 Task: Search for 'woman kurta set with dupatta' on Amazon and review the product details.
Action: Mouse moved to (231, 77)
Screenshot: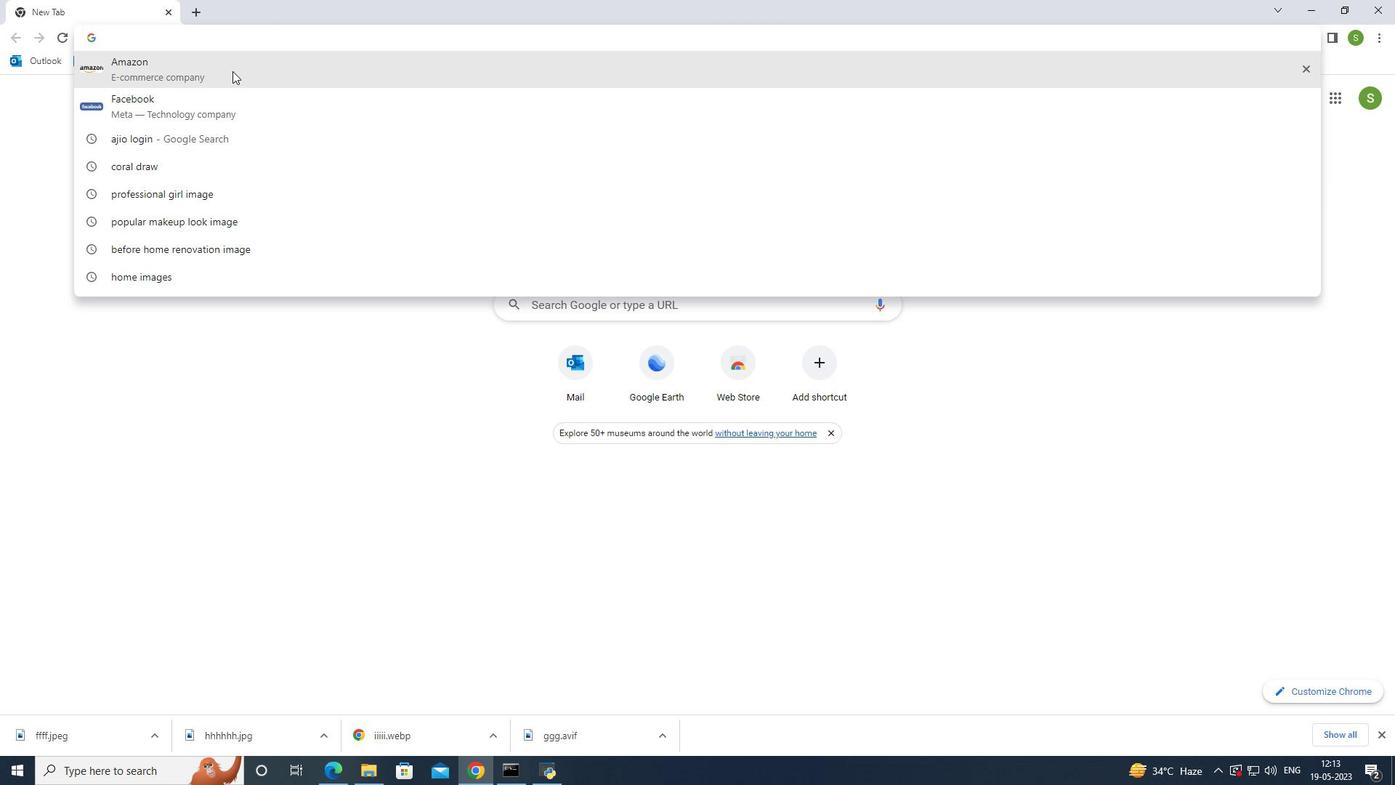 
Action: Mouse pressed left at (231, 77)
Screenshot: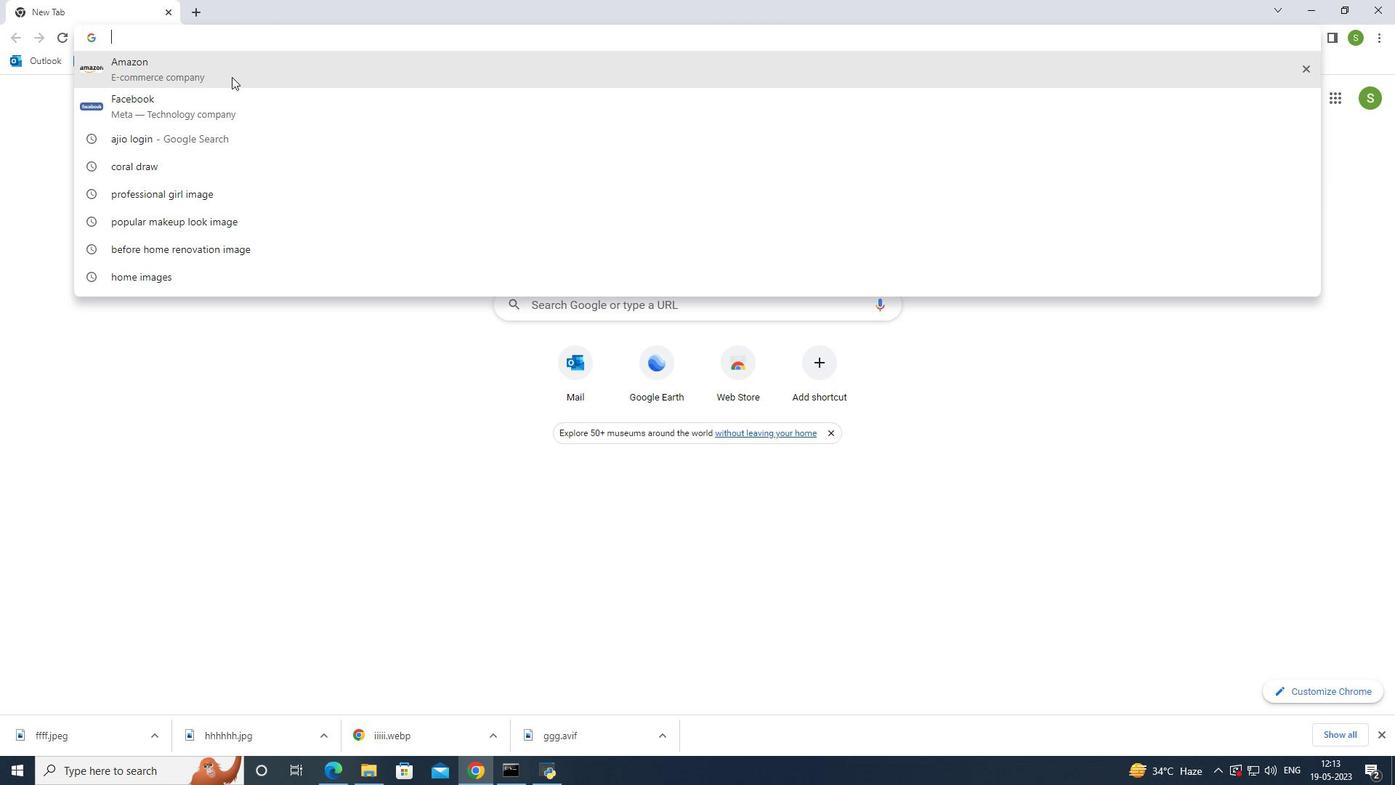 
Action: Mouse moved to (239, 244)
Screenshot: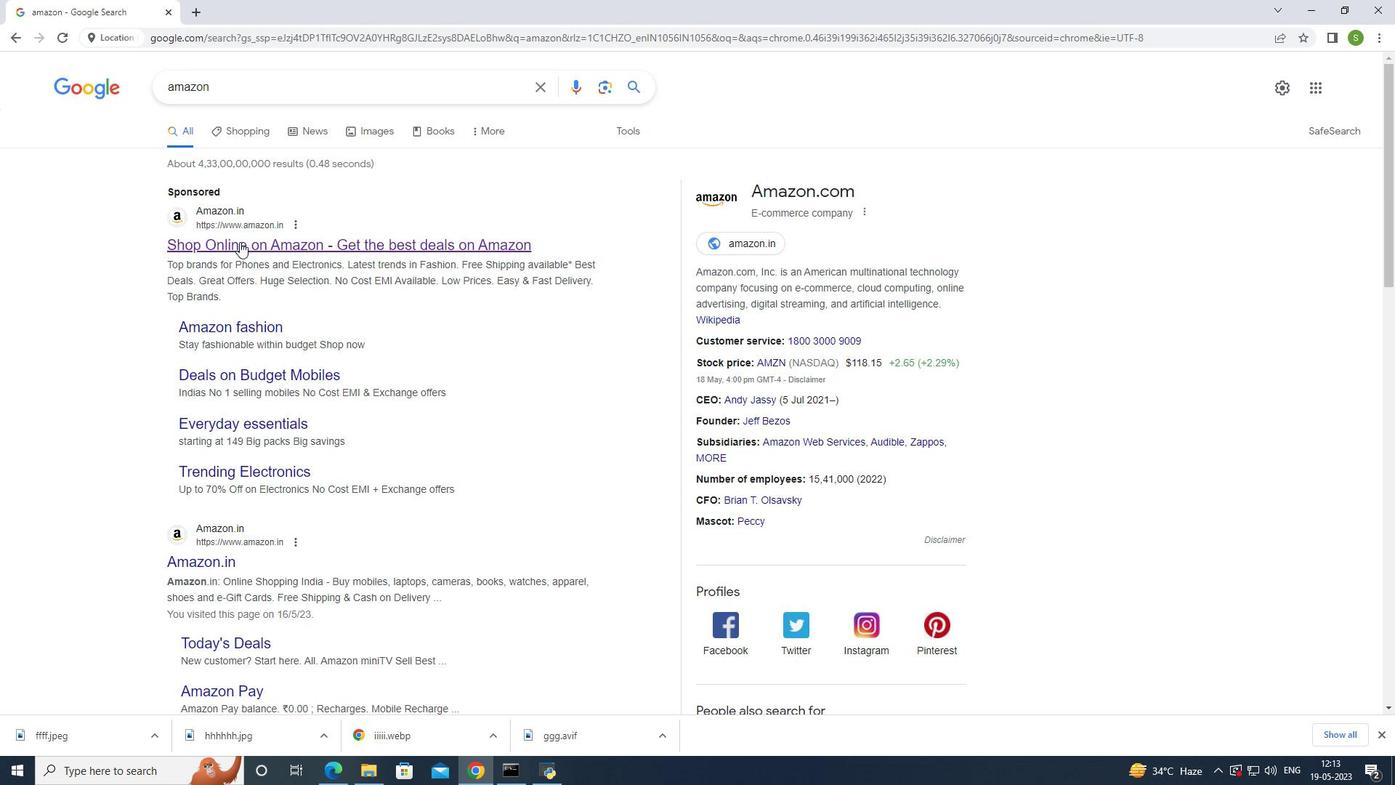 
Action: Mouse pressed left at (239, 244)
Screenshot: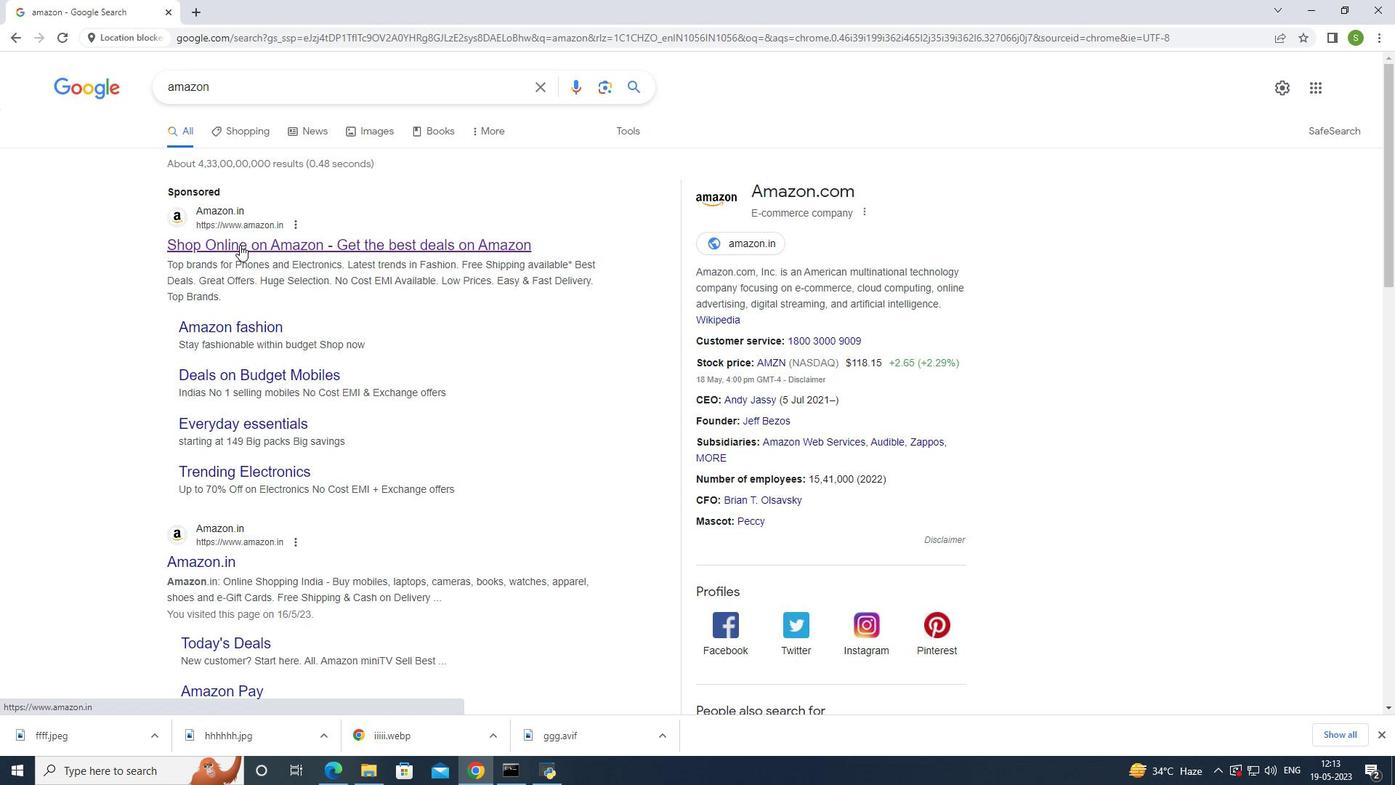 
Action: Mouse moved to (428, 71)
Screenshot: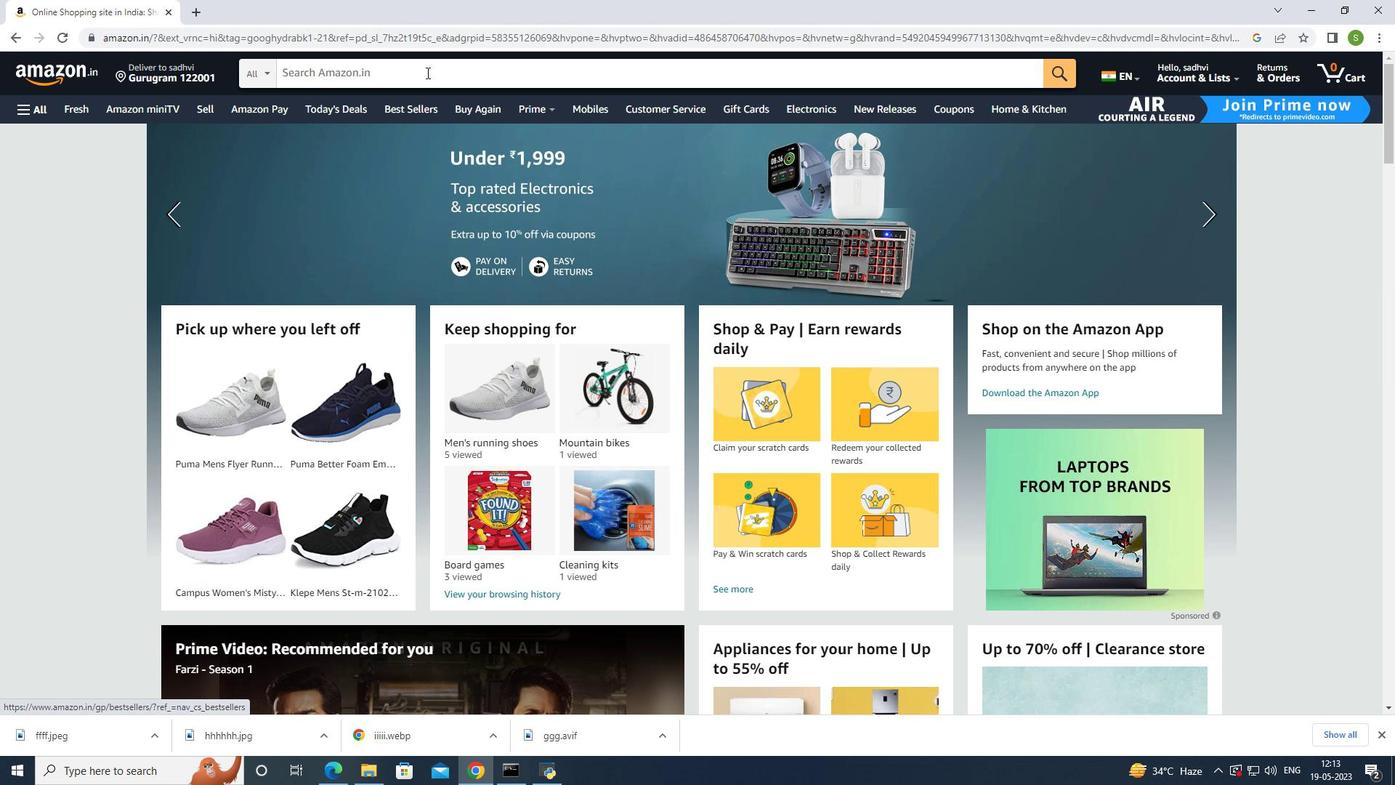 
Action: Mouse pressed left at (428, 71)
Screenshot: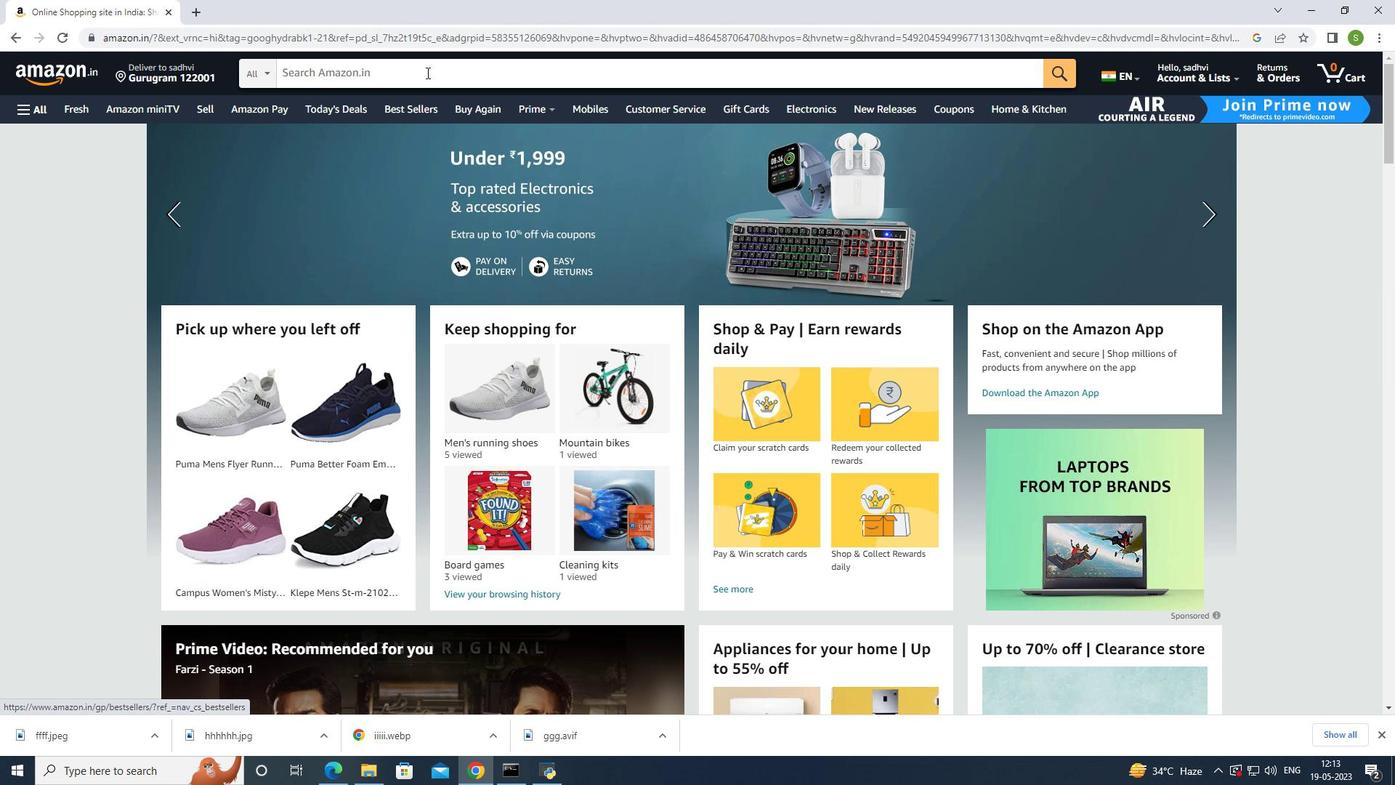 
Action: Mouse moved to (77, 163)
Screenshot: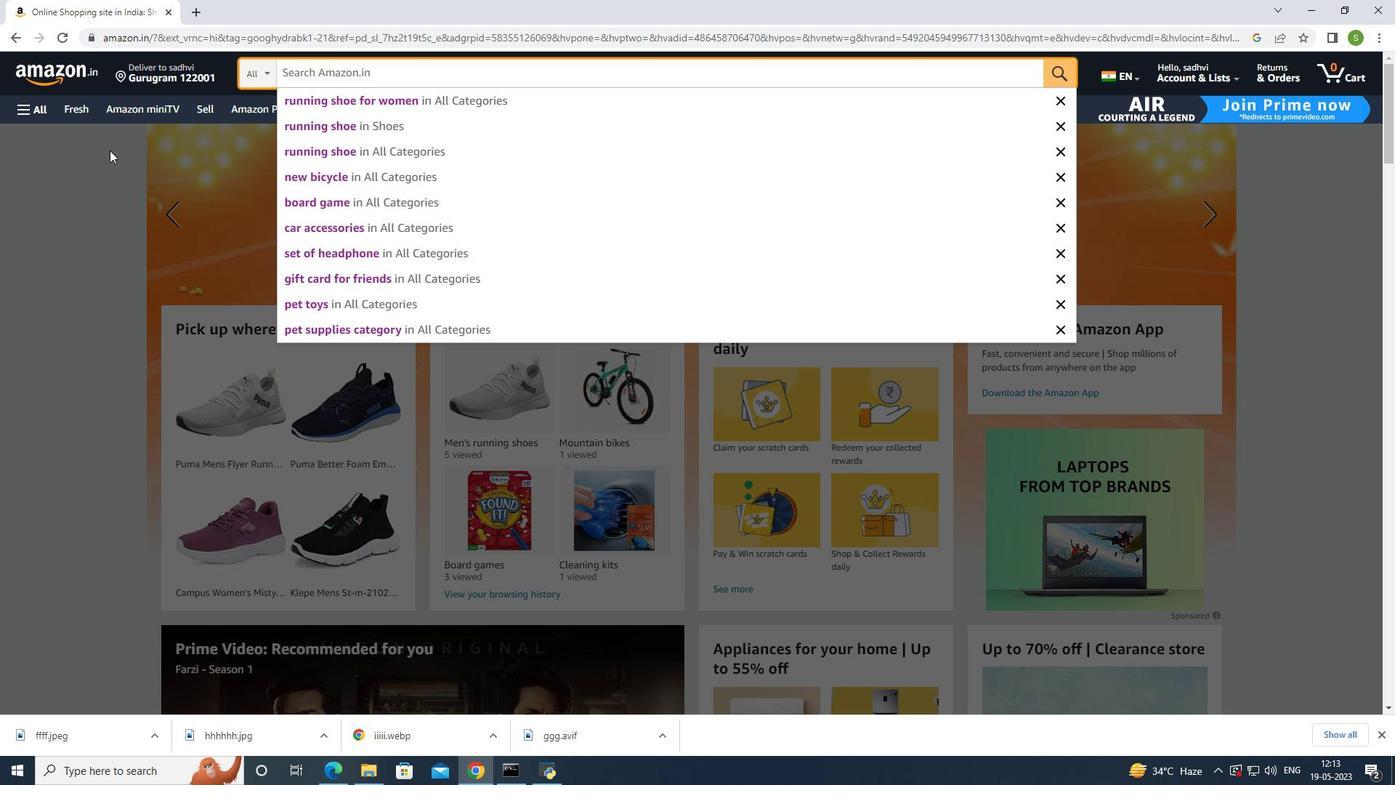 
Action: Mouse pressed left at (77, 163)
Screenshot: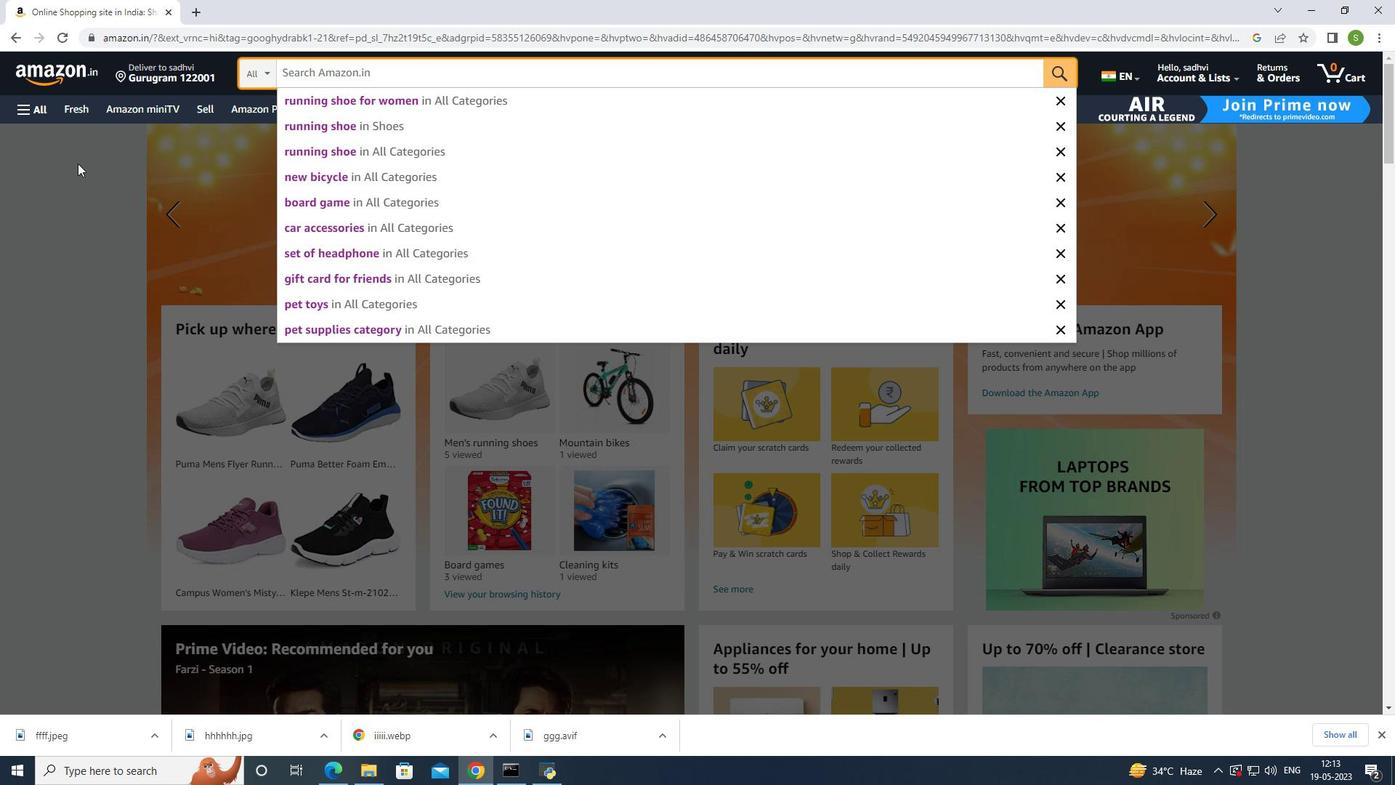 
Action: Mouse moved to (346, 71)
Screenshot: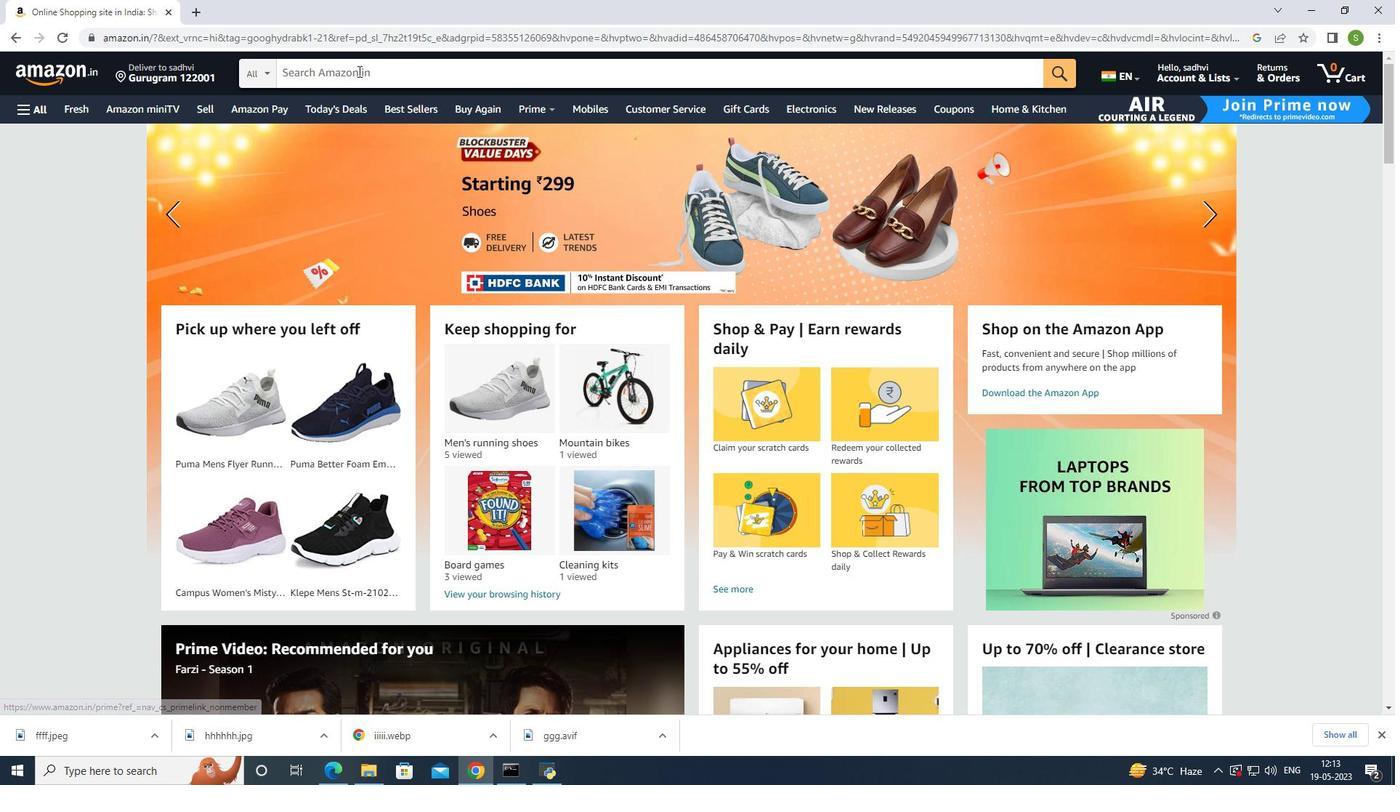 
Action: Mouse pressed left at (346, 71)
Screenshot: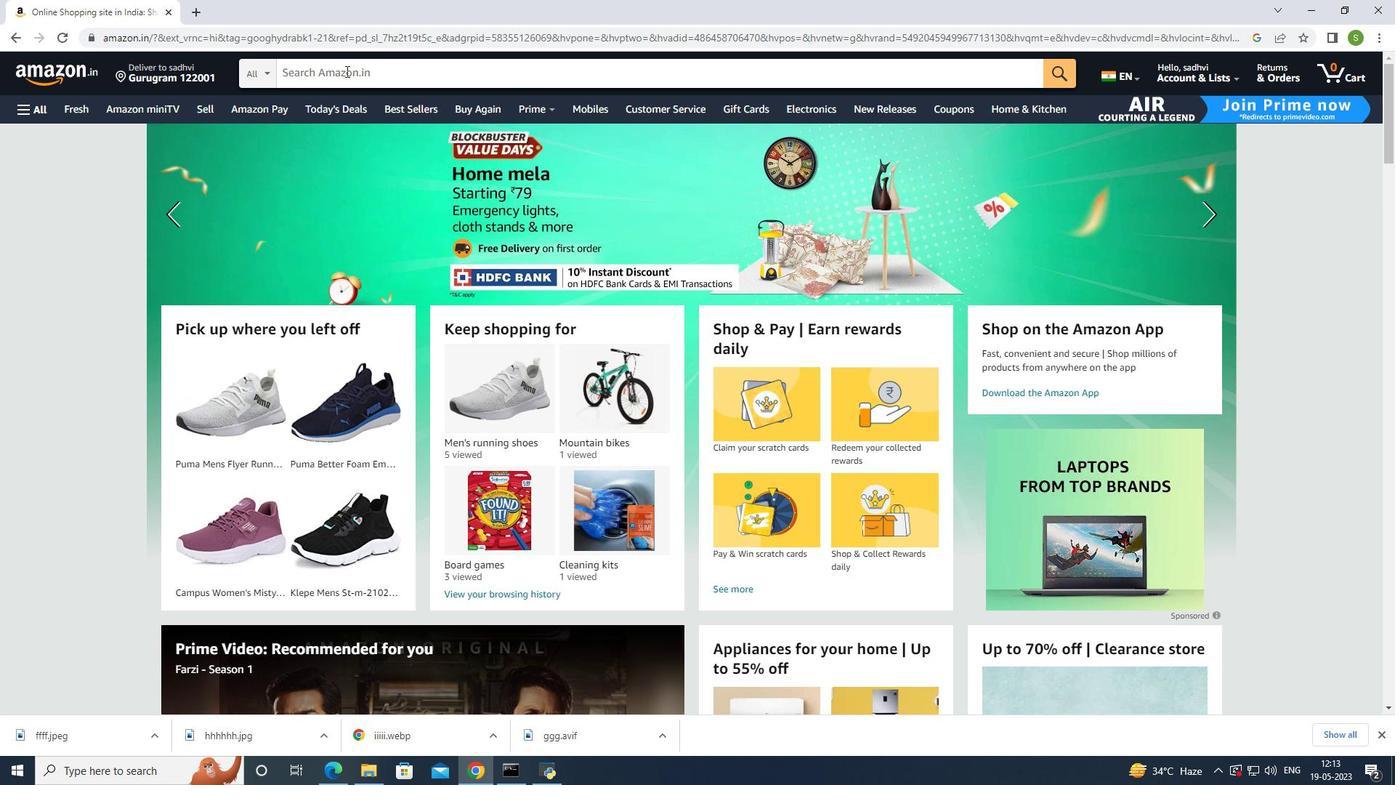 
Action: Mouse moved to (346, 69)
Screenshot: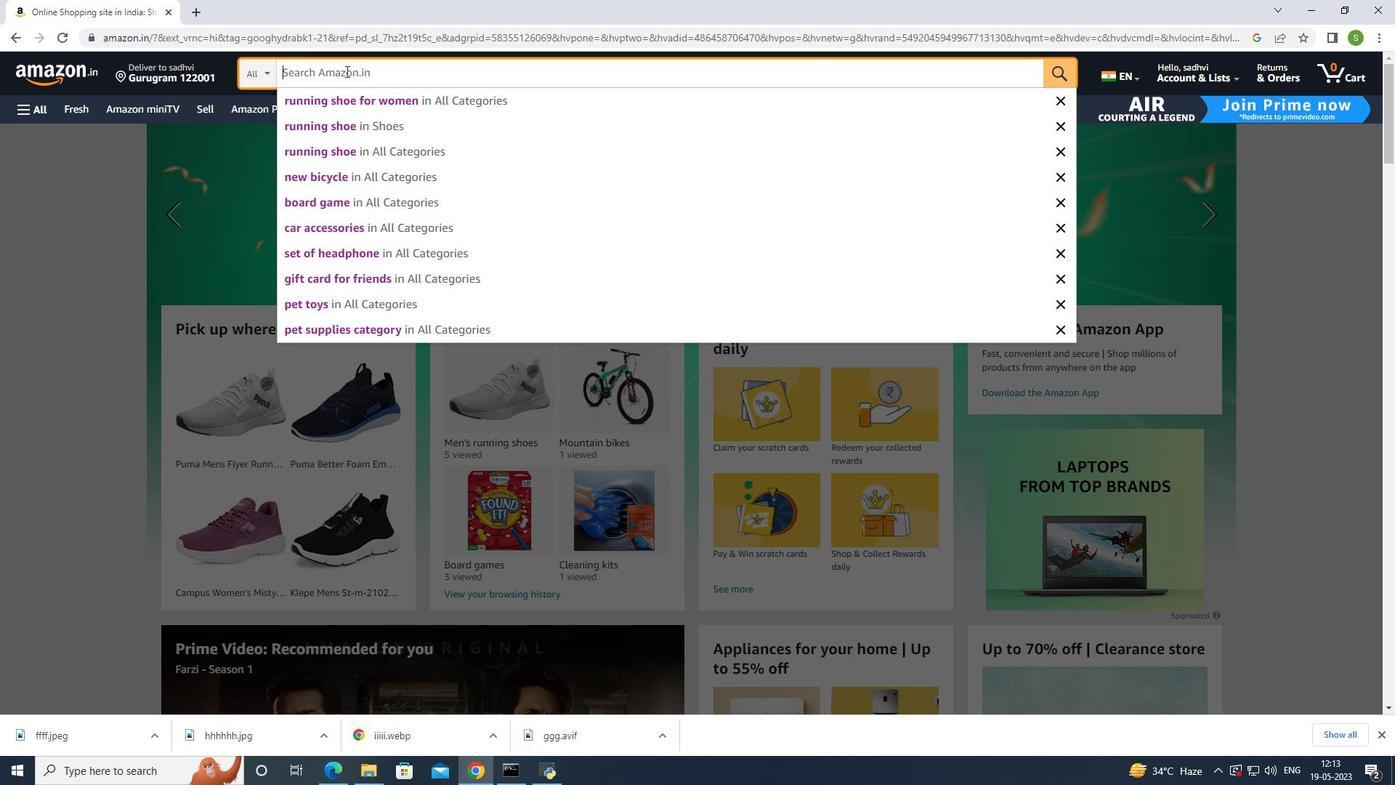 
Action: Key pressed w
Screenshot: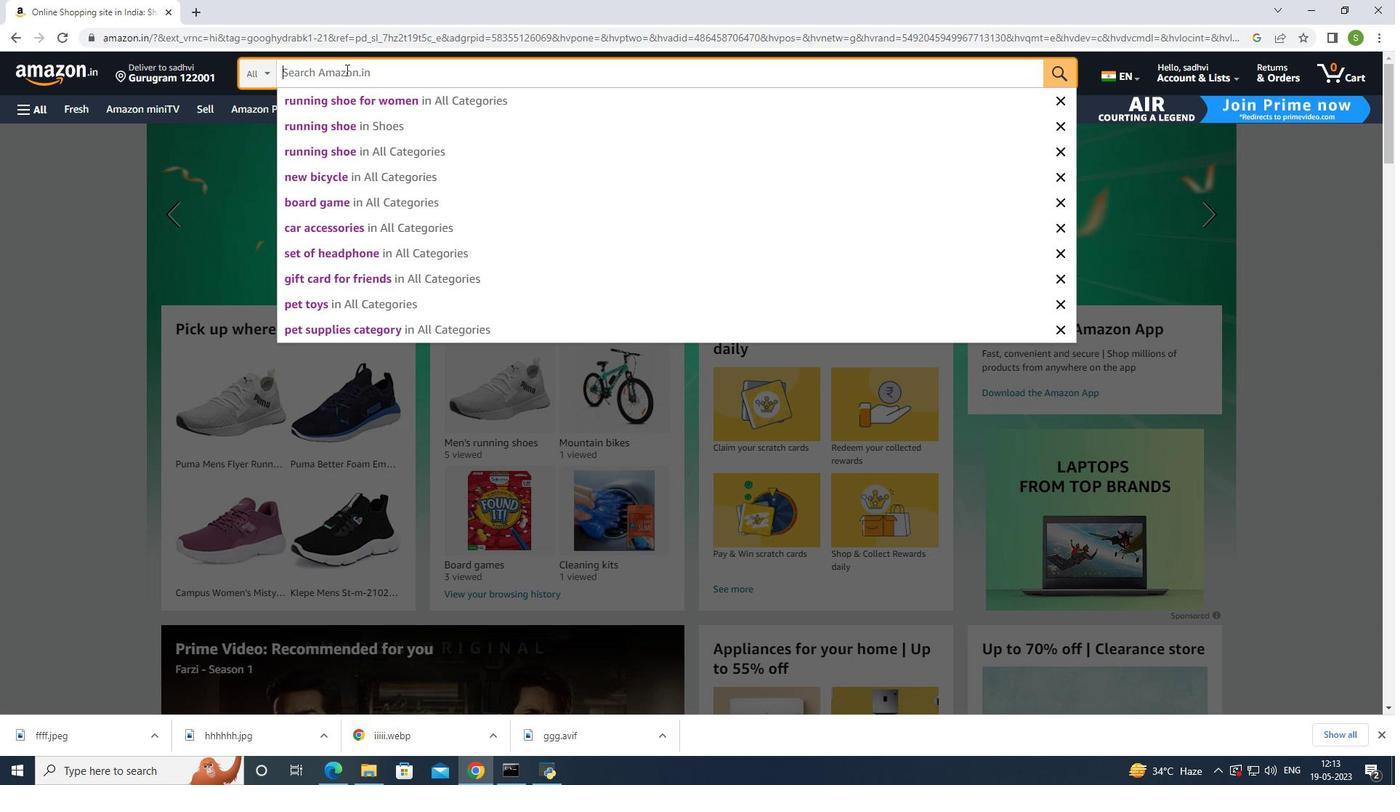 
Action: Mouse moved to (346, 69)
Screenshot: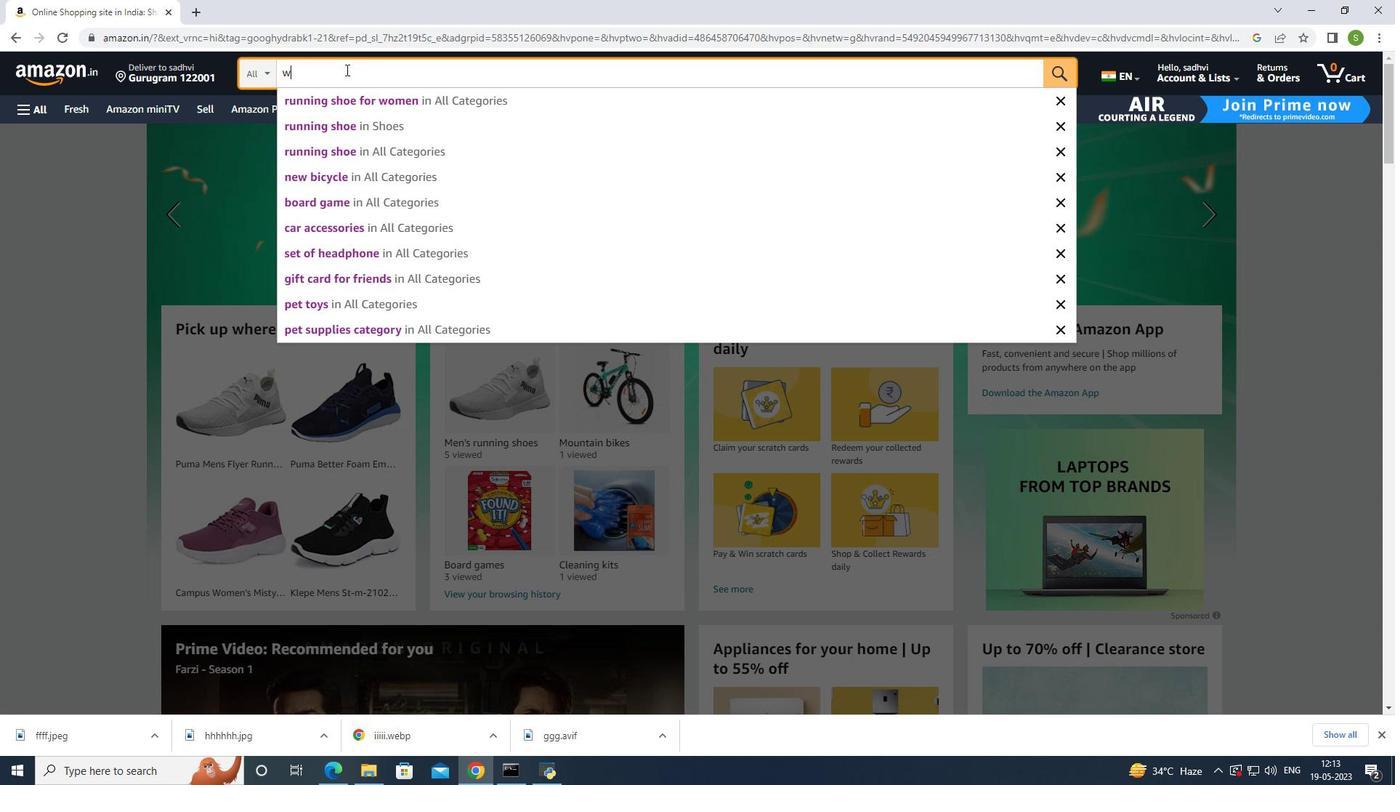 
Action: Key pressed om
Screenshot: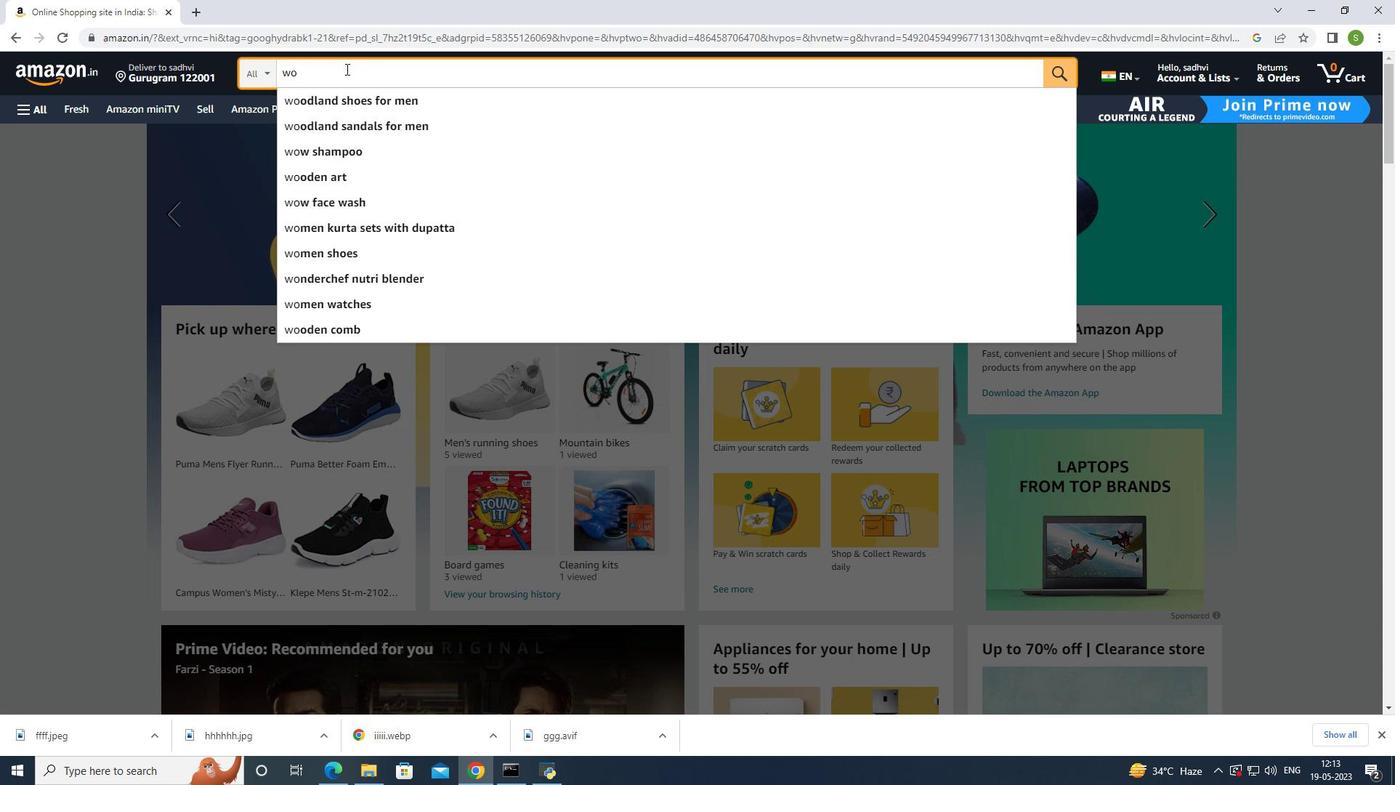 
Action: Mouse moved to (346, 66)
Screenshot: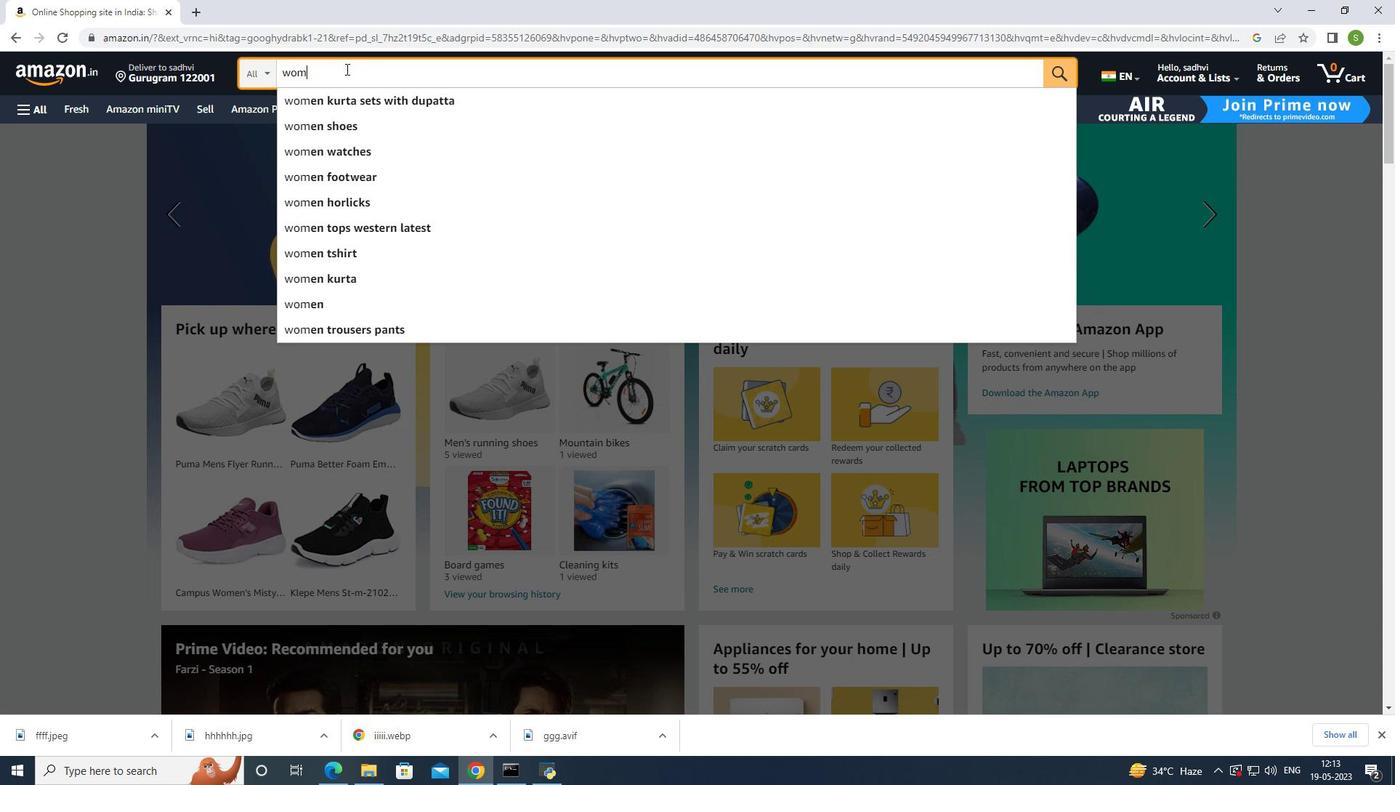 
Action: Key pressed a
Screenshot: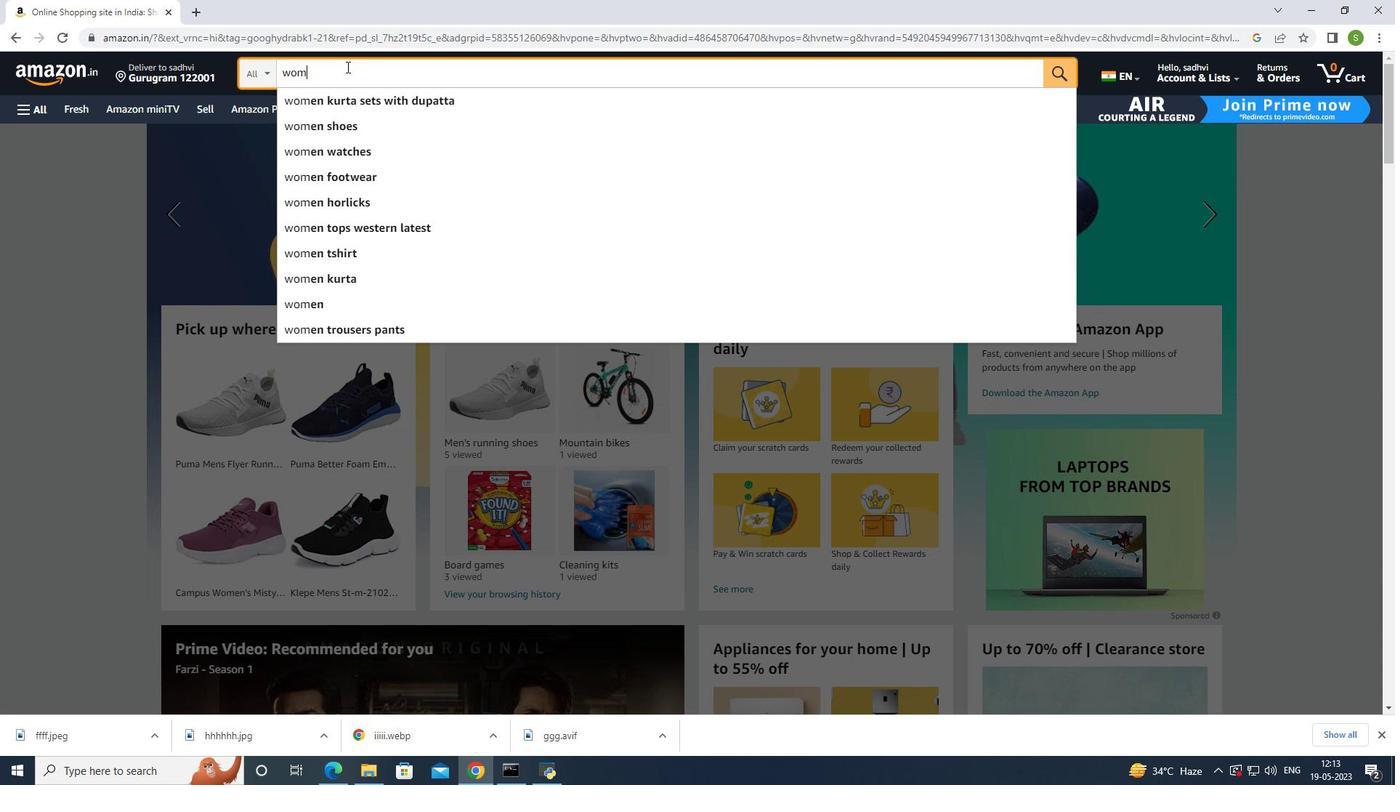 
Action: Mouse moved to (347, 65)
Screenshot: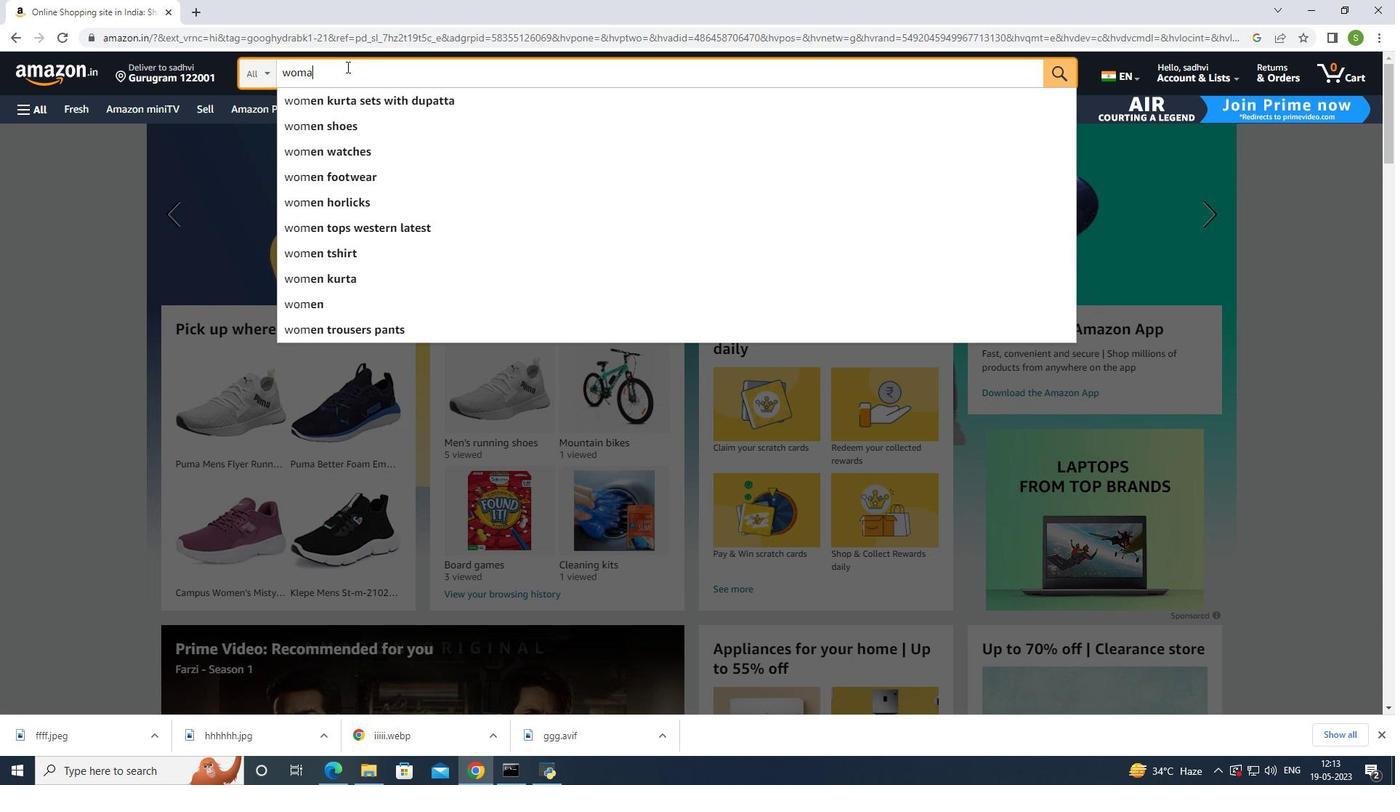 
Action: Key pressed n
Screenshot: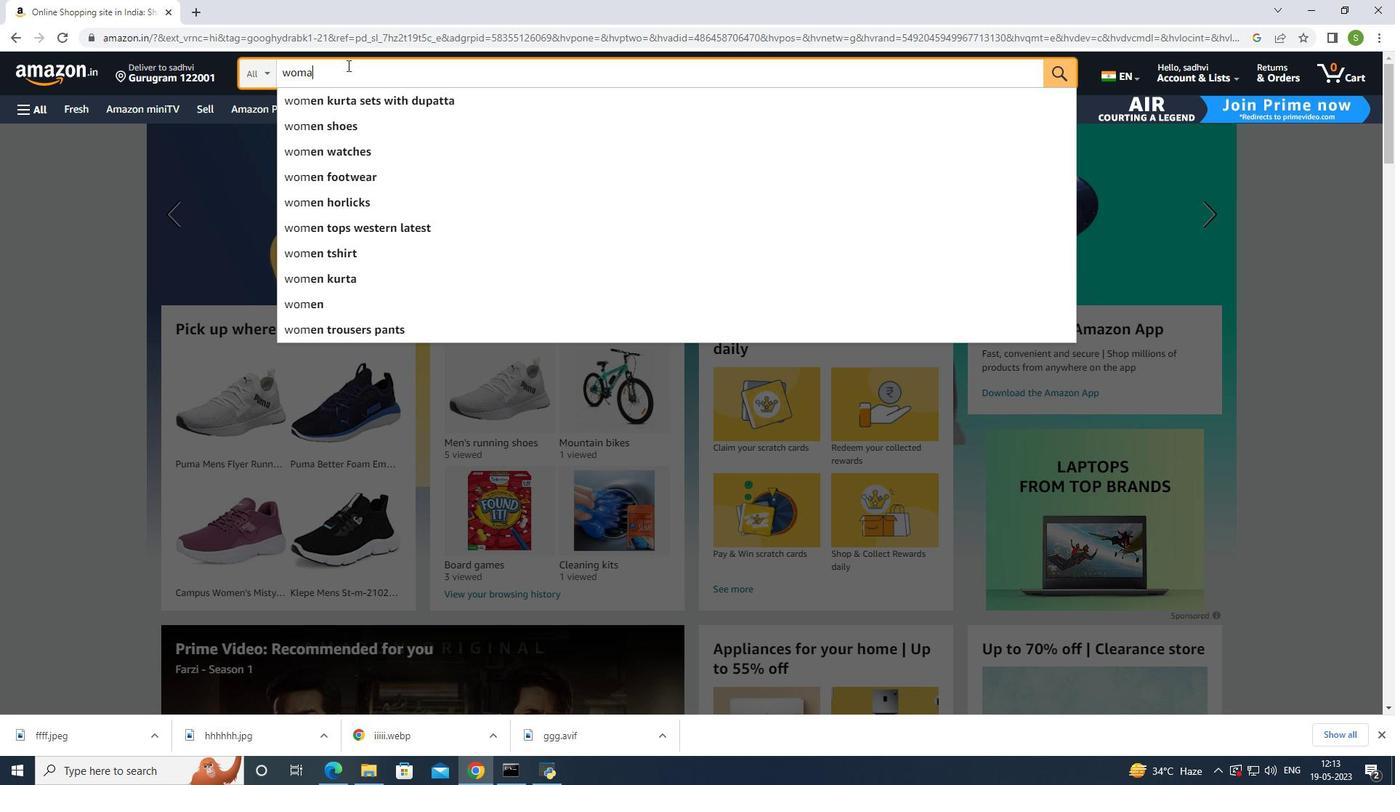 
Action: Mouse moved to (351, 98)
Screenshot: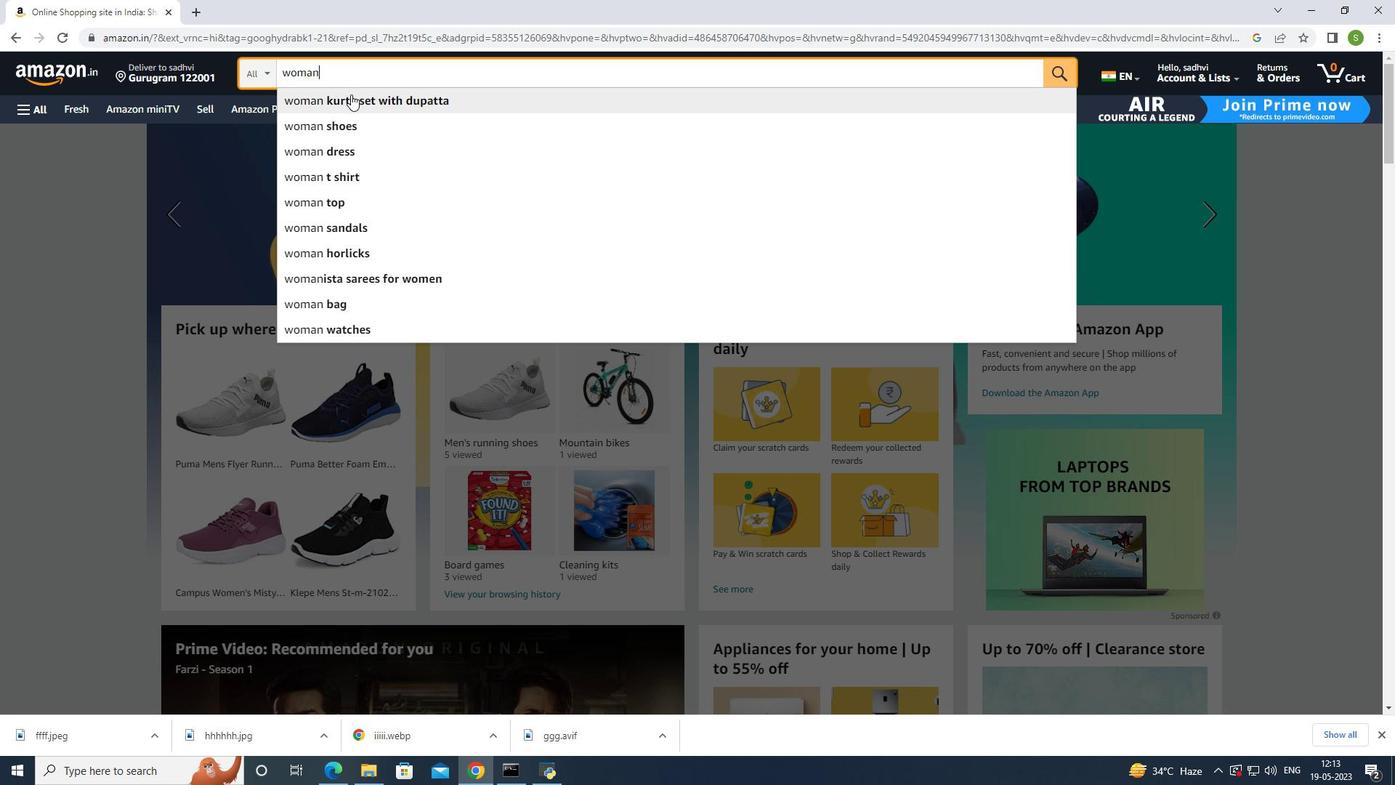 
Action: Mouse pressed left at (351, 98)
Screenshot: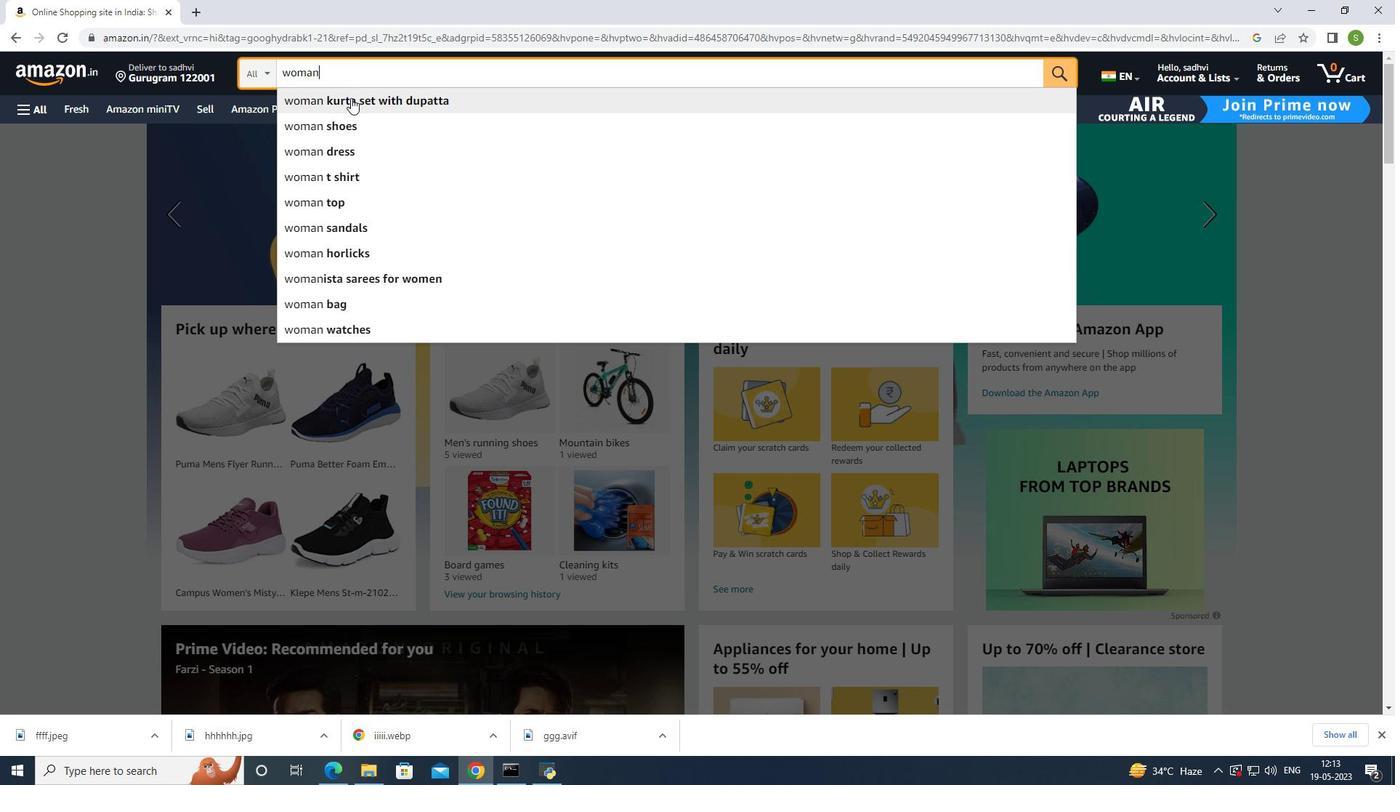 
Action: Mouse moved to (319, 246)
Screenshot: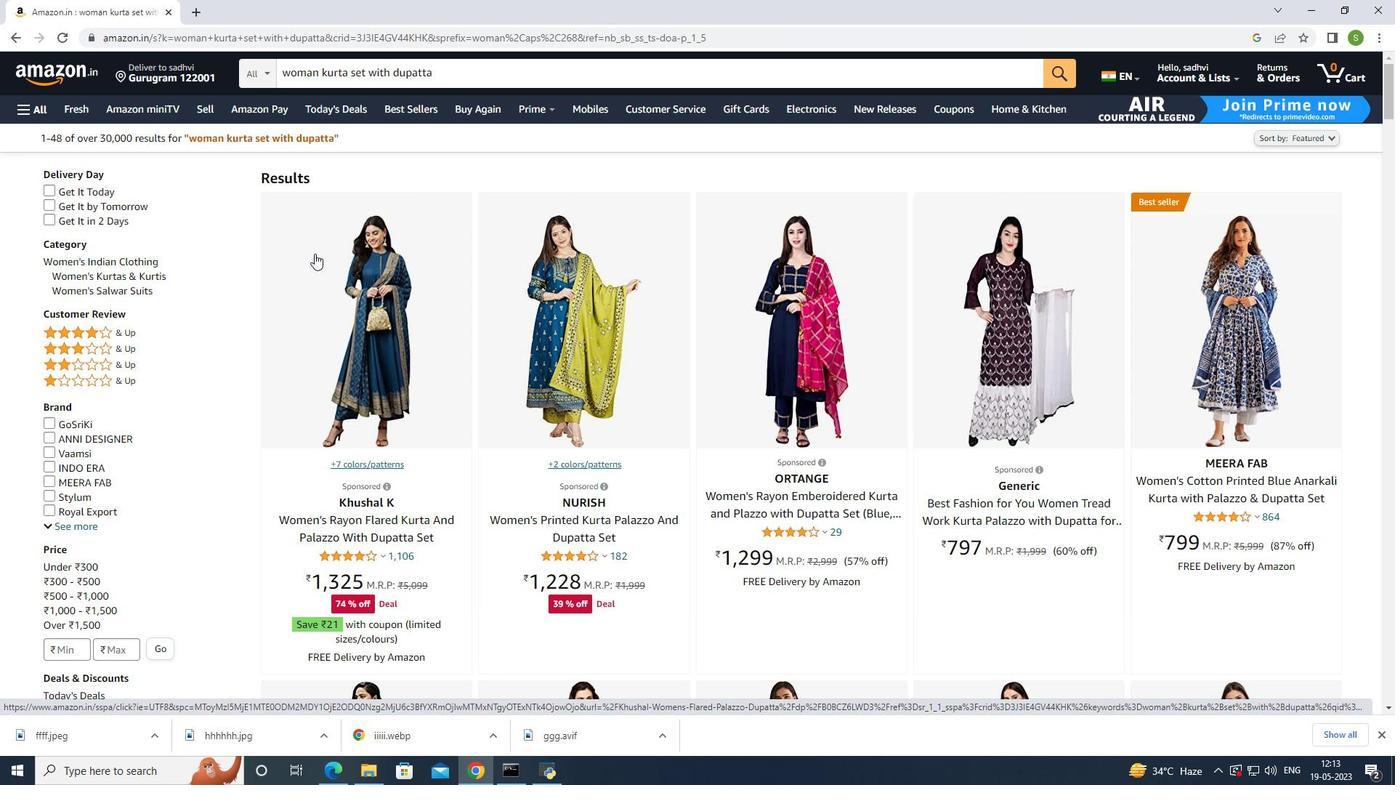 
Action: Mouse scrolled (319, 245) with delta (0, 0)
Screenshot: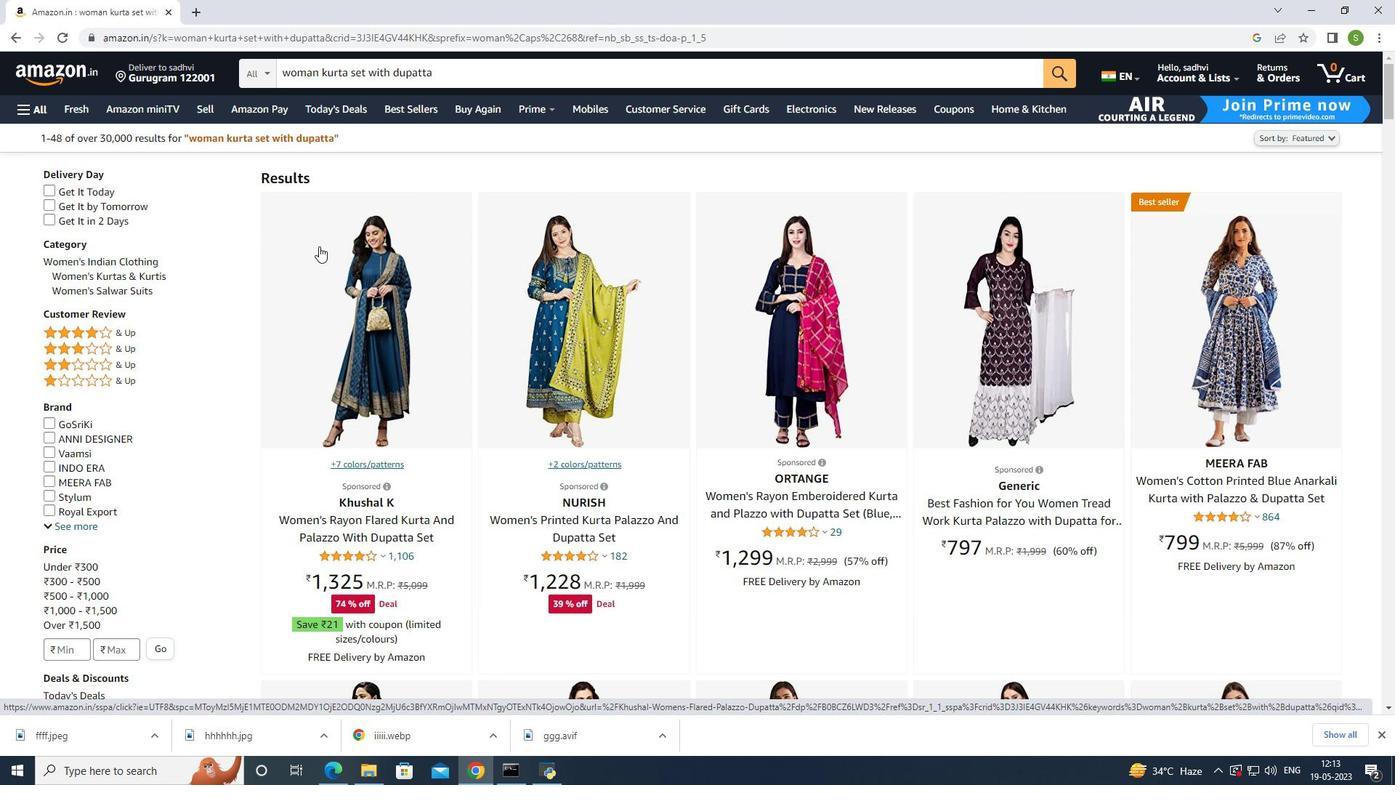 
Action: Mouse moved to (319, 246)
Screenshot: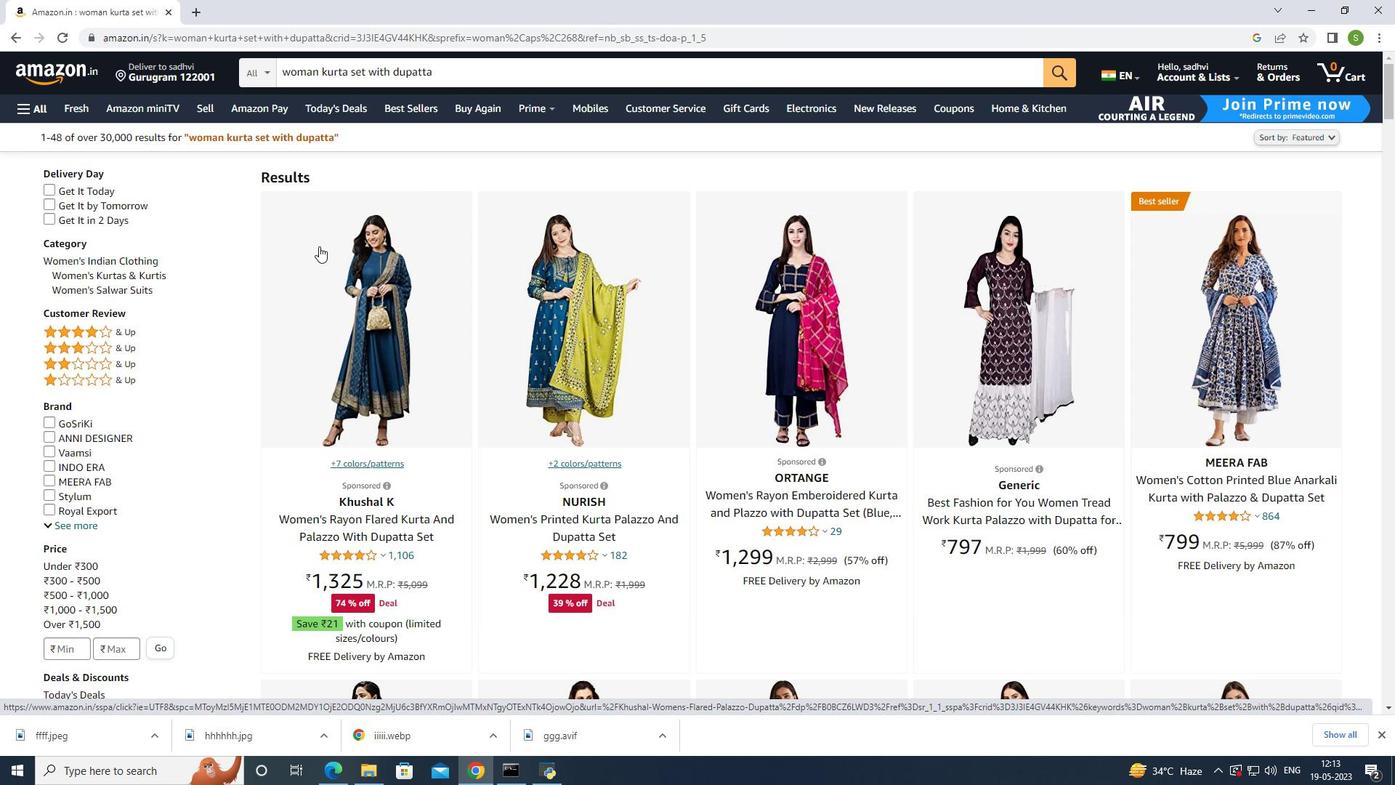 
Action: Mouse scrolled (319, 245) with delta (0, 0)
Screenshot: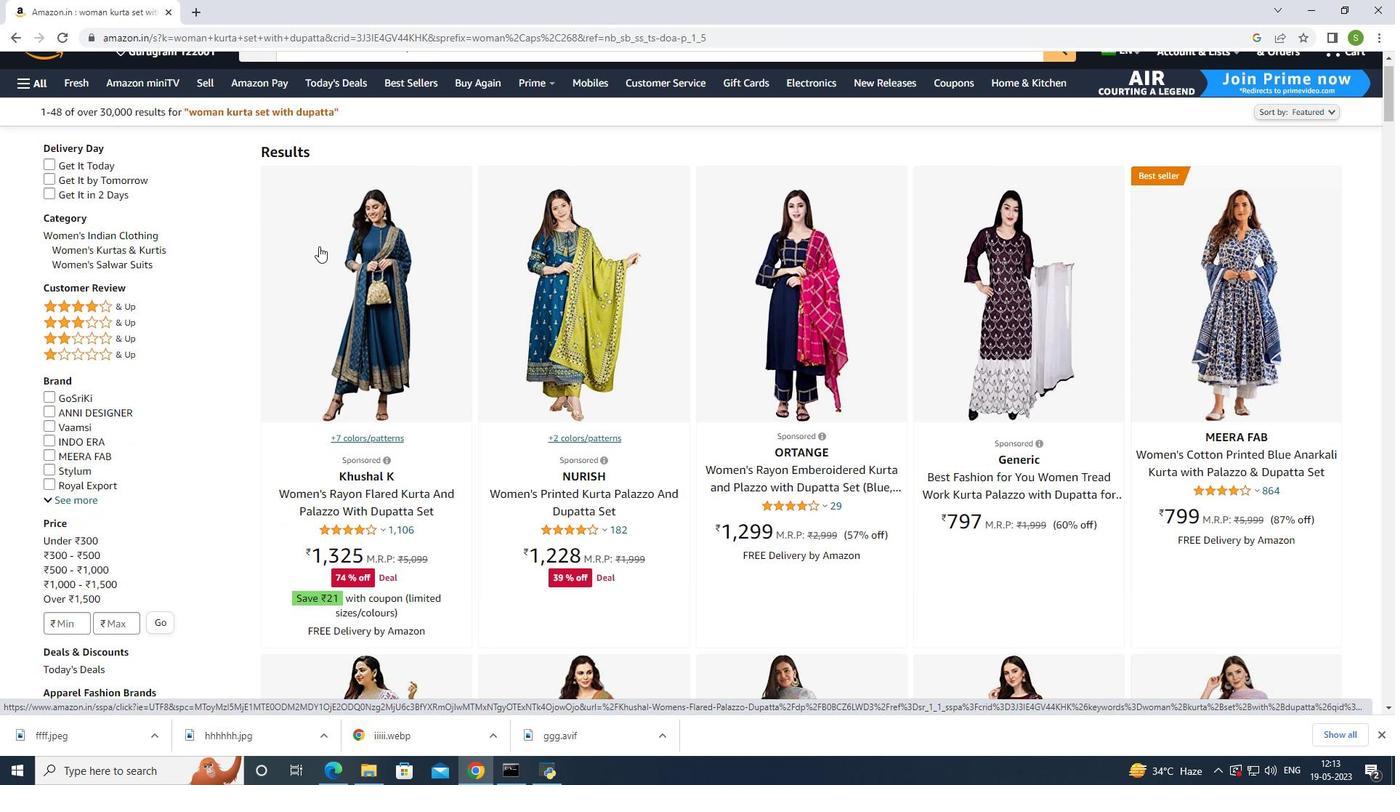 
Action: Mouse scrolled (319, 245) with delta (0, 0)
Screenshot: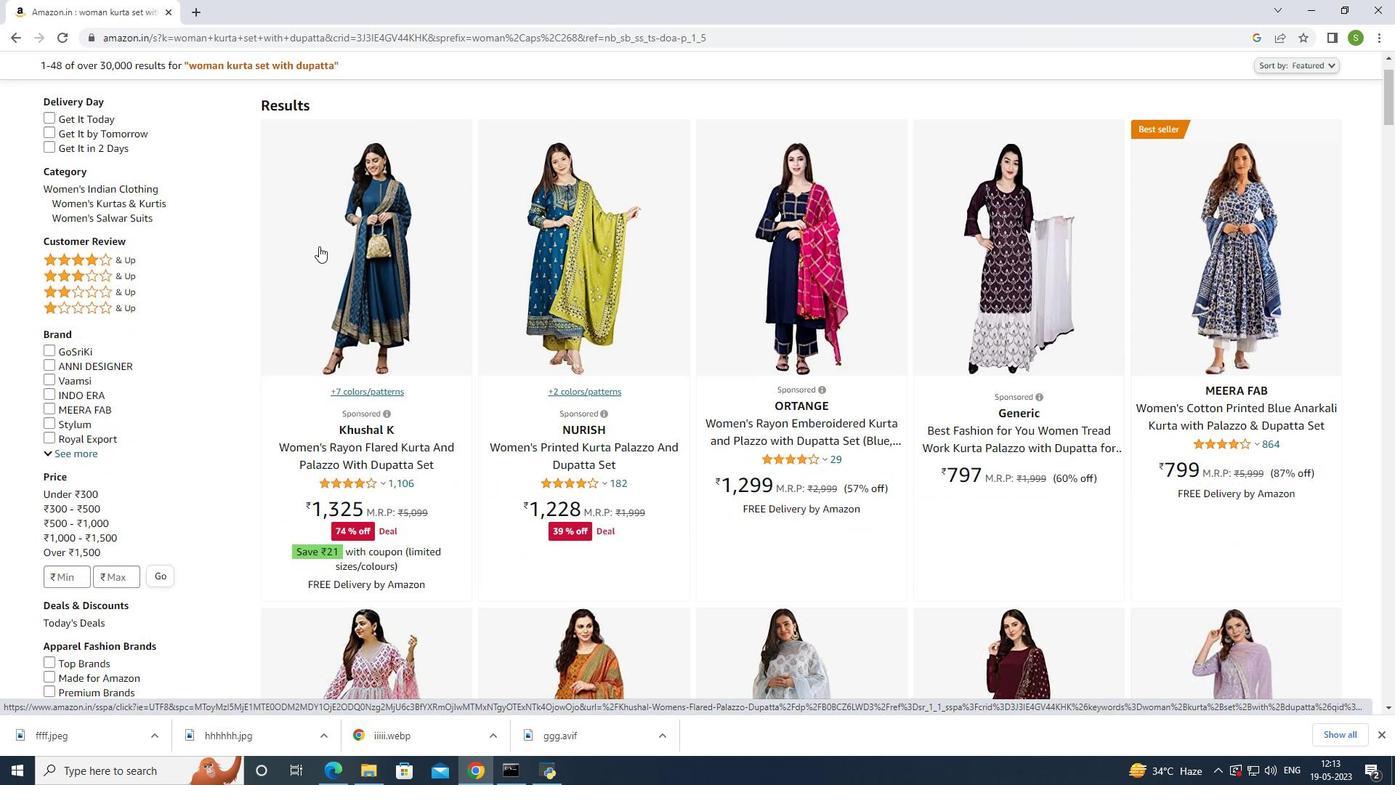 
Action: Mouse moved to (348, 242)
Screenshot: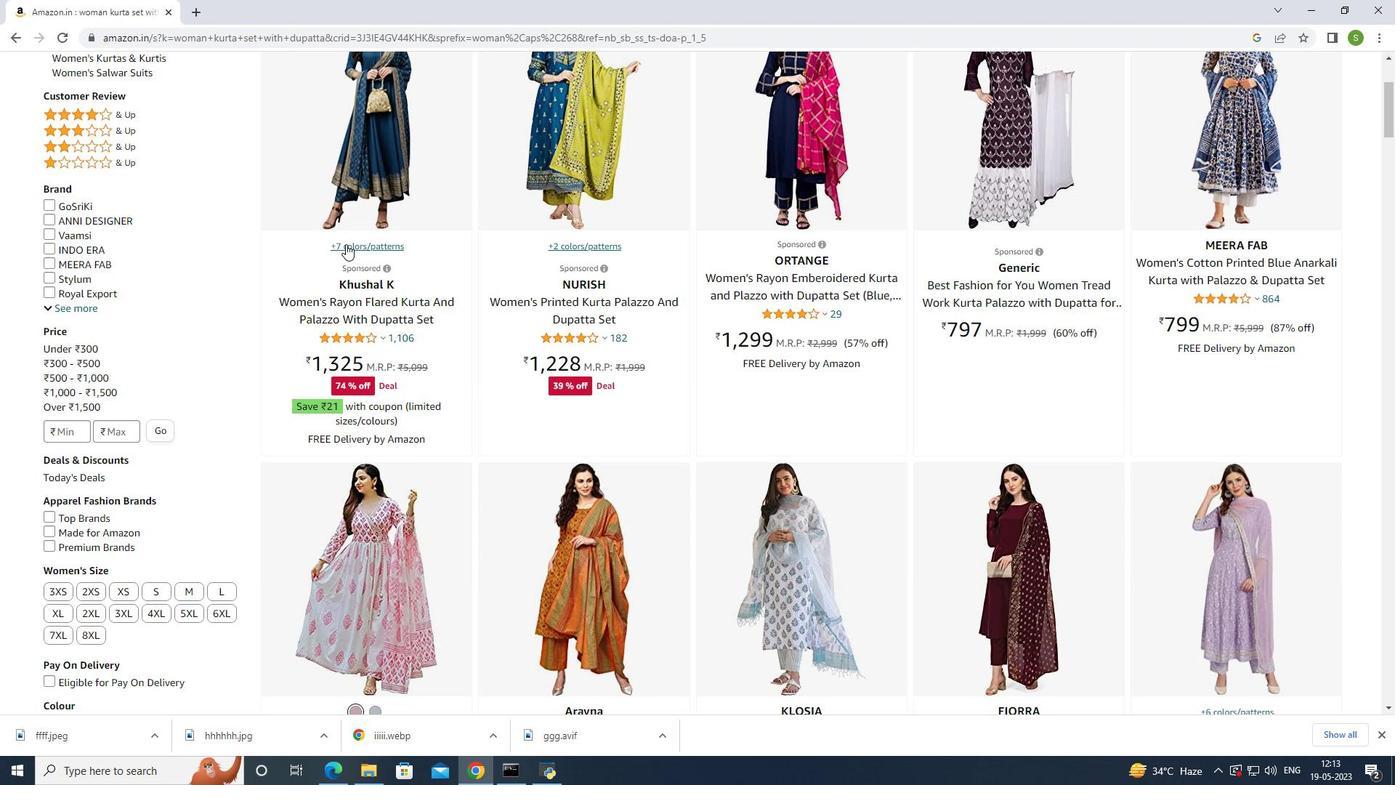
Action: Mouse scrolled (348, 243) with delta (0, 0)
Screenshot: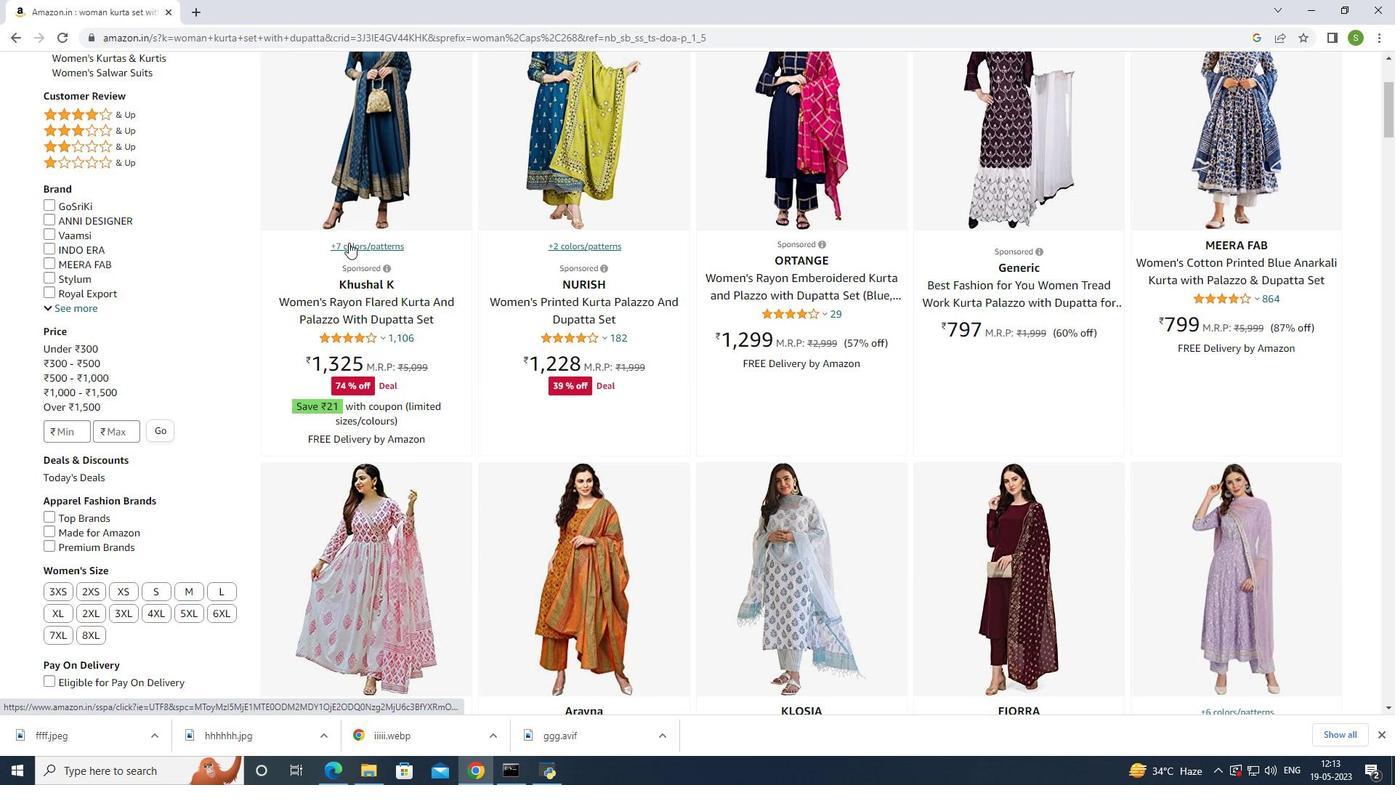 
Action: Mouse scrolled (348, 243) with delta (0, 0)
Screenshot: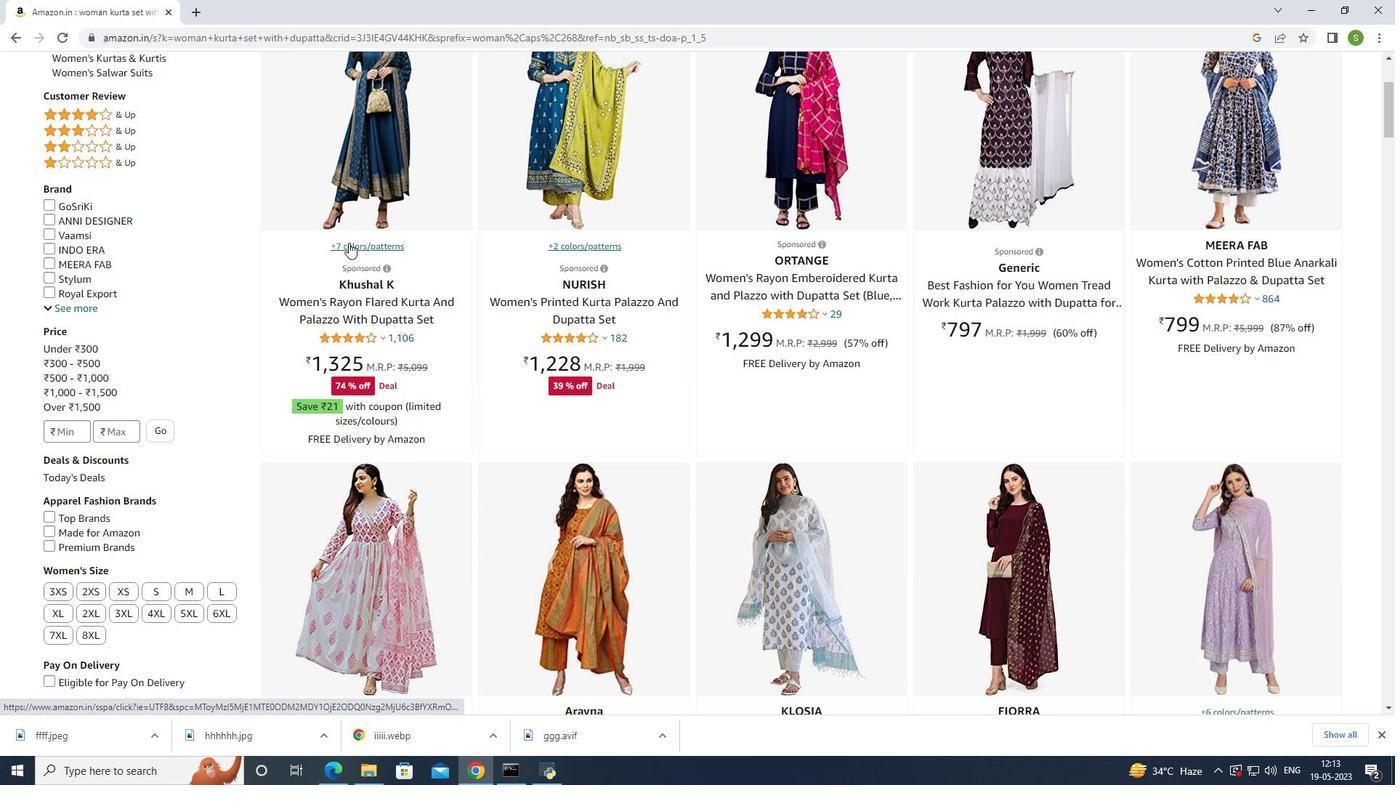 
Action: Mouse scrolled (348, 243) with delta (0, 0)
Screenshot: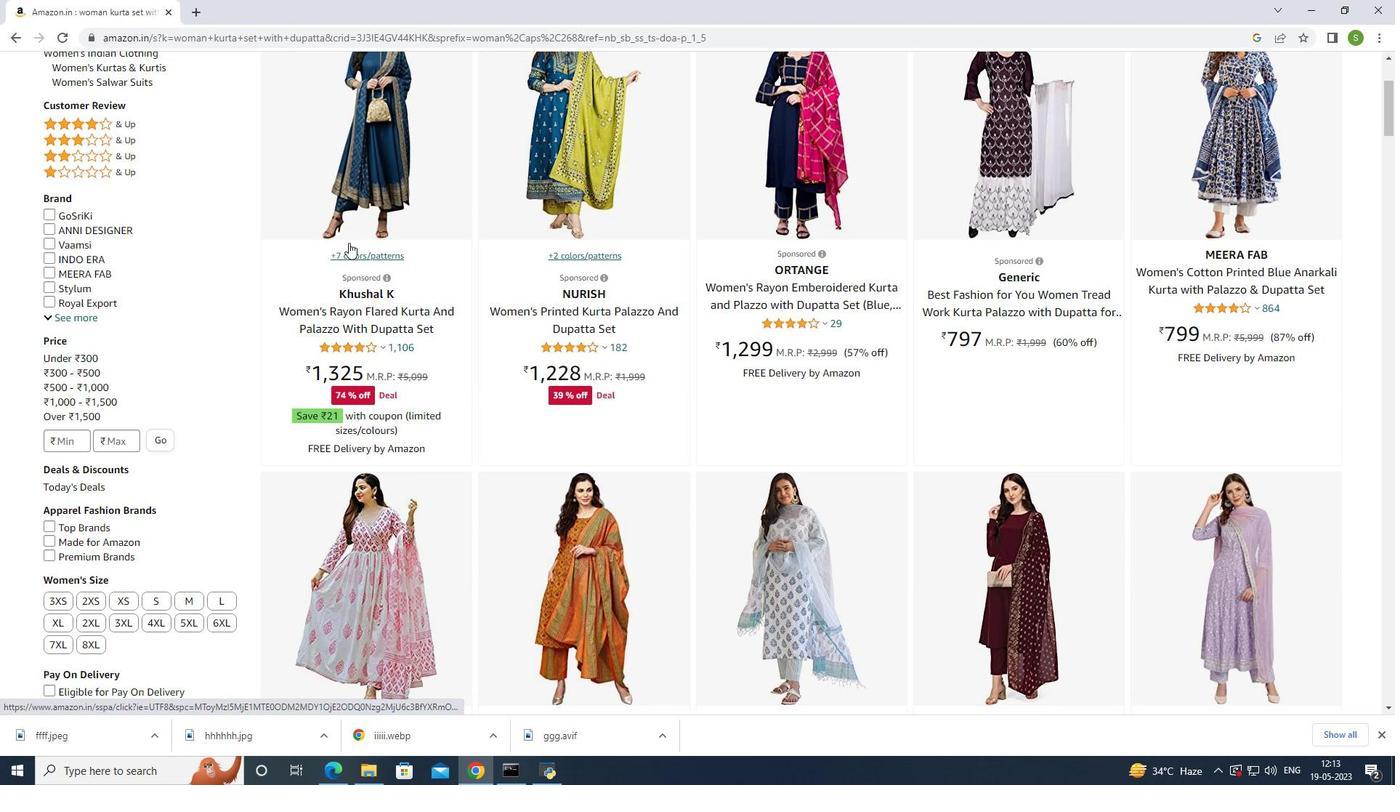 
Action: Mouse scrolled (348, 242) with delta (0, 0)
Screenshot: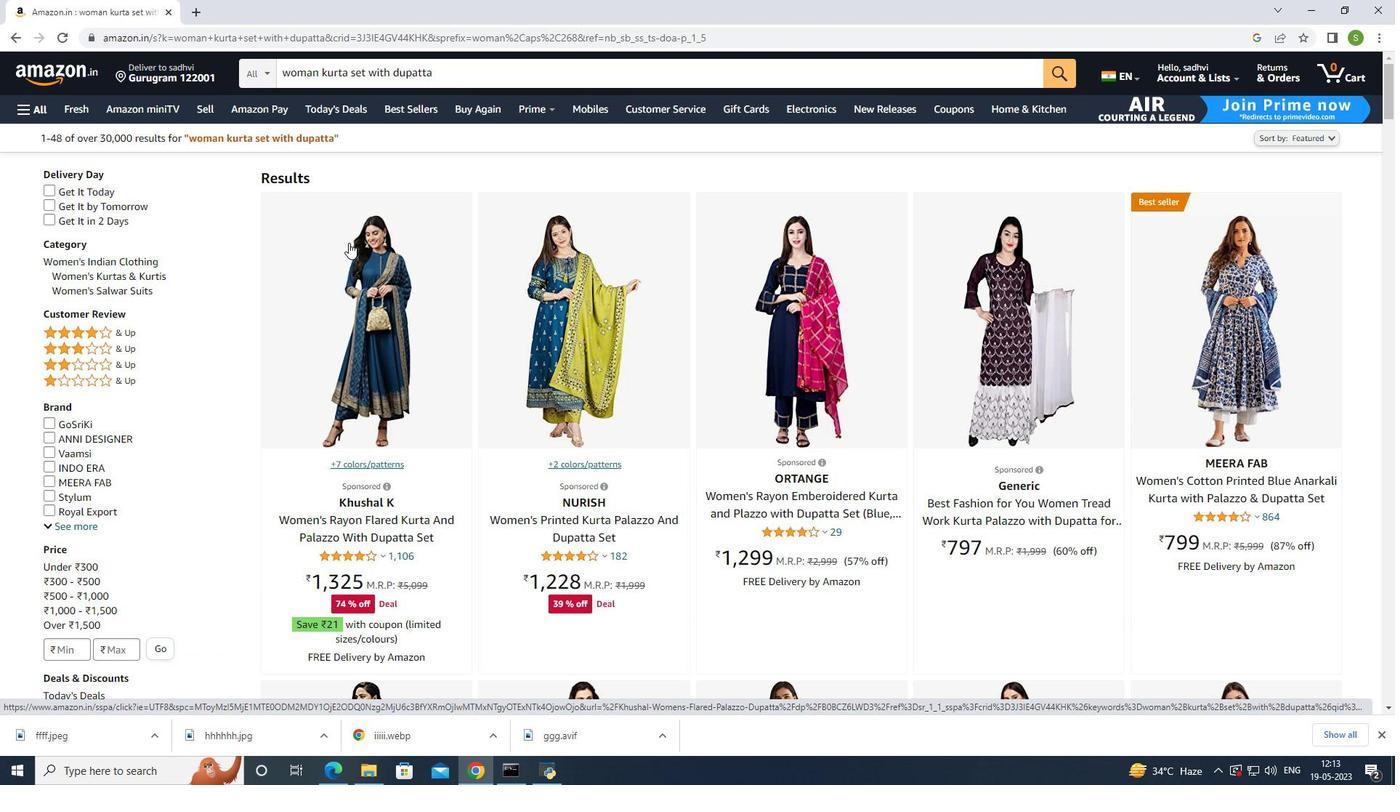 
Action: Mouse moved to (366, 232)
Screenshot: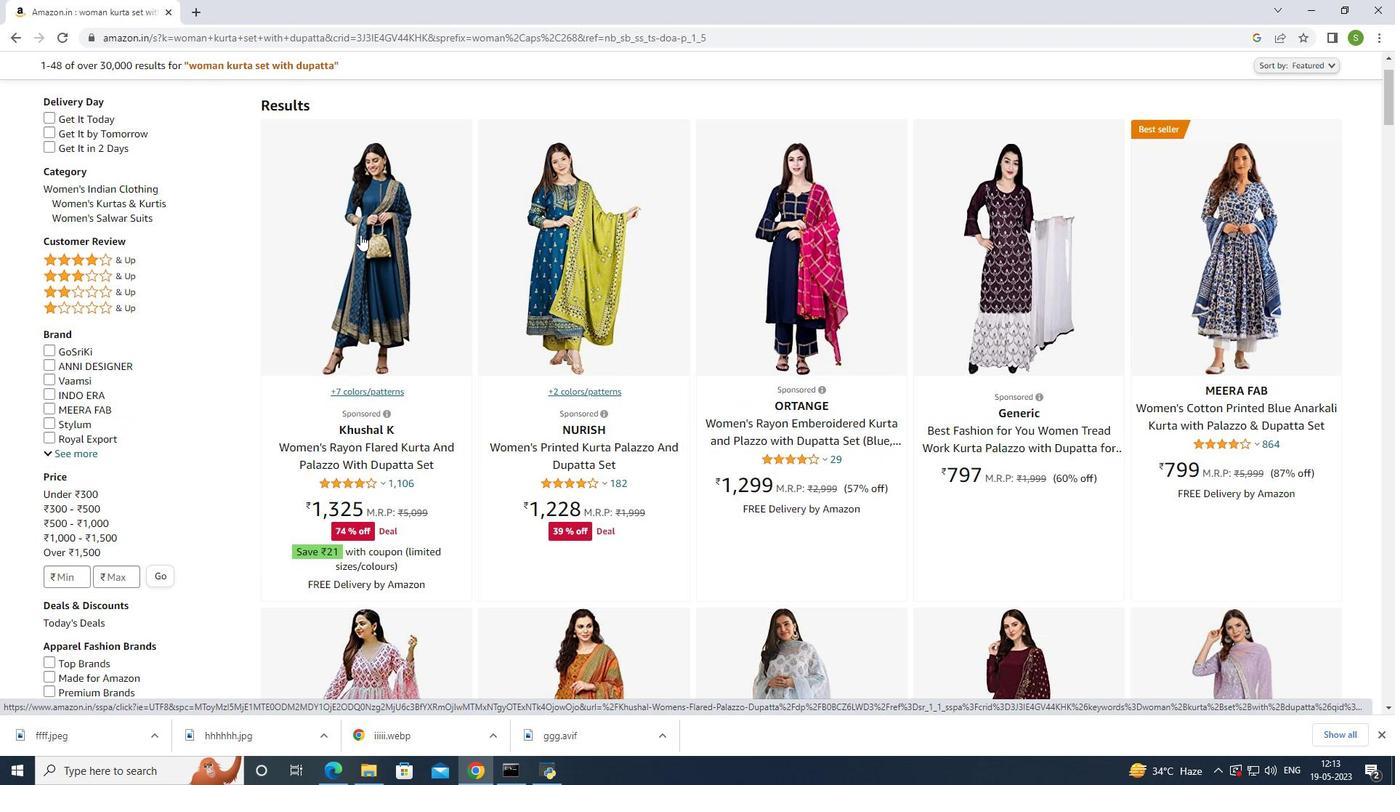 
Action: Mouse pressed left at (366, 232)
Screenshot: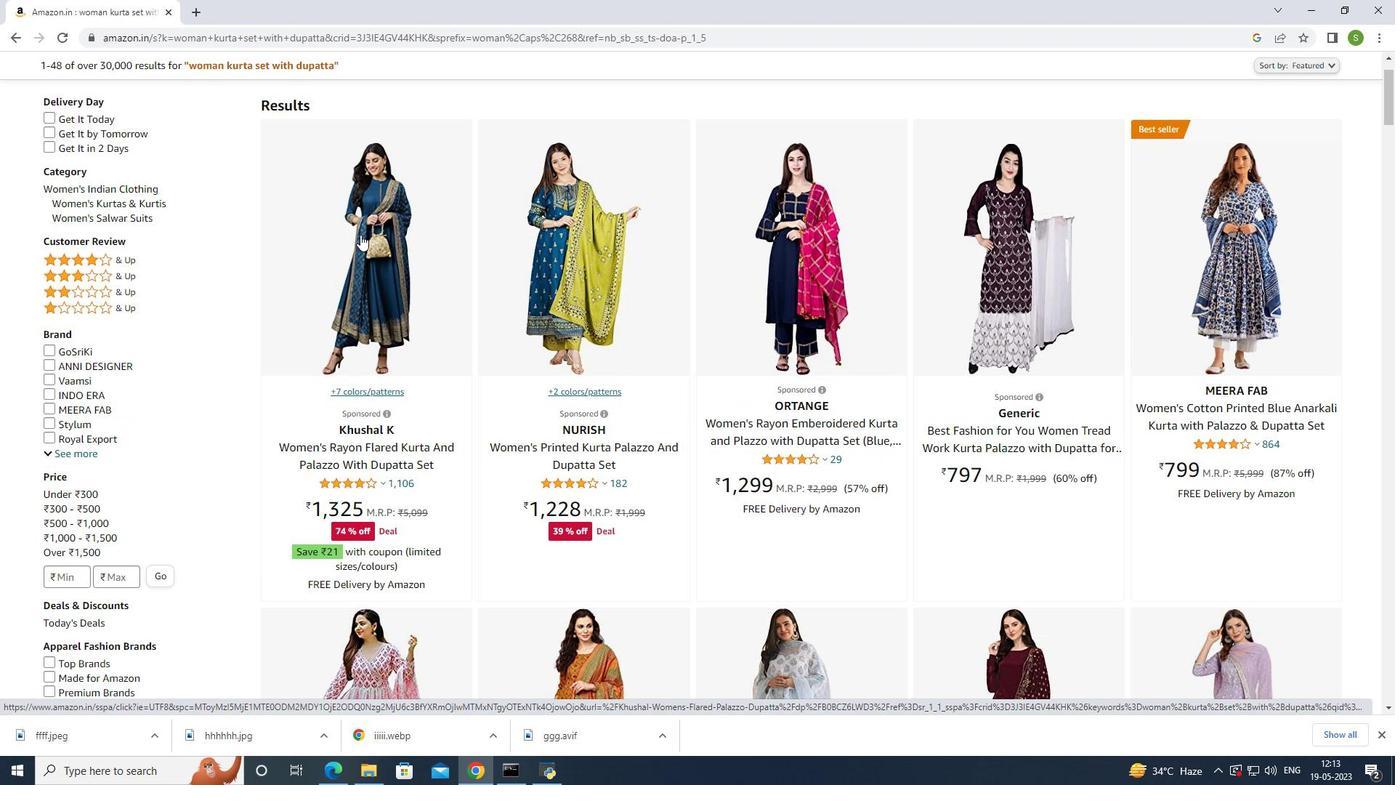 
Action: Mouse moved to (654, 314)
Screenshot: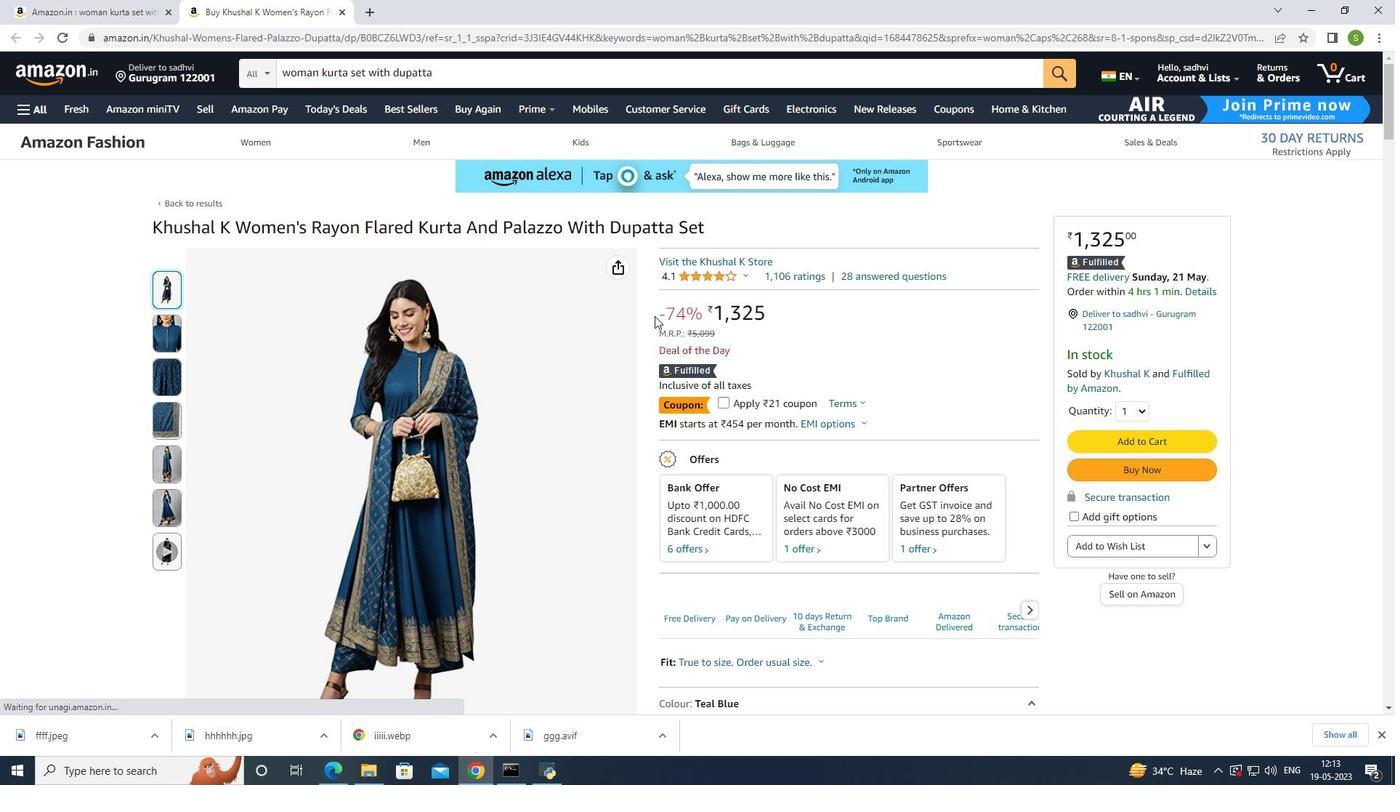 
Action: Mouse scrolled (654, 314) with delta (0, 0)
Screenshot: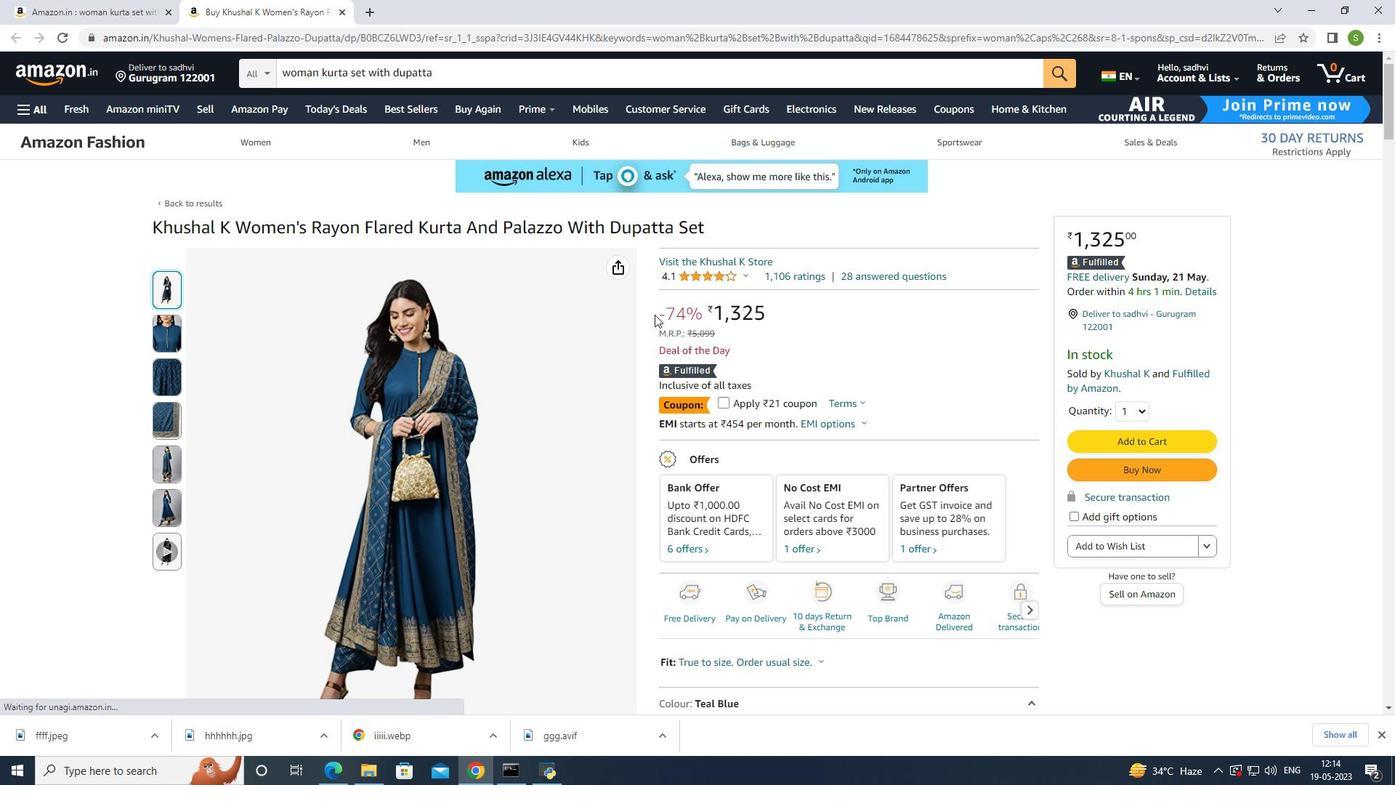 
Action: Mouse scrolled (654, 314) with delta (0, 0)
Screenshot: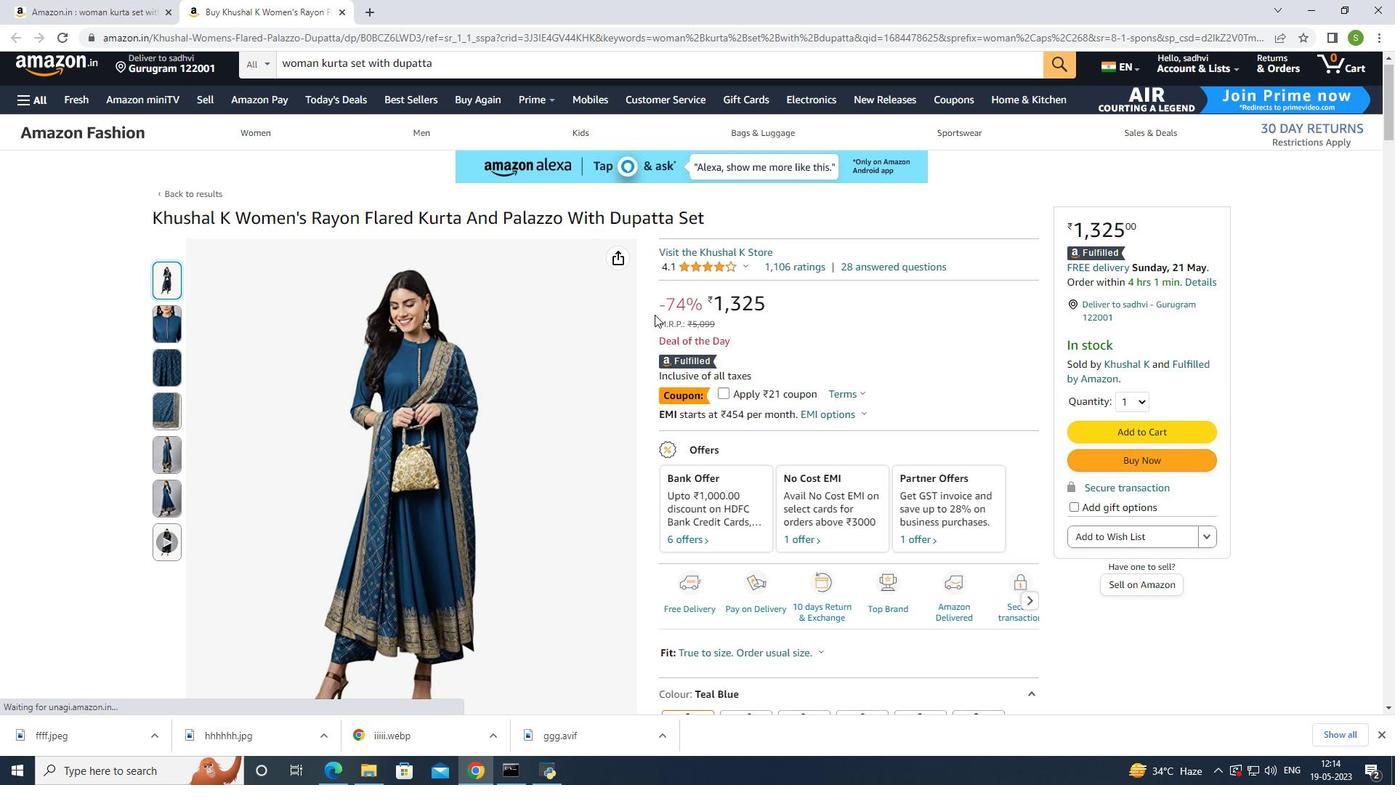 
Action: Mouse scrolled (654, 314) with delta (0, 0)
Screenshot: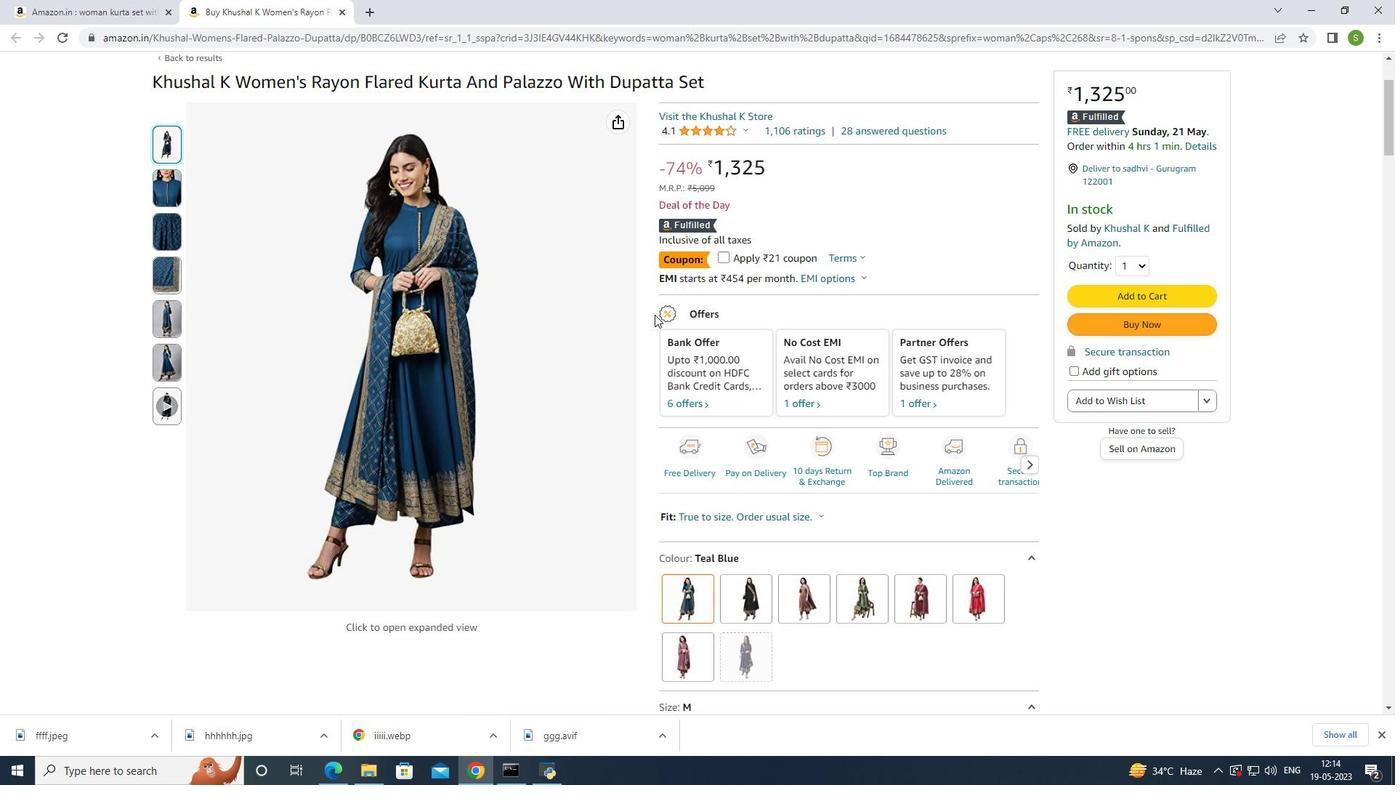 
Action: Mouse scrolled (654, 314) with delta (0, 0)
Screenshot: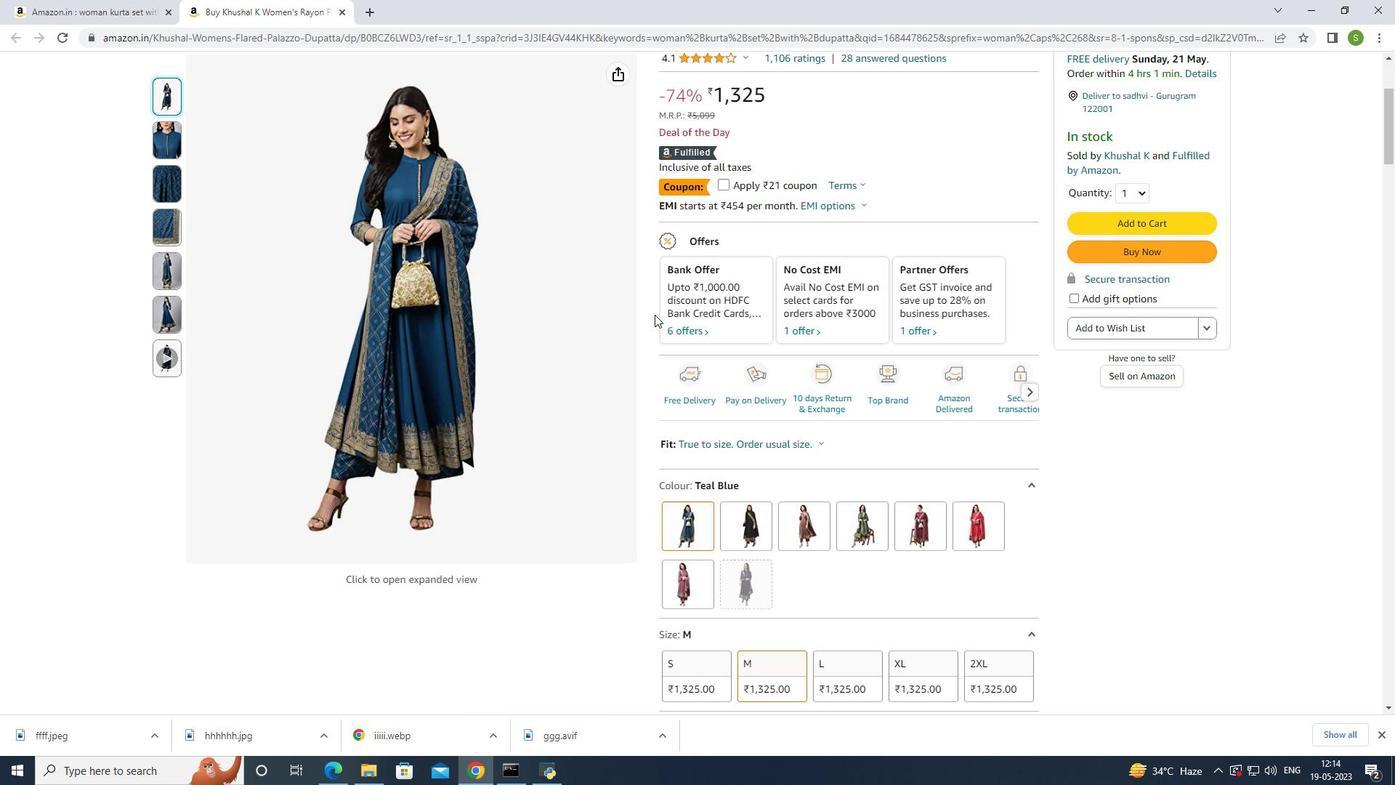 
Action: Mouse scrolled (654, 314) with delta (0, 0)
Screenshot: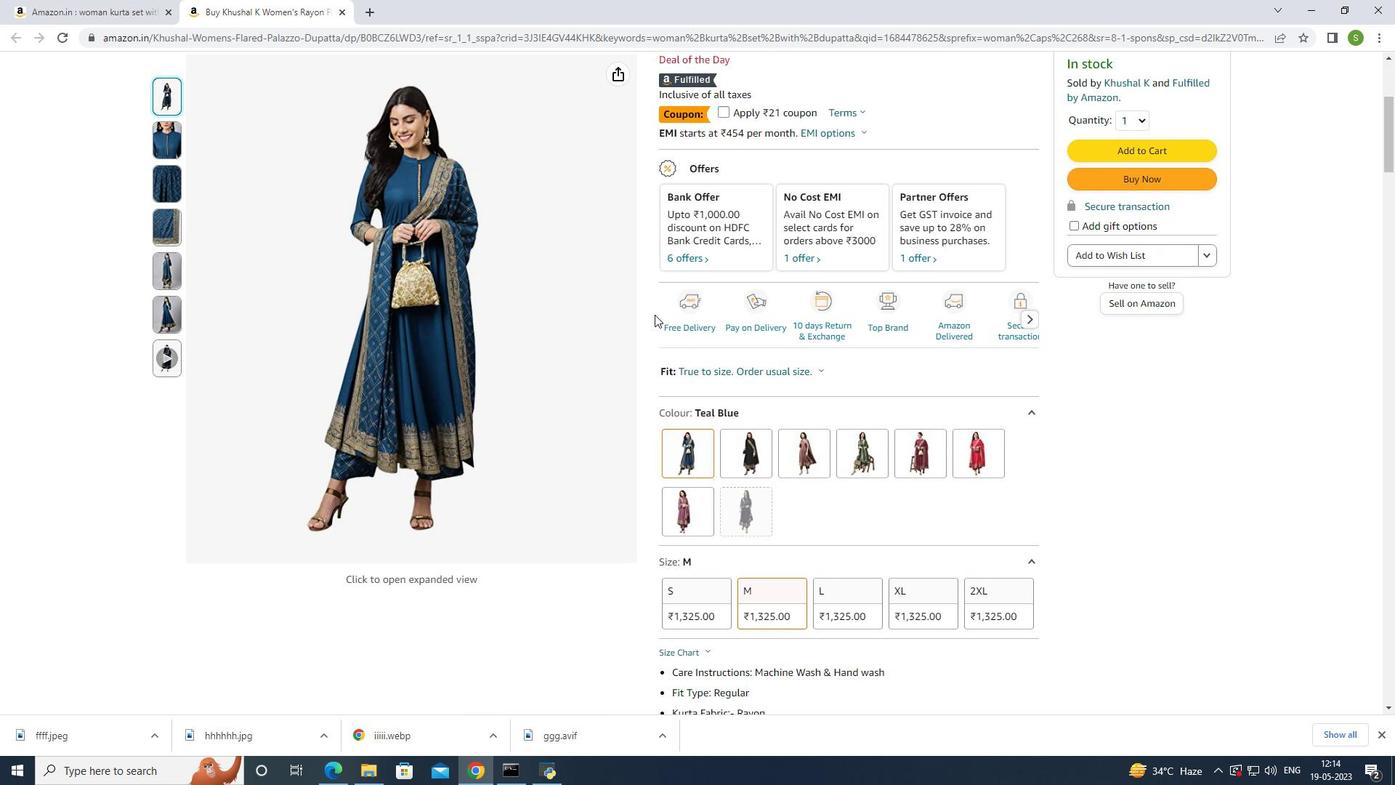 
Action: Mouse scrolled (654, 314) with delta (0, 0)
Screenshot: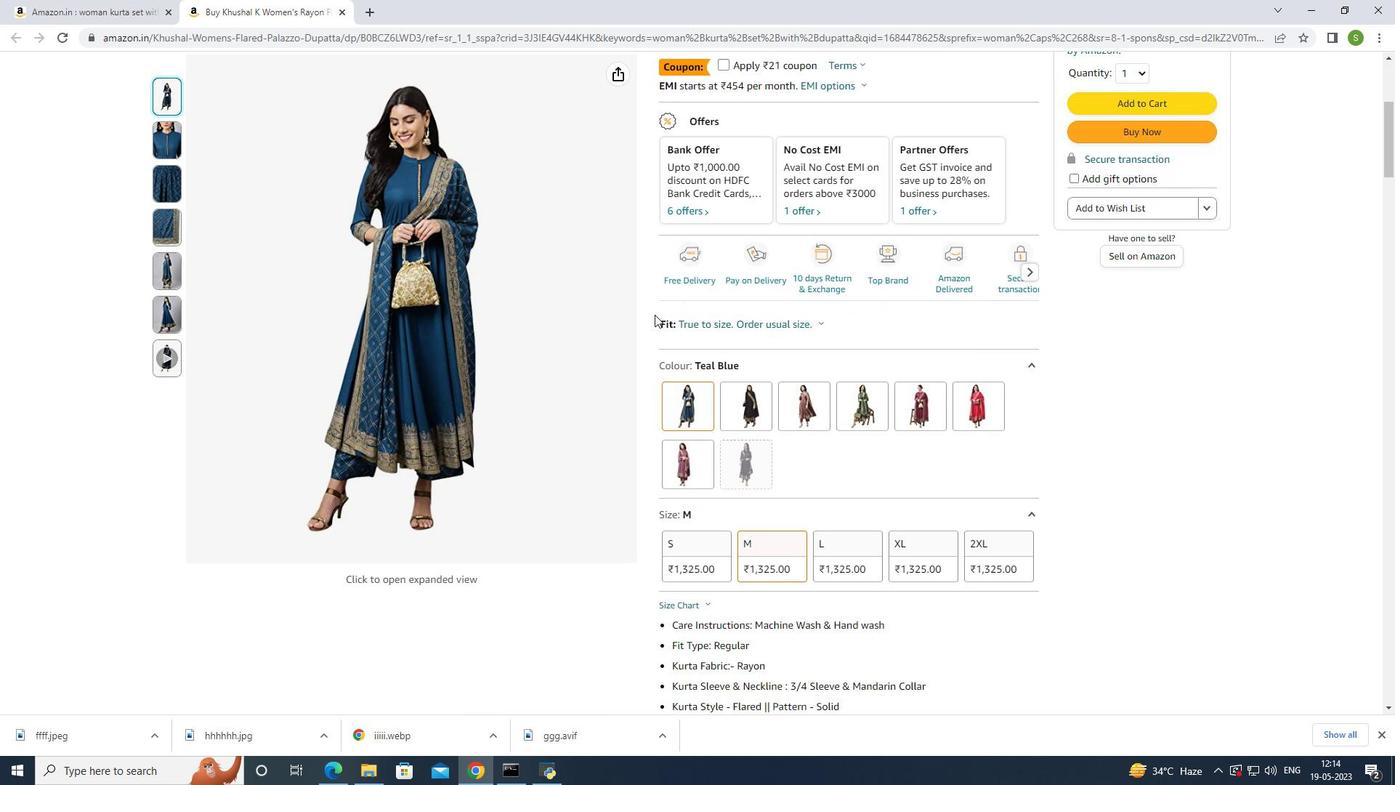 
Action: Mouse scrolled (654, 314) with delta (0, 0)
Screenshot: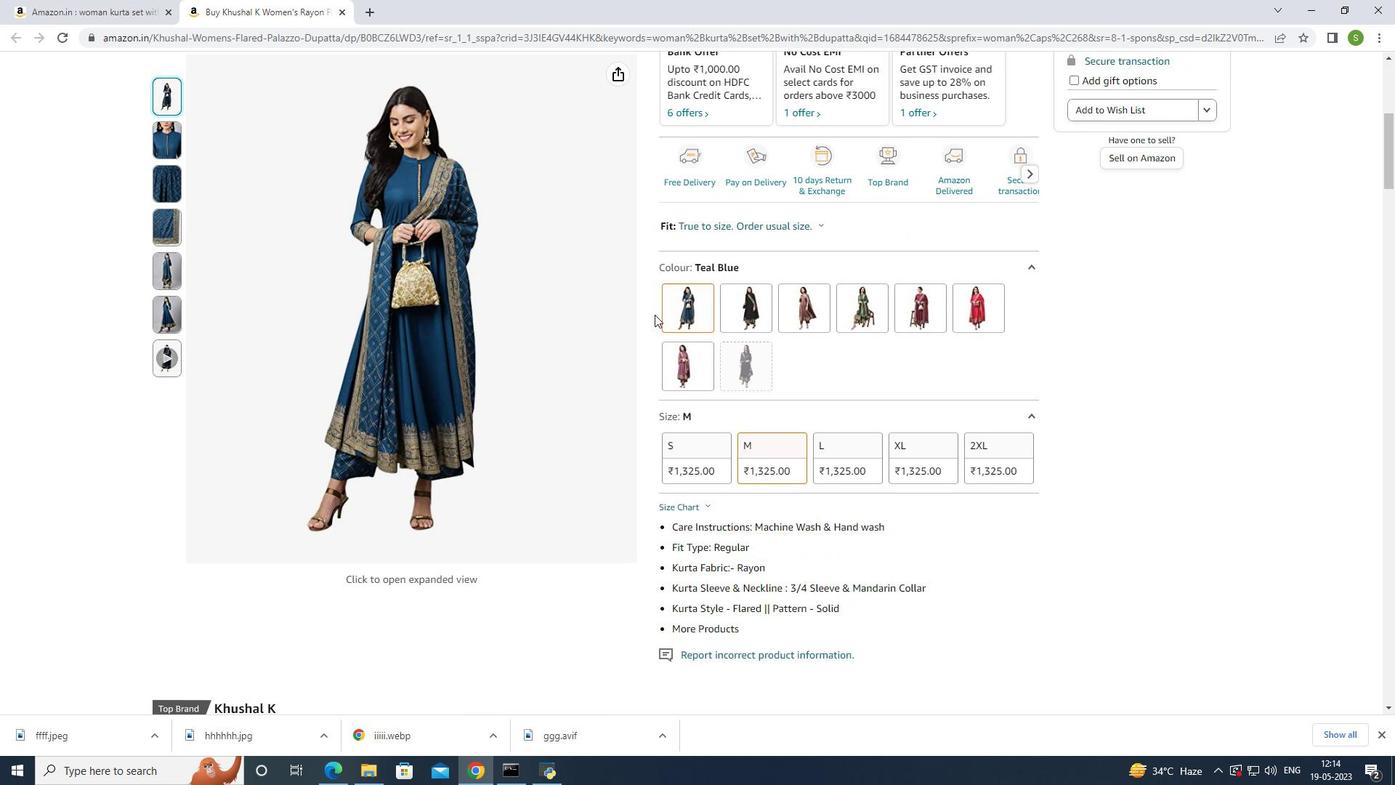 
Action: Mouse moved to (656, 303)
Screenshot: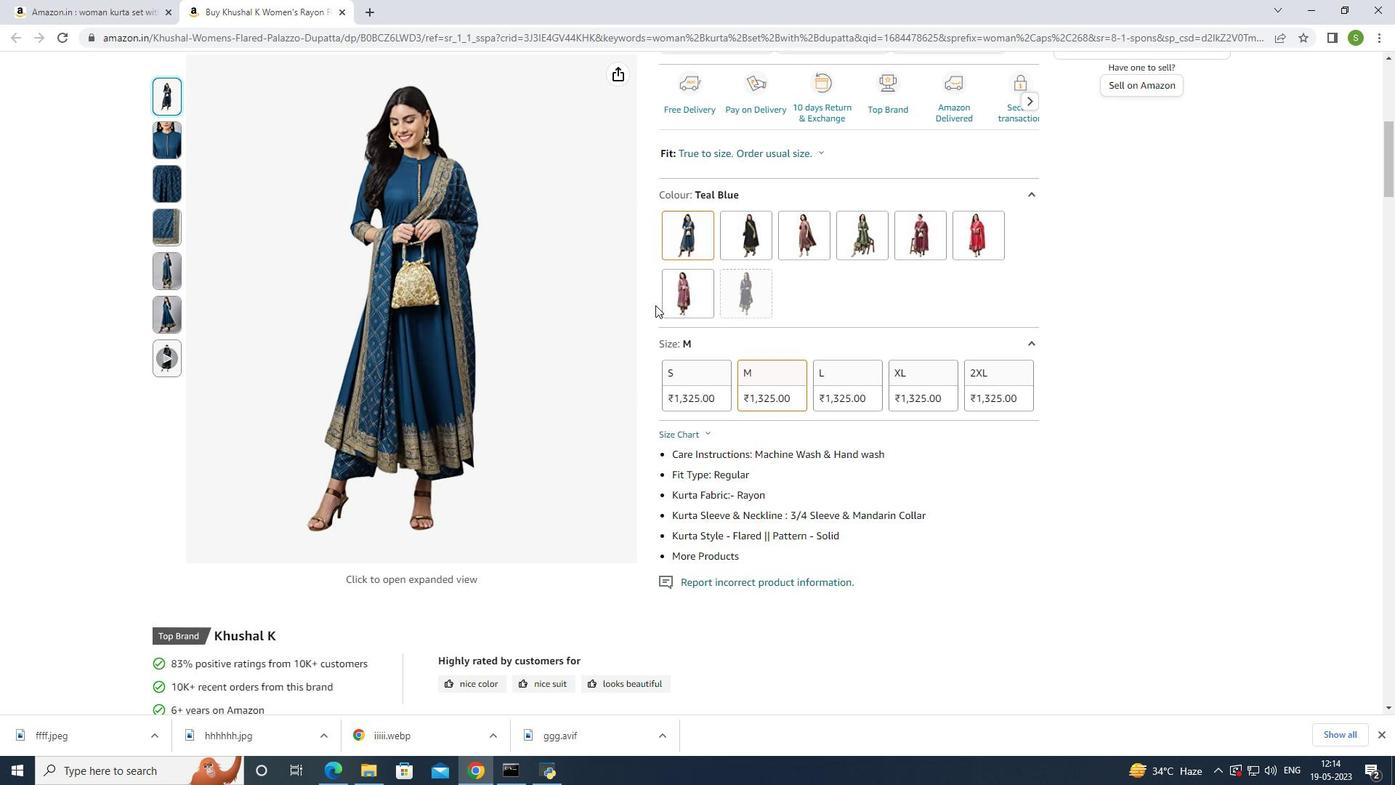 
Action: Mouse scrolled (656, 302) with delta (0, 0)
Screenshot: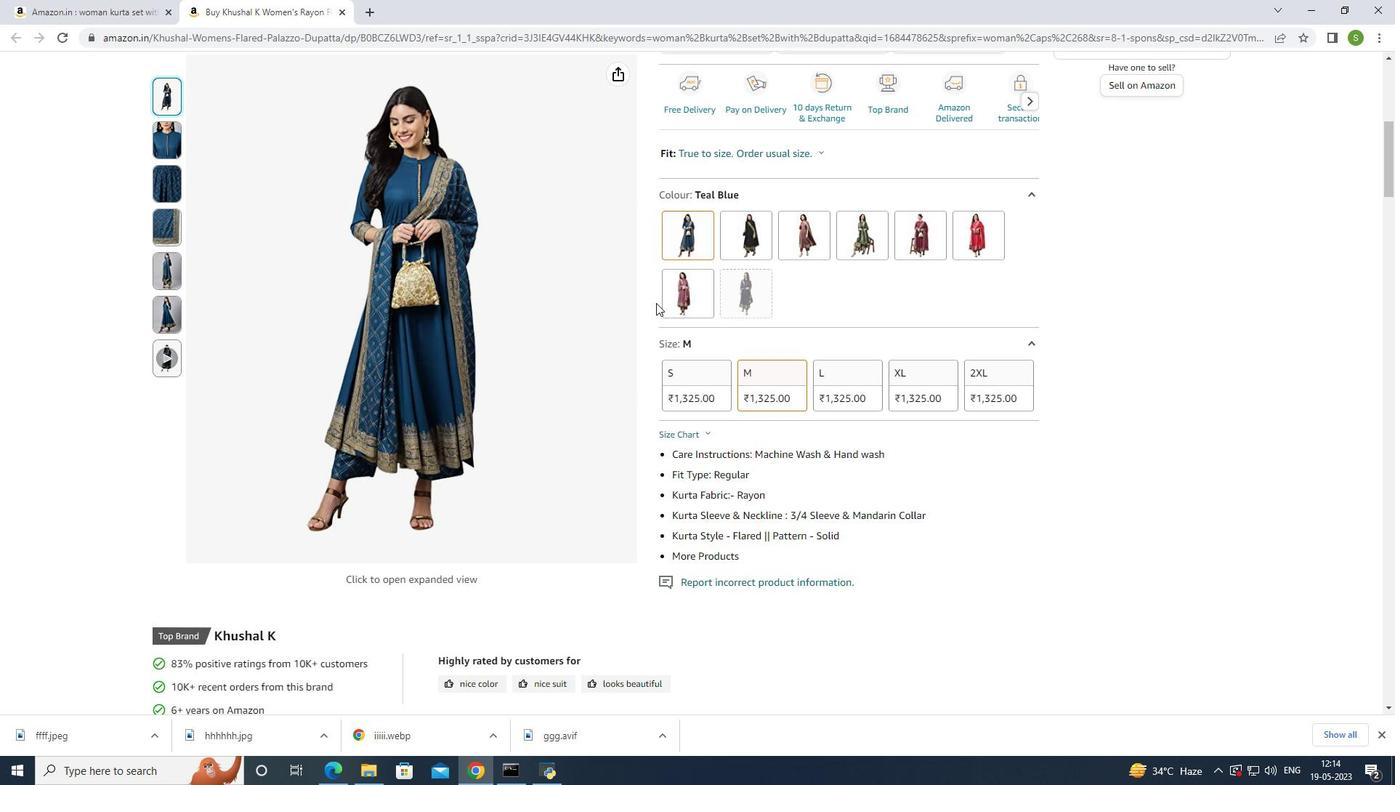 
Action: Mouse scrolled (656, 302) with delta (0, 0)
Screenshot: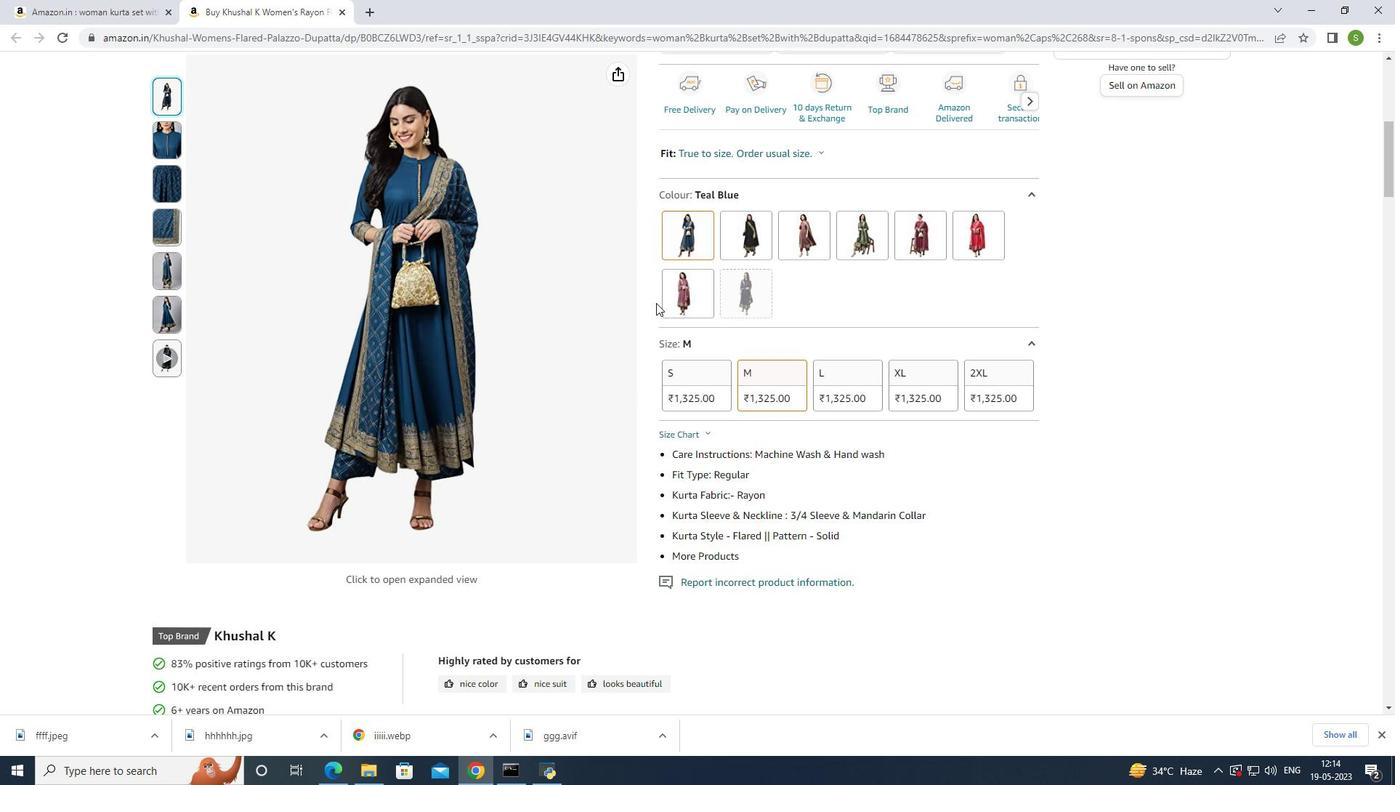 
Action: Mouse scrolled (656, 302) with delta (0, 0)
Screenshot: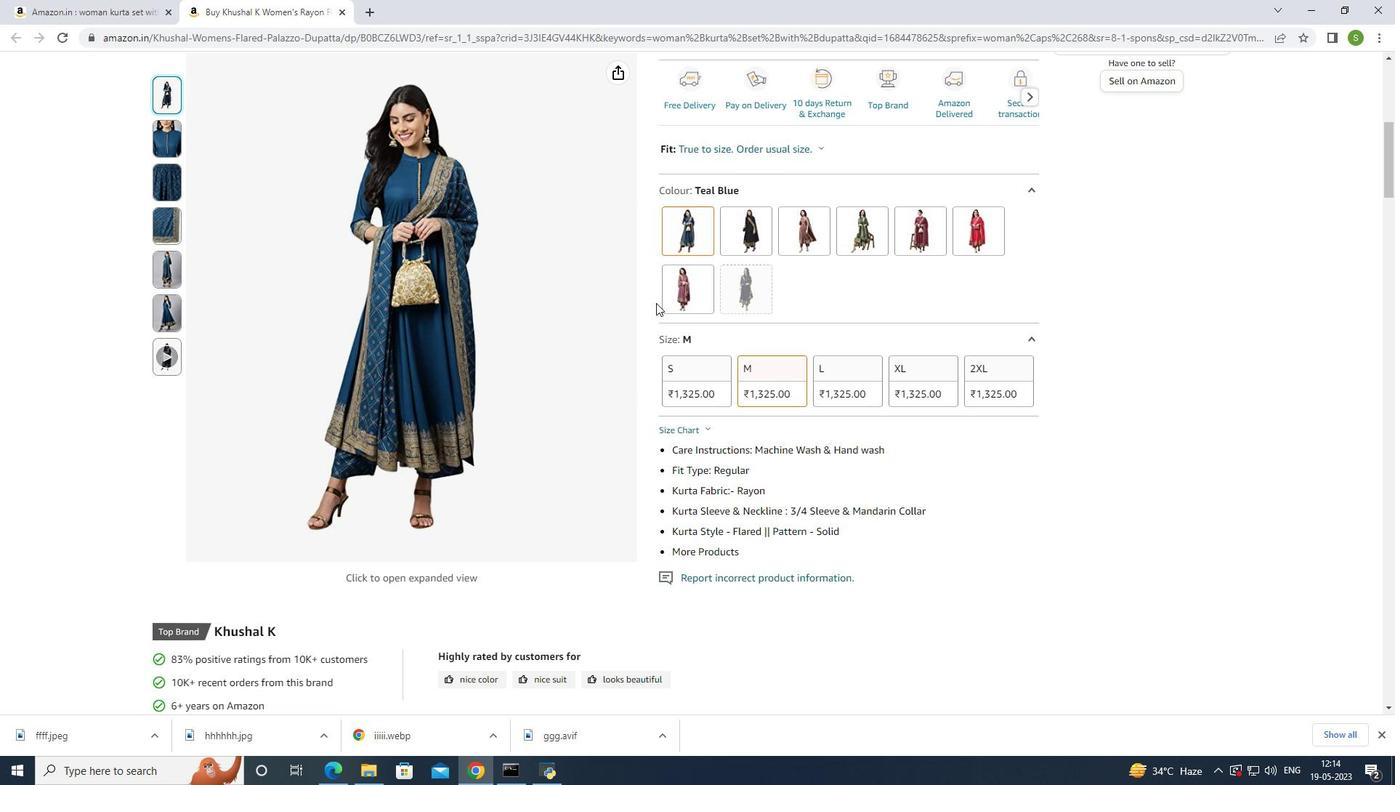 
Action: Mouse moved to (428, 239)
Screenshot: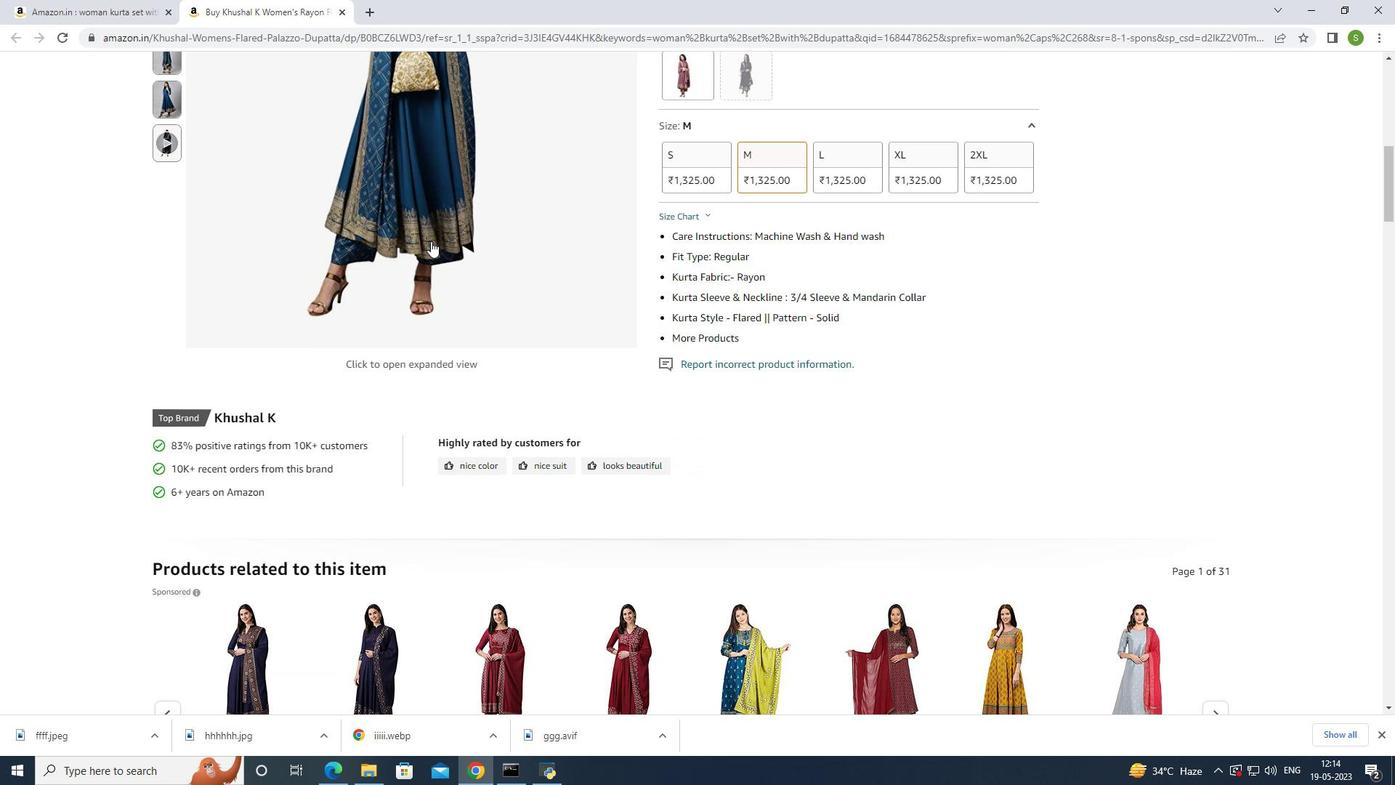 
Action: Mouse scrolled (428, 240) with delta (0, 0)
Screenshot: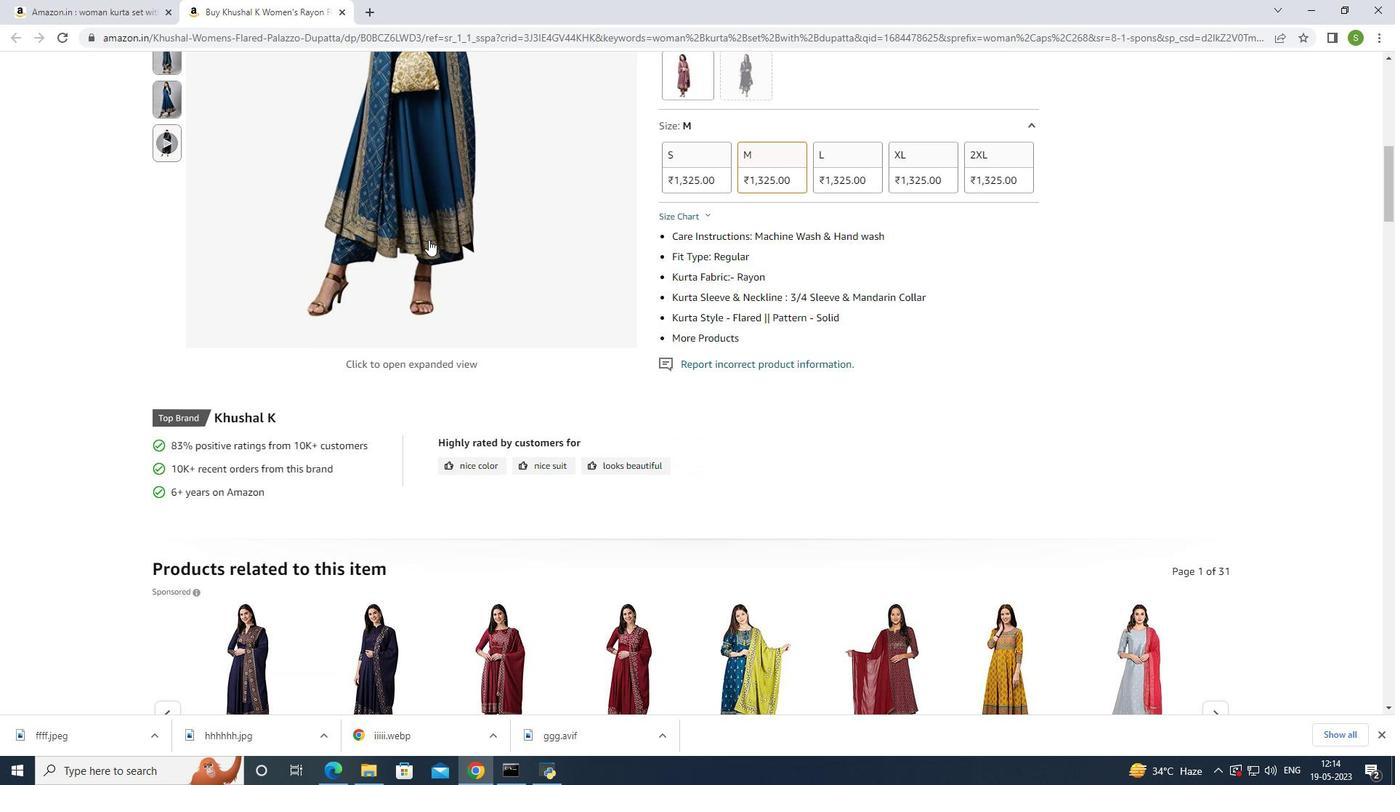 
Action: Mouse moved to (413, 260)
Screenshot: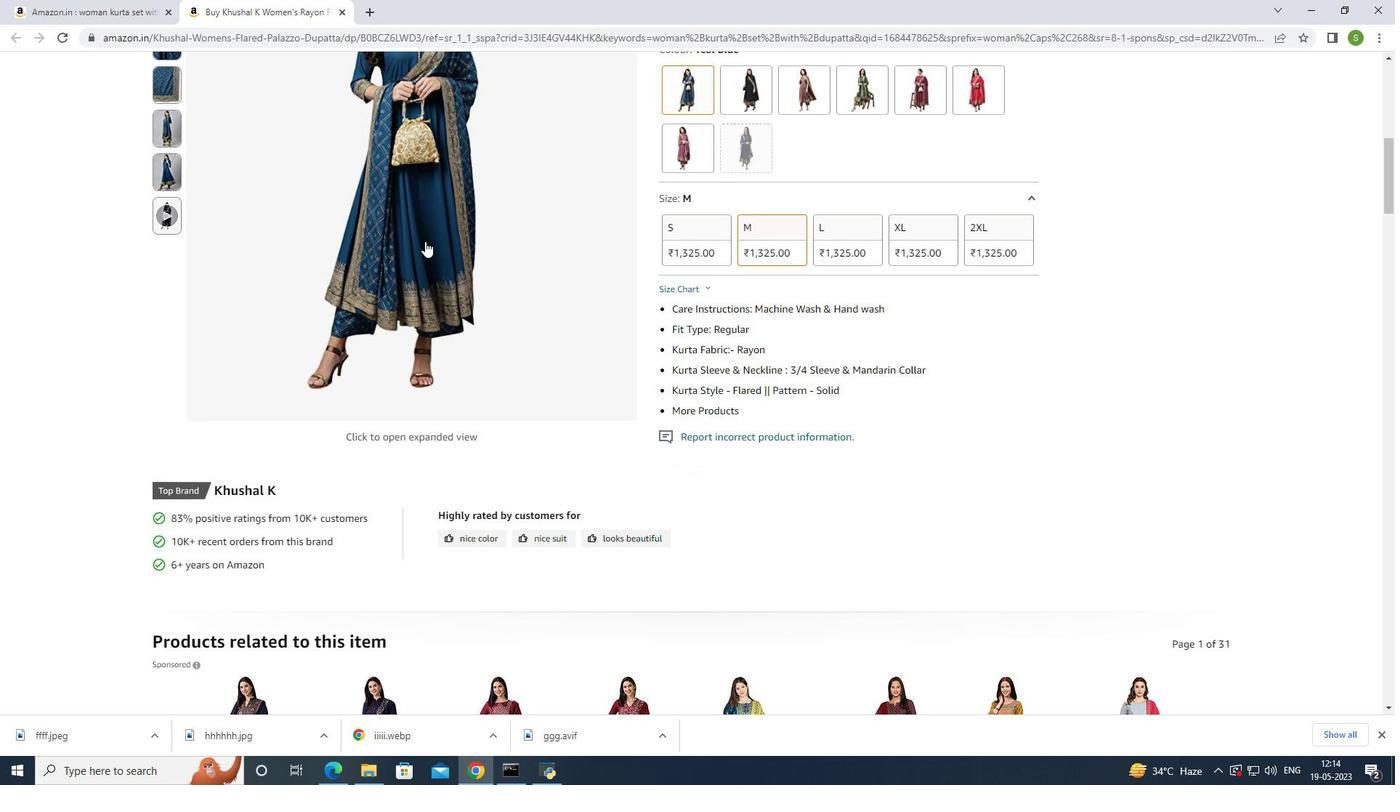 
Action: Mouse scrolled (413, 260) with delta (0, 0)
Screenshot: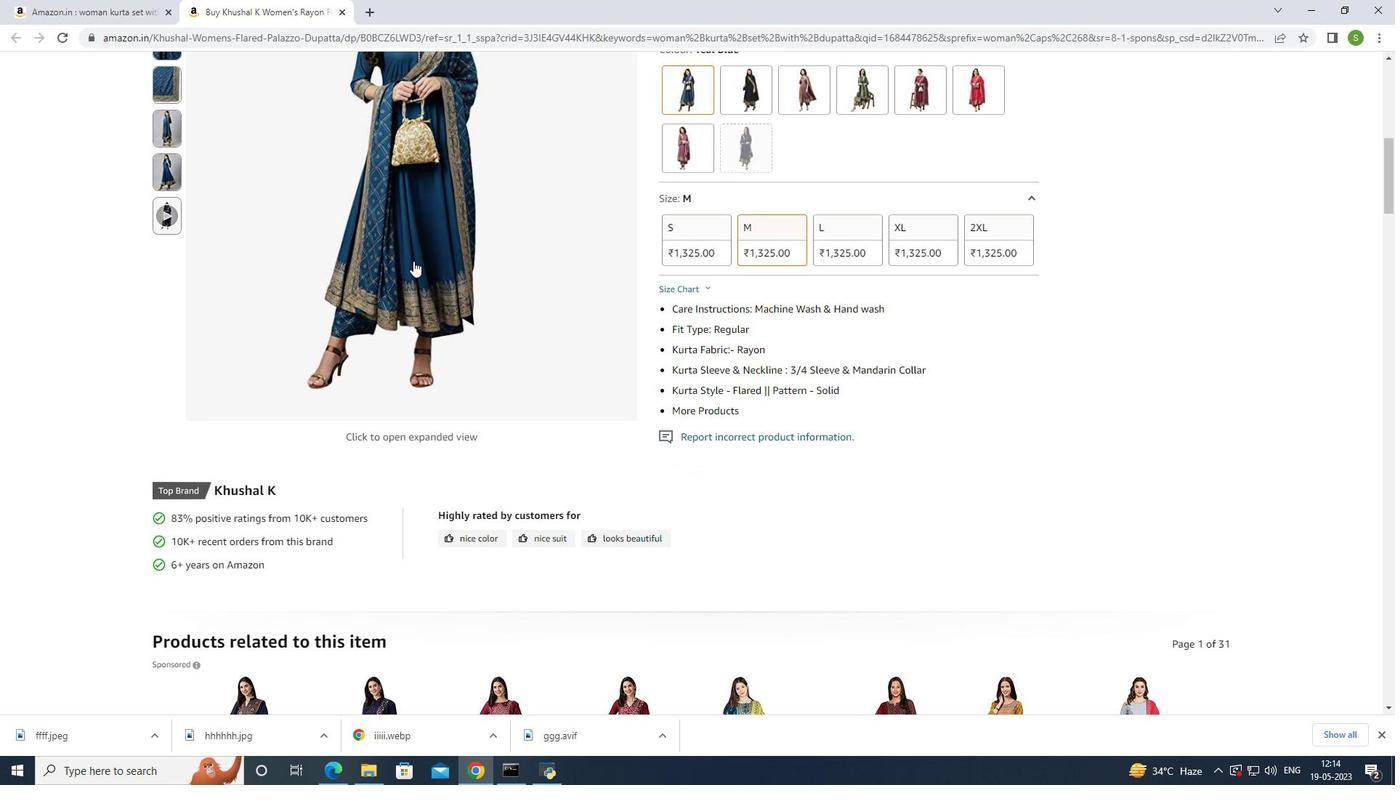 
Action: Mouse scrolled (413, 260) with delta (0, 0)
Screenshot: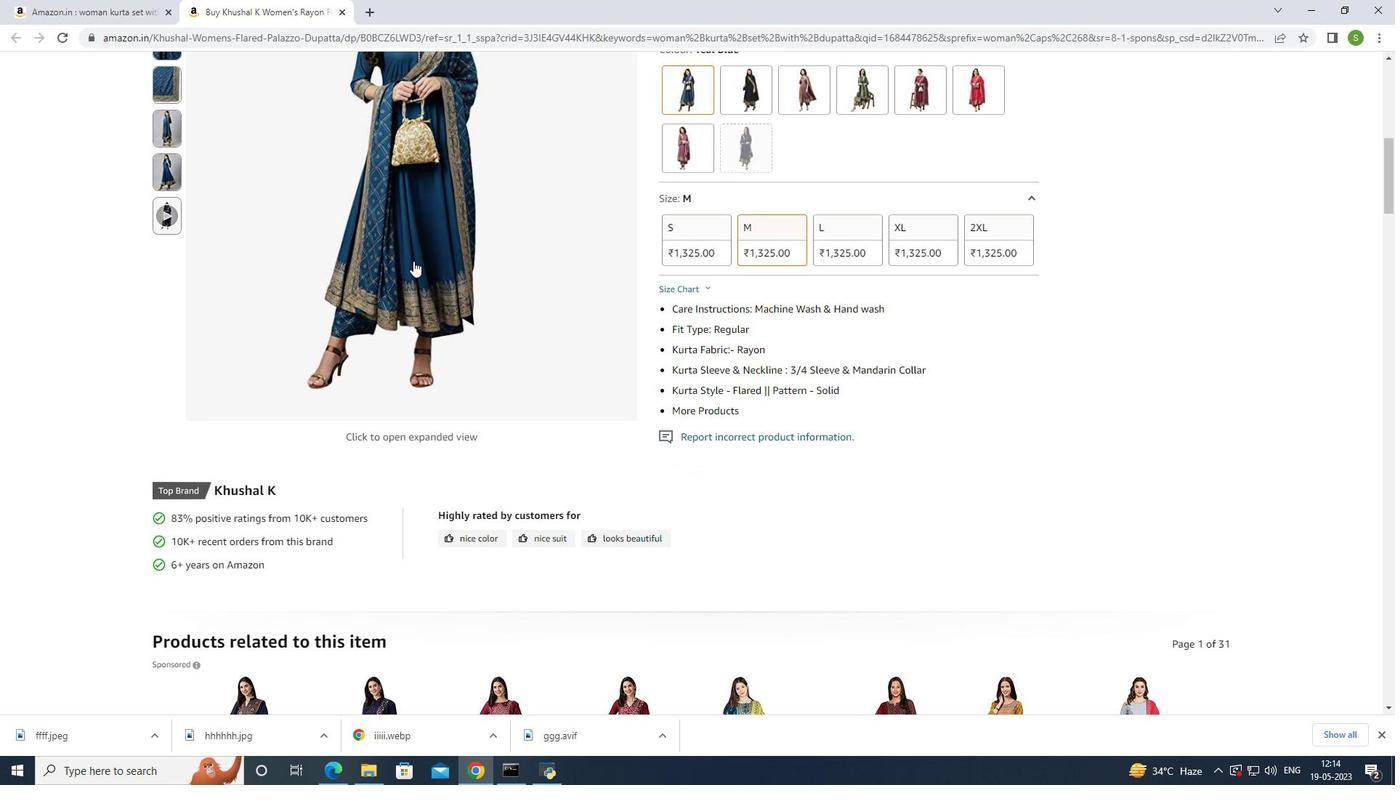 
Action: Mouse scrolled (413, 260) with delta (0, 0)
Screenshot: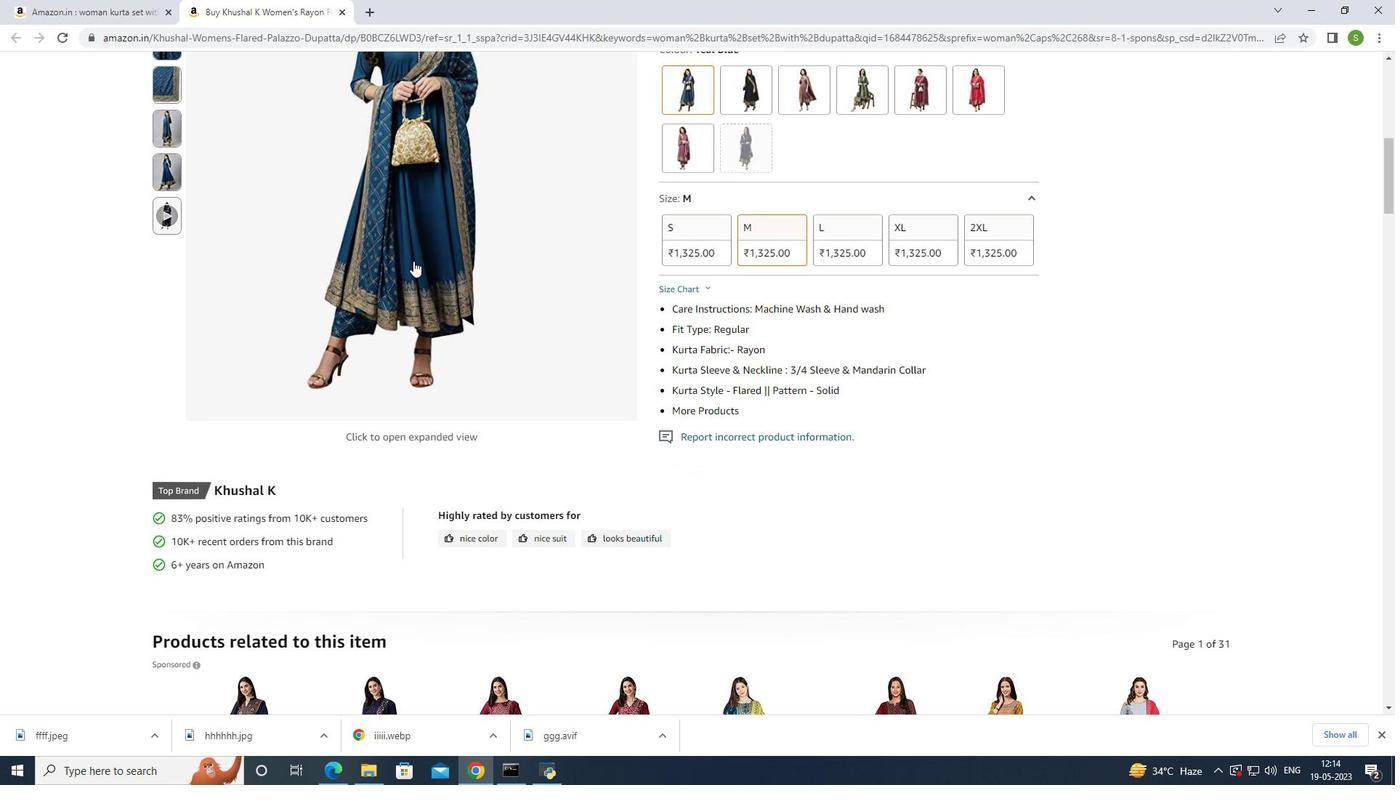 
Action: Mouse moved to (403, 308)
Screenshot: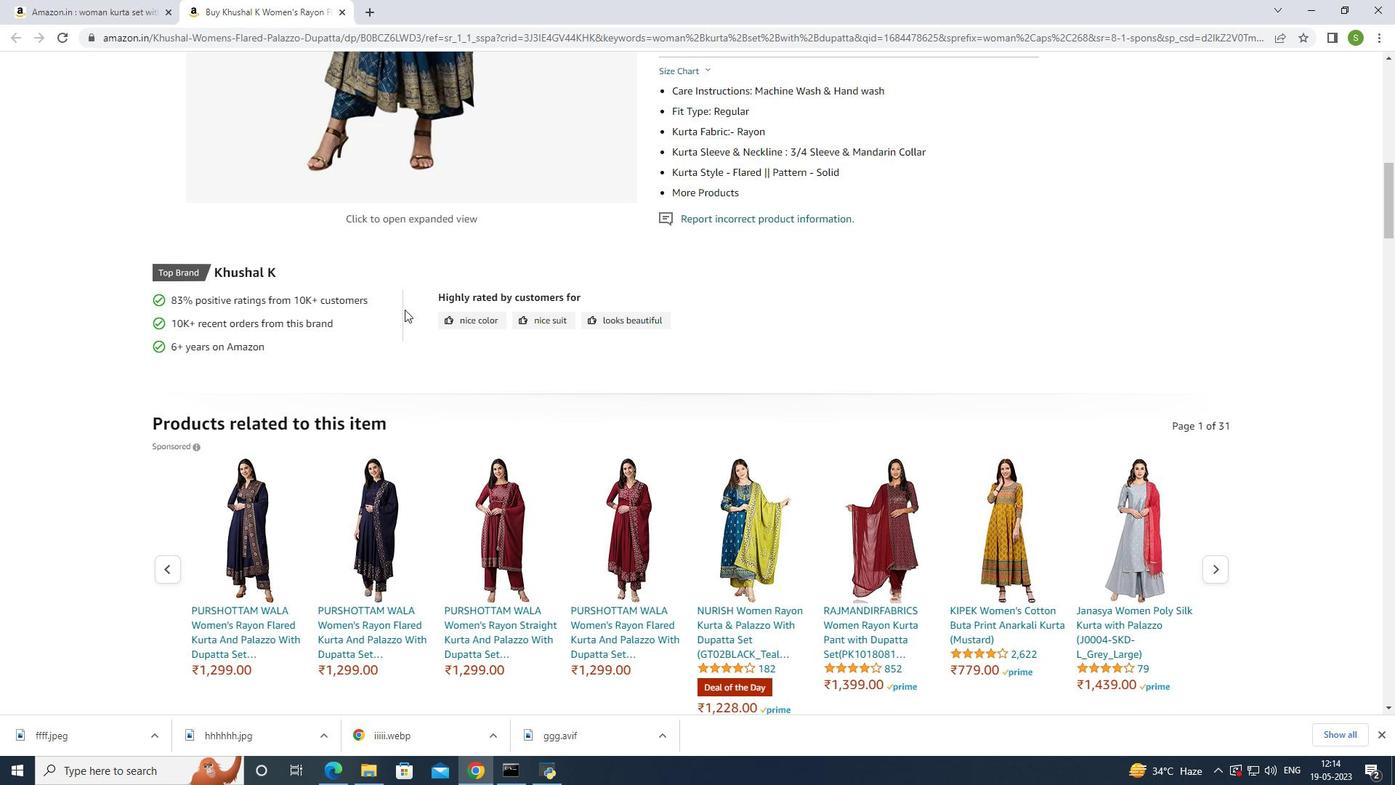 
Action: Mouse scrolled (403, 308) with delta (0, 0)
Screenshot: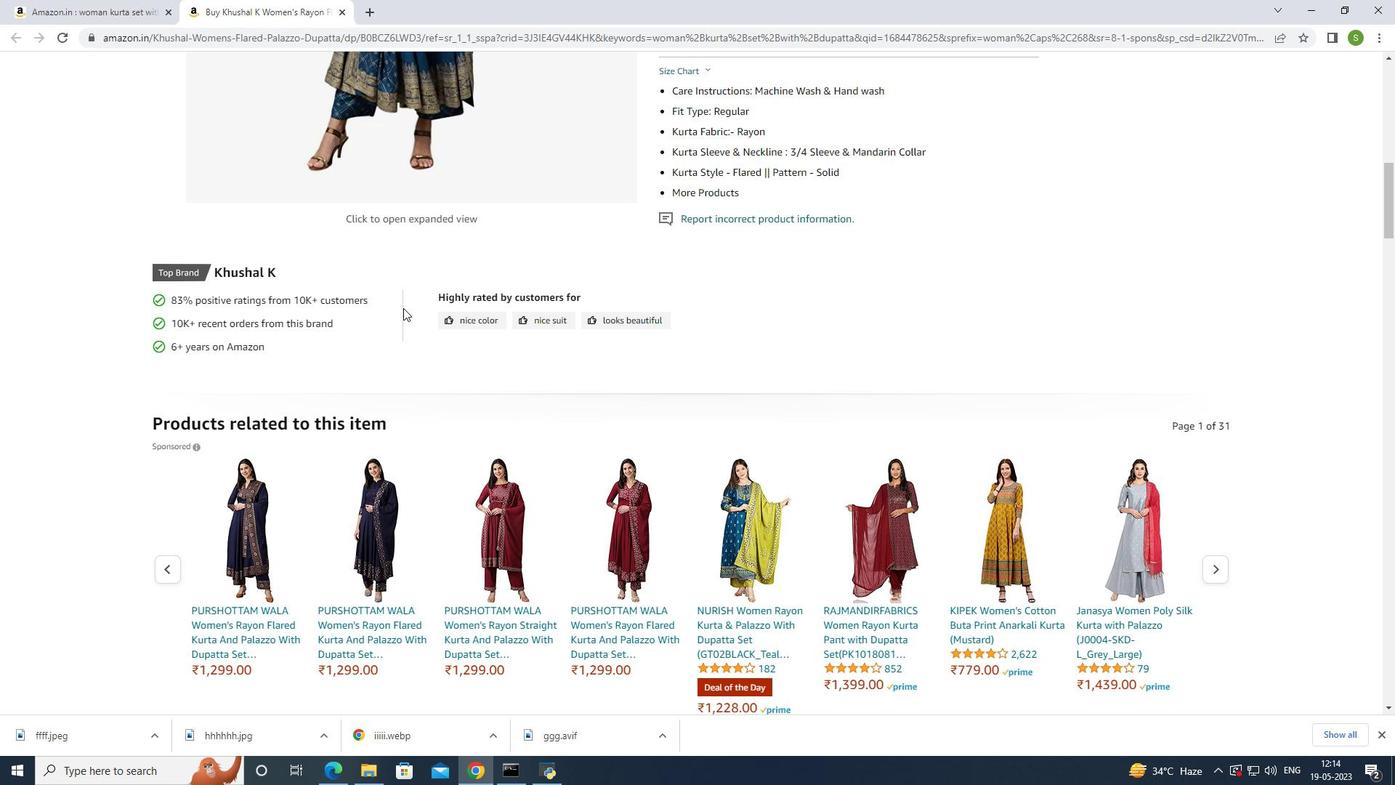
Action: Mouse scrolled (403, 308) with delta (0, 0)
Screenshot: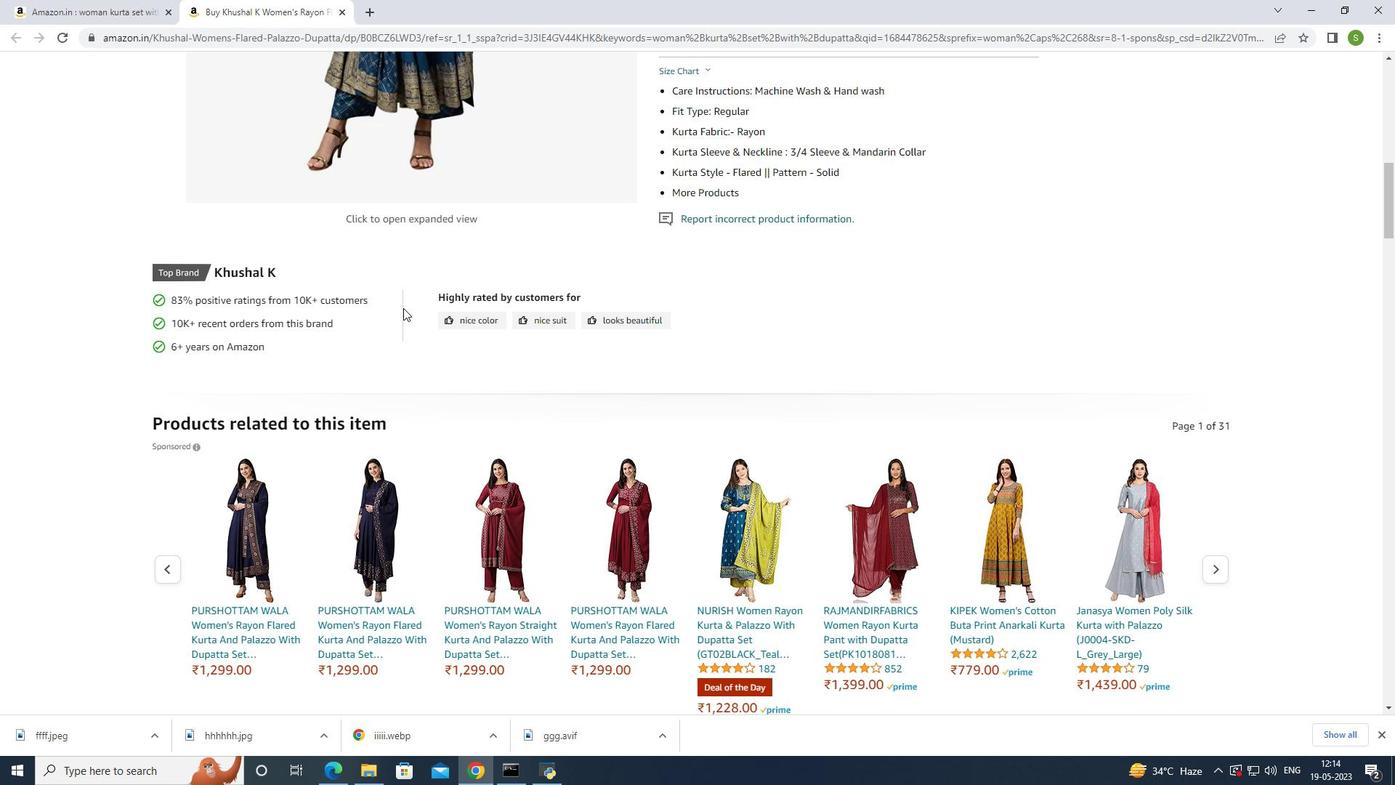 
Action: Mouse scrolled (403, 308) with delta (0, 0)
Screenshot: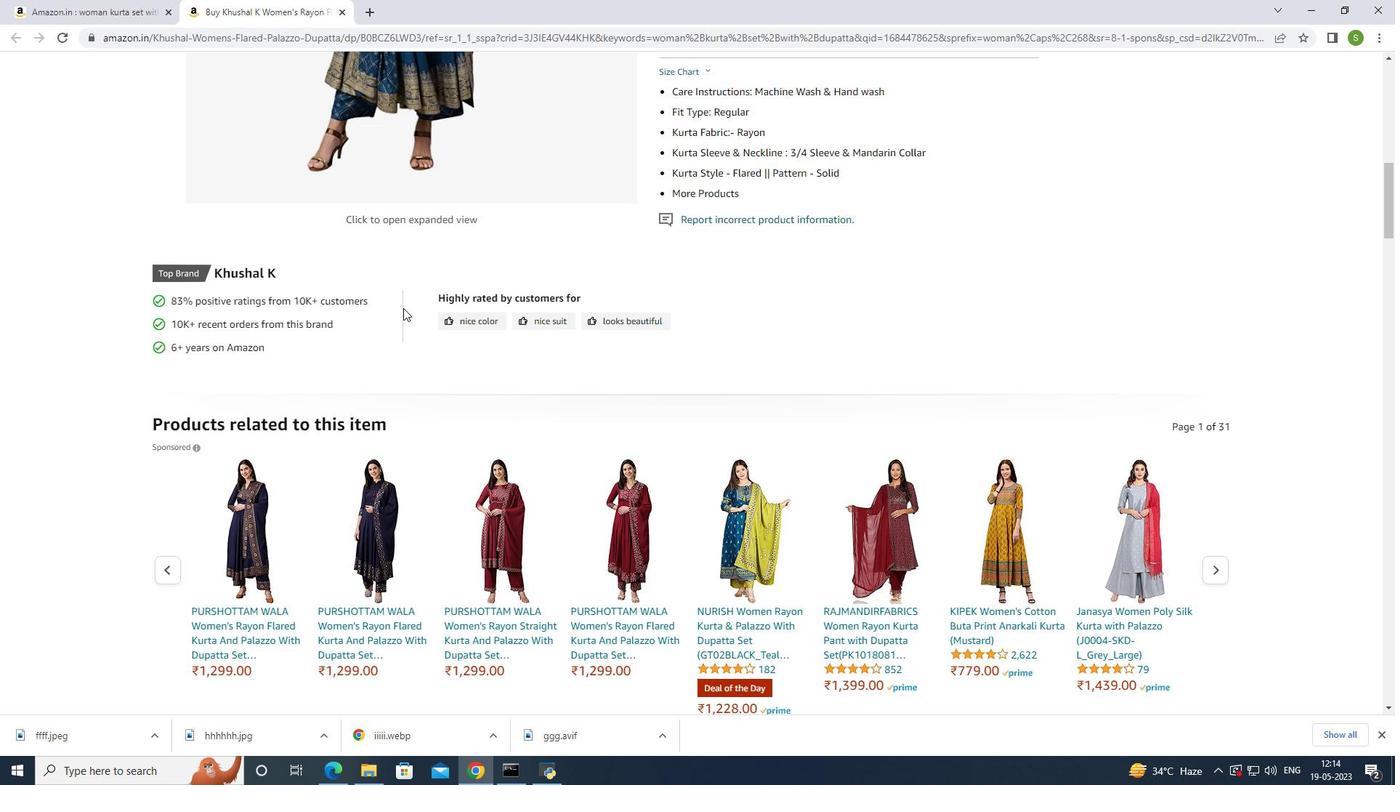 
Action: Mouse moved to (396, 304)
Screenshot: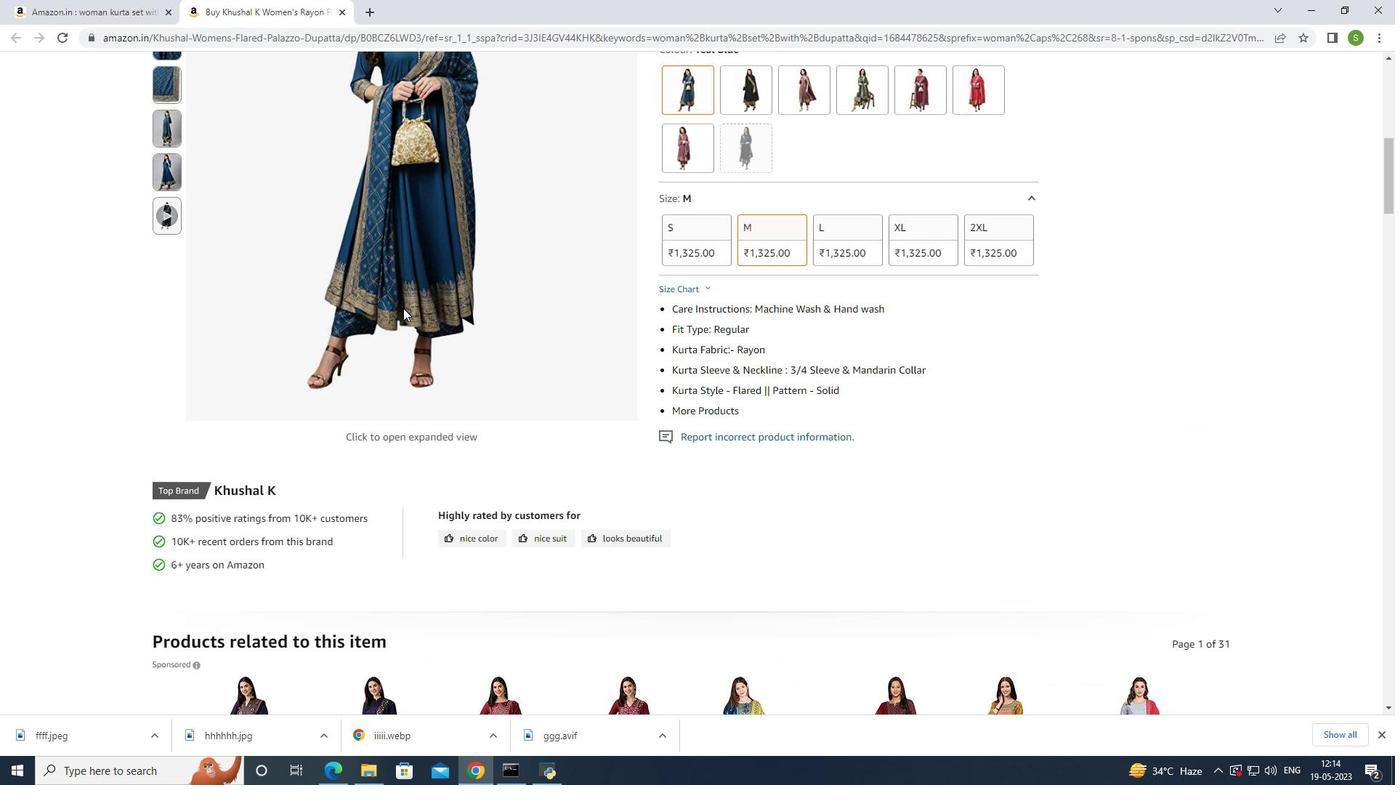 
Action: Mouse scrolled (396, 305) with delta (0, 0)
Screenshot: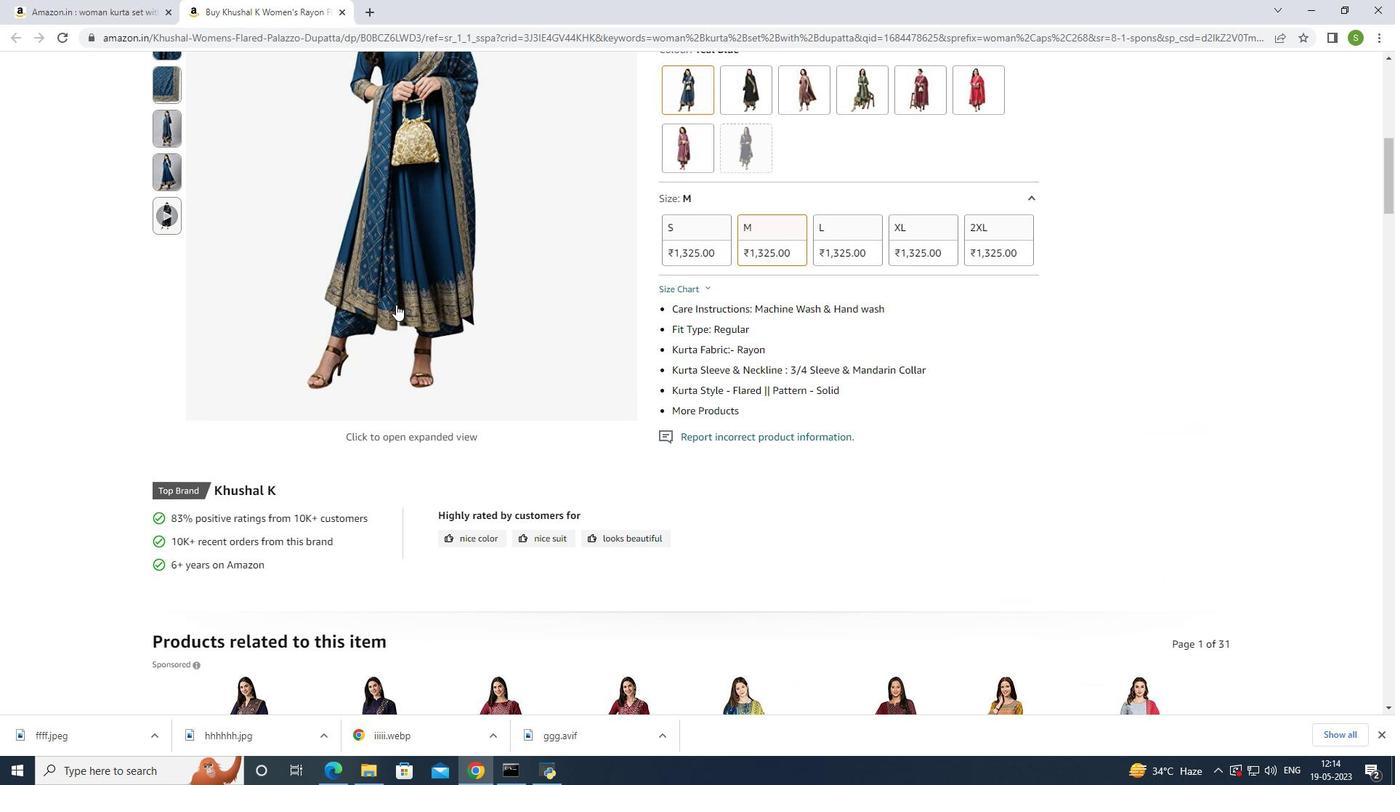 
Action: Mouse scrolled (396, 305) with delta (0, 0)
Screenshot: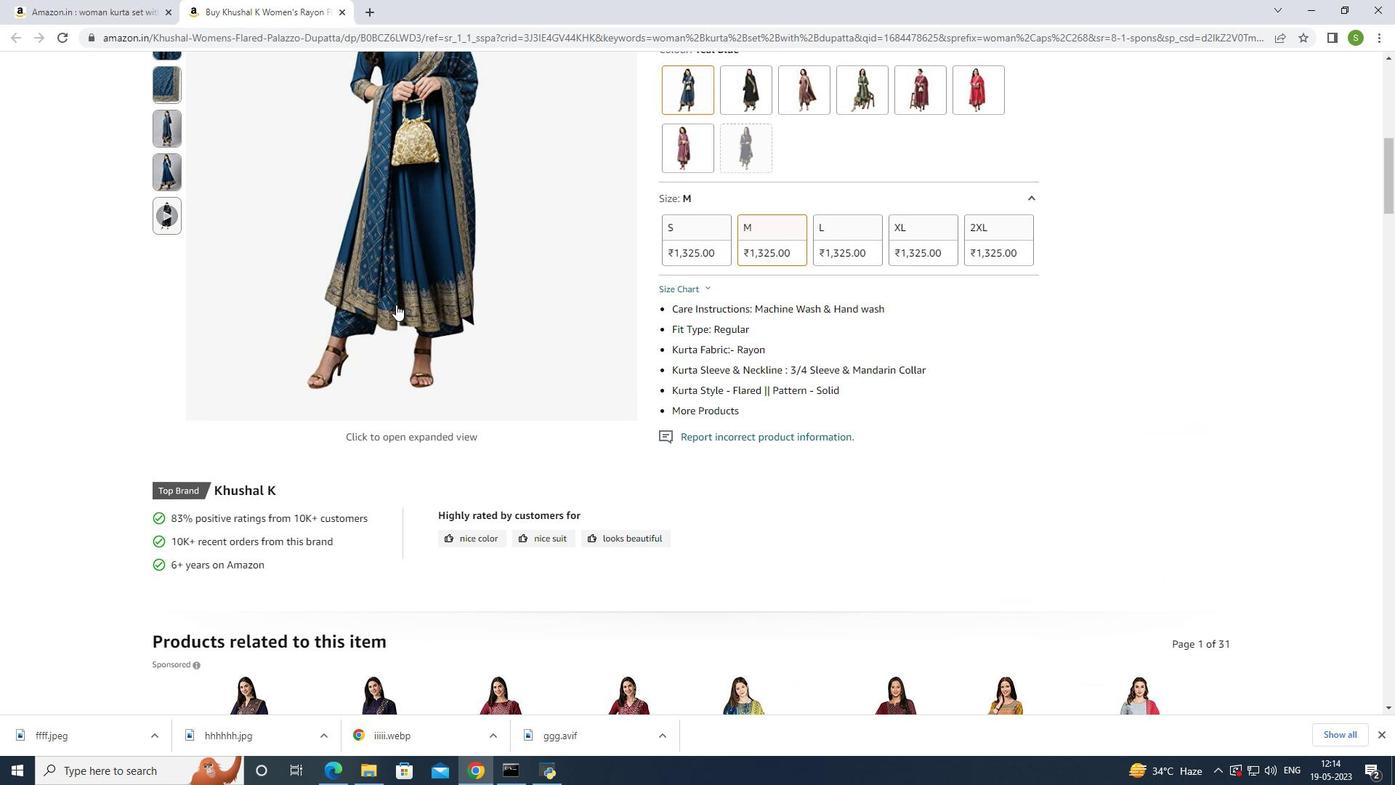 
Action: Mouse scrolled (396, 305) with delta (0, 0)
Screenshot: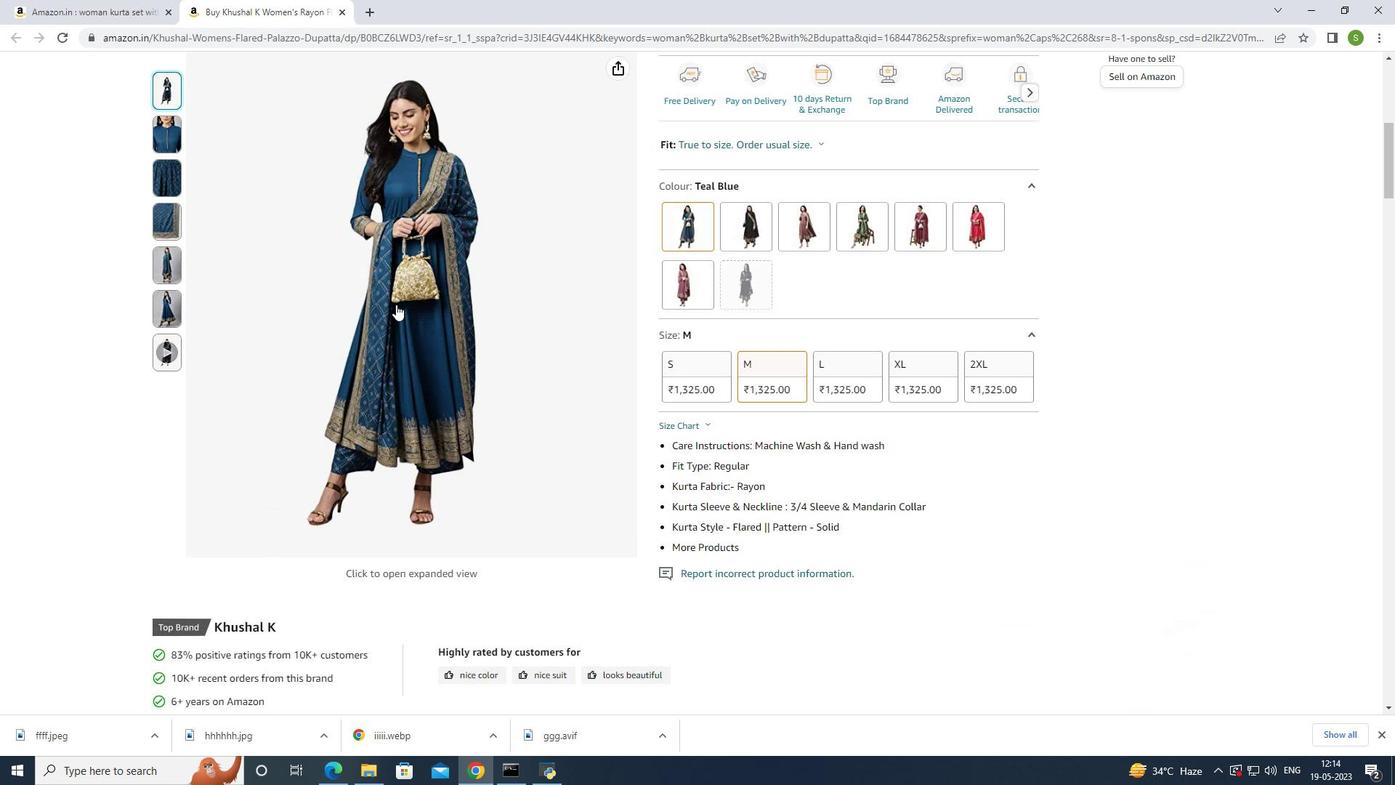 
Action: Mouse moved to (397, 295)
Screenshot: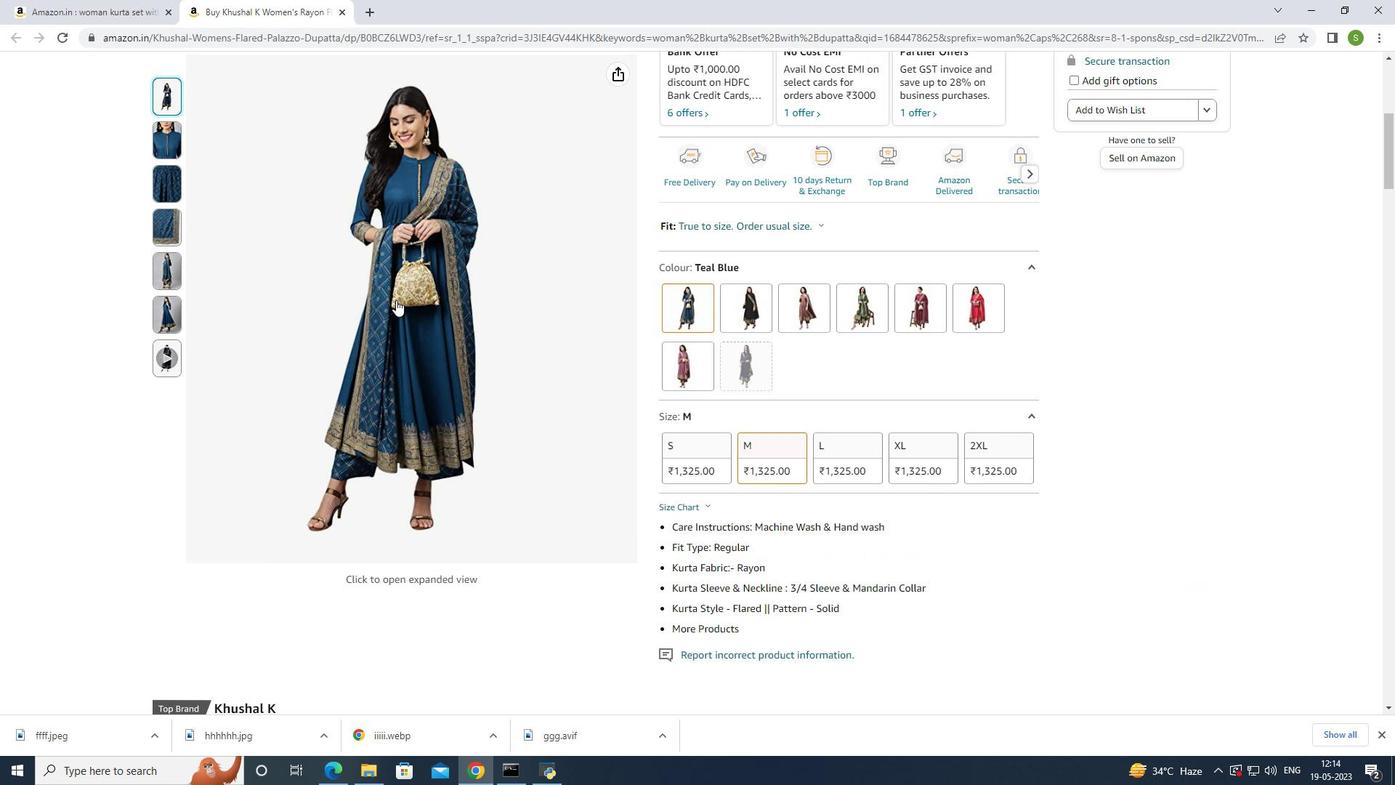 
Action: Mouse scrolled (397, 295) with delta (0, 0)
Screenshot: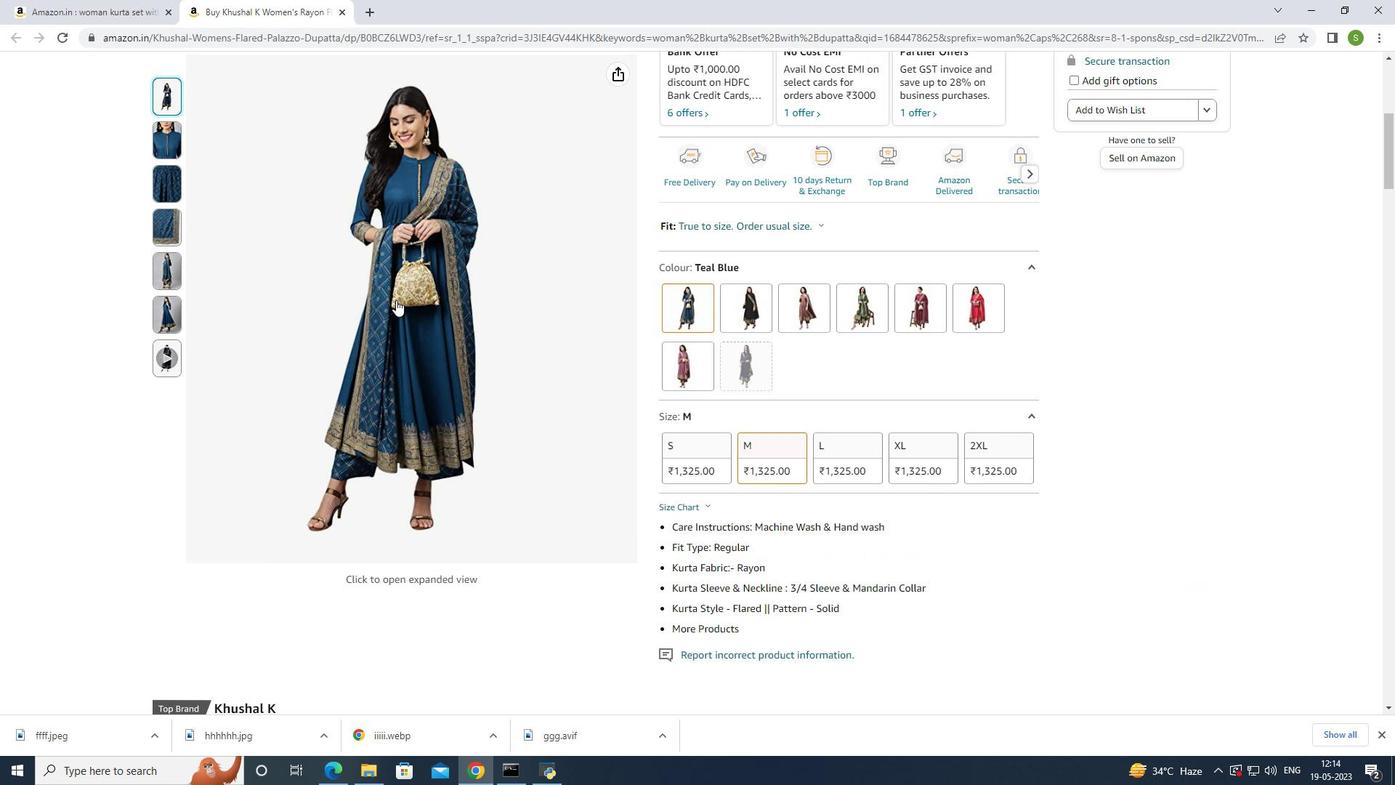 
Action: Mouse moved to (399, 292)
Screenshot: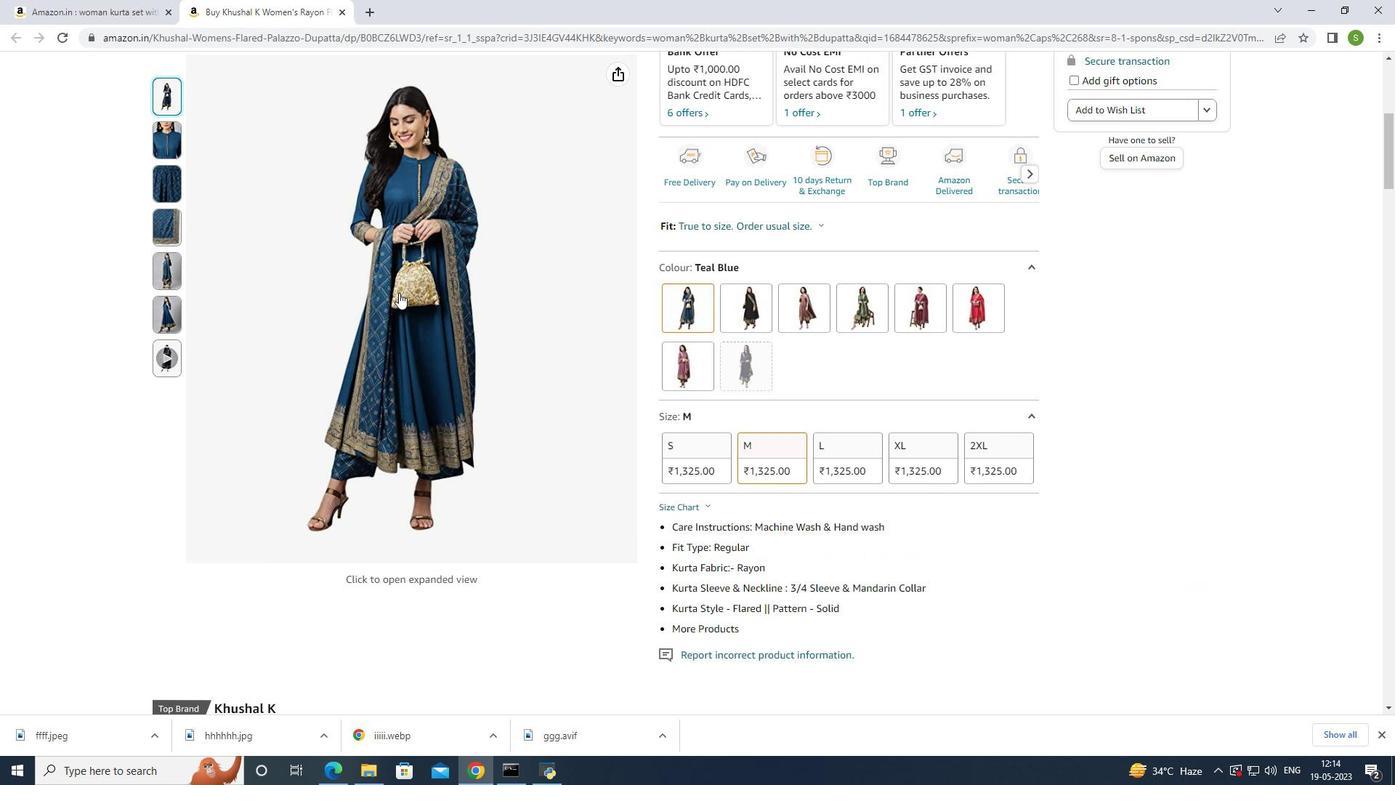 
Action: Mouse scrolled (399, 292) with delta (0, 0)
Screenshot: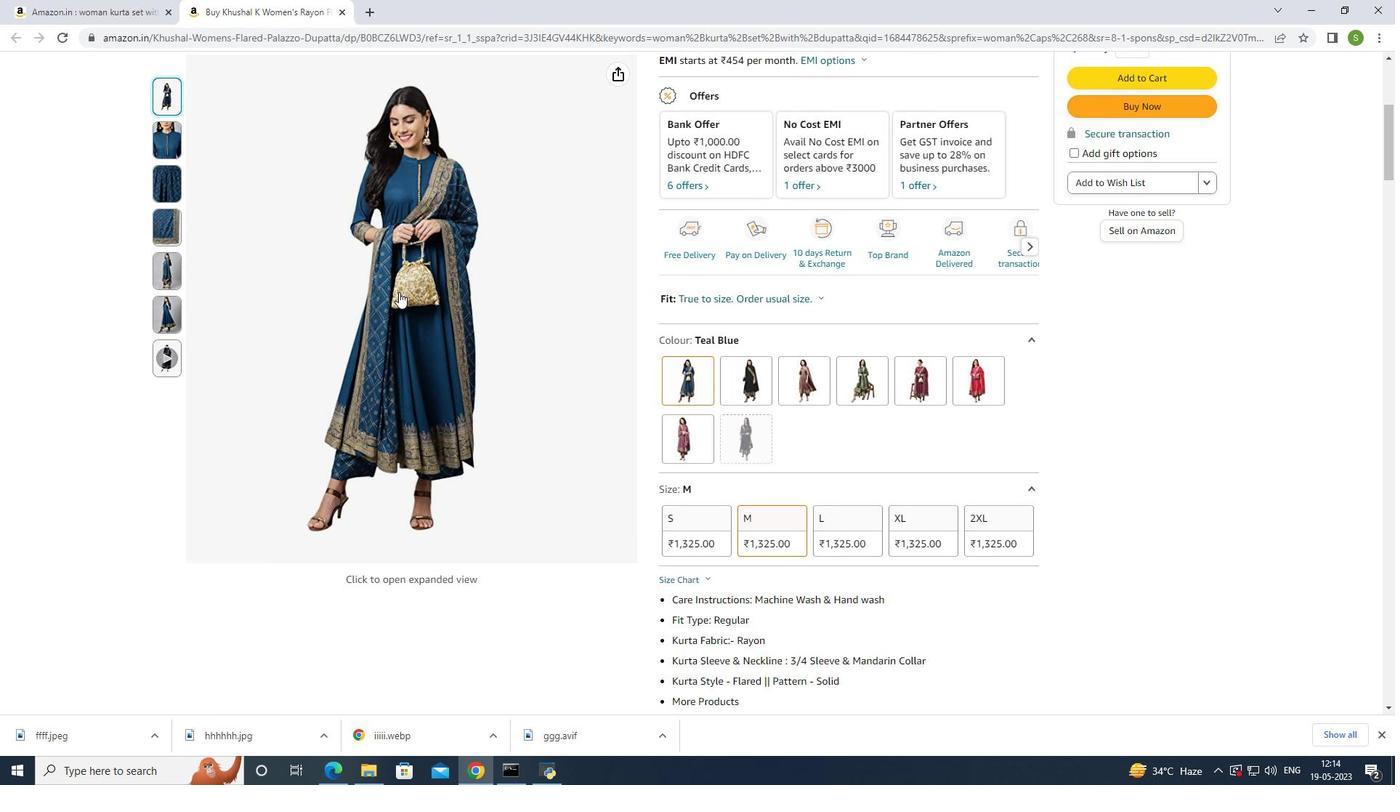 
Action: Mouse scrolled (399, 292) with delta (0, 0)
Screenshot: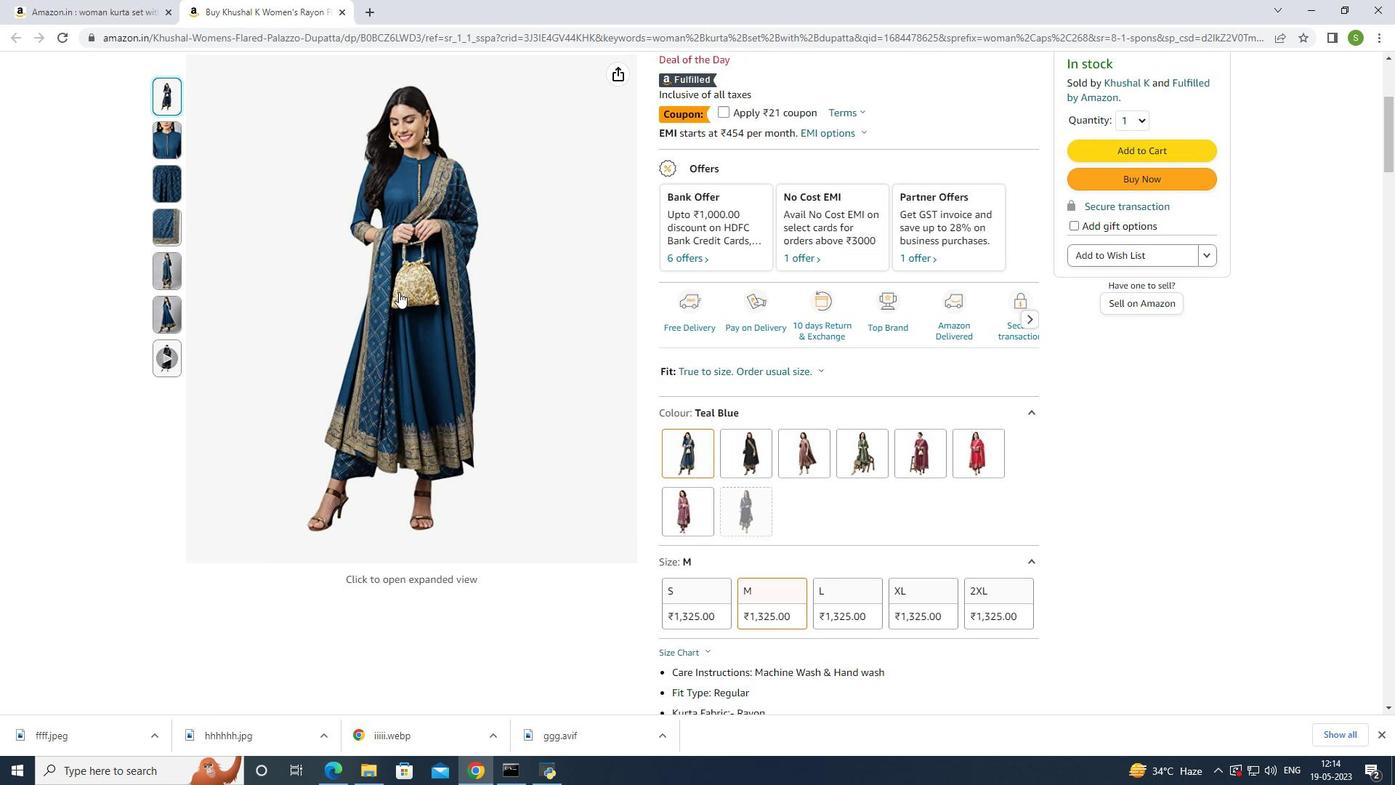 
Action: Mouse scrolled (399, 292) with delta (0, 0)
Screenshot: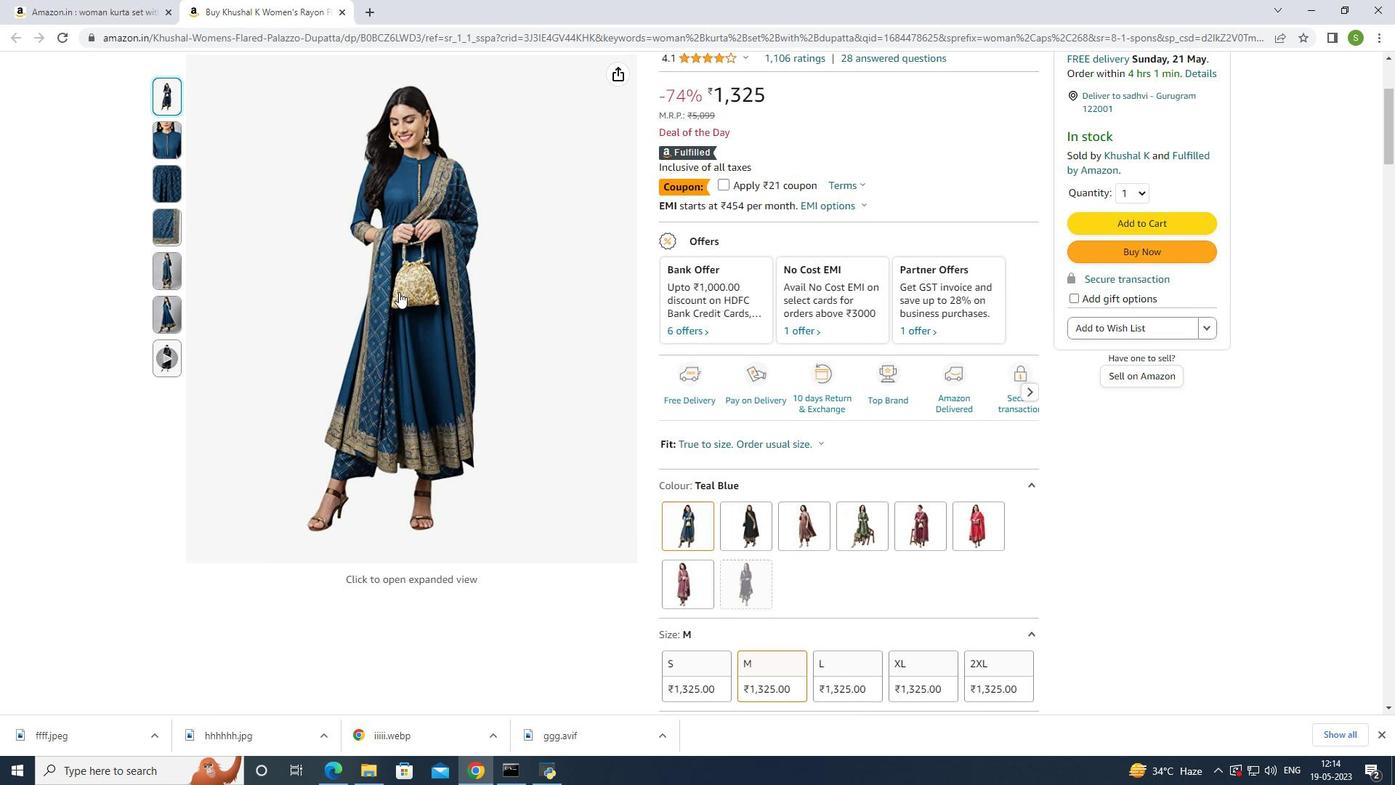 
Action: Mouse moved to (403, 290)
Screenshot: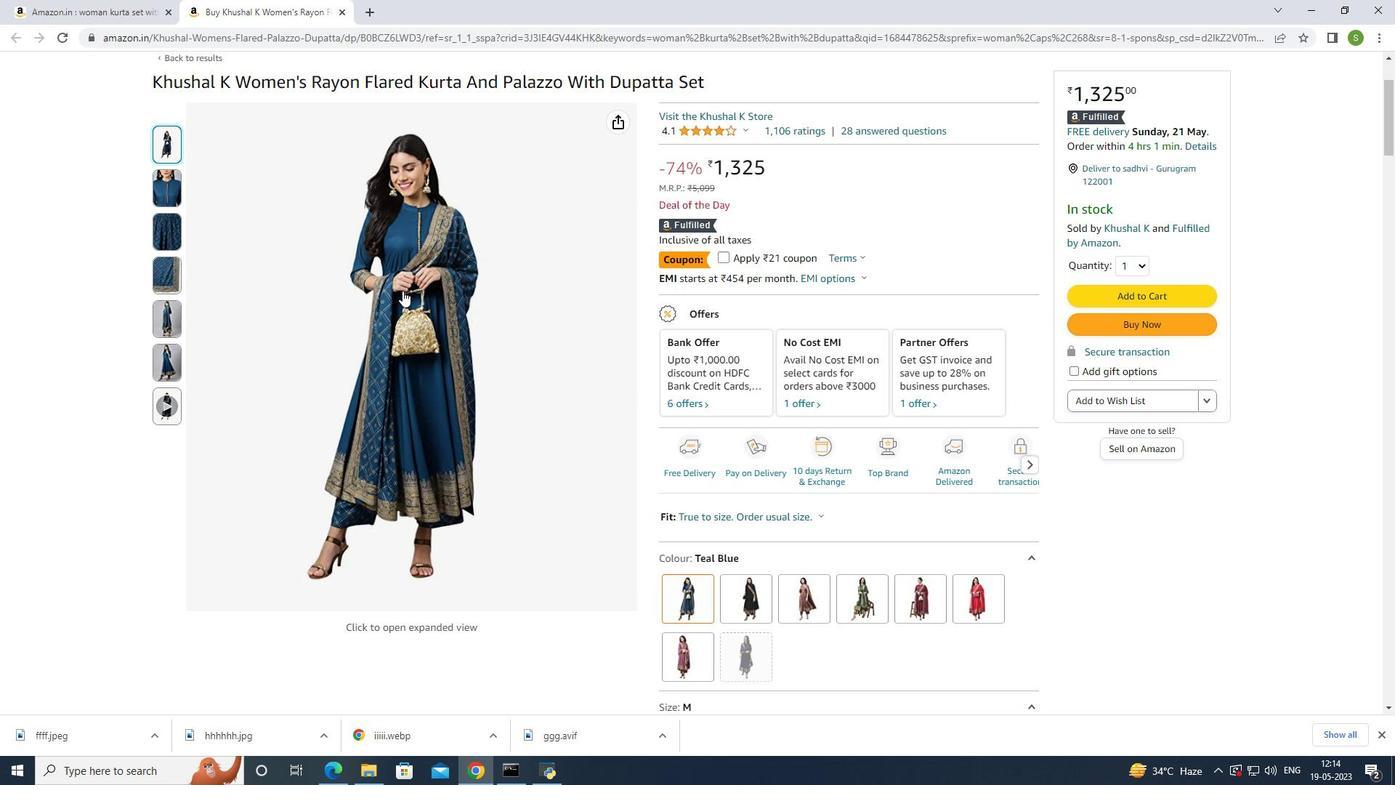 
Action: Mouse scrolled (403, 291) with delta (0, 0)
Screenshot: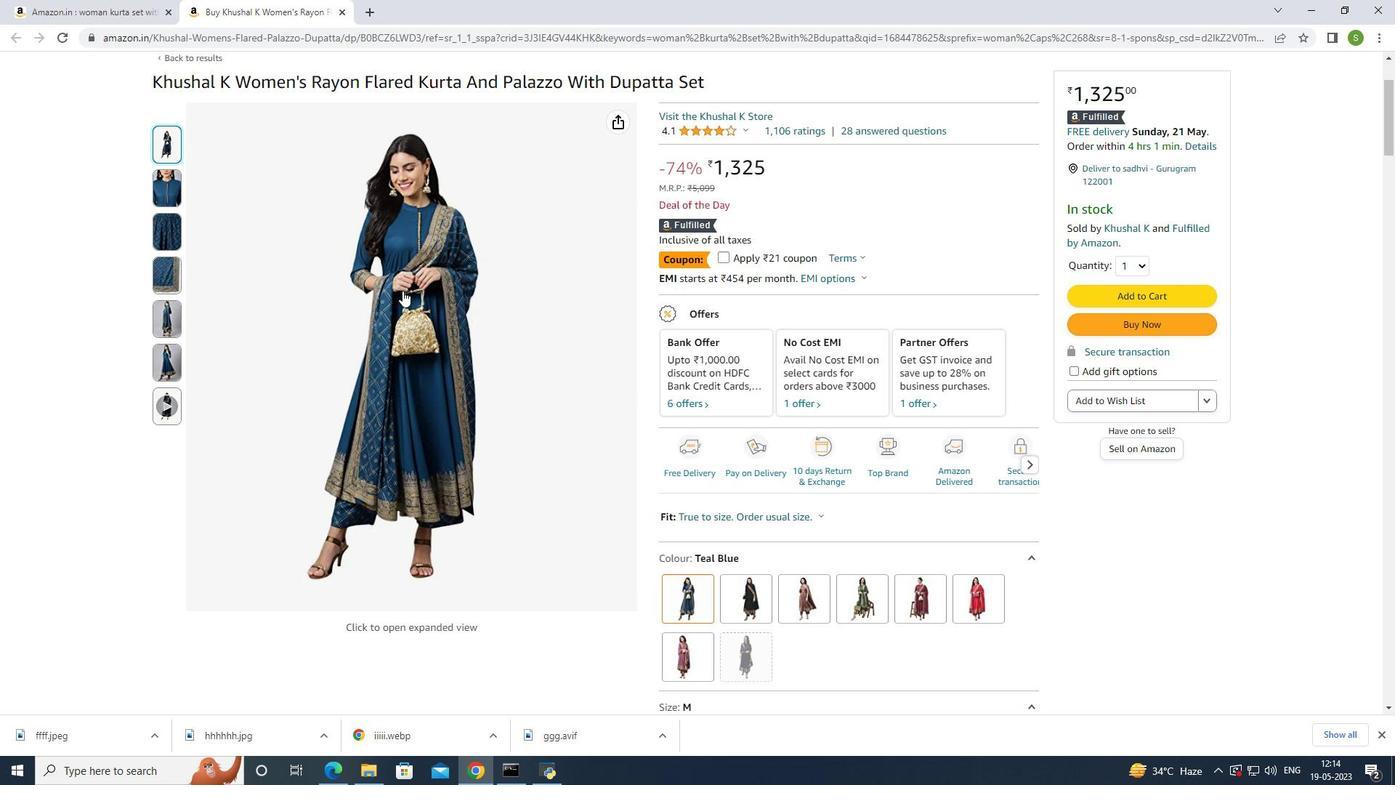 
Action: Mouse moved to (162, 264)
Screenshot: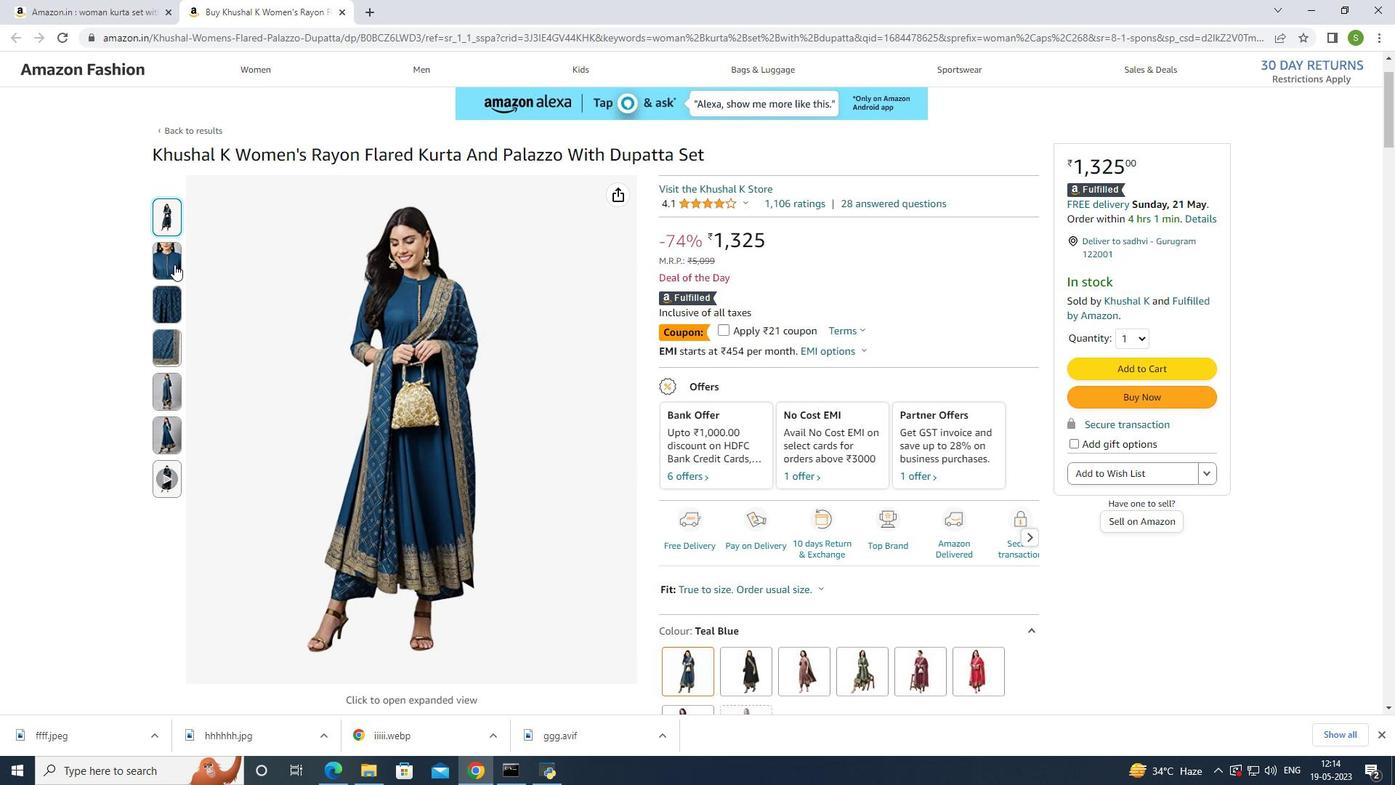 
Action: Mouse pressed left at (162, 264)
Screenshot: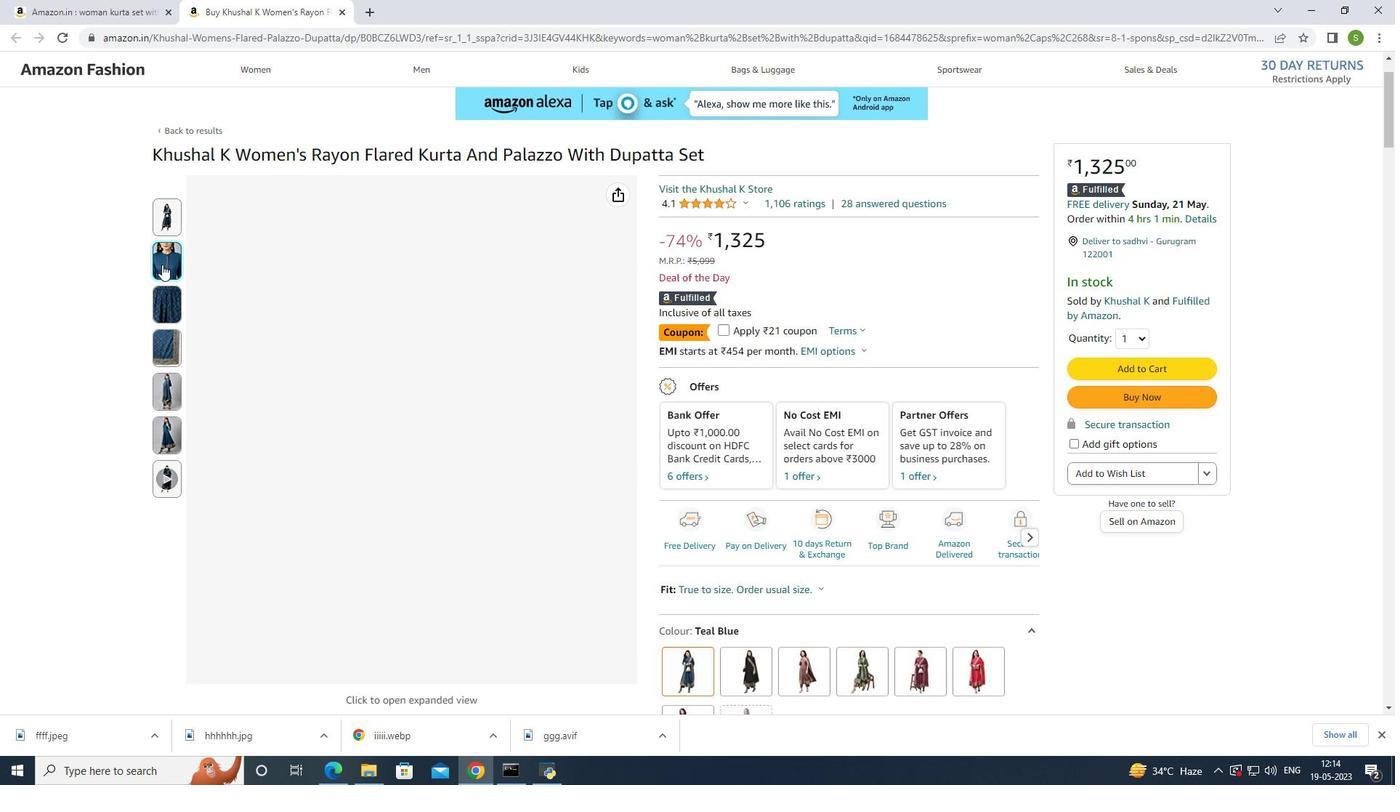 
Action: Mouse moved to (165, 336)
Screenshot: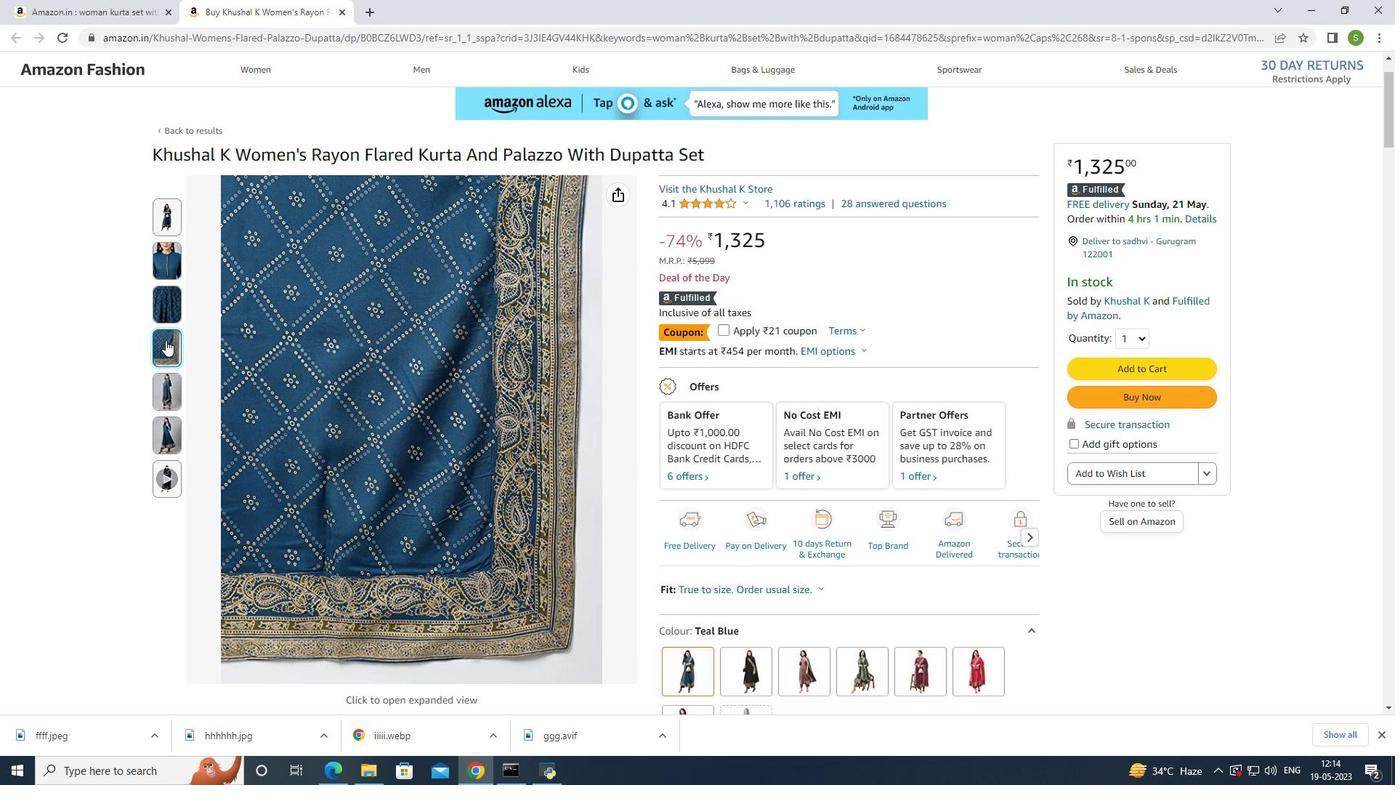 
Action: Mouse scrolled (165, 335) with delta (0, 0)
Screenshot: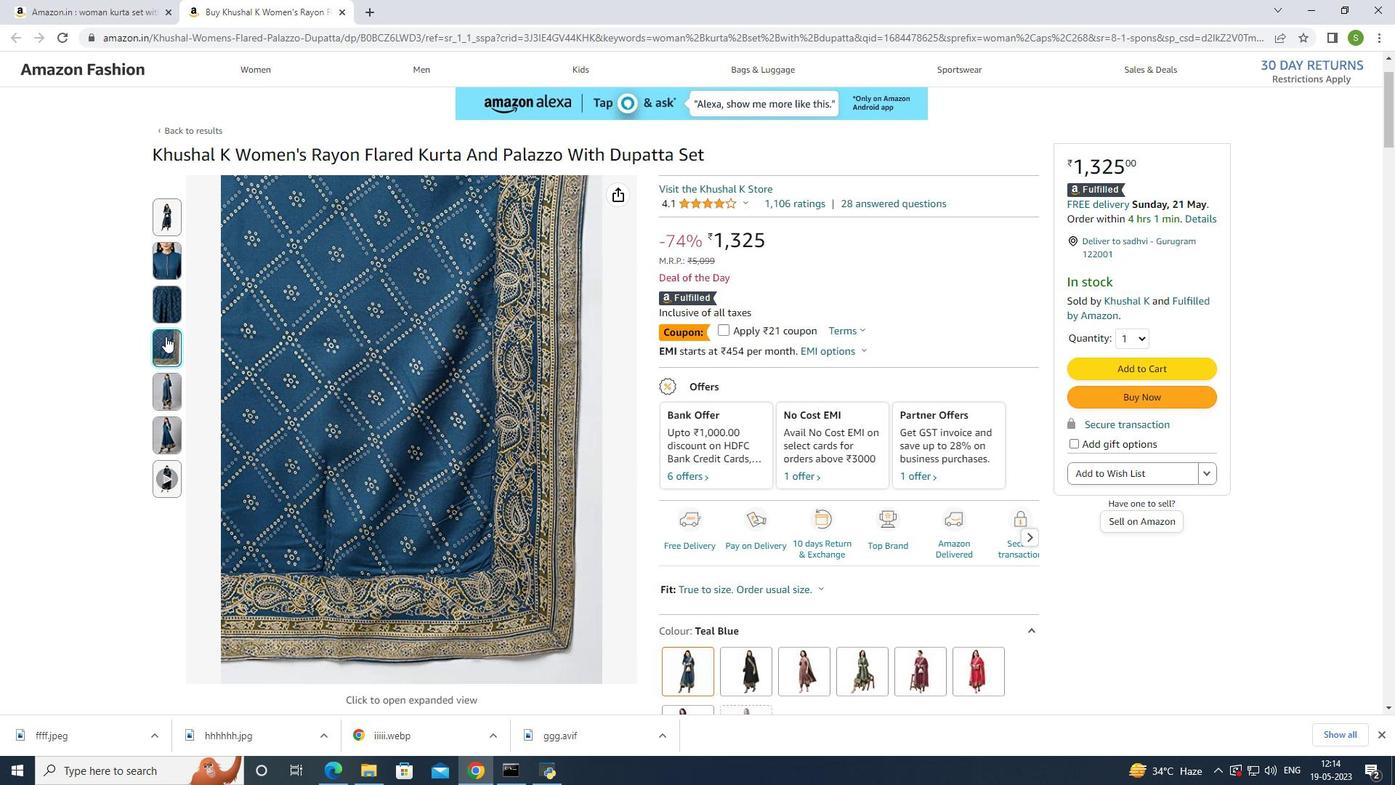 
Action: Mouse moved to (165, 327)
Screenshot: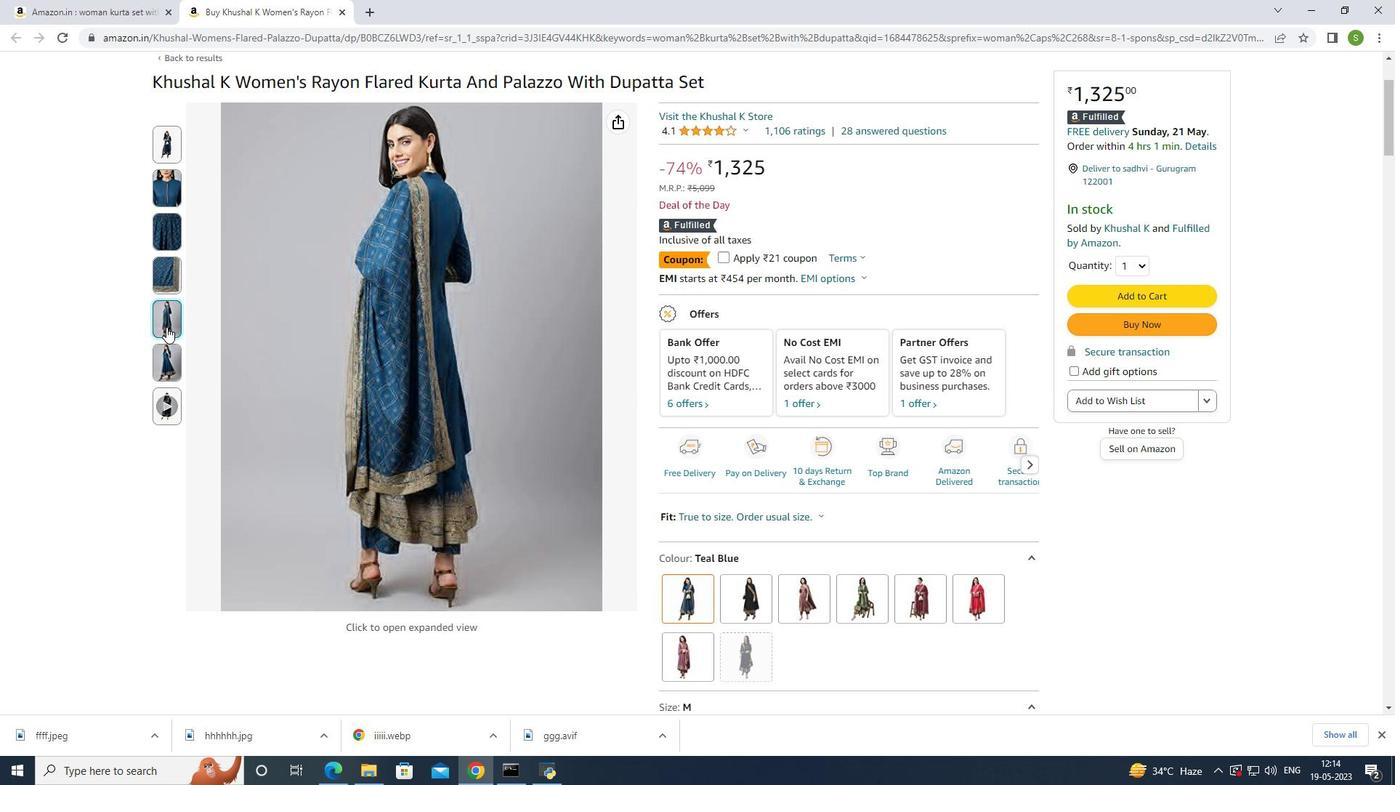 
Action: Mouse scrolled (165, 326) with delta (0, 0)
Screenshot: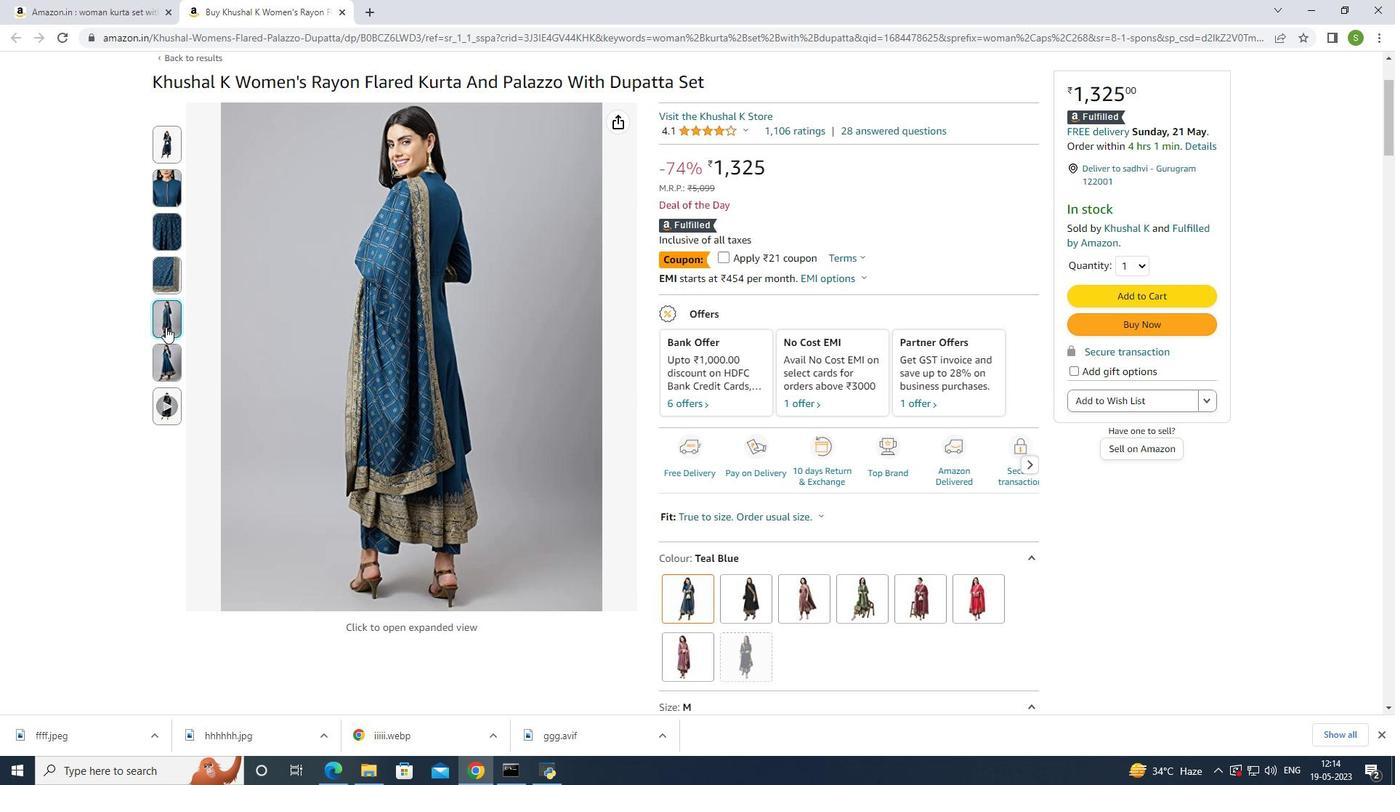 
Action: Mouse moved to (160, 355)
Screenshot: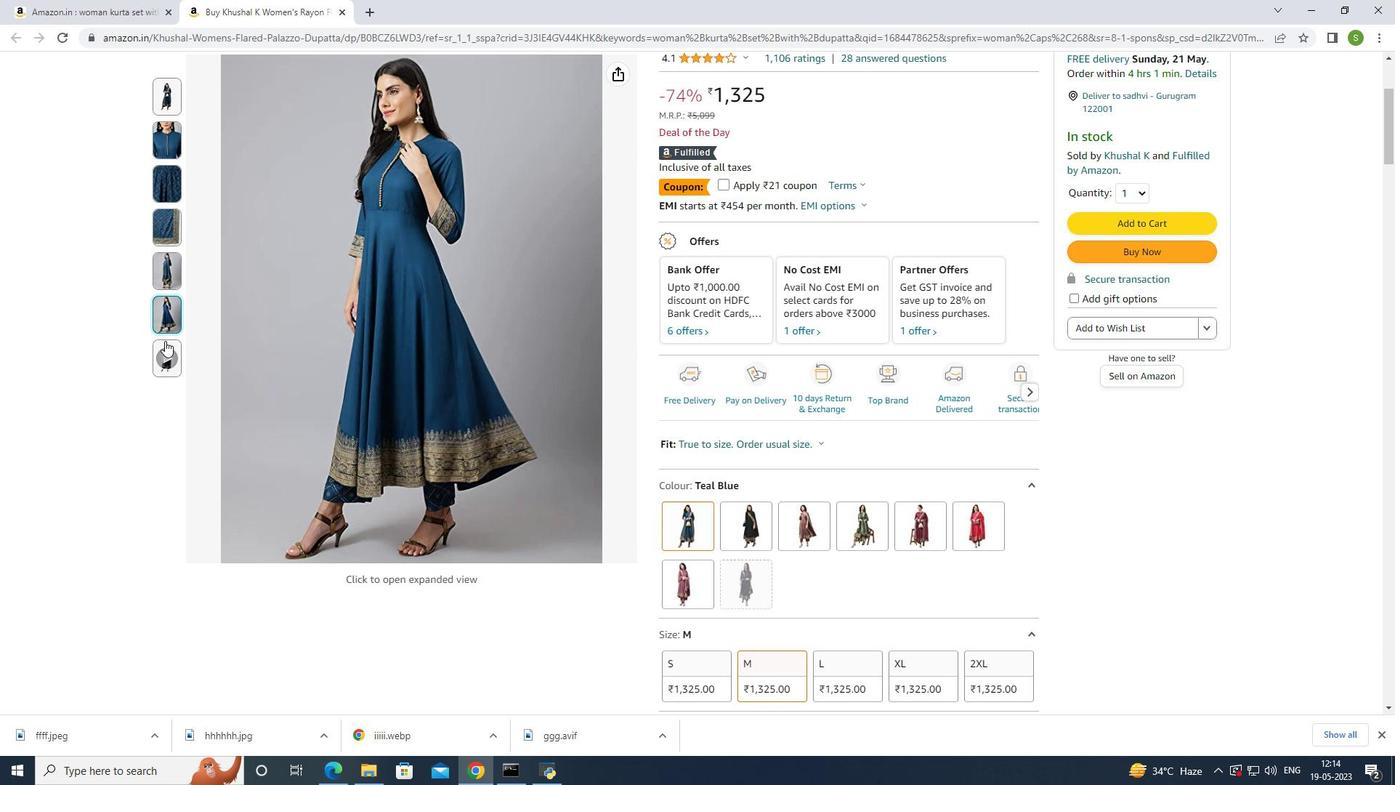 
Action: Mouse pressed left at (160, 355)
Screenshot: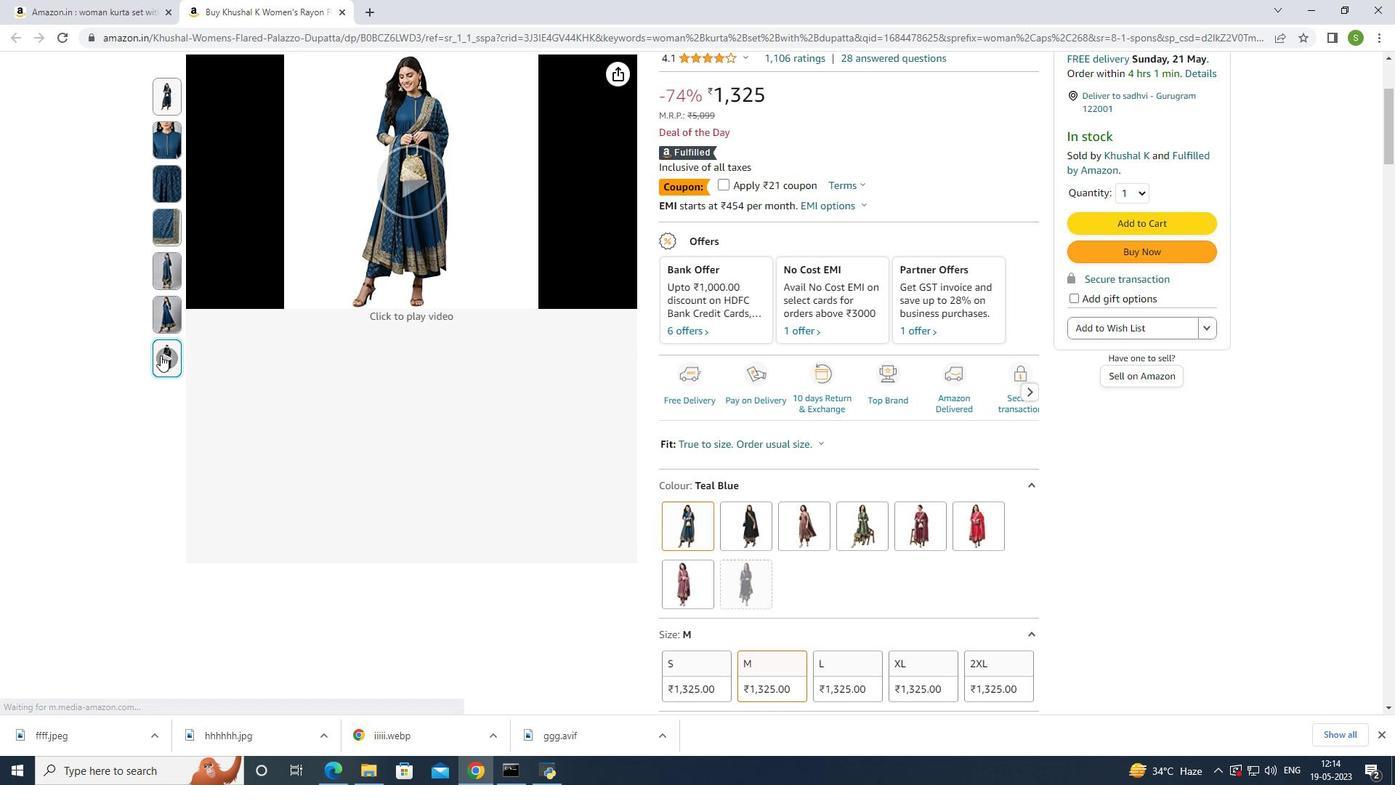 
Action: Mouse moved to (412, 183)
Screenshot: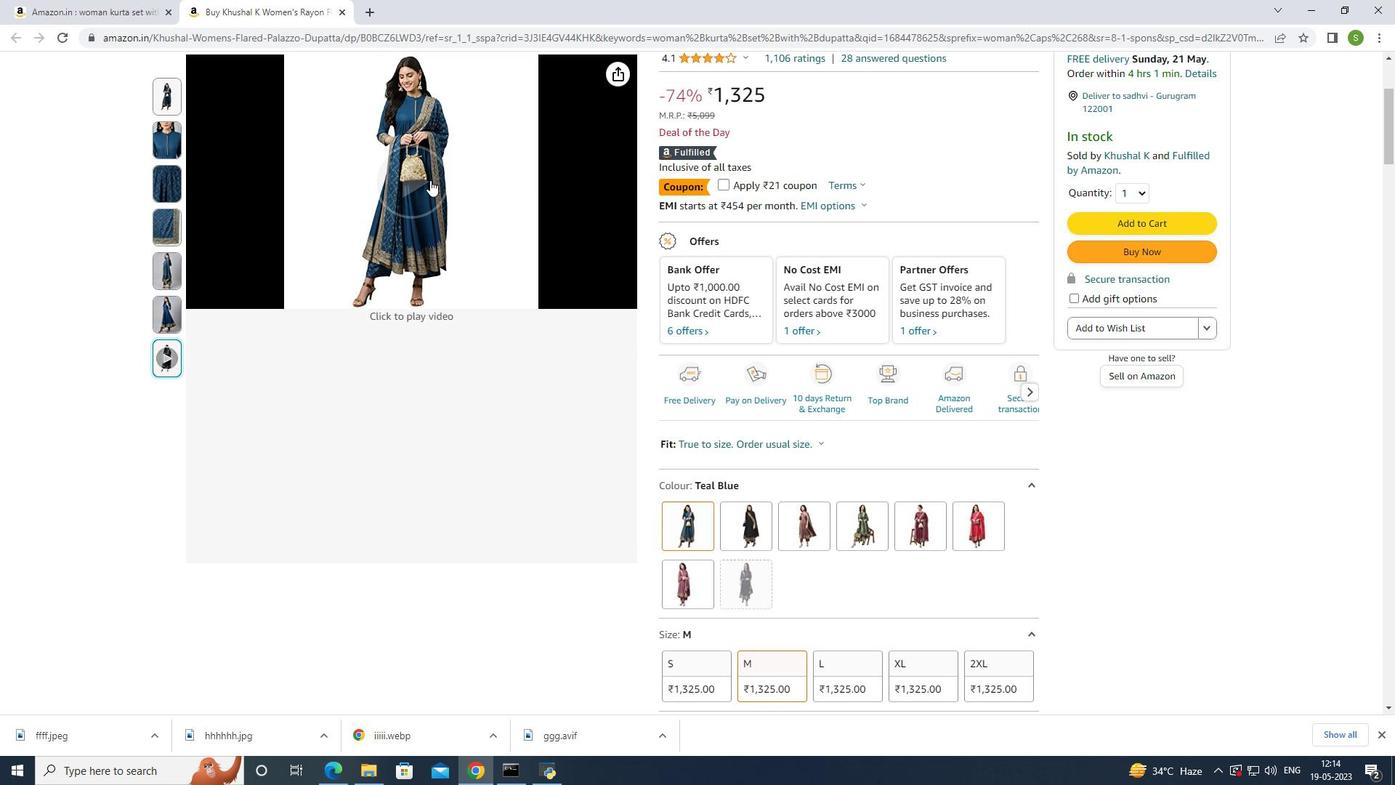 
Action: Mouse pressed left at (412, 183)
Screenshot: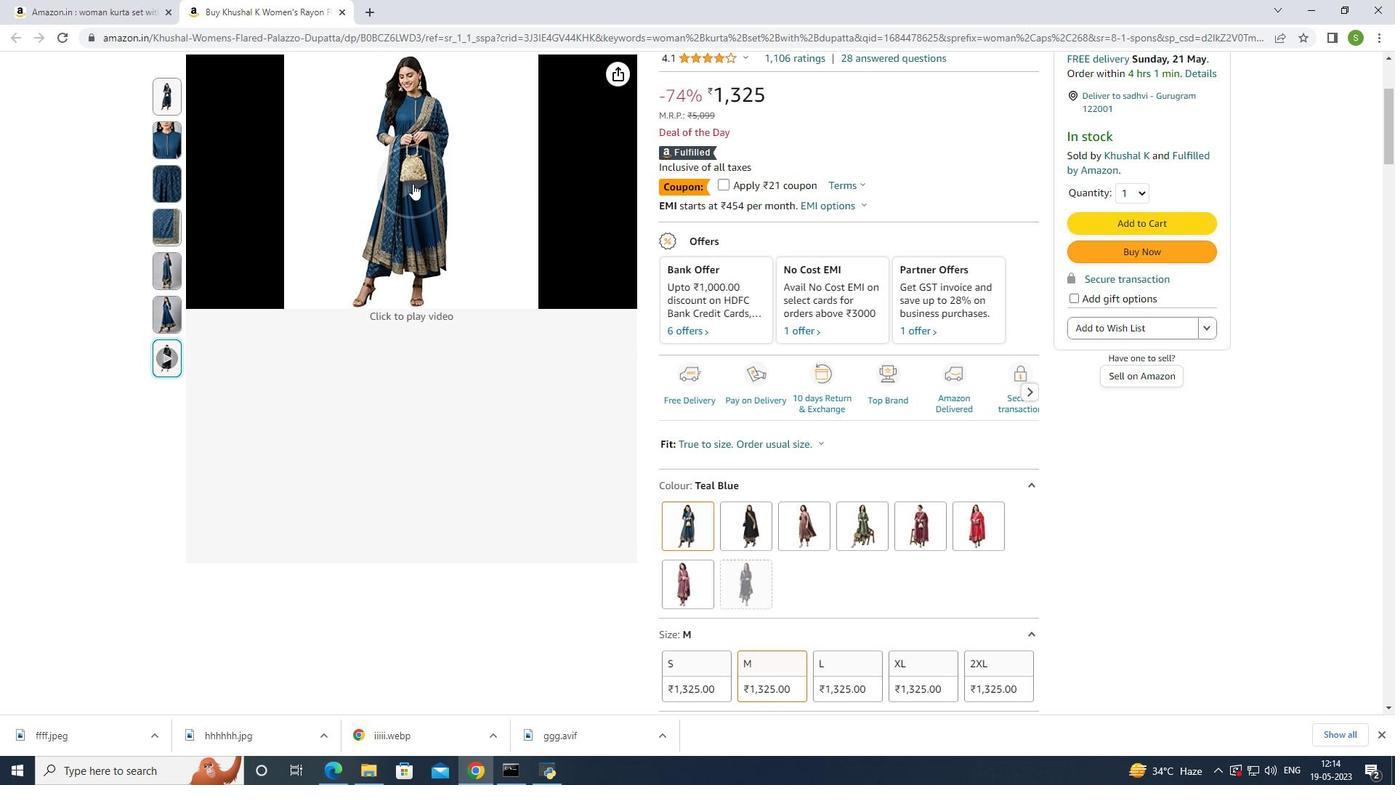
Action: Mouse moved to (493, 232)
Screenshot: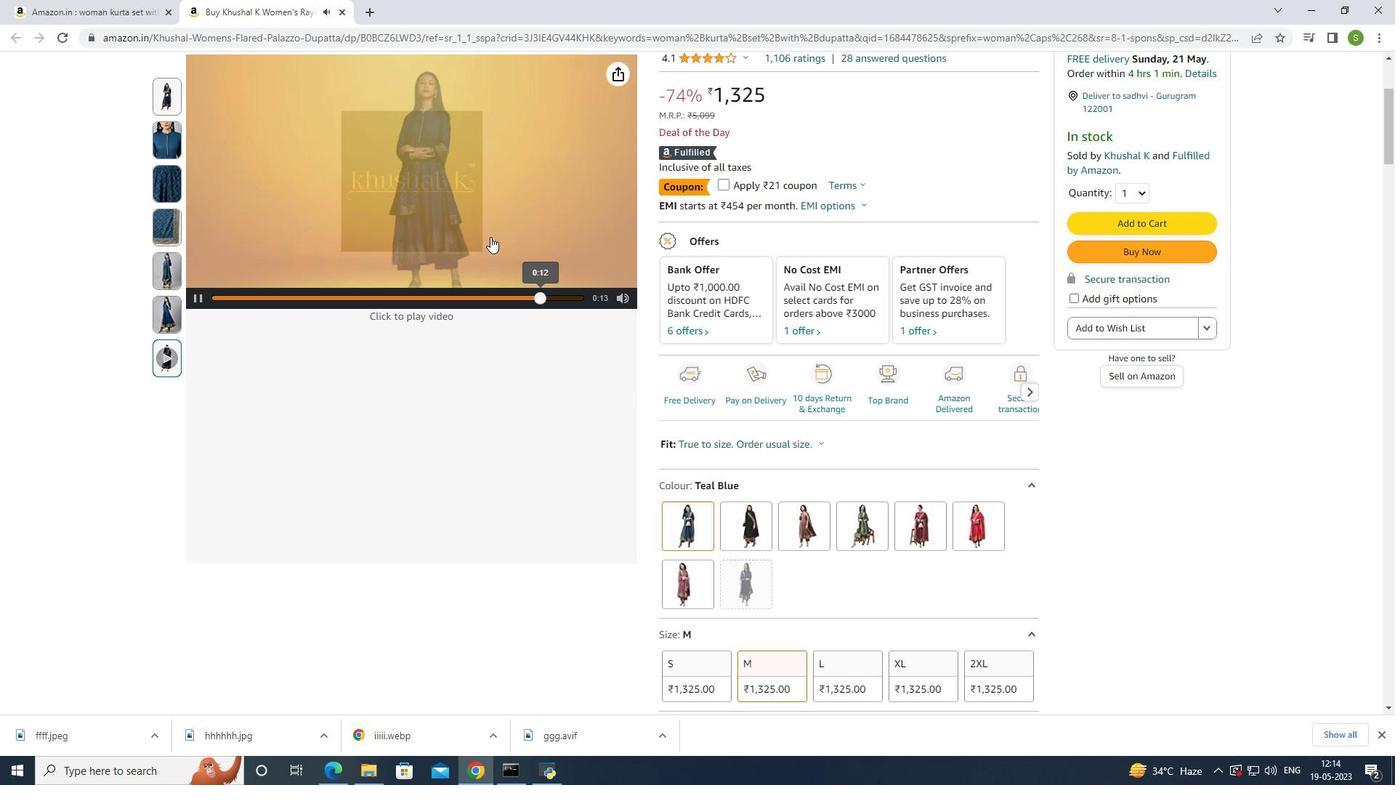 
Action: Mouse scrolled (493, 233) with delta (0, 0)
Screenshot: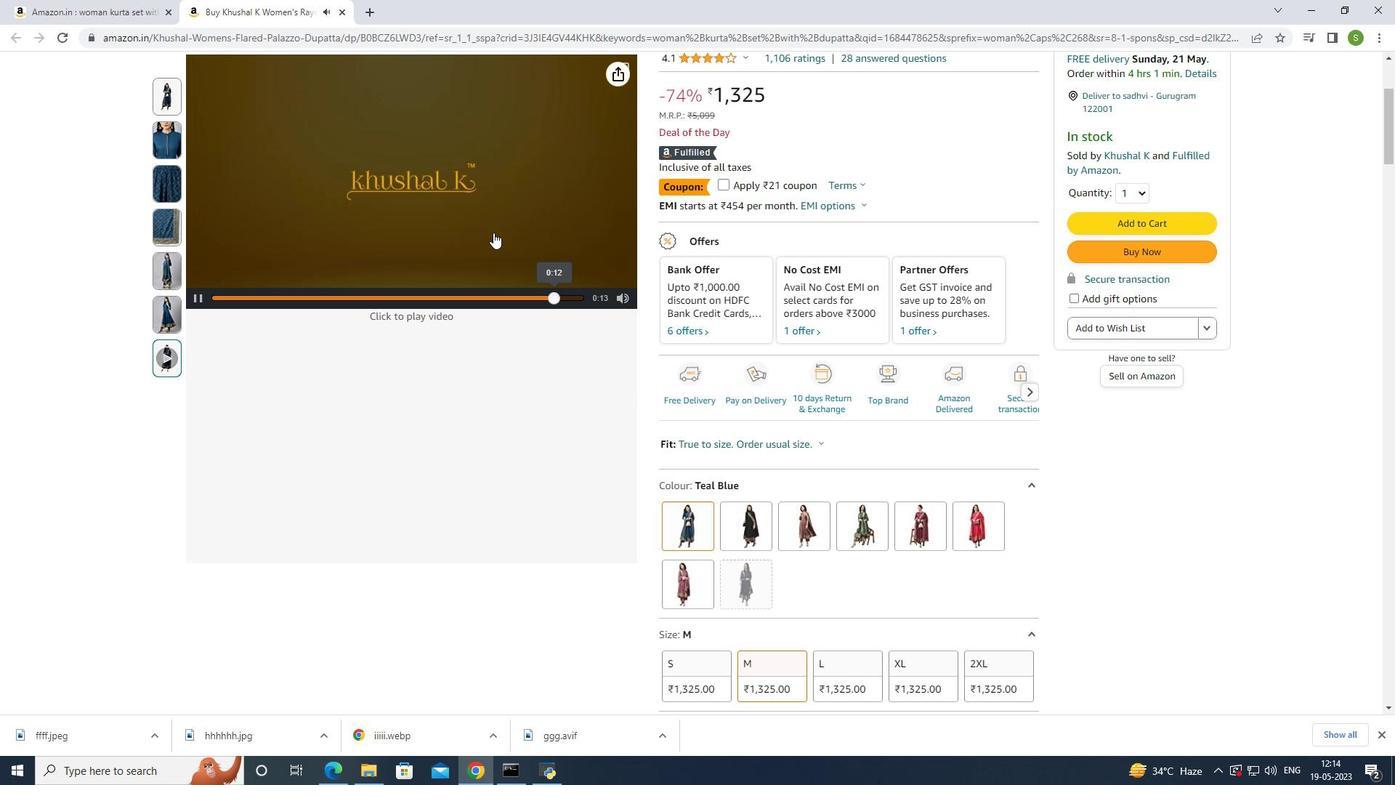 
Action: Mouse scrolled (493, 233) with delta (0, 0)
Screenshot: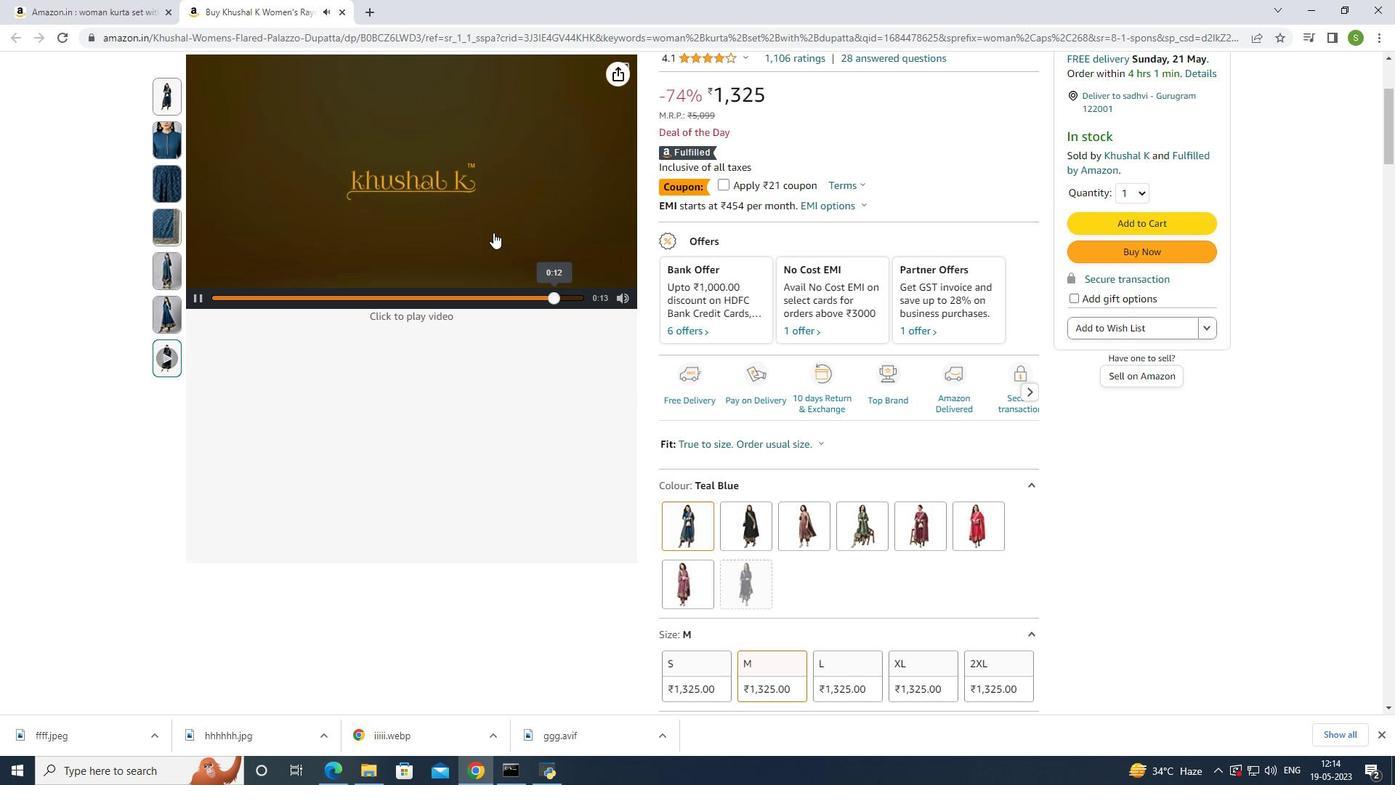 
Action: Mouse moved to (493, 231)
Screenshot: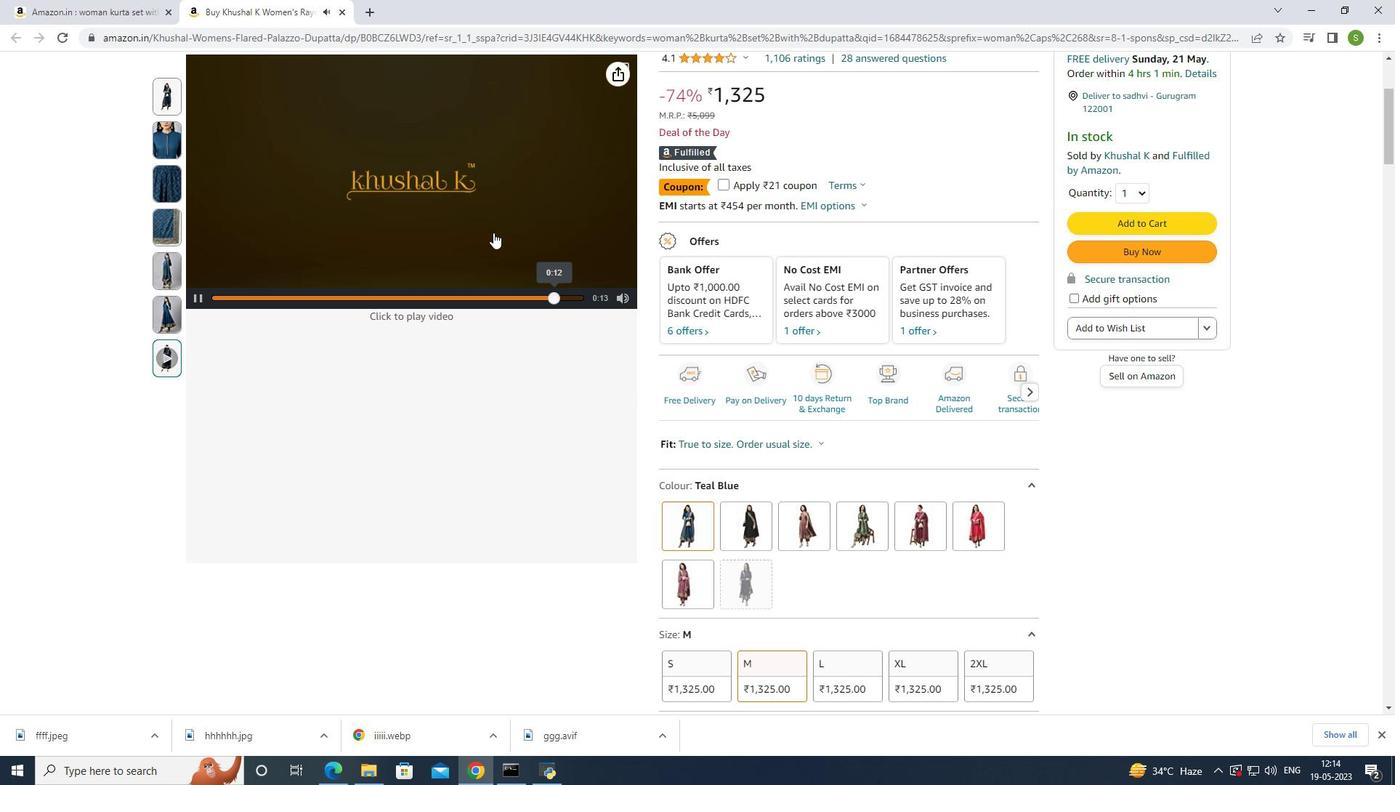 
Action: Mouse scrolled (493, 232) with delta (0, 0)
Screenshot: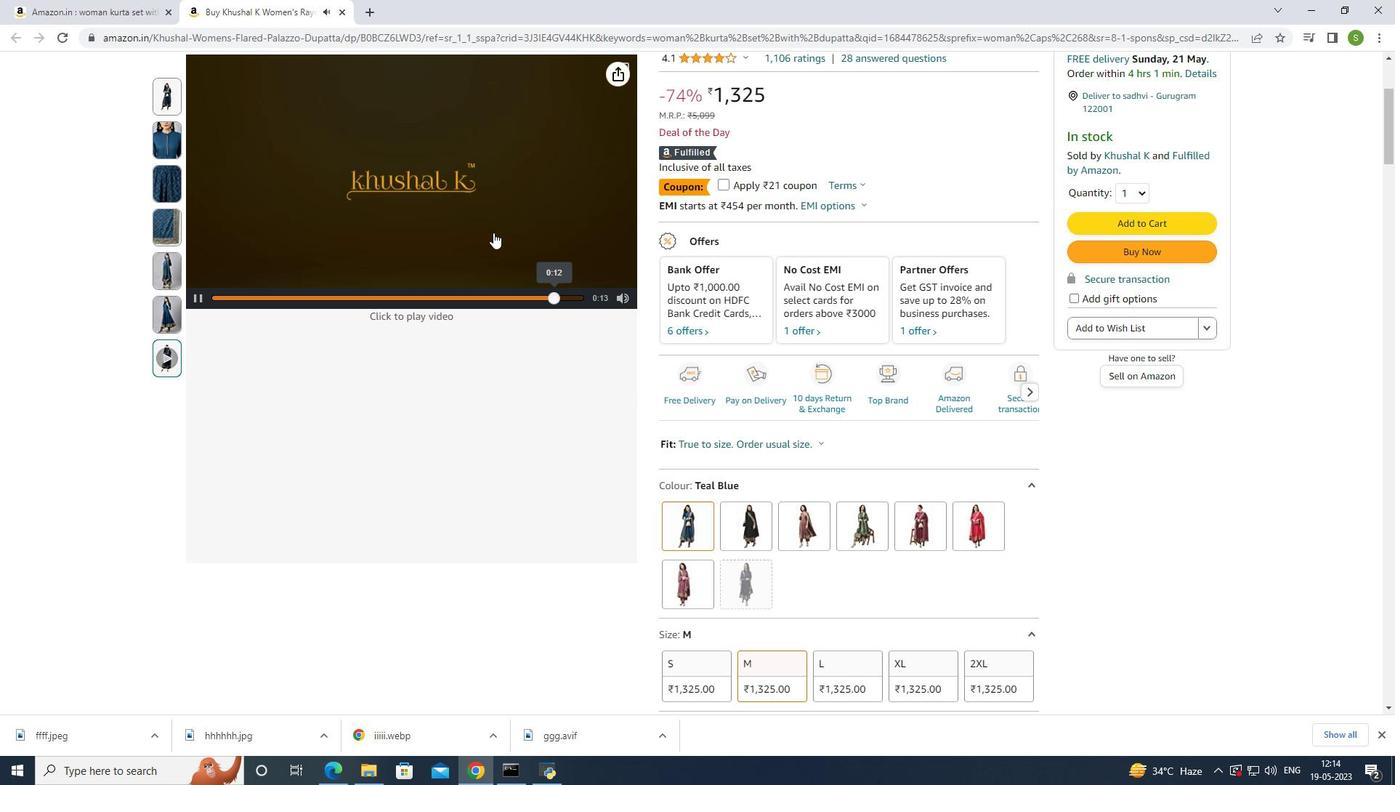 
Action: Mouse scrolled (493, 232) with delta (0, 0)
Screenshot: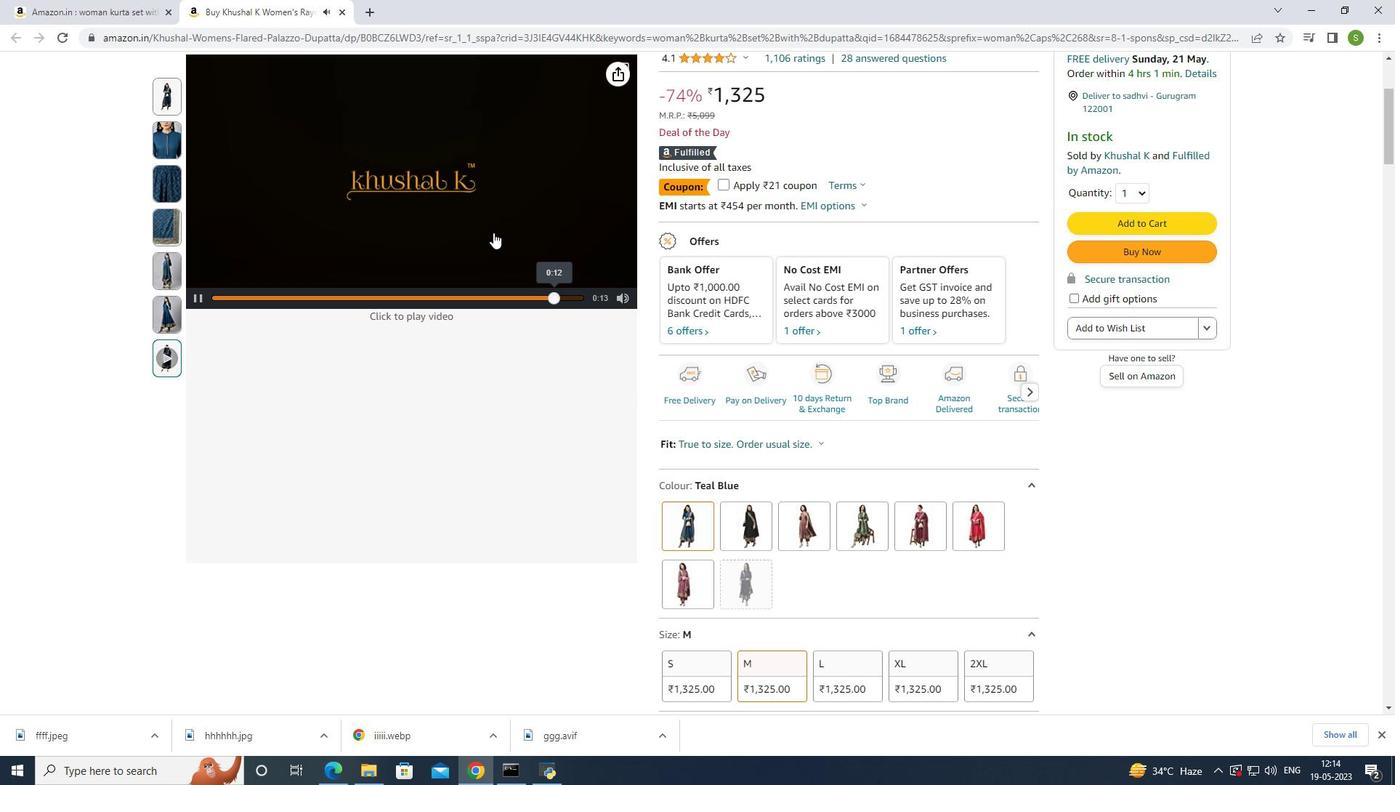 
Action: Mouse moved to (537, 105)
Screenshot: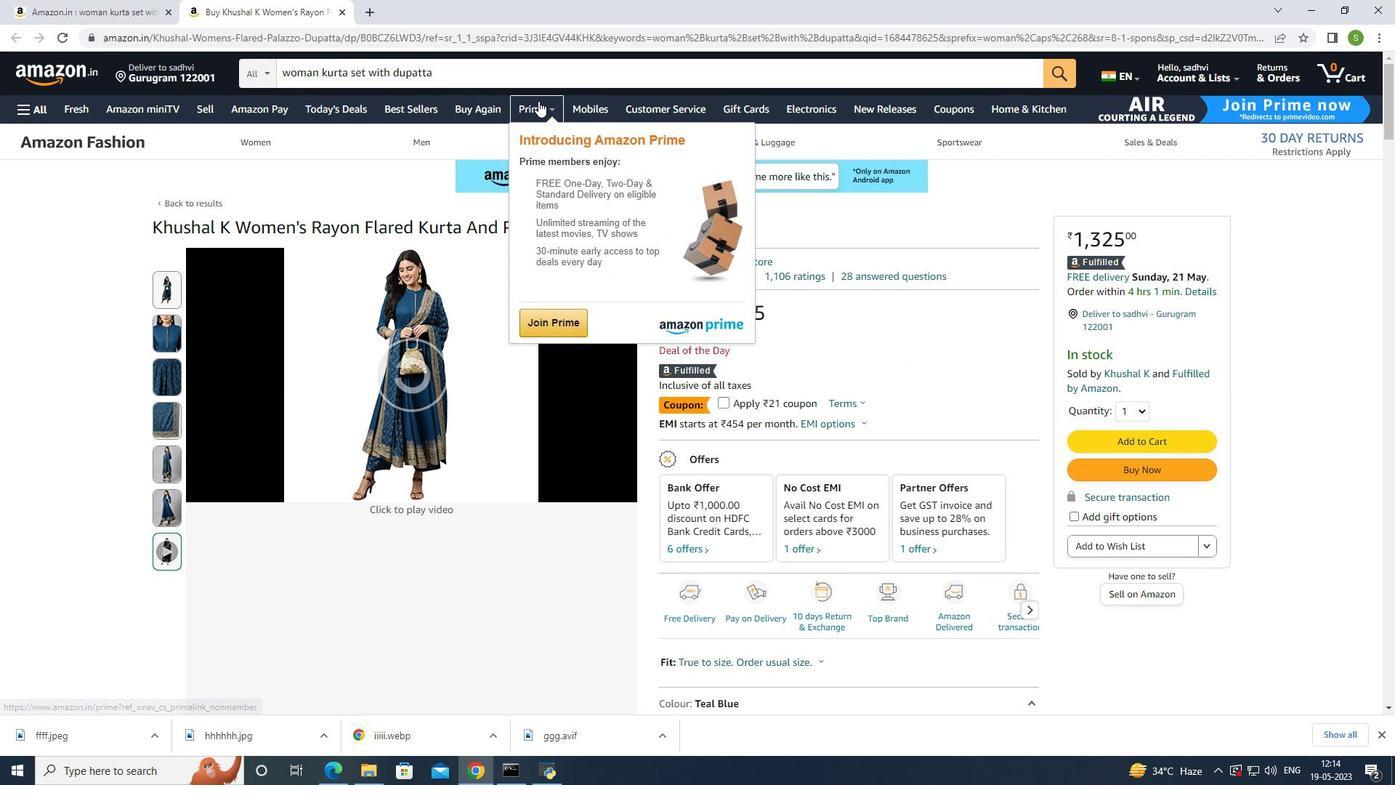 
Action: Mouse pressed left at (537, 105)
Screenshot: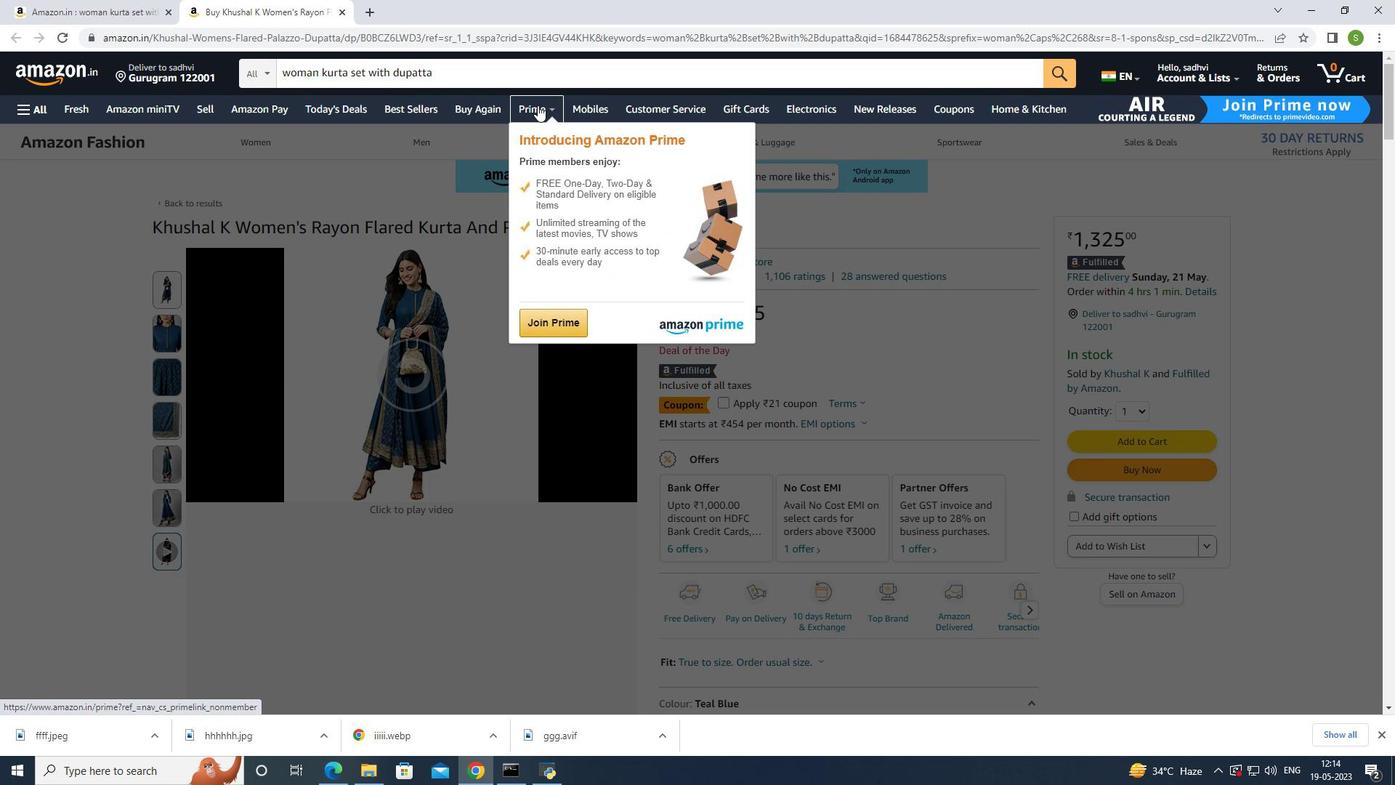 
Action: Mouse moved to (595, 255)
Screenshot: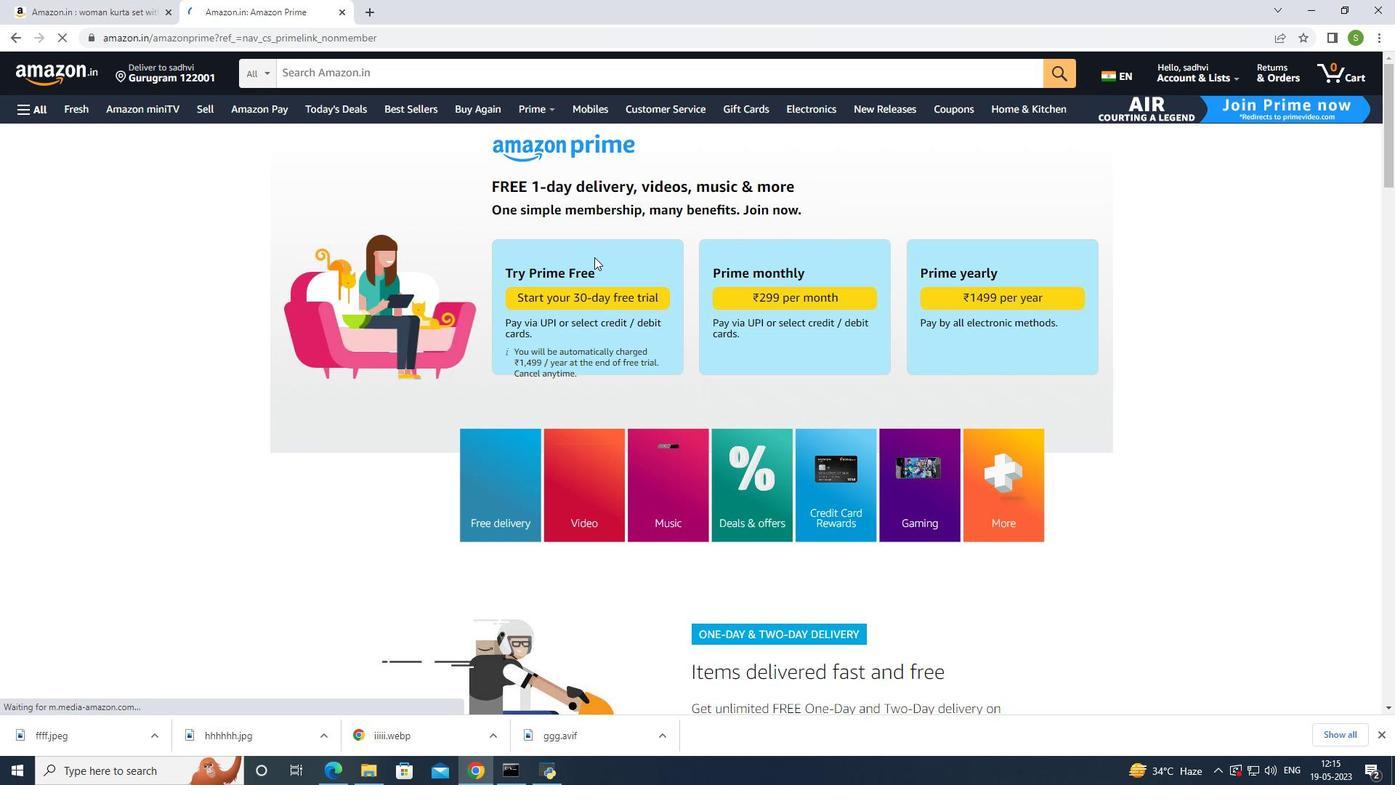 
Action: Mouse scrolled (595, 255) with delta (0, 0)
Screenshot: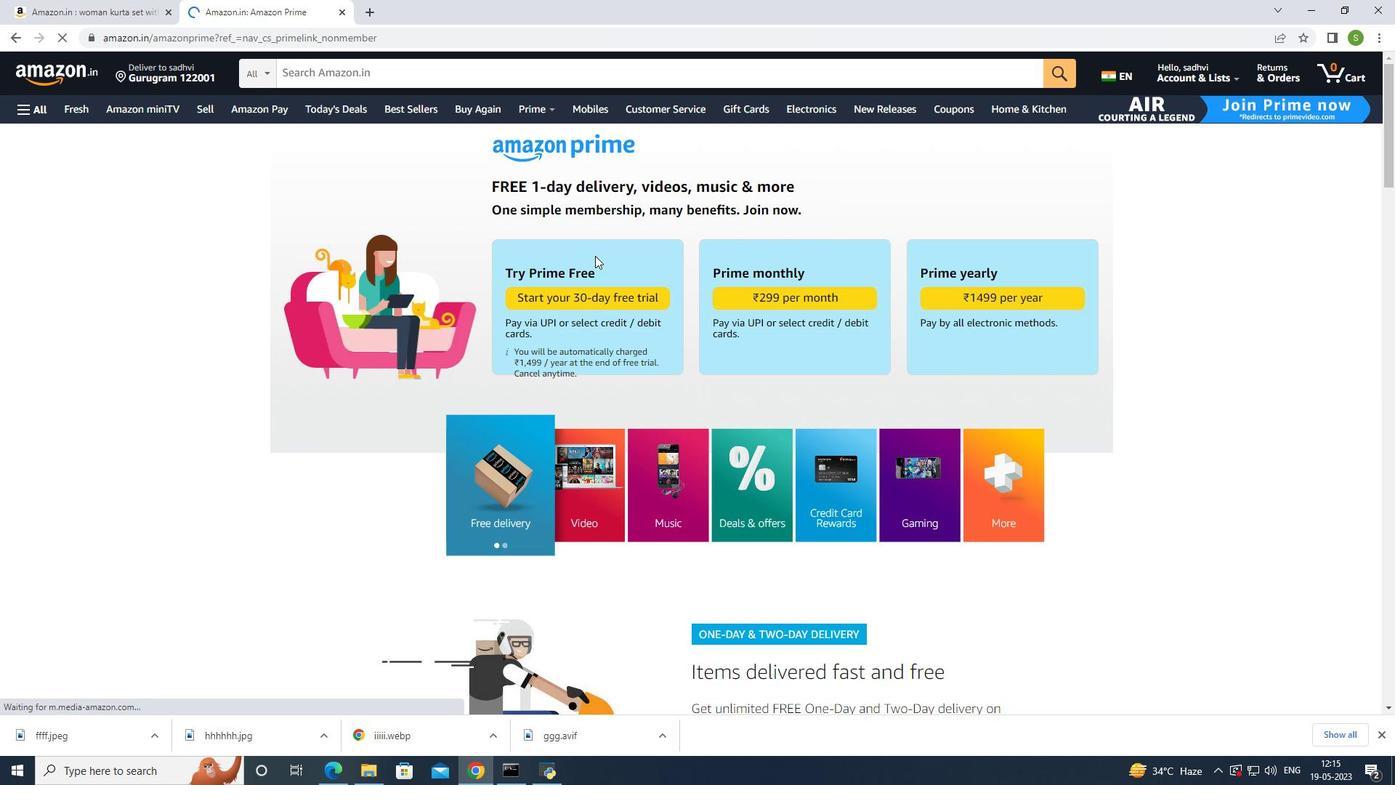 
Action: Mouse scrolled (595, 255) with delta (0, 0)
Screenshot: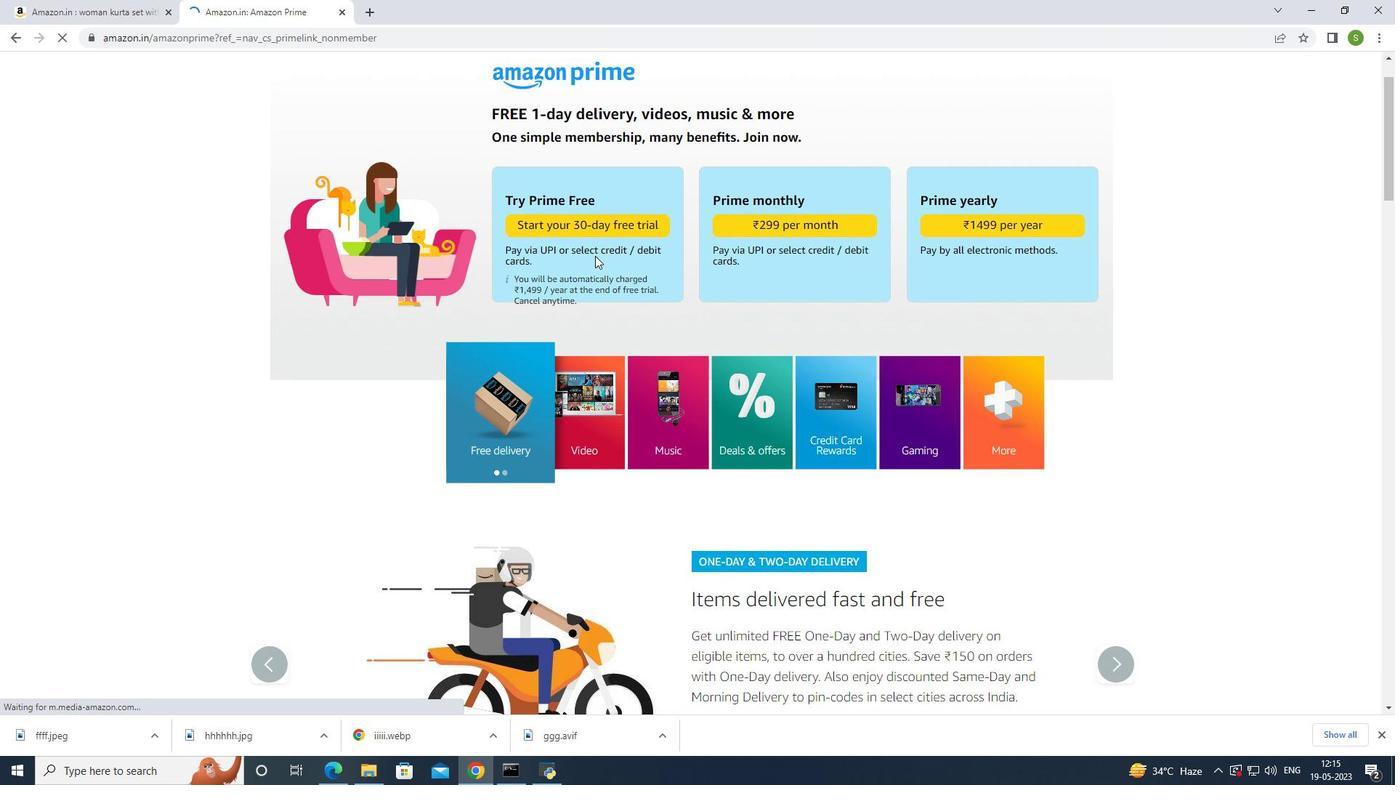 
Action: Mouse scrolled (595, 255) with delta (0, 0)
Screenshot: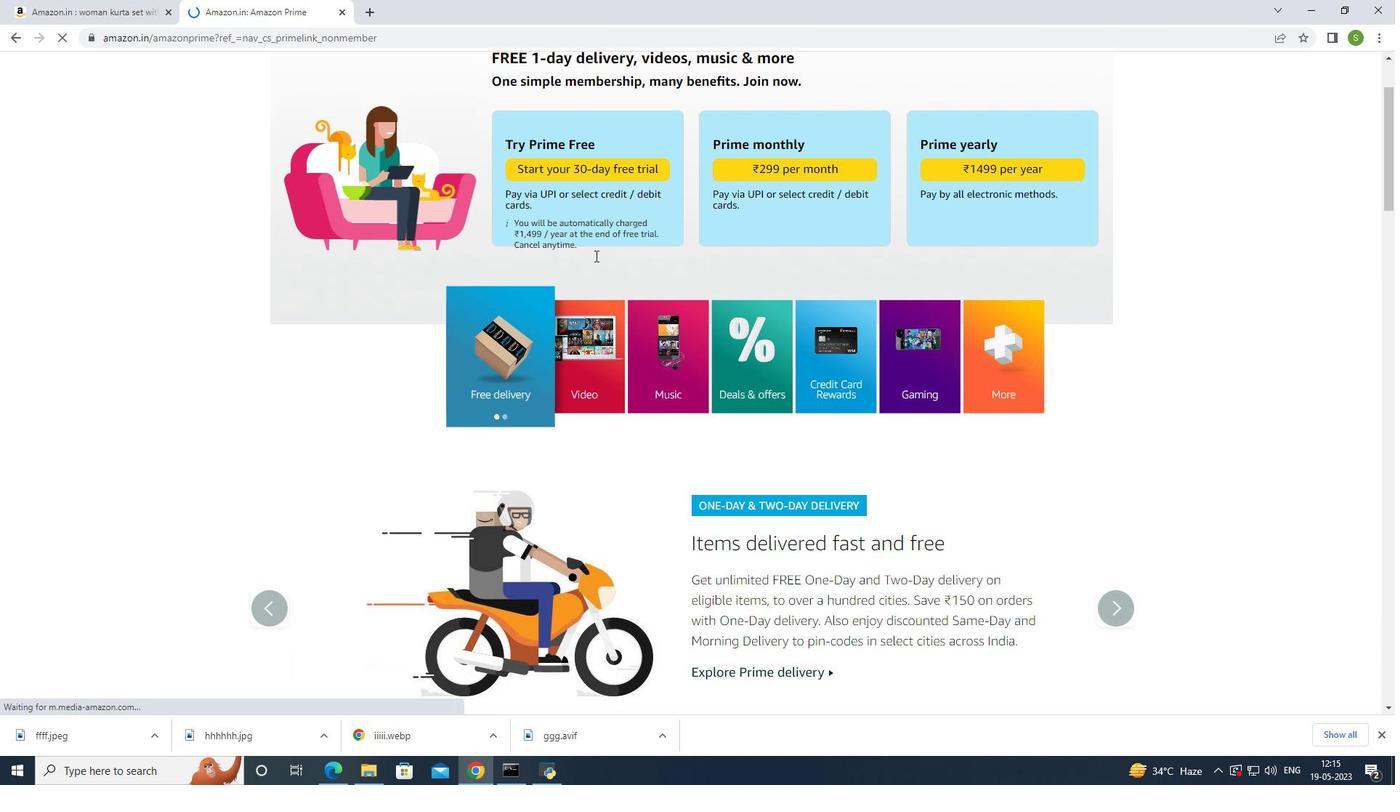 
Action: Mouse scrolled (595, 255) with delta (0, 0)
Screenshot: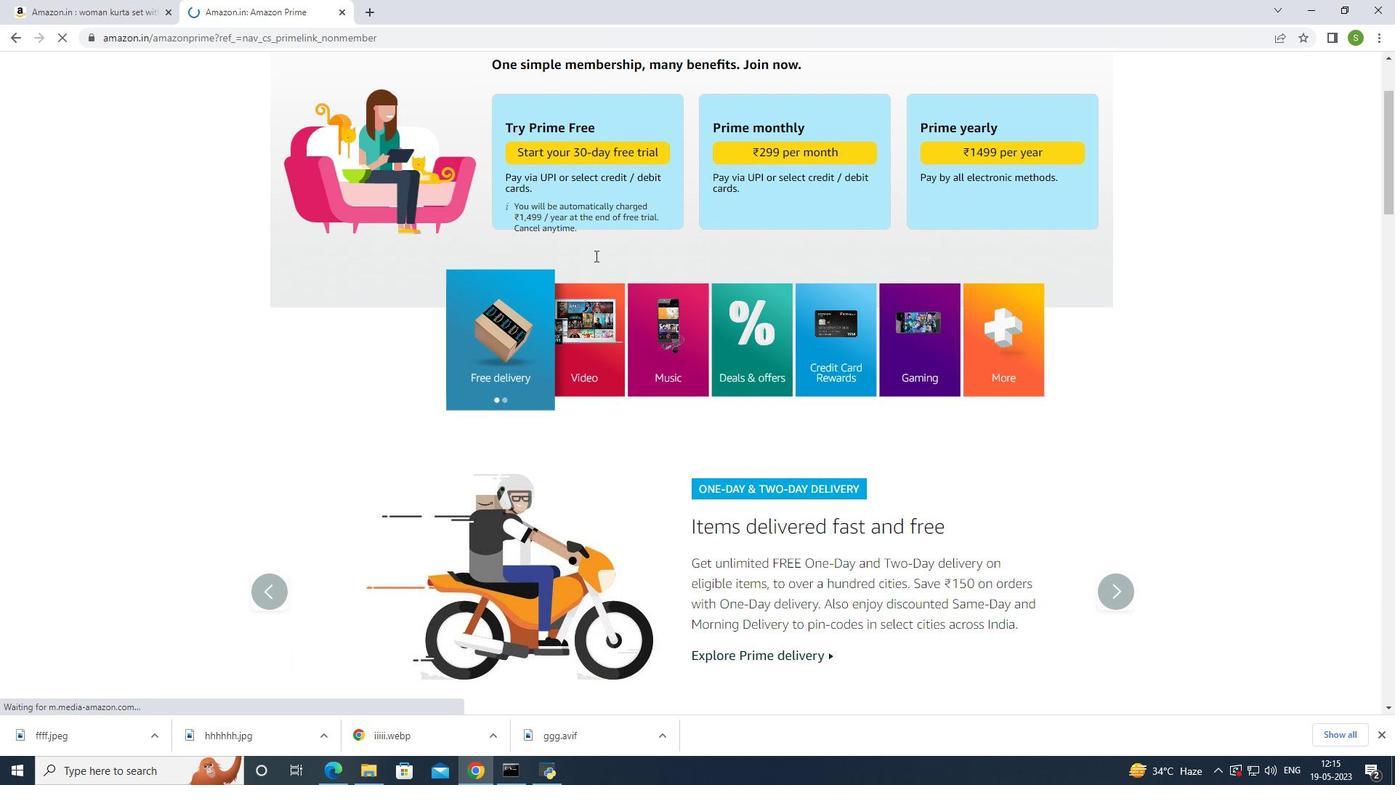 
Action: Mouse moved to (595, 251)
Screenshot: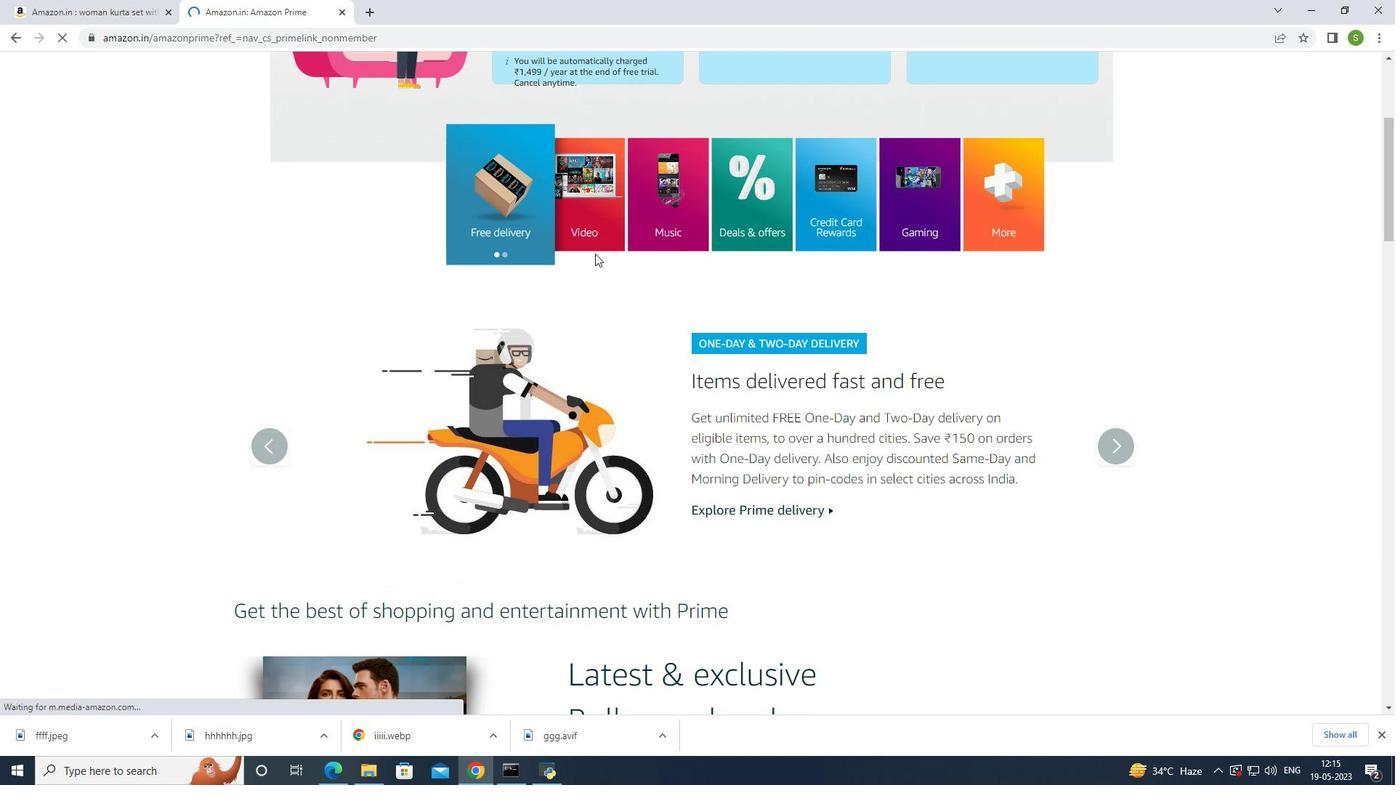 
Action: Mouse scrolled (595, 250) with delta (0, 0)
Screenshot: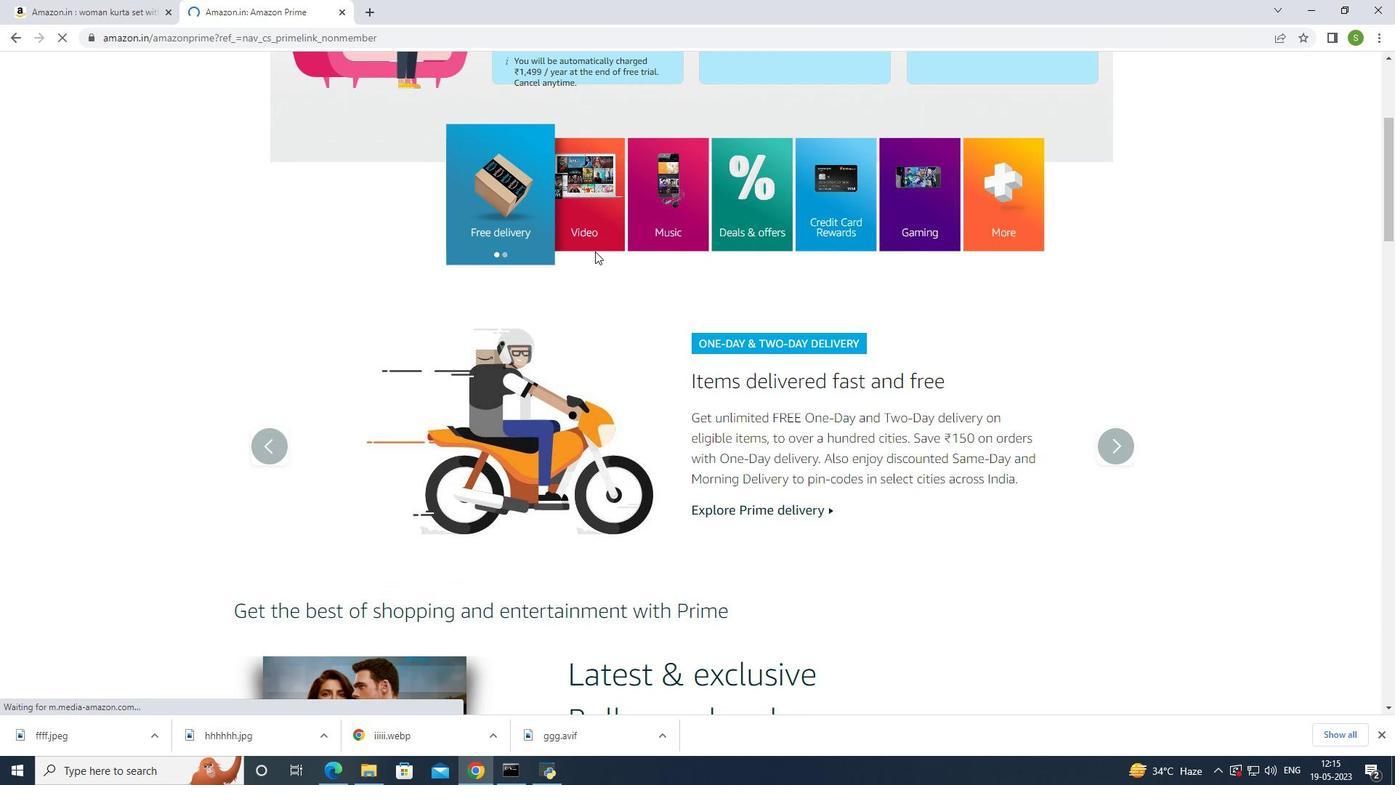 
Action: Mouse scrolled (595, 250) with delta (0, 0)
Screenshot: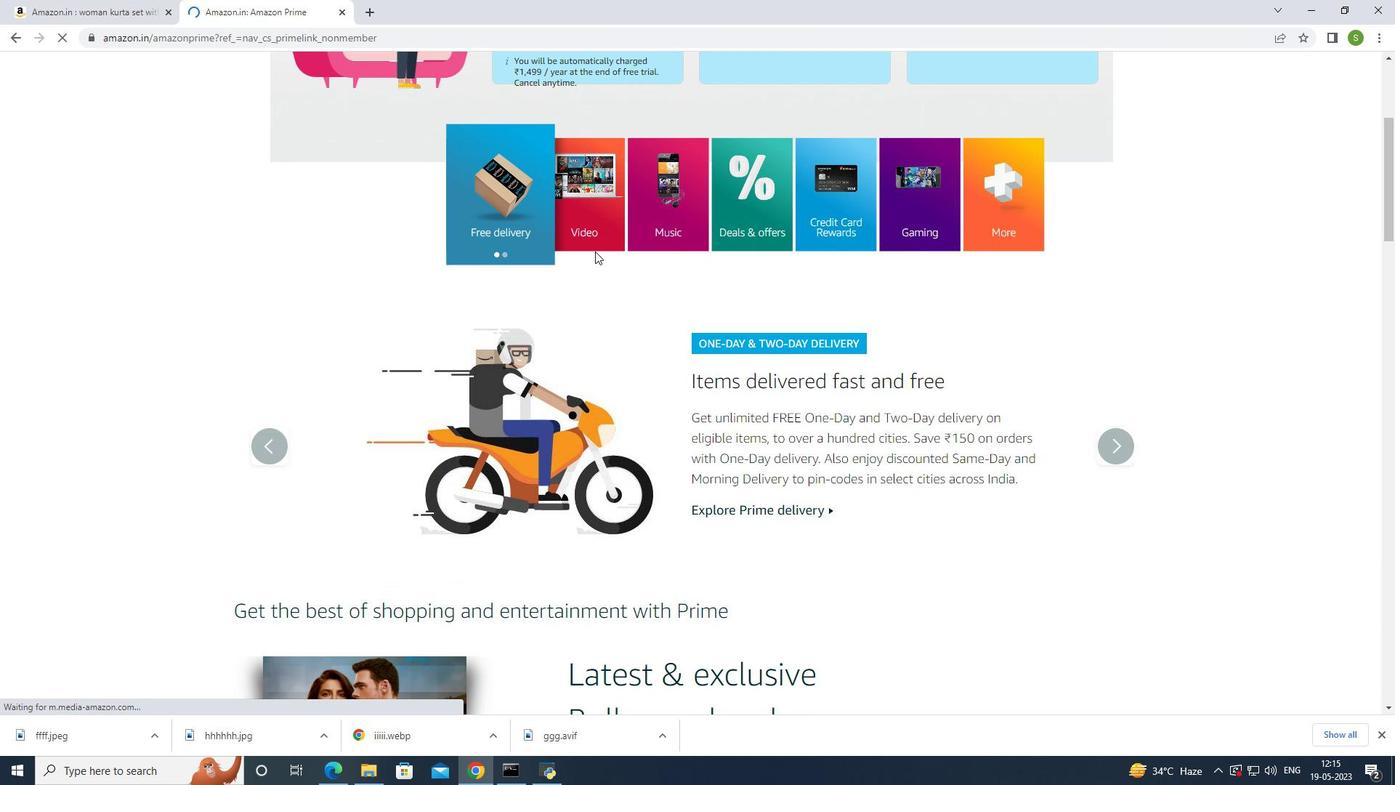
Action: Mouse scrolled (595, 250) with delta (0, 0)
Screenshot: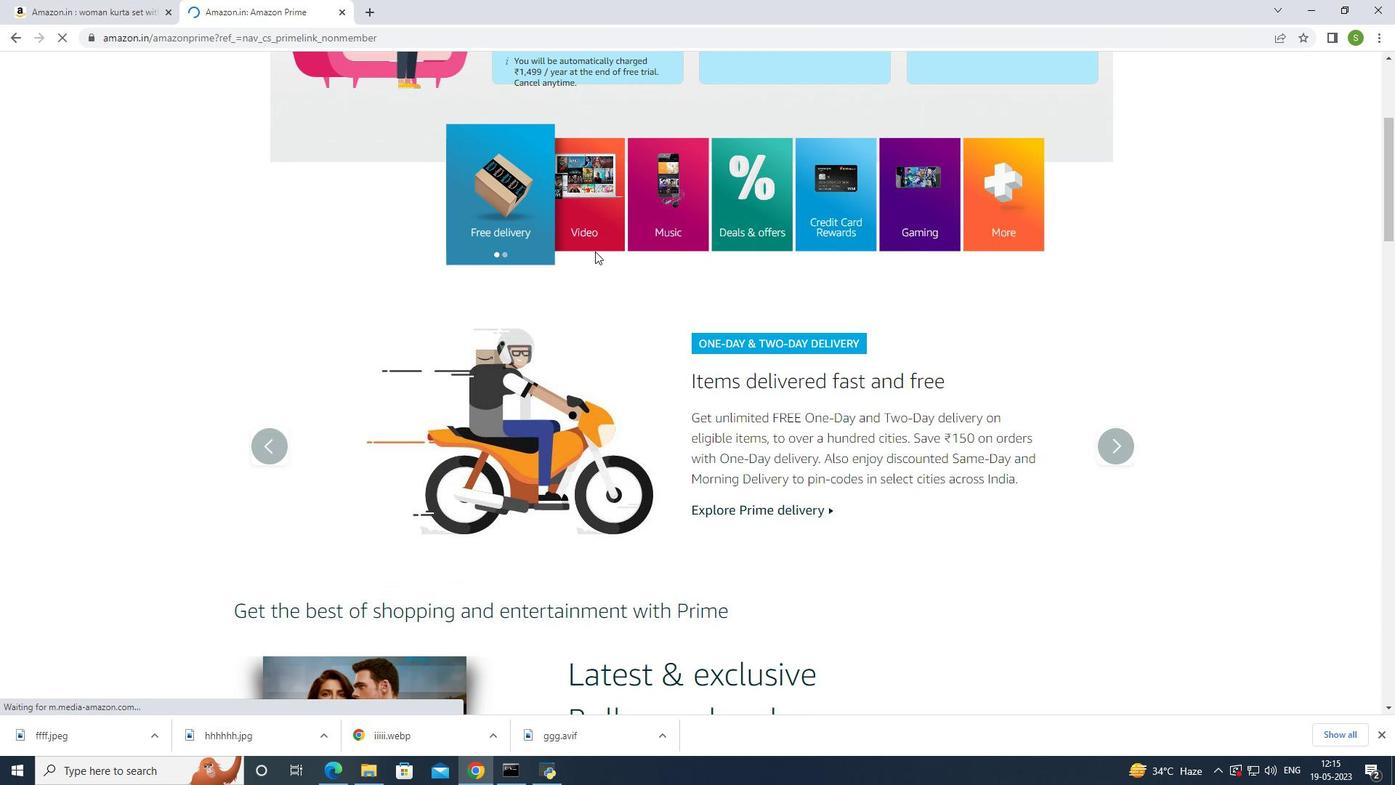 
Action: Mouse scrolled (595, 250) with delta (0, 0)
Screenshot: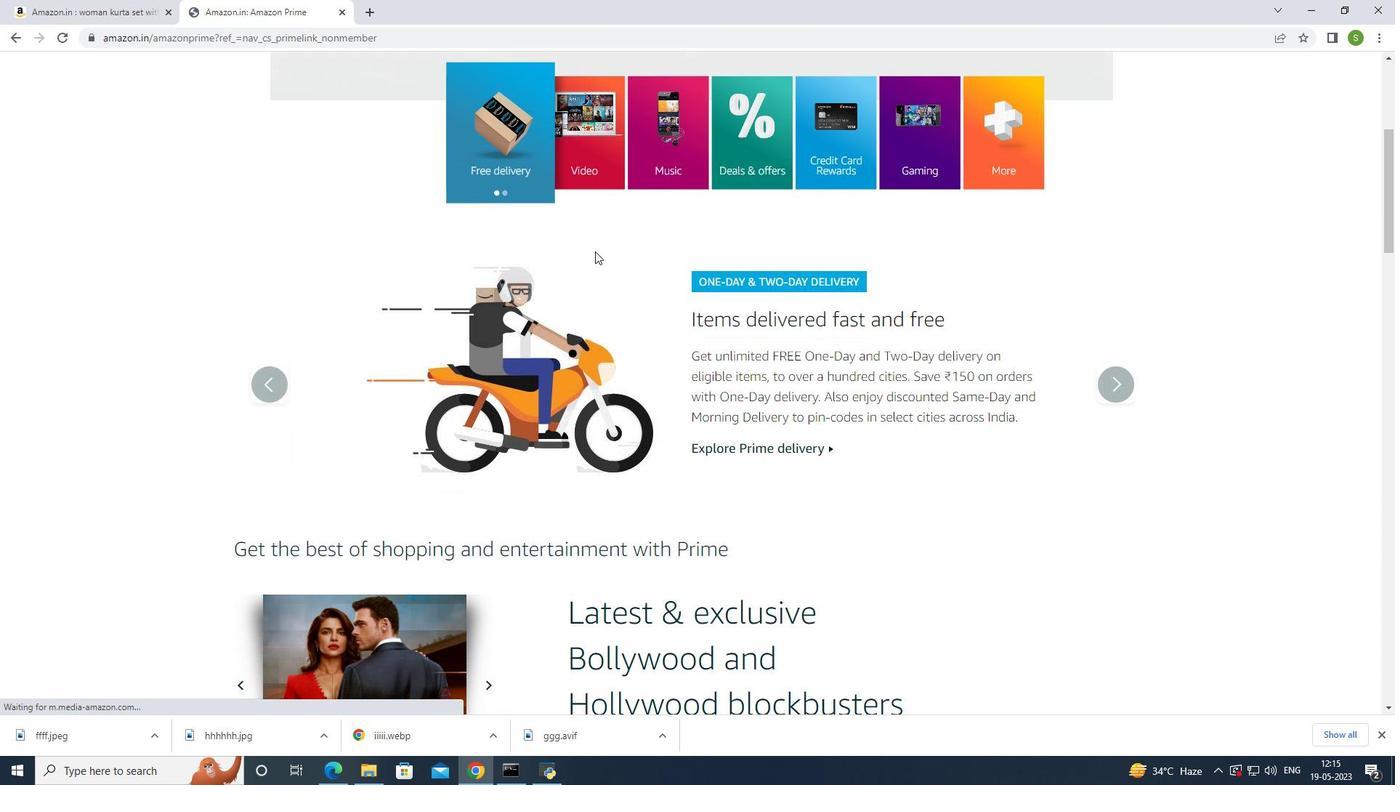 
Action: Mouse moved to (592, 247)
Screenshot: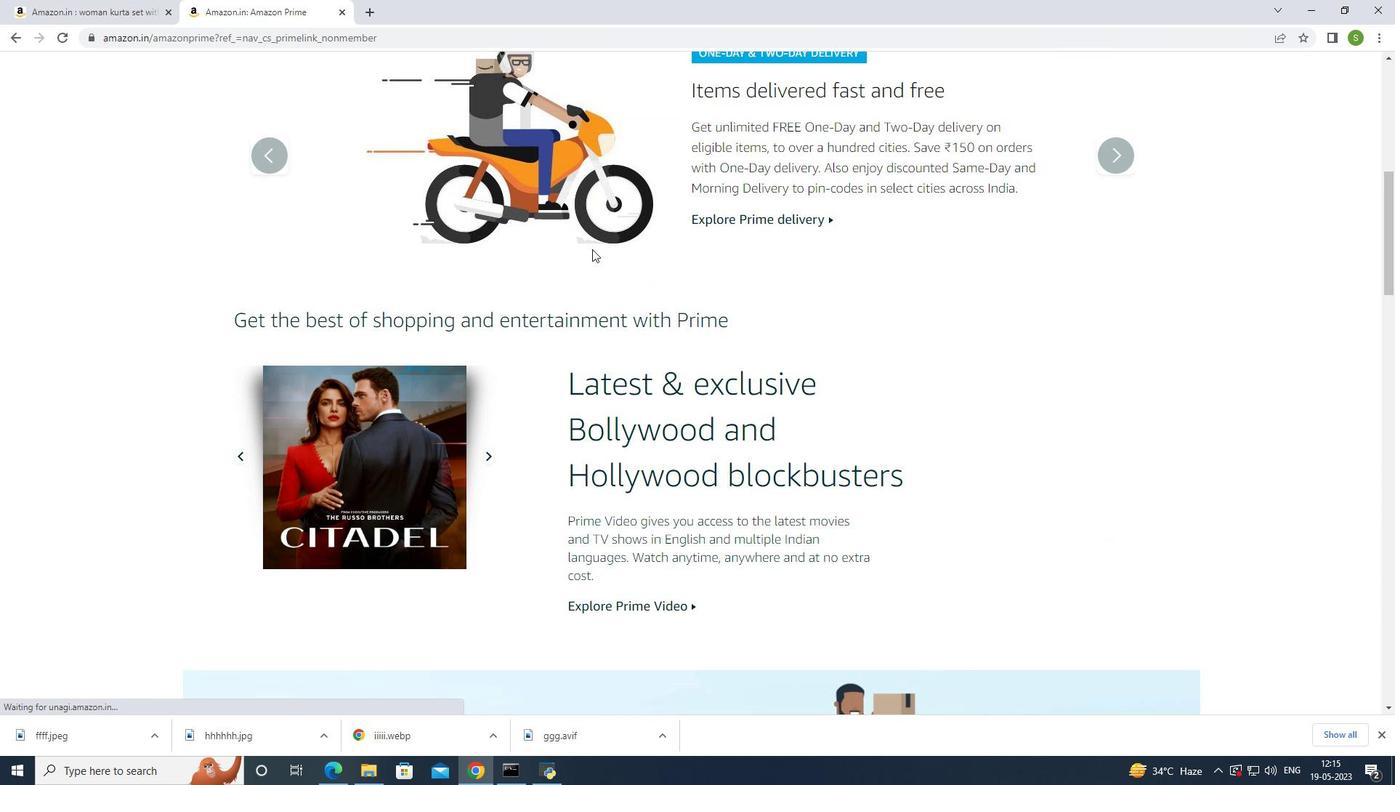 
Action: Mouse scrolled (592, 247) with delta (0, 0)
Screenshot: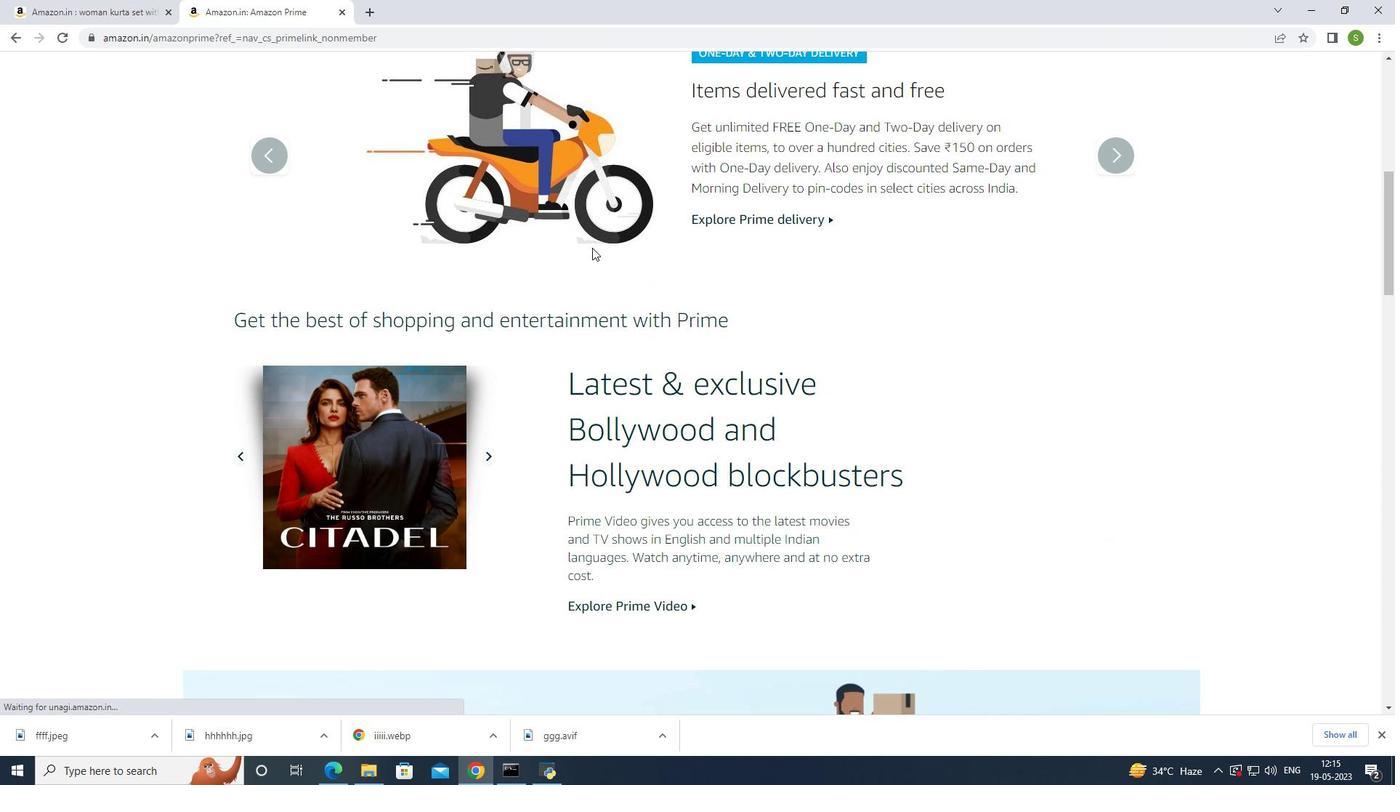 
Action: Mouse scrolled (592, 247) with delta (0, 0)
Screenshot: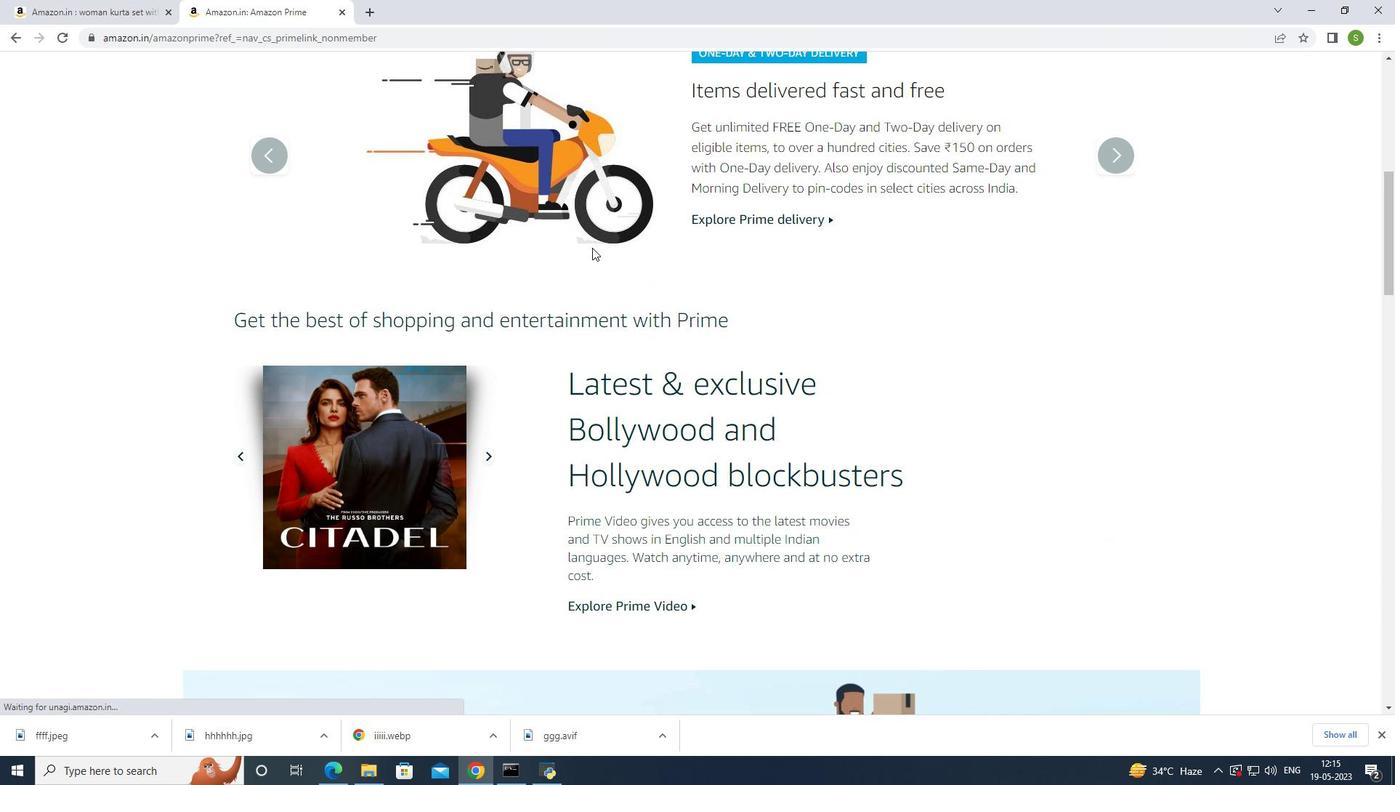 
Action: Mouse moved to (592, 247)
Screenshot: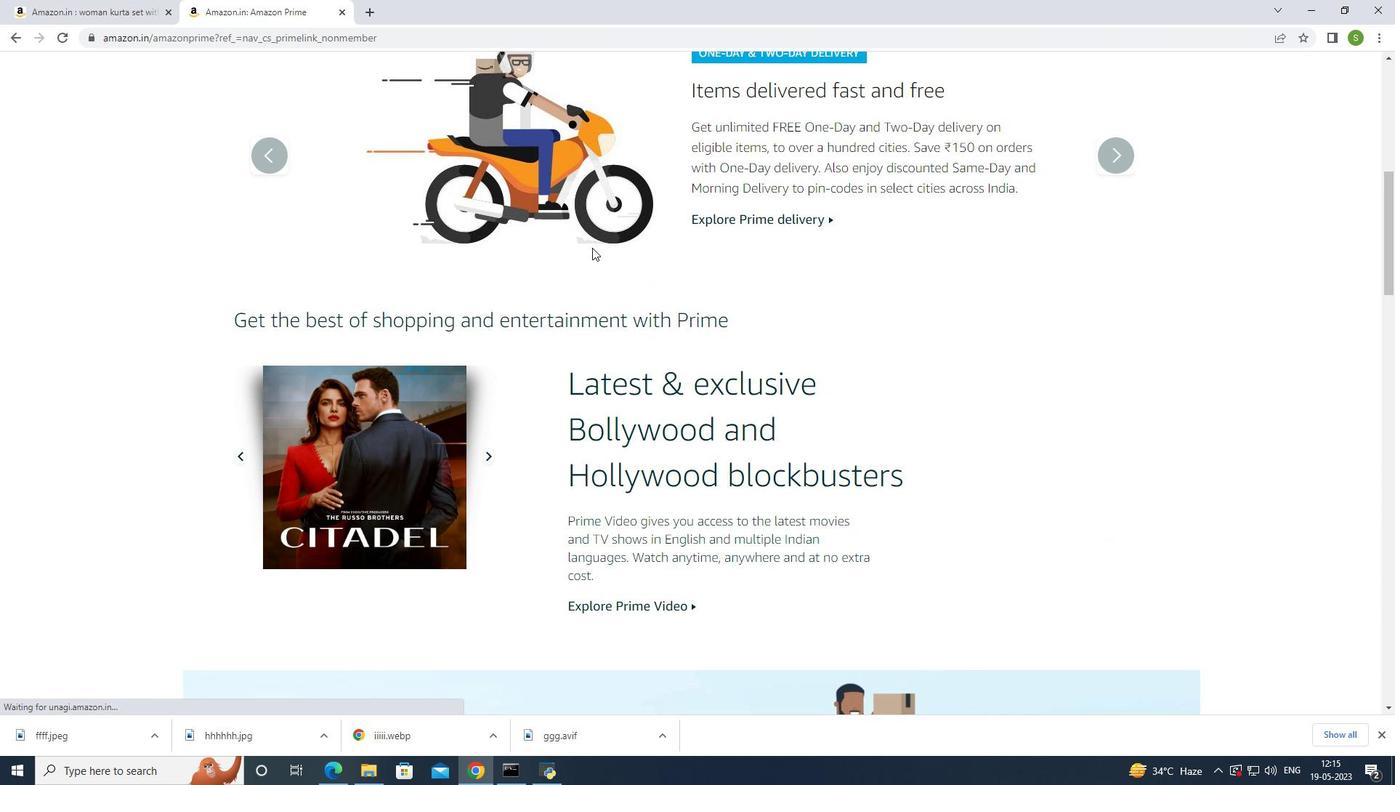 
Action: Mouse scrolled (592, 246) with delta (0, 0)
Screenshot: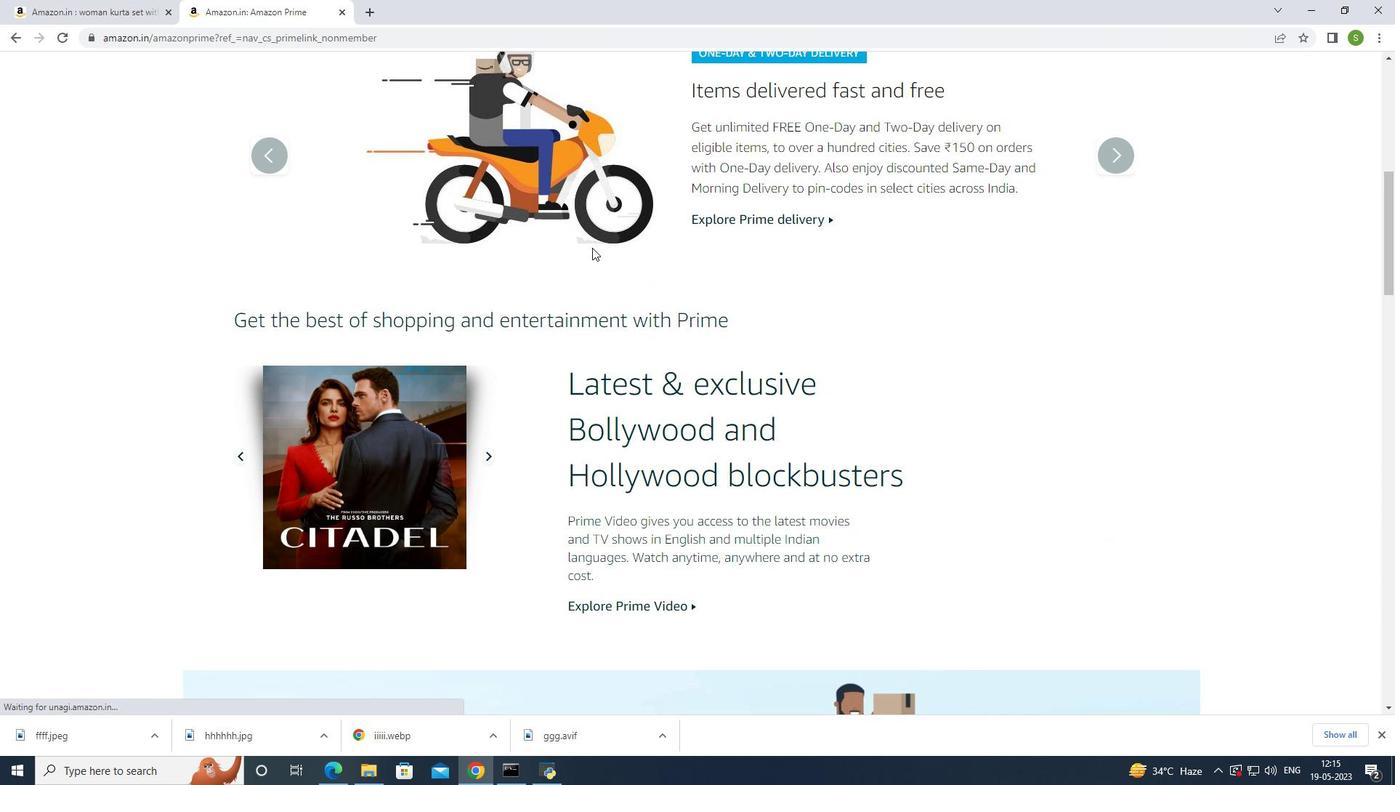 
Action: Mouse moved to (378, 247)
Screenshot: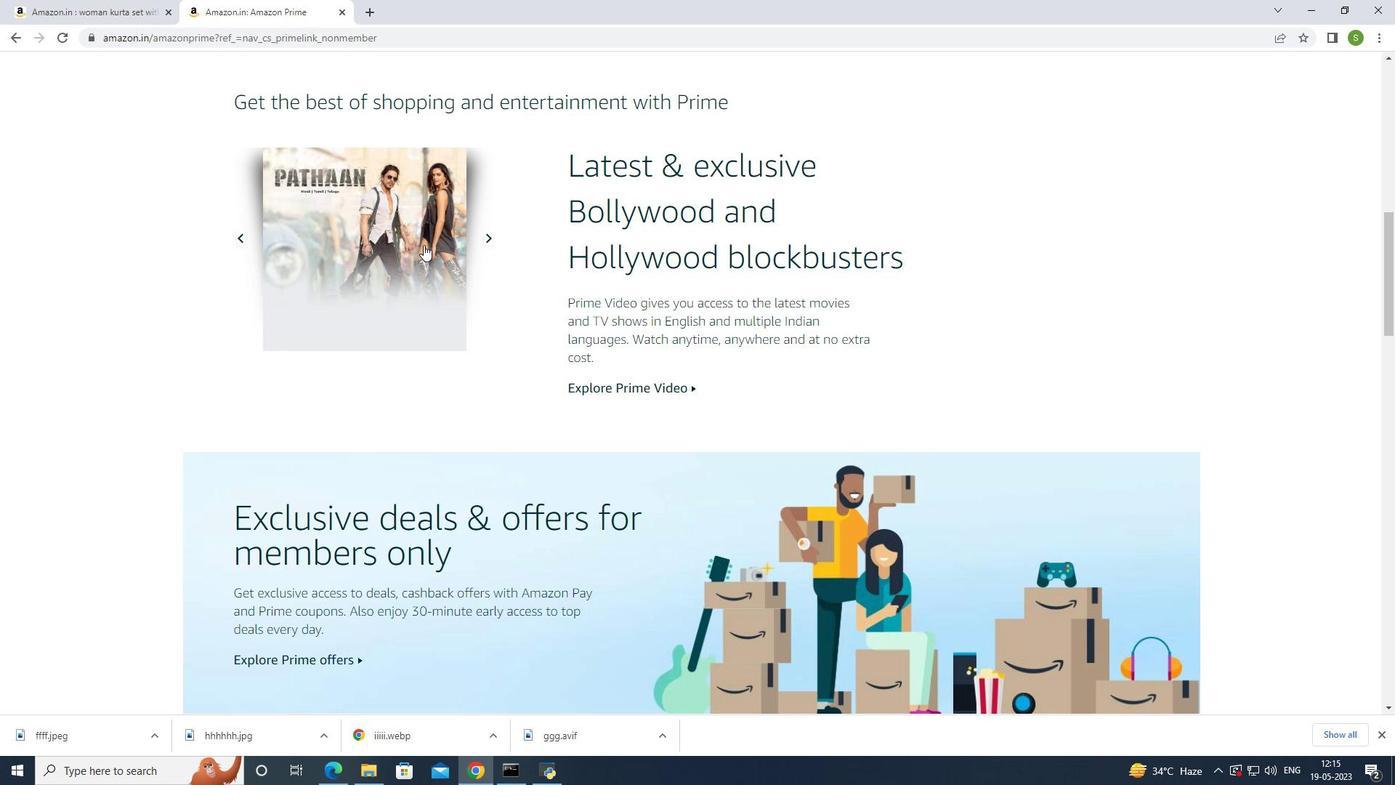 
Action: Mouse pressed left at (378, 247)
Screenshot: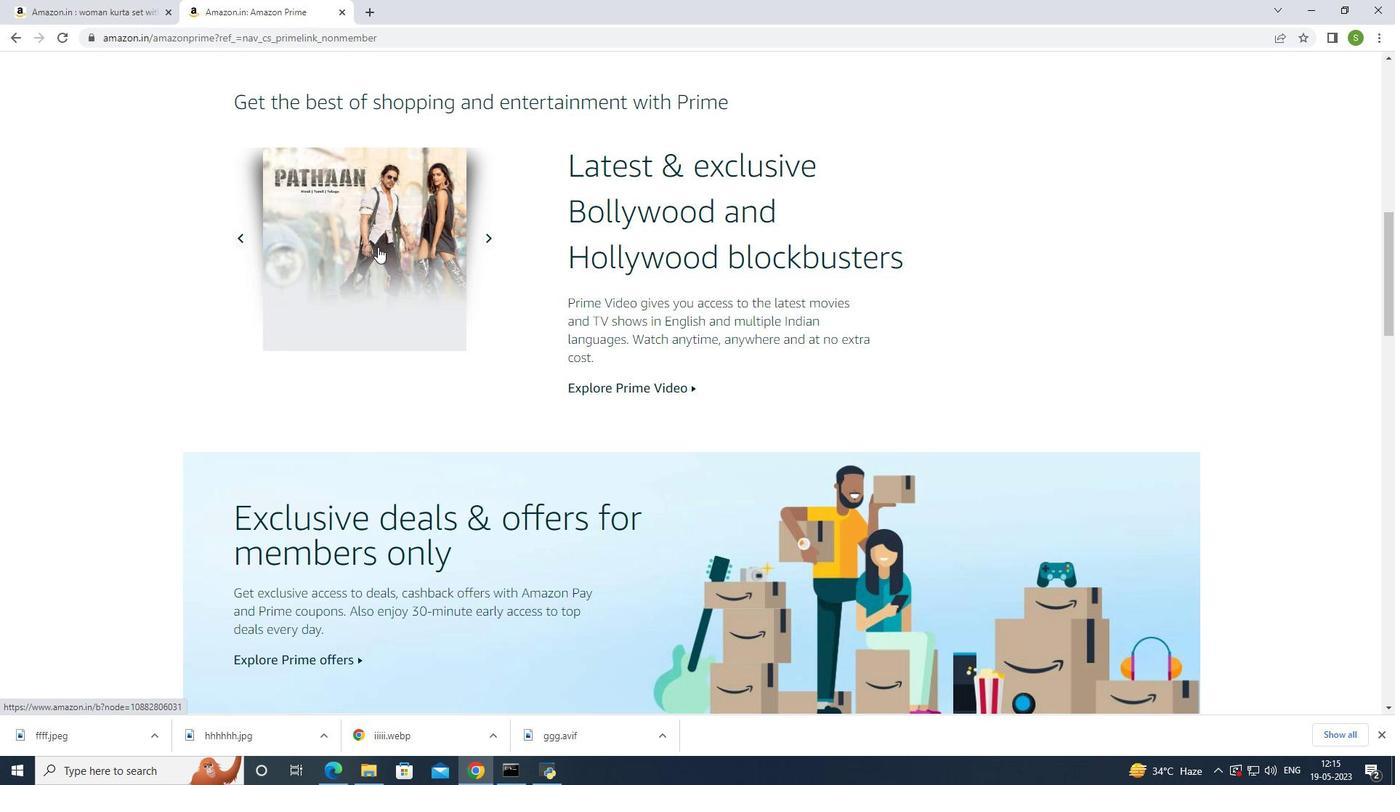 
Action: Mouse moved to (641, 220)
Screenshot: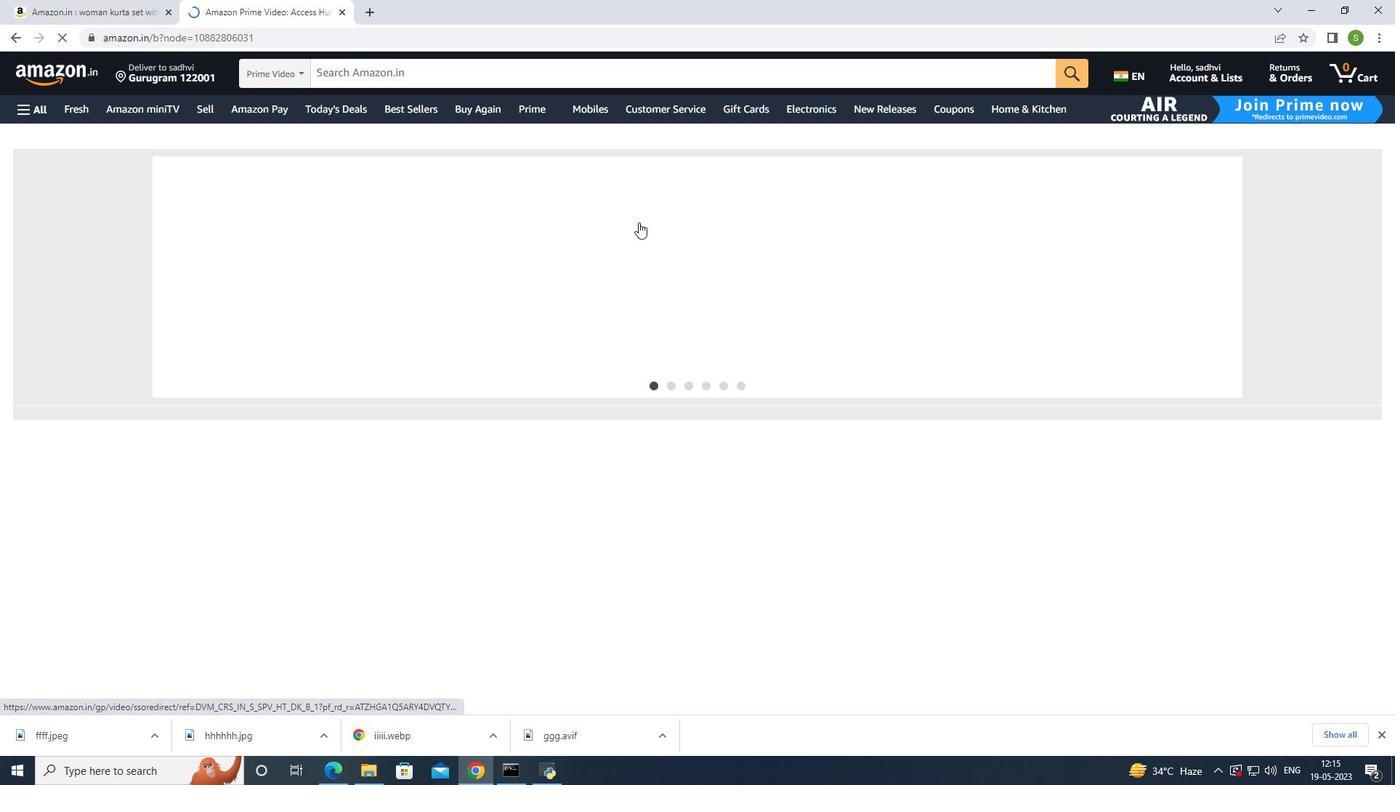 
Action: Mouse scrolled (641, 220) with delta (0, 0)
Screenshot: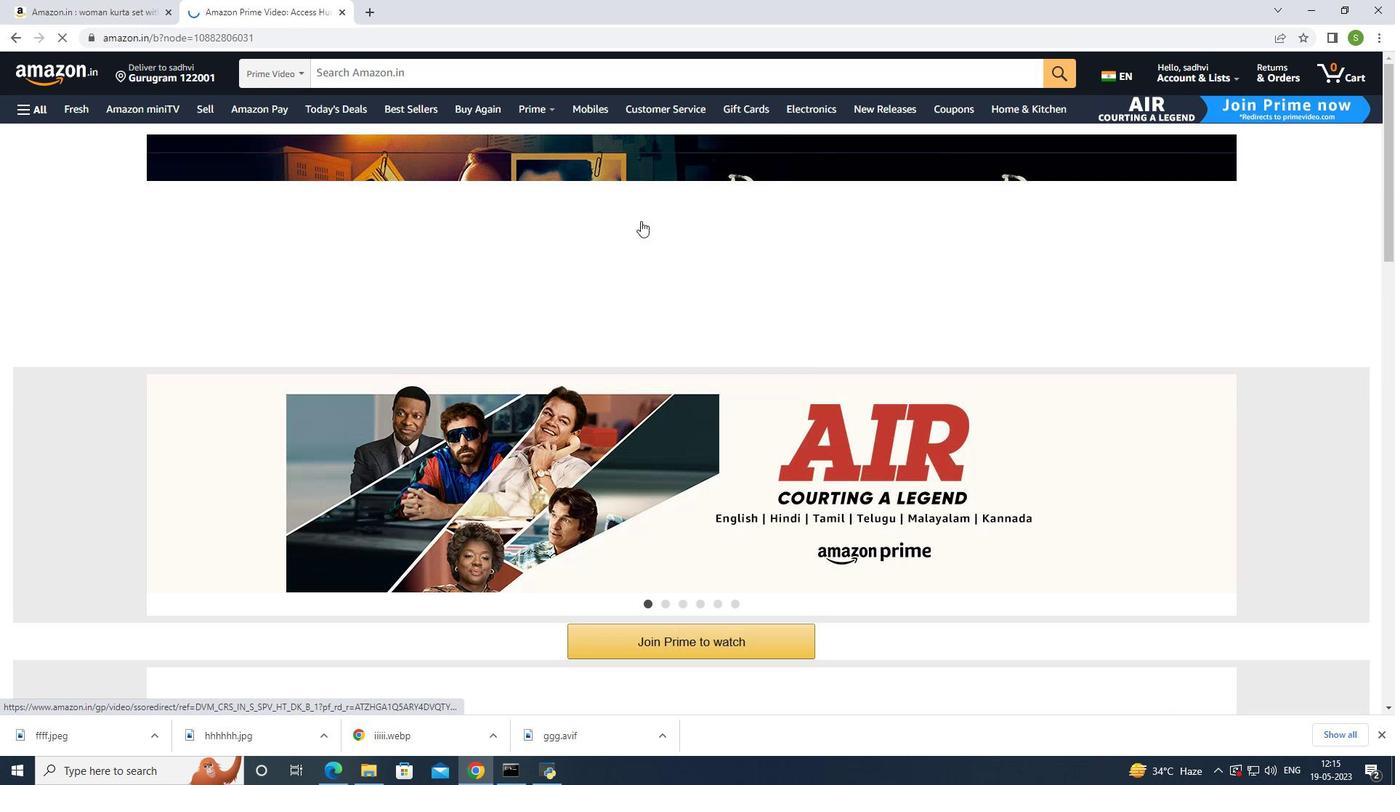 
Action: Mouse scrolled (641, 220) with delta (0, 0)
Screenshot: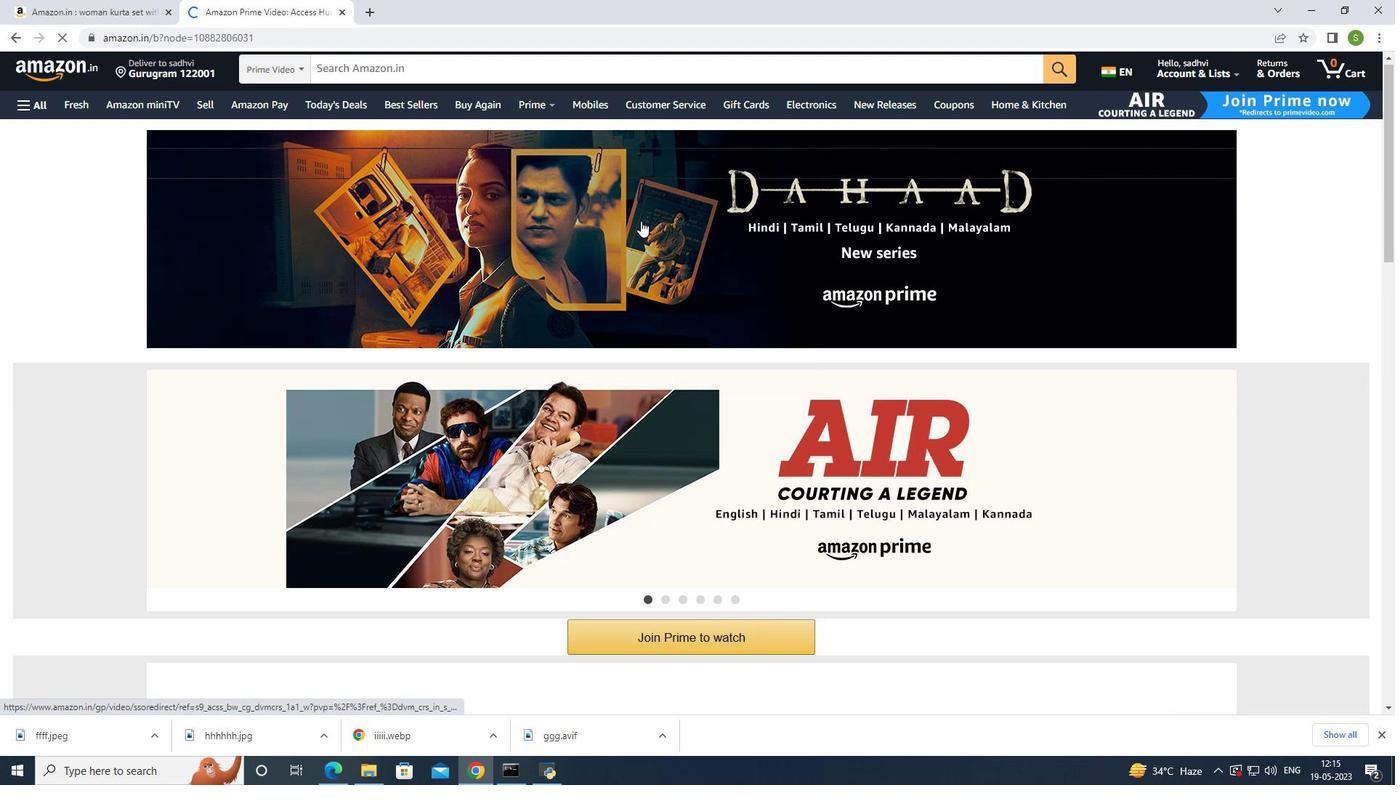 
Action: Mouse scrolled (641, 220) with delta (0, 0)
Screenshot: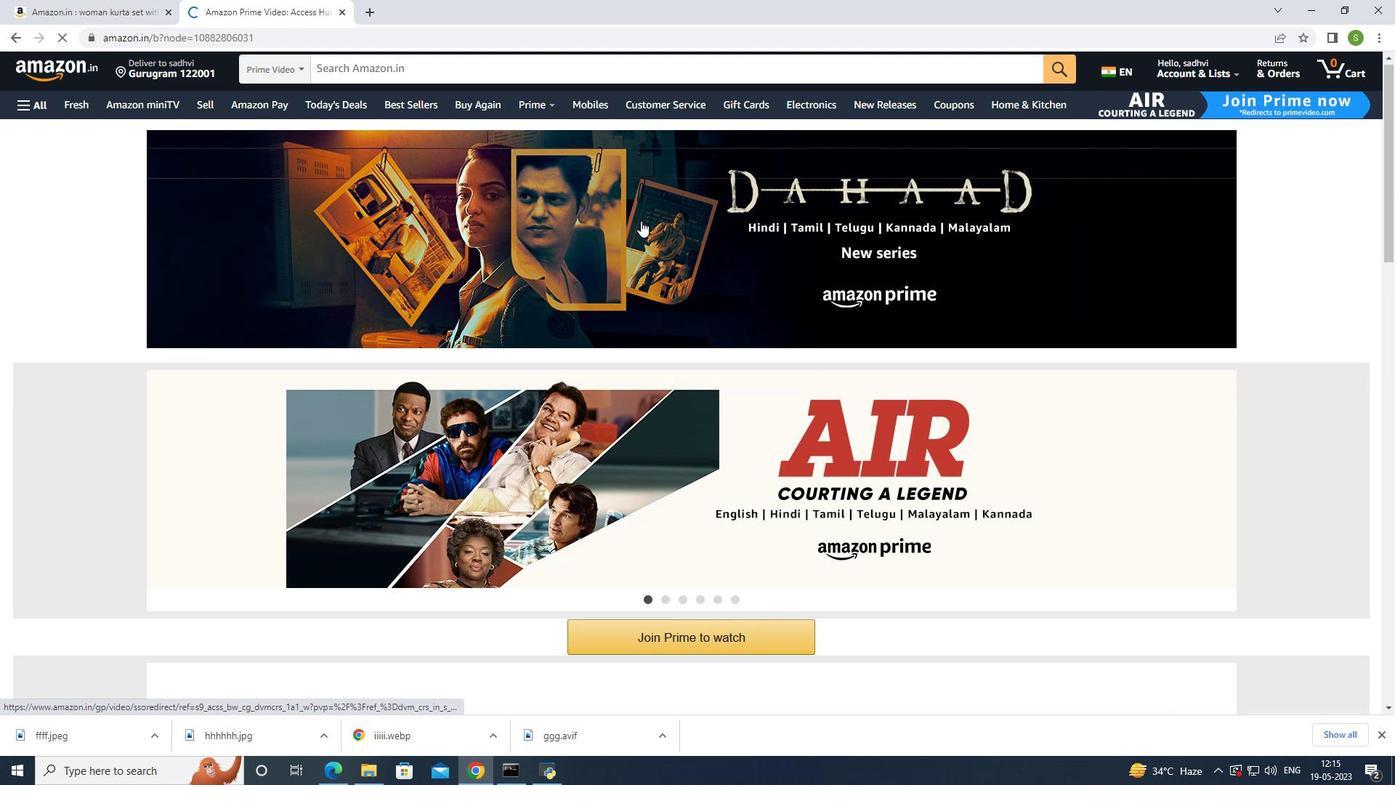 
Action: Mouse scrolled (641, 220) with delta (0, 0)
Screenshot: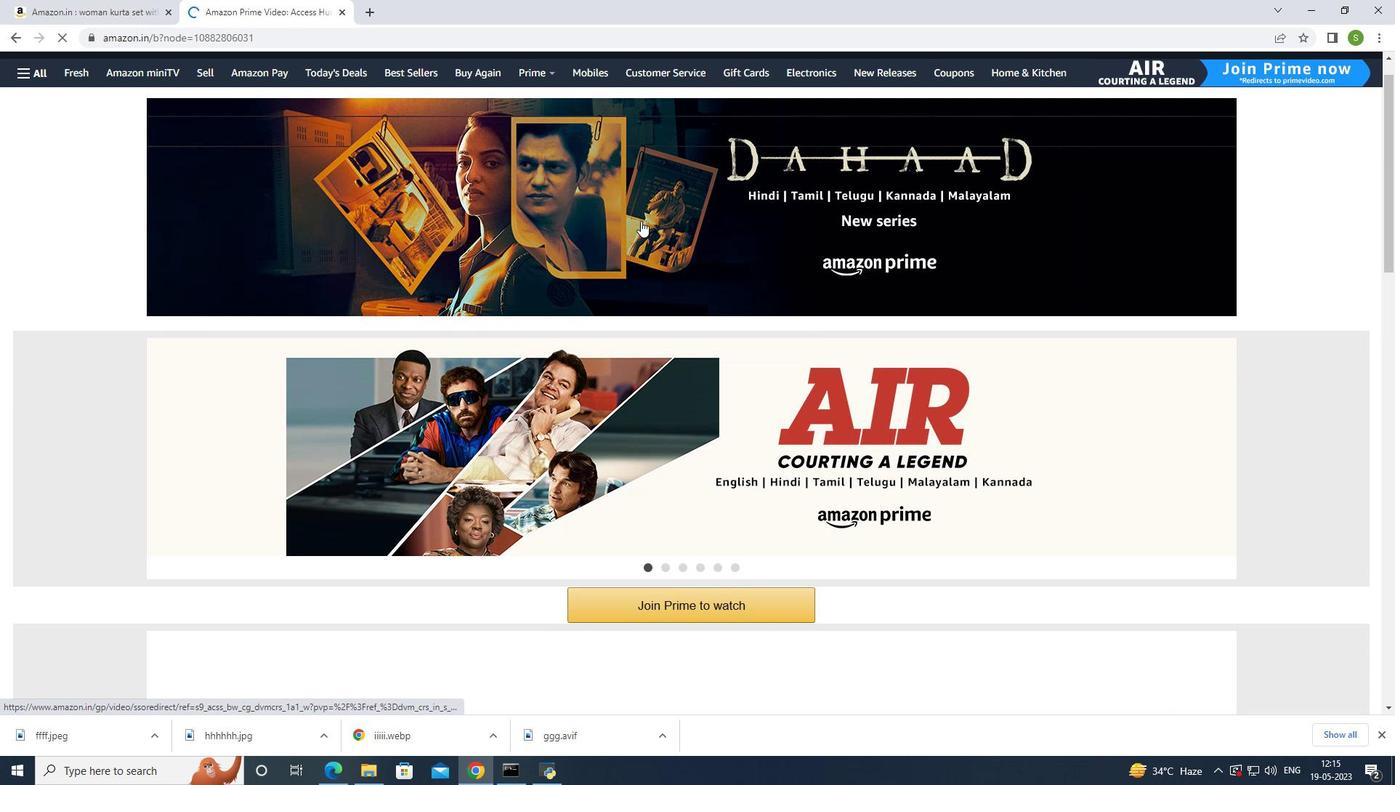 
Action: Mouse moved to (641, 220)
Screenshot: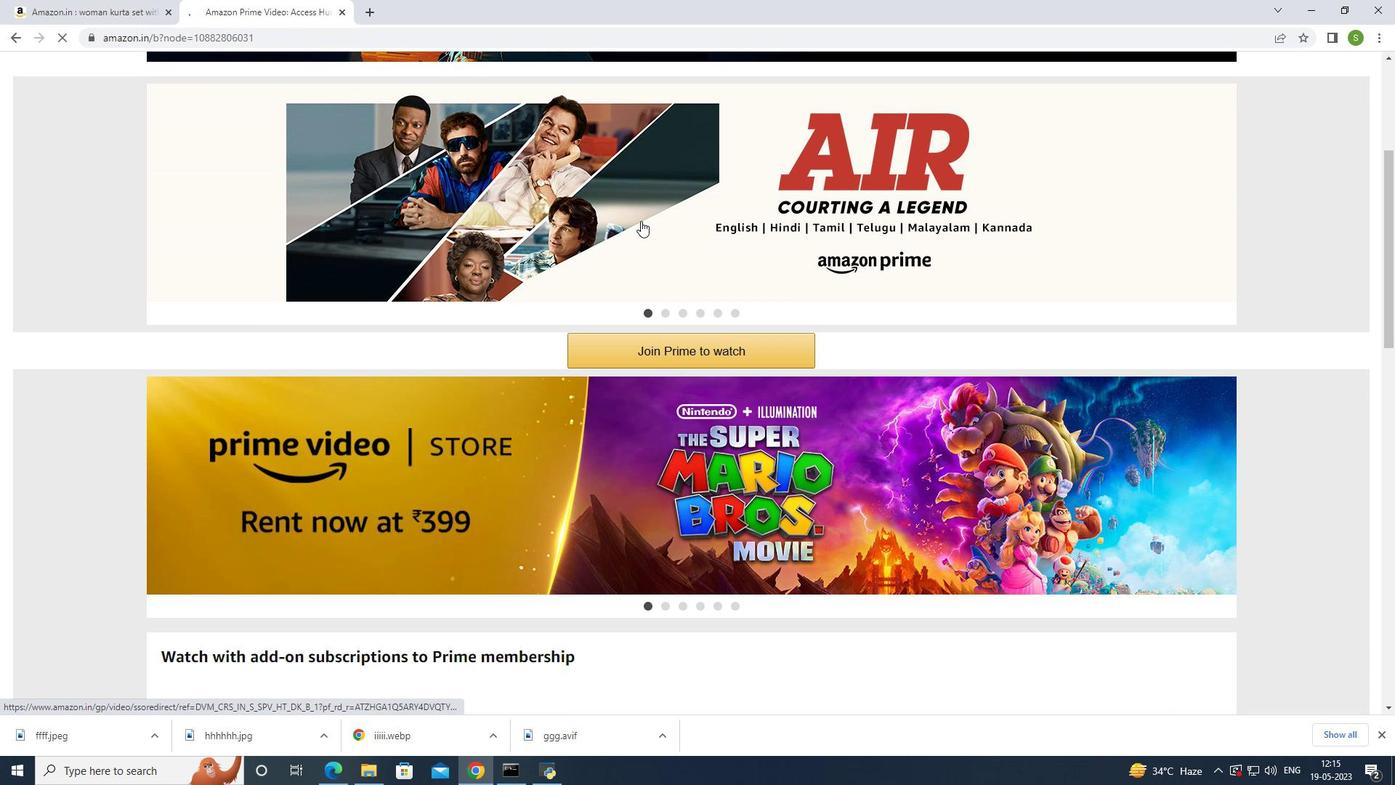 
Action: Mouse scrolled (641, 220) with delta (0, 0)
Screenshot: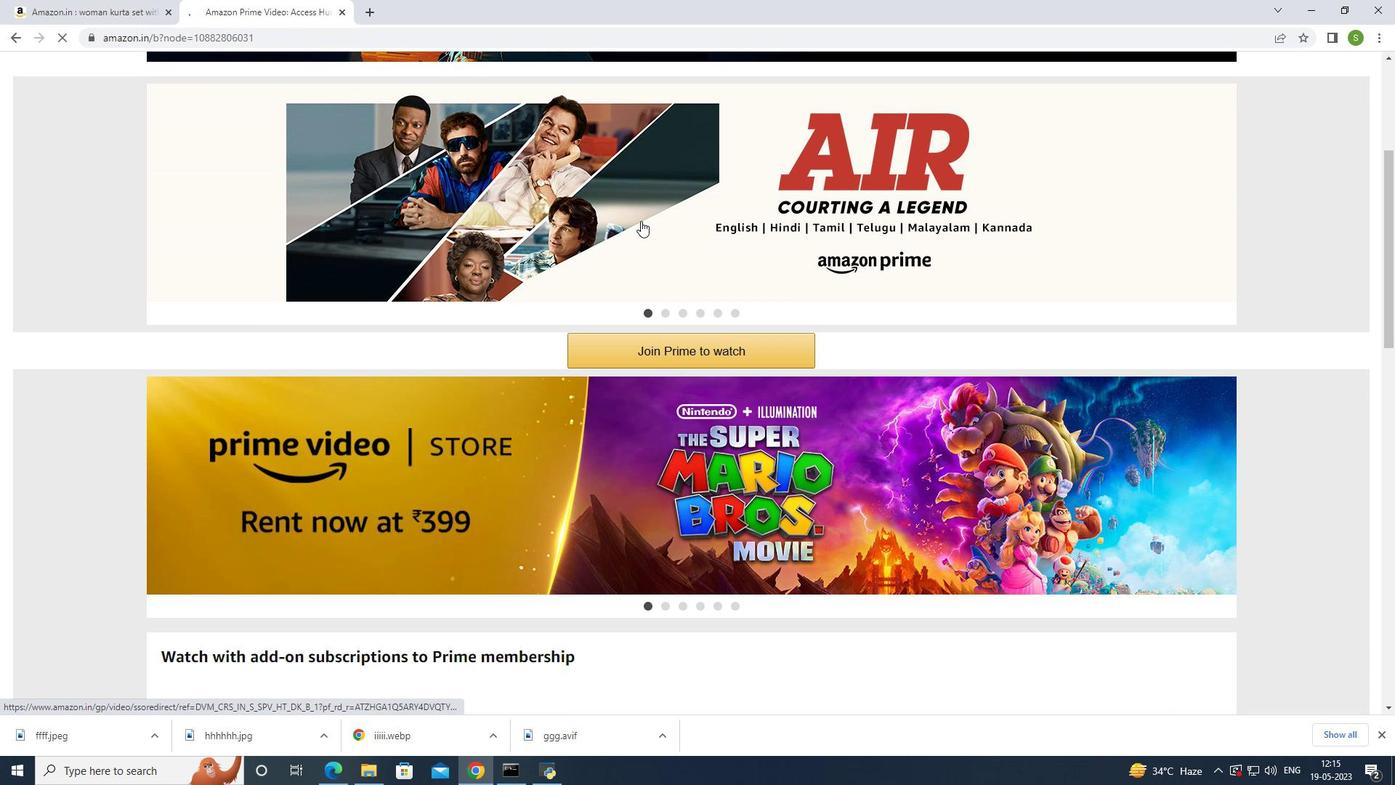 
Action: Mouse moved to (641, 219)
Screenshot: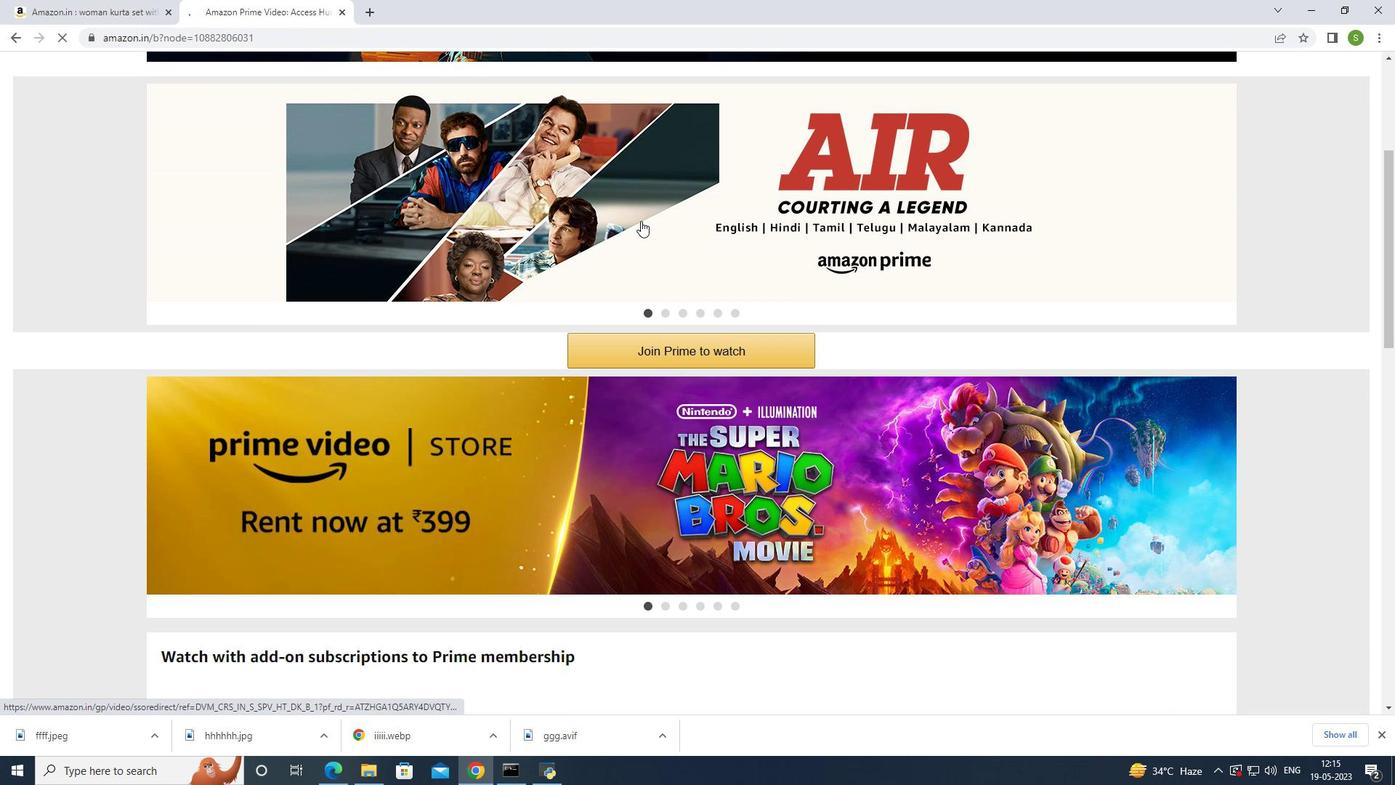 
Action: Mouse scrolled (641, 220) with delta (0, 0)
Screenshot: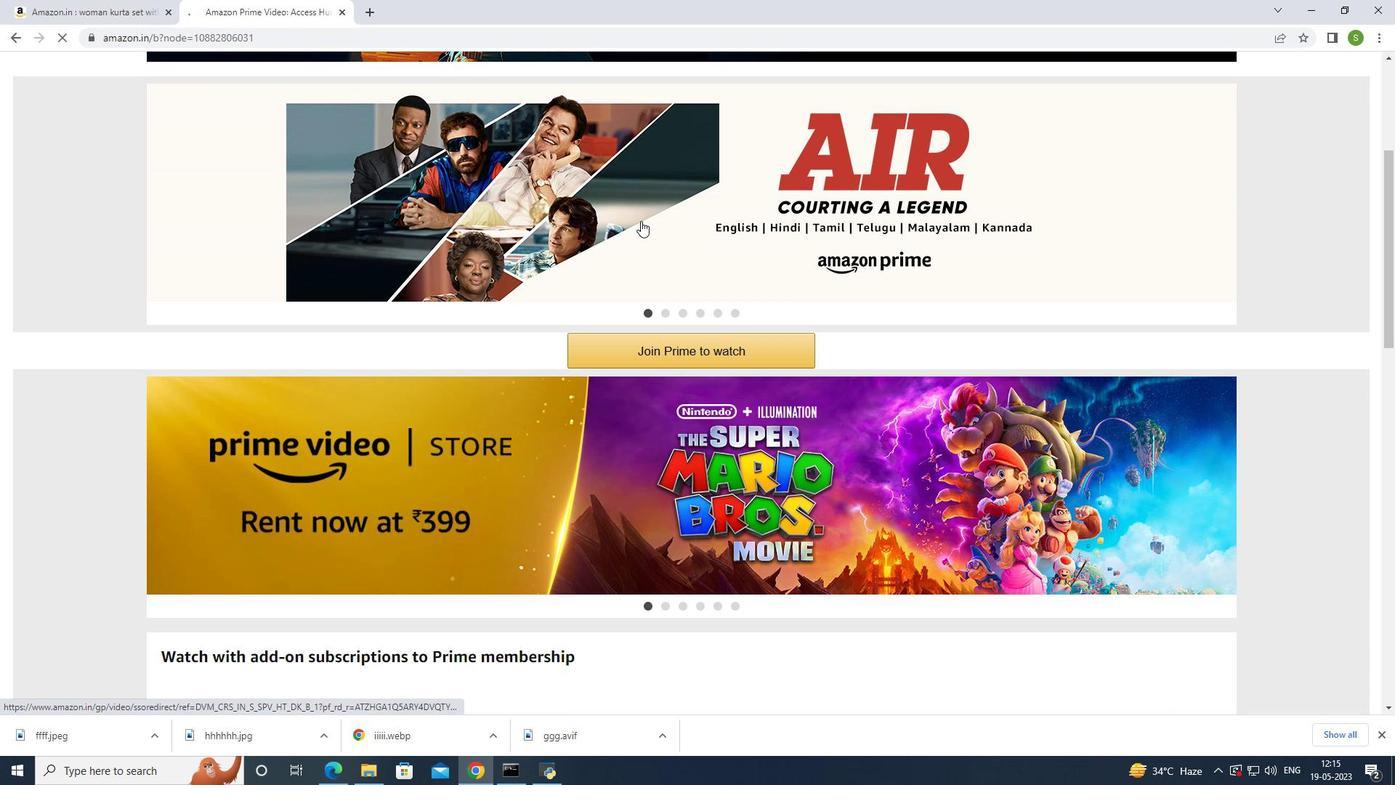 
Action: Mouse moved to (641, 218)
Screenshot: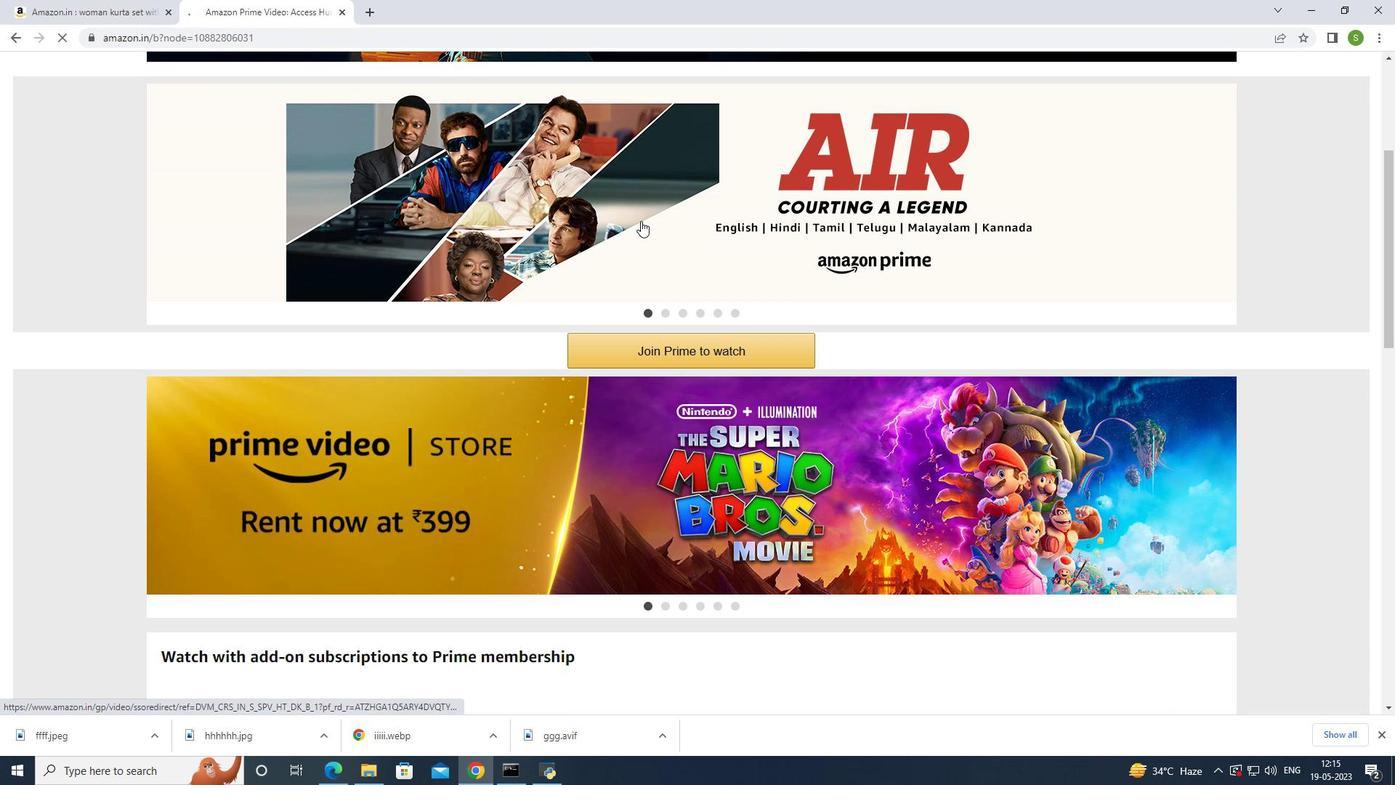
Action: Mouse scrolled (641, 219) with delta (0, 0)
Screenshot: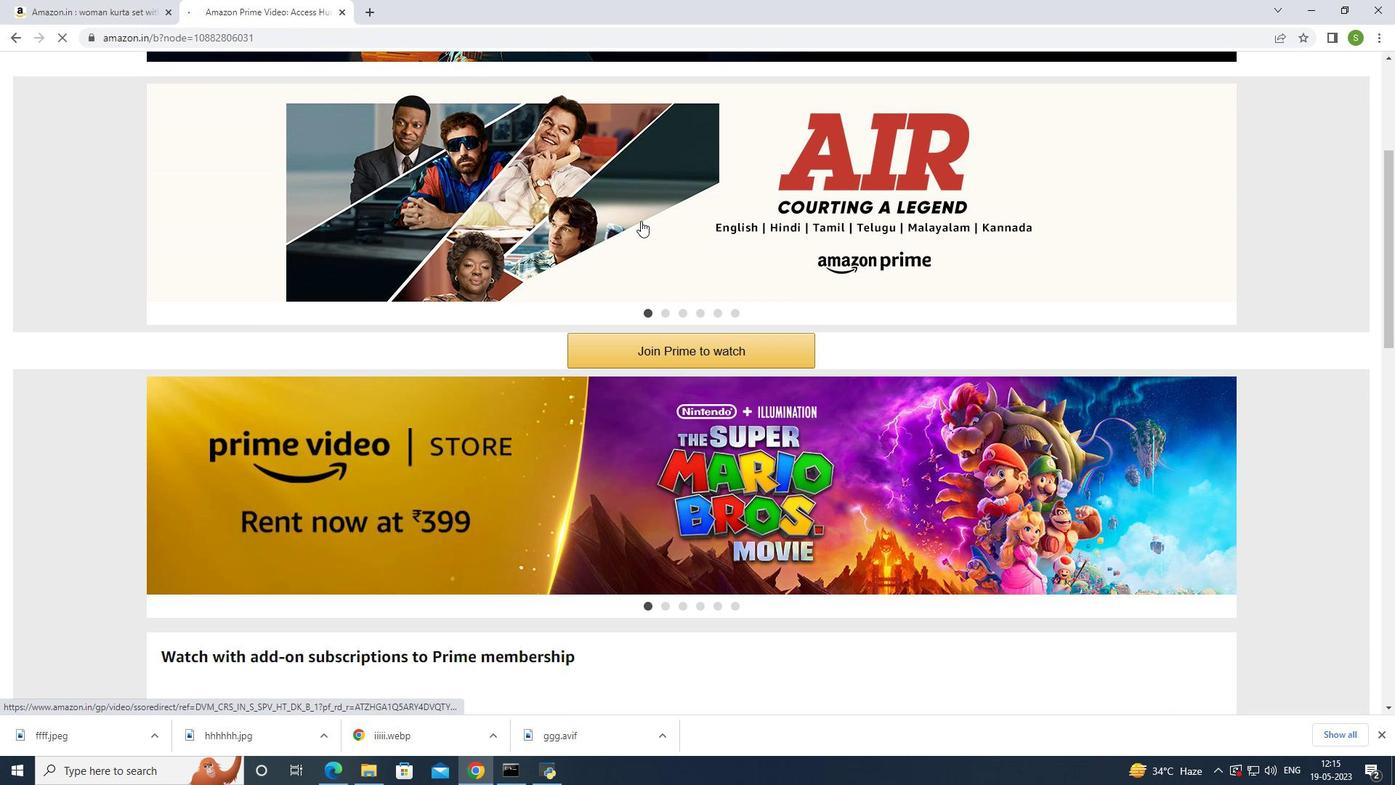 
Action: Mouse moved to (71, 8)
Screenshot: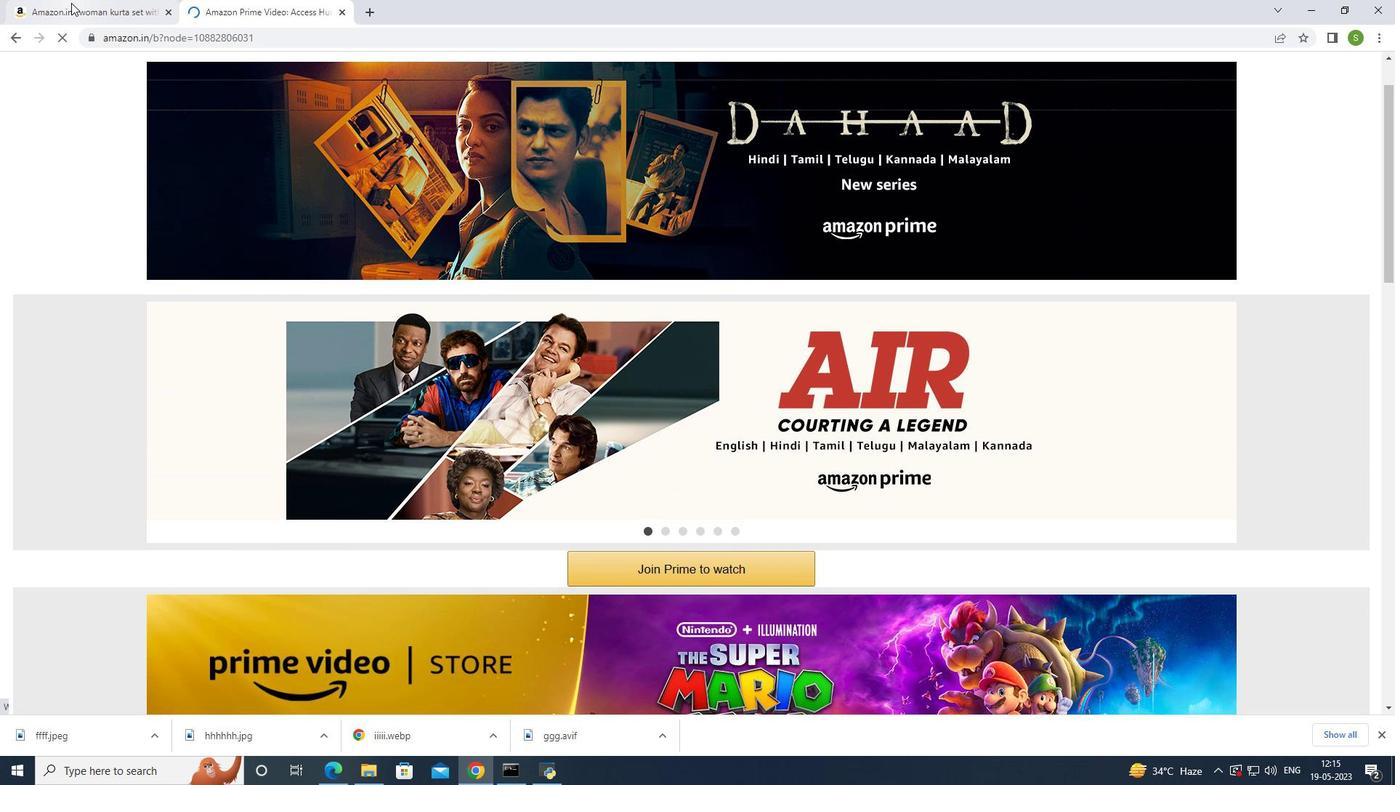 
Action: Mouse pressed left at (71, 8)
Screenshot: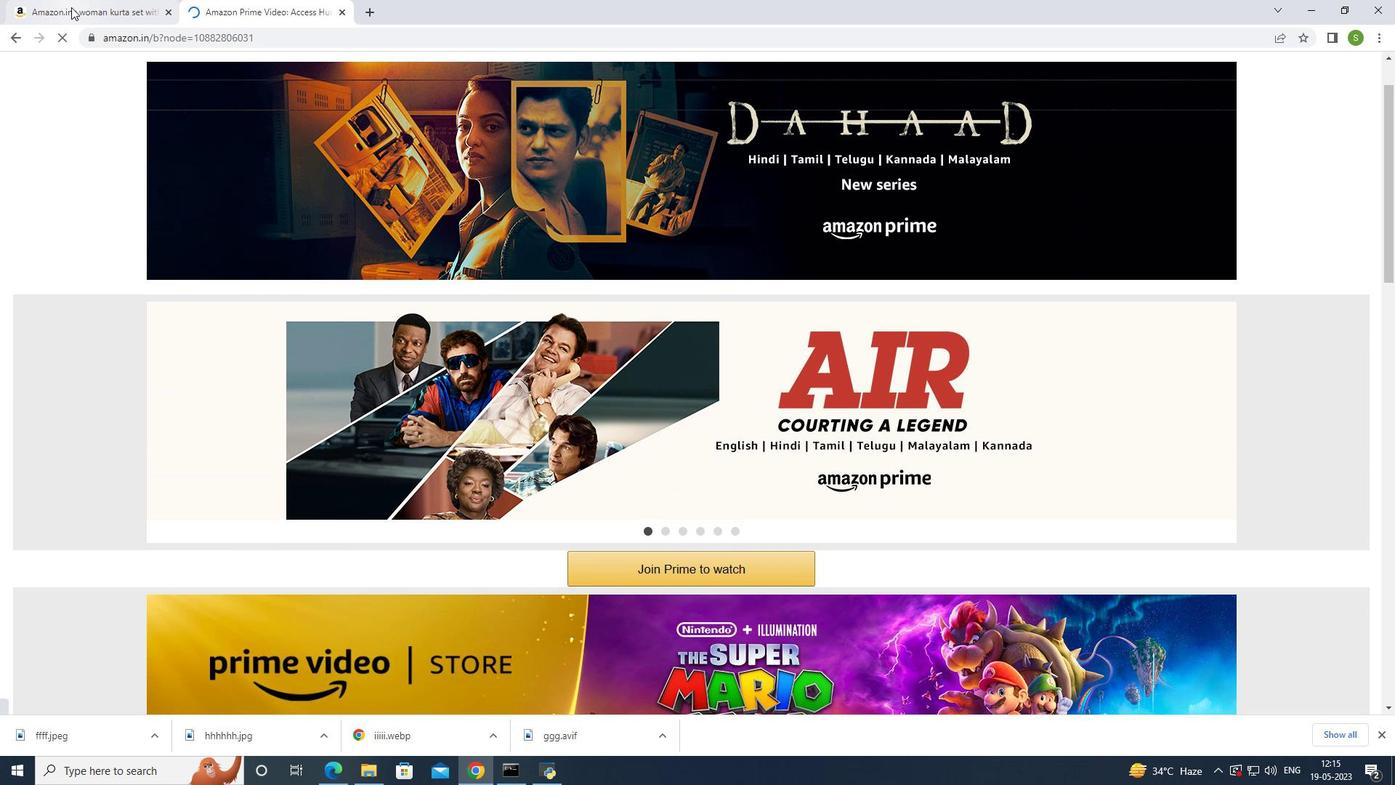 
Action: Mouse moved to (502, 256)
Screenshot: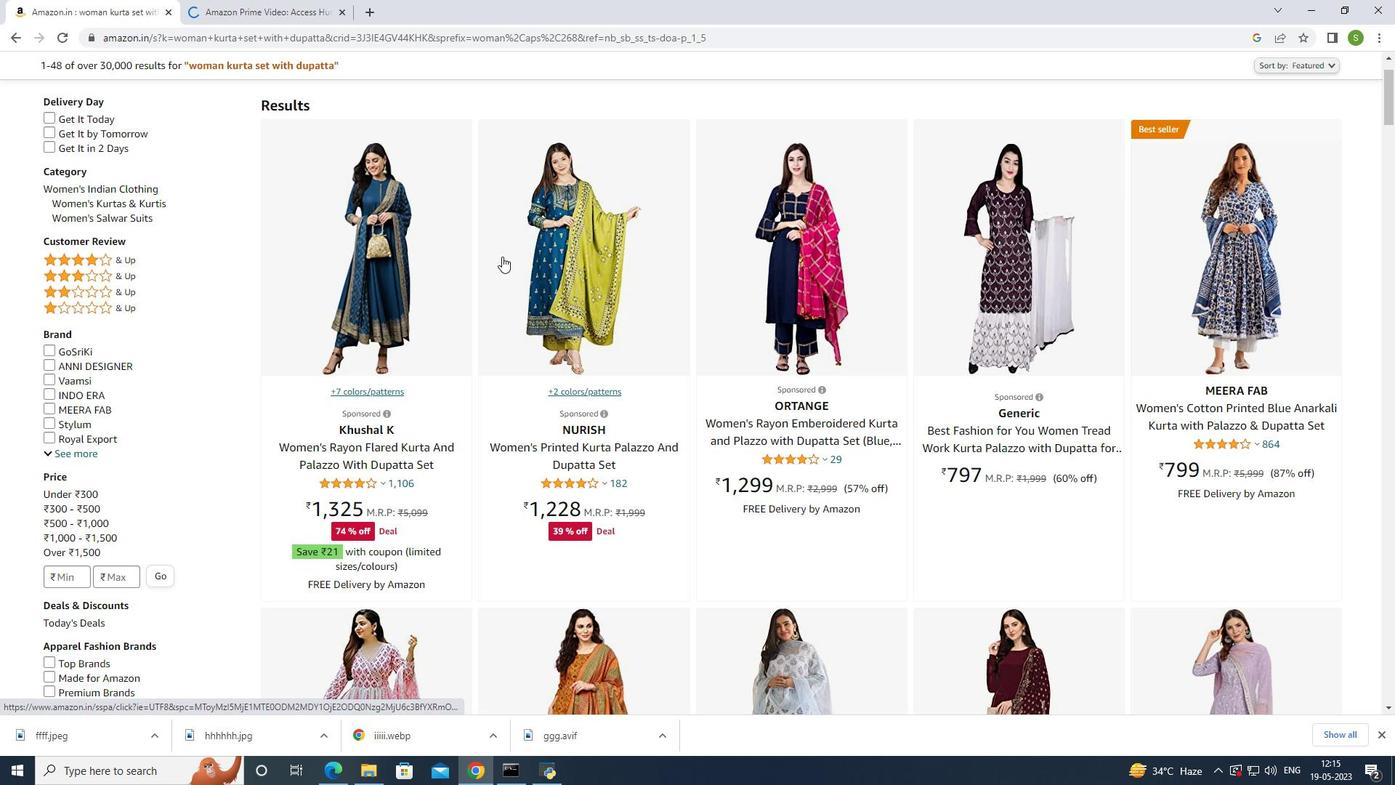 
Action: Mouse scrolled (502, 255) with delta (0, 0)
Screenshot: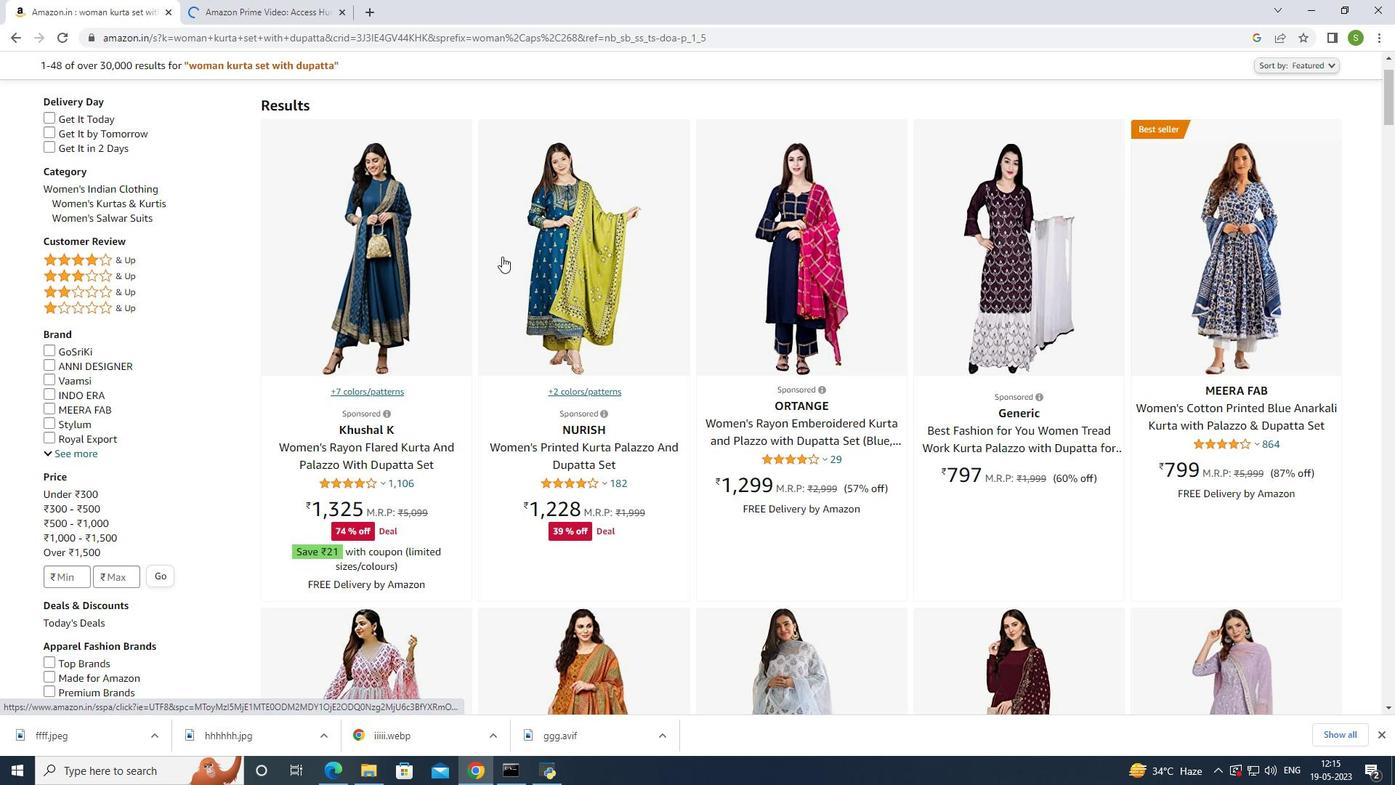 
Action: Mouse moved to (953, 247)
Screenshot: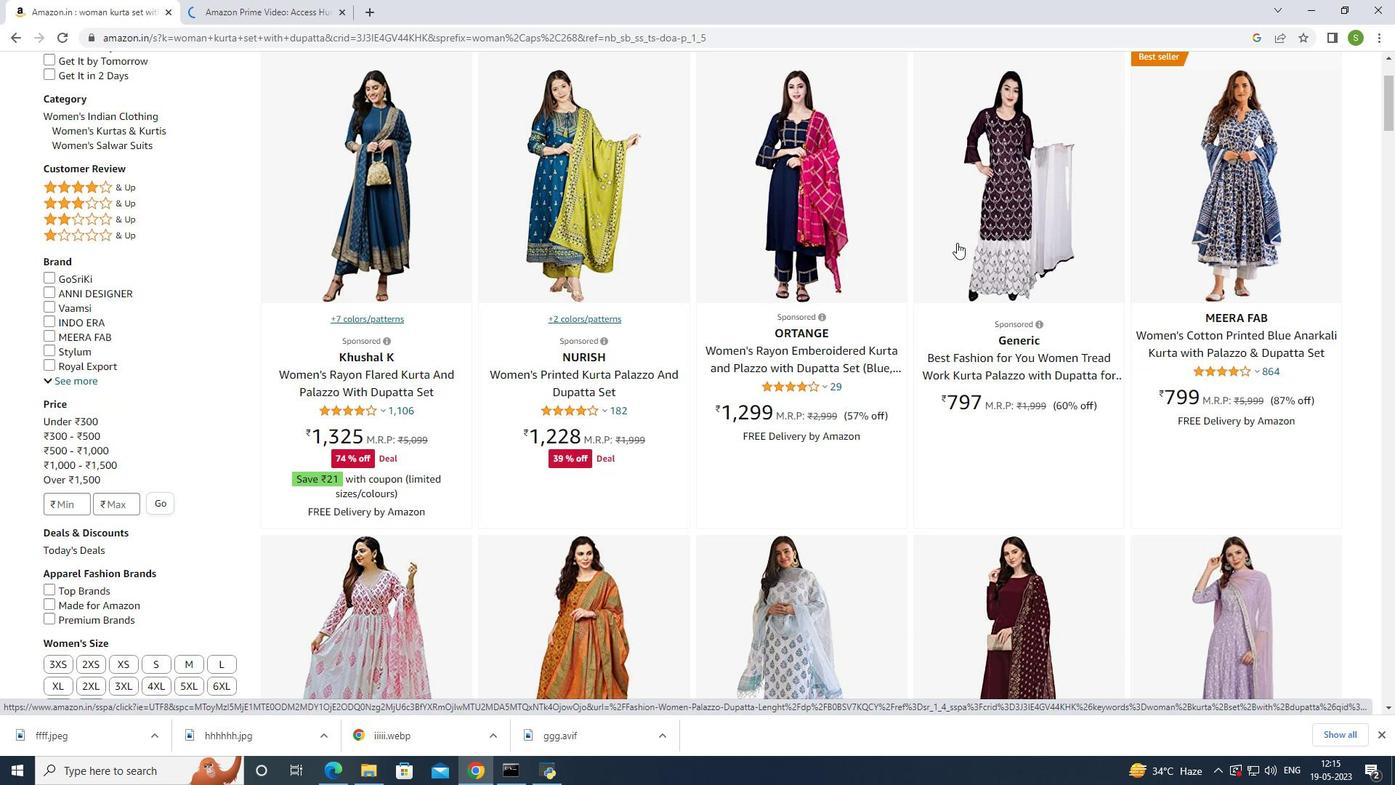 
Action: Mouse scrolled (953, 247) with delta (0, 0)
Screenshot: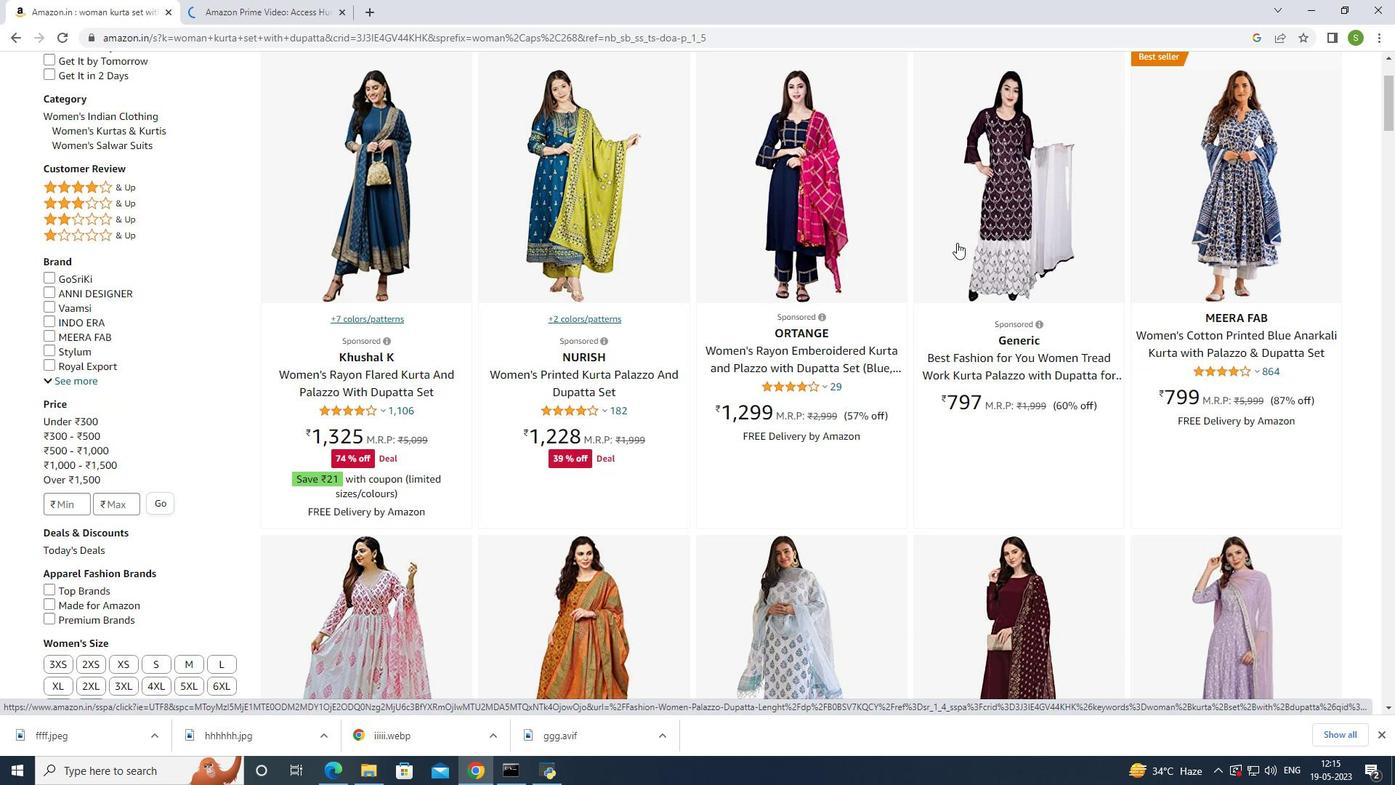 
Action: Mouse moved to (953, 249)
Screenshot: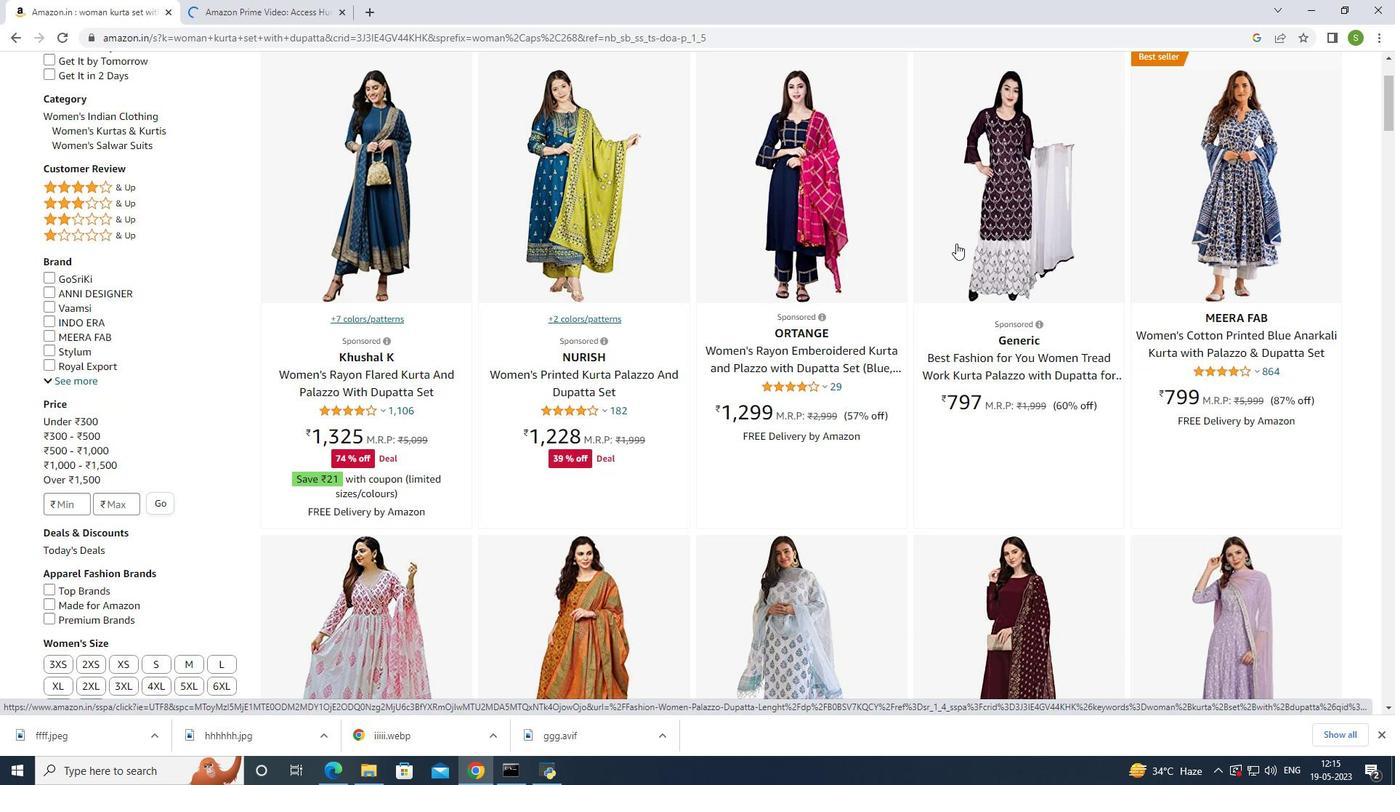 
Action: Mouse scrolled (953, 248) with delta (0, 0)
Screenshot: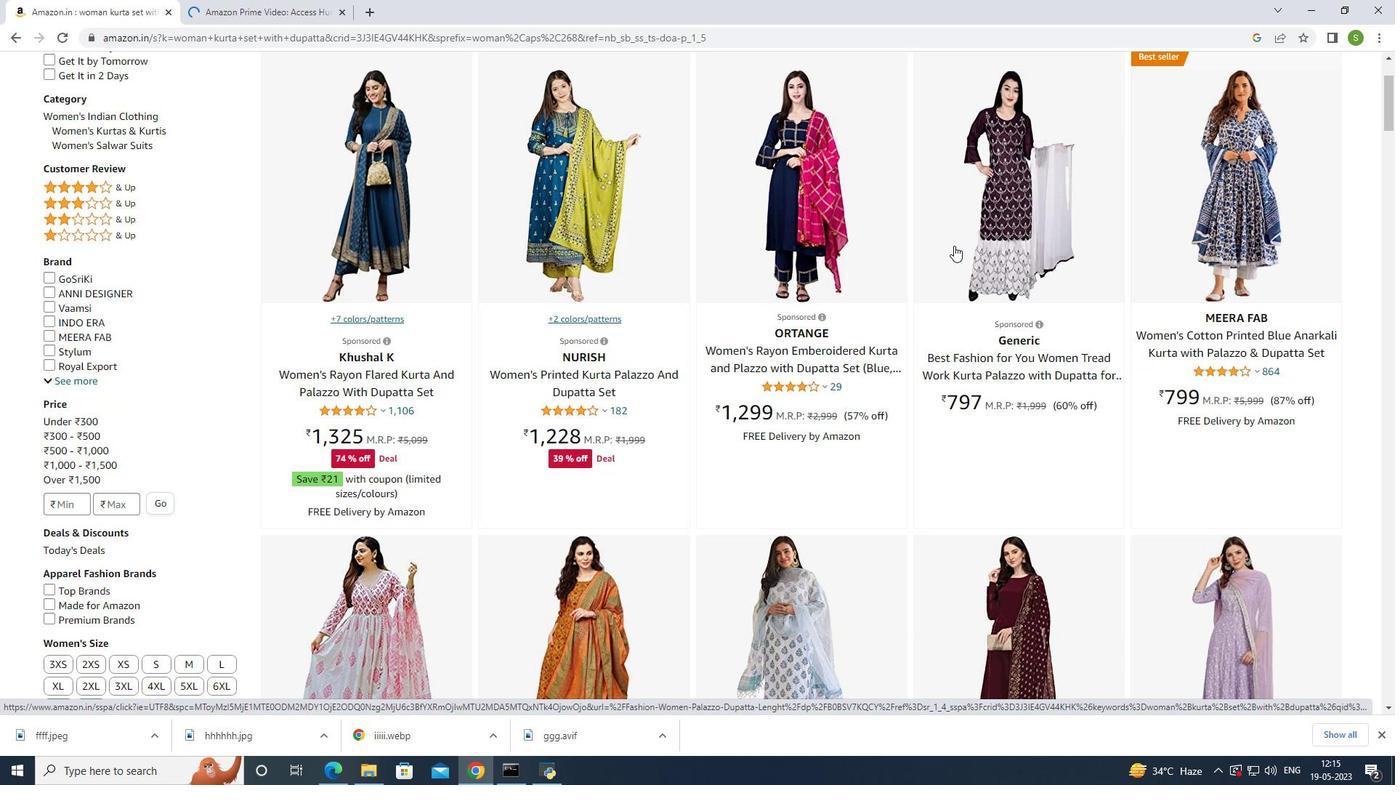 
Action: Mouse moved to (952, 250)
Screenshot: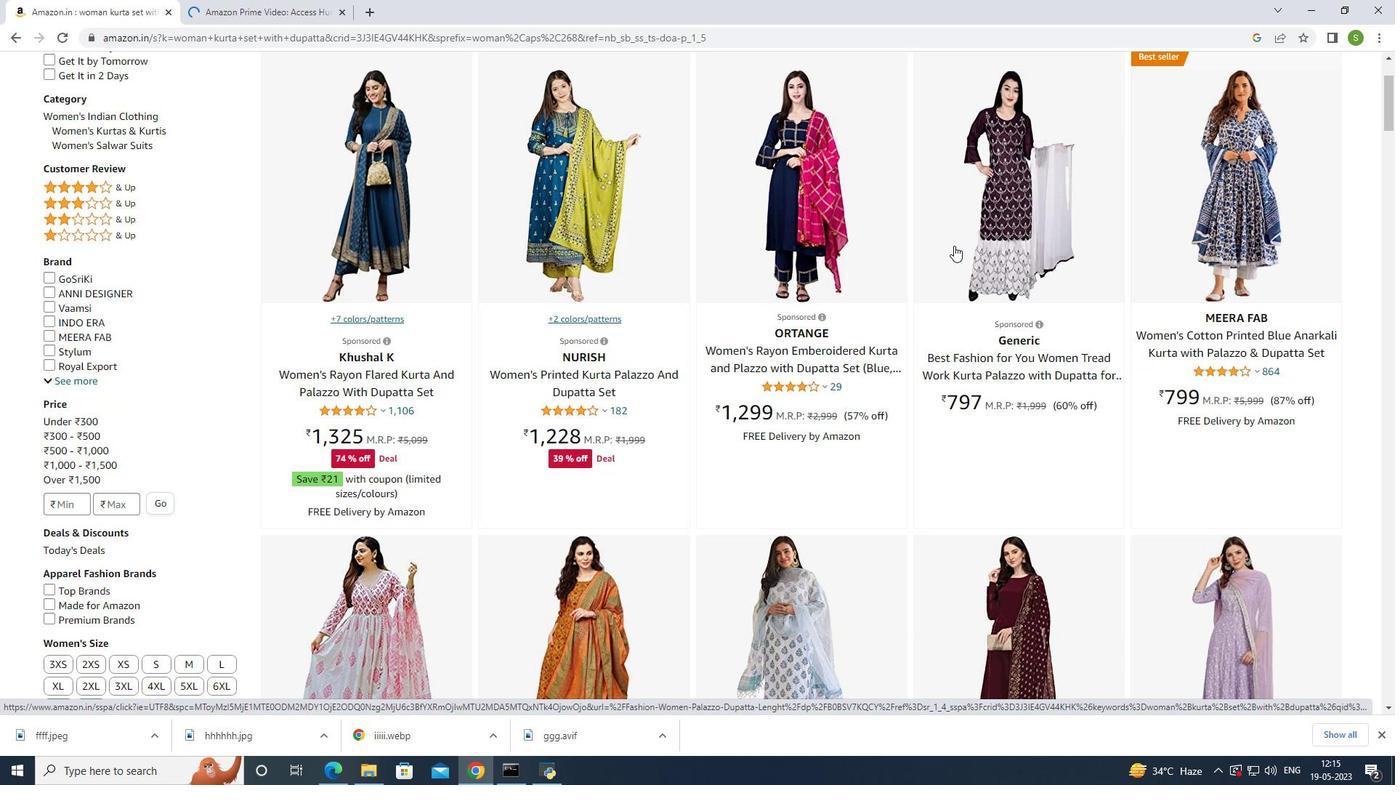 
Action: Mouse scrolled (952, 249) with delta (0, 0)
Screenshot: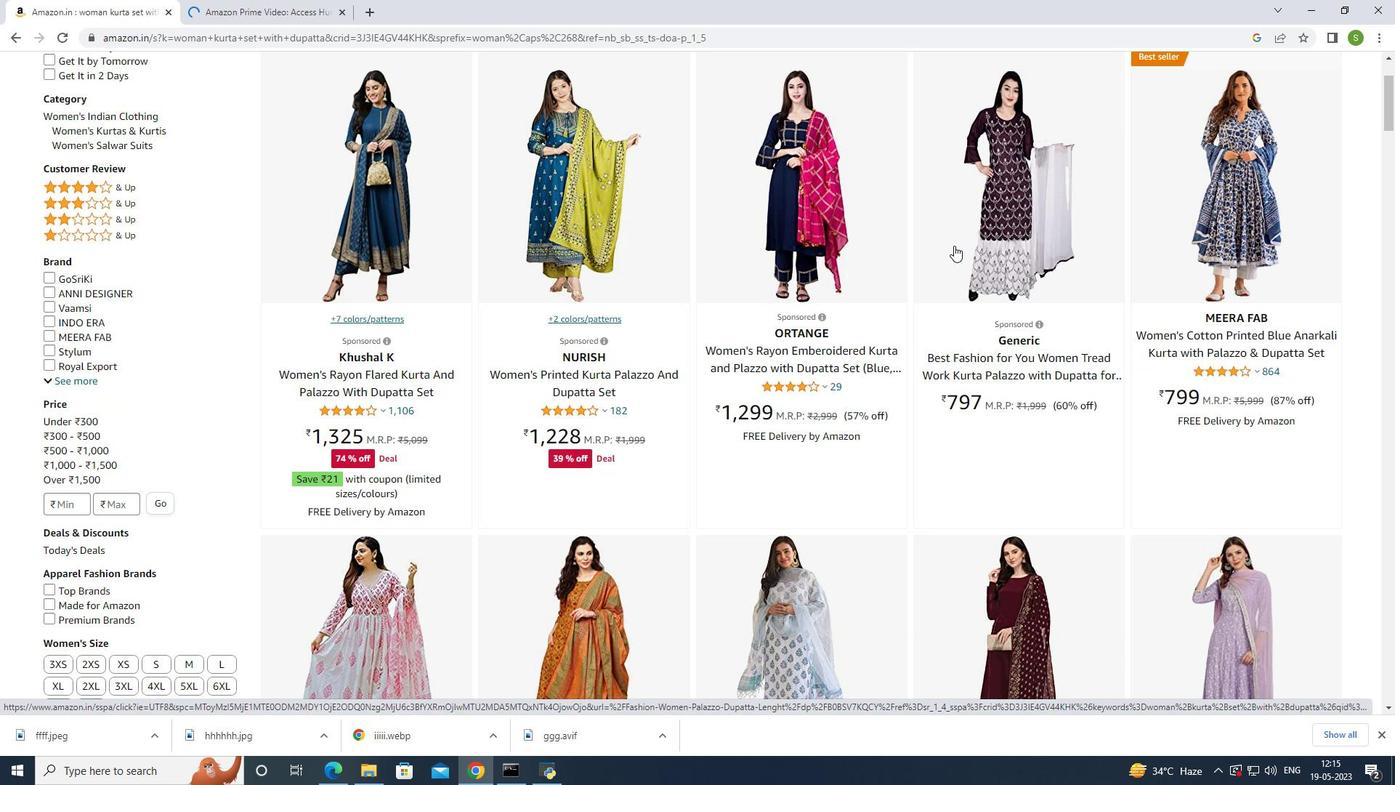 
Action: Mouse moved to (947, 256)
Screenshot: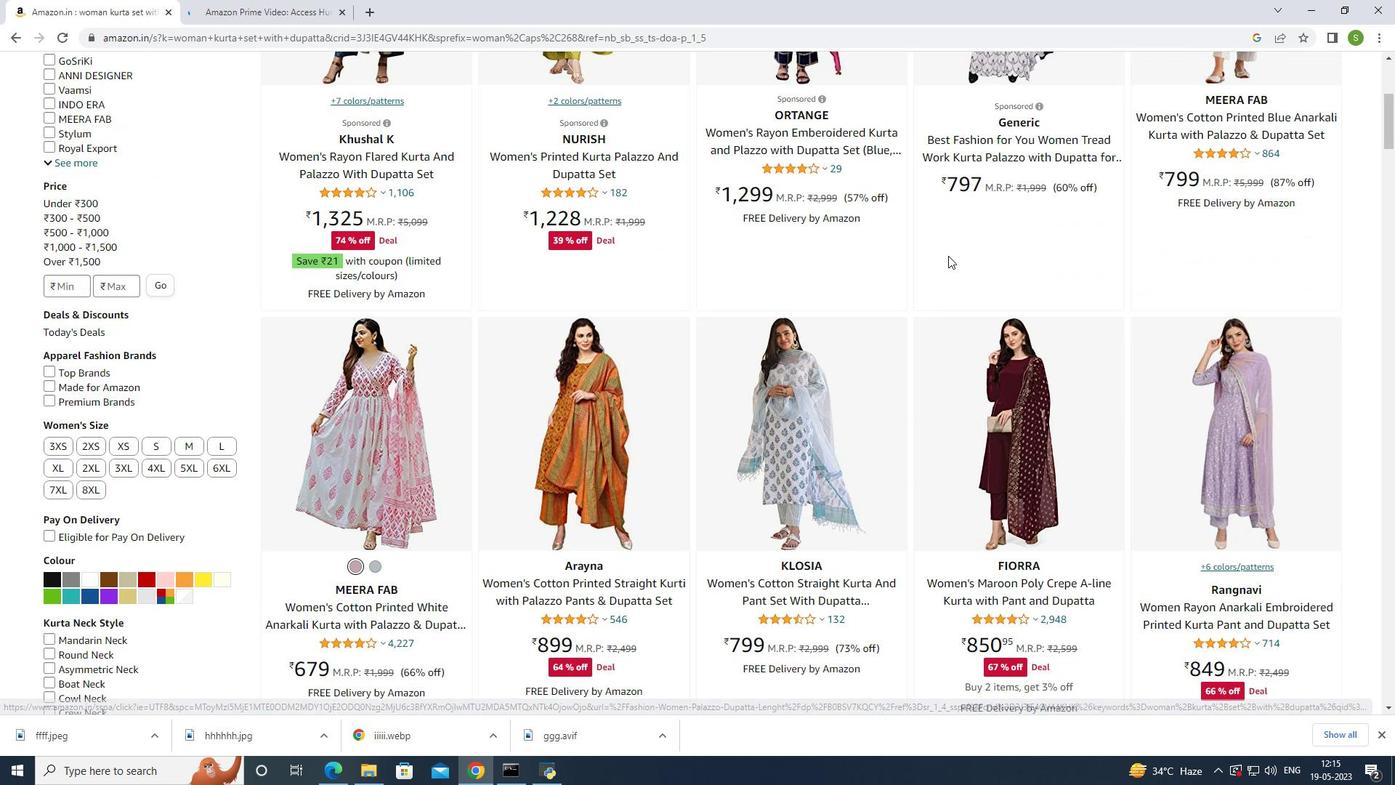 
Action: Mouse scrolled (947, 255) with delta (0, 0)
Screenshot: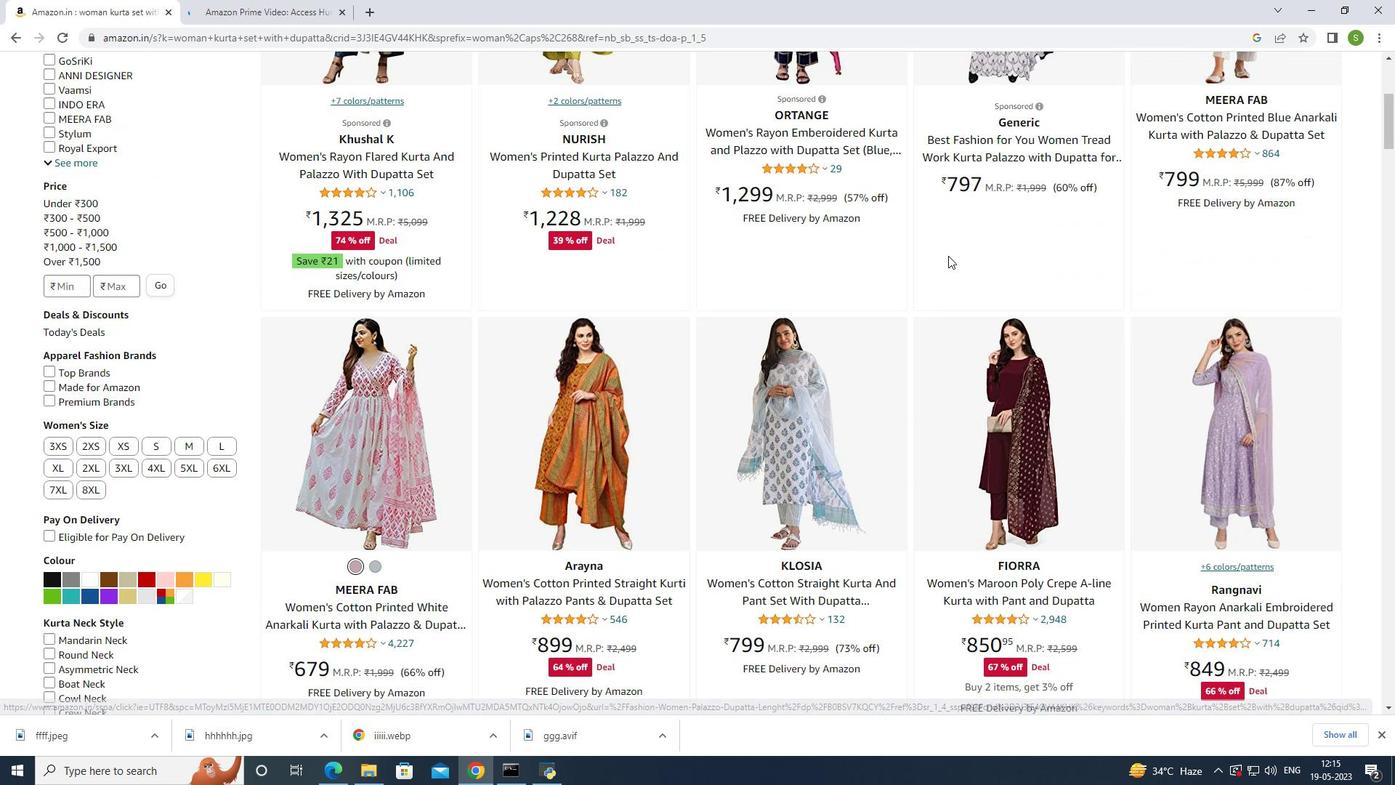 
Action: Mouse scrolled (947, 255) with delta (0, 0)
Screenshot: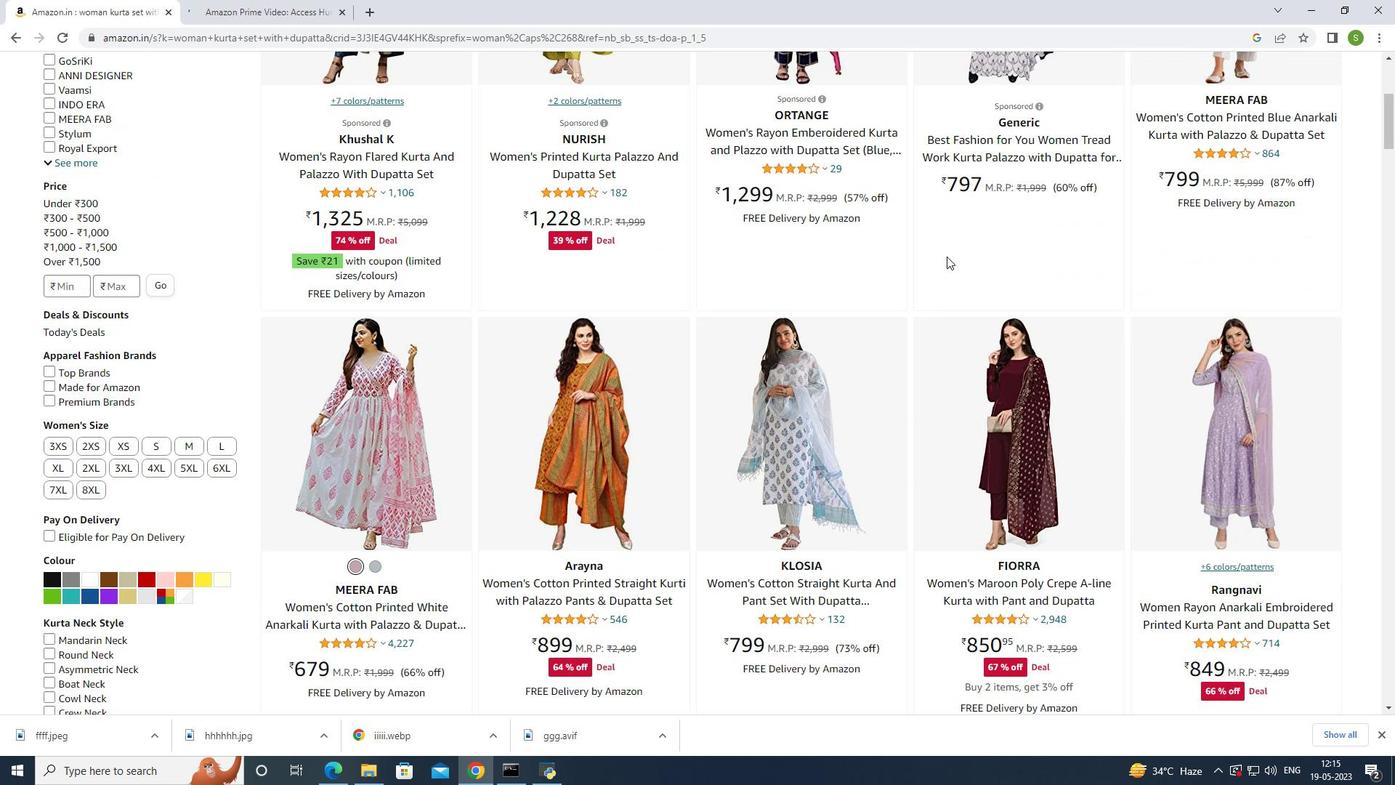 
Action: Mouse moved to (945, 257)
Screenshot: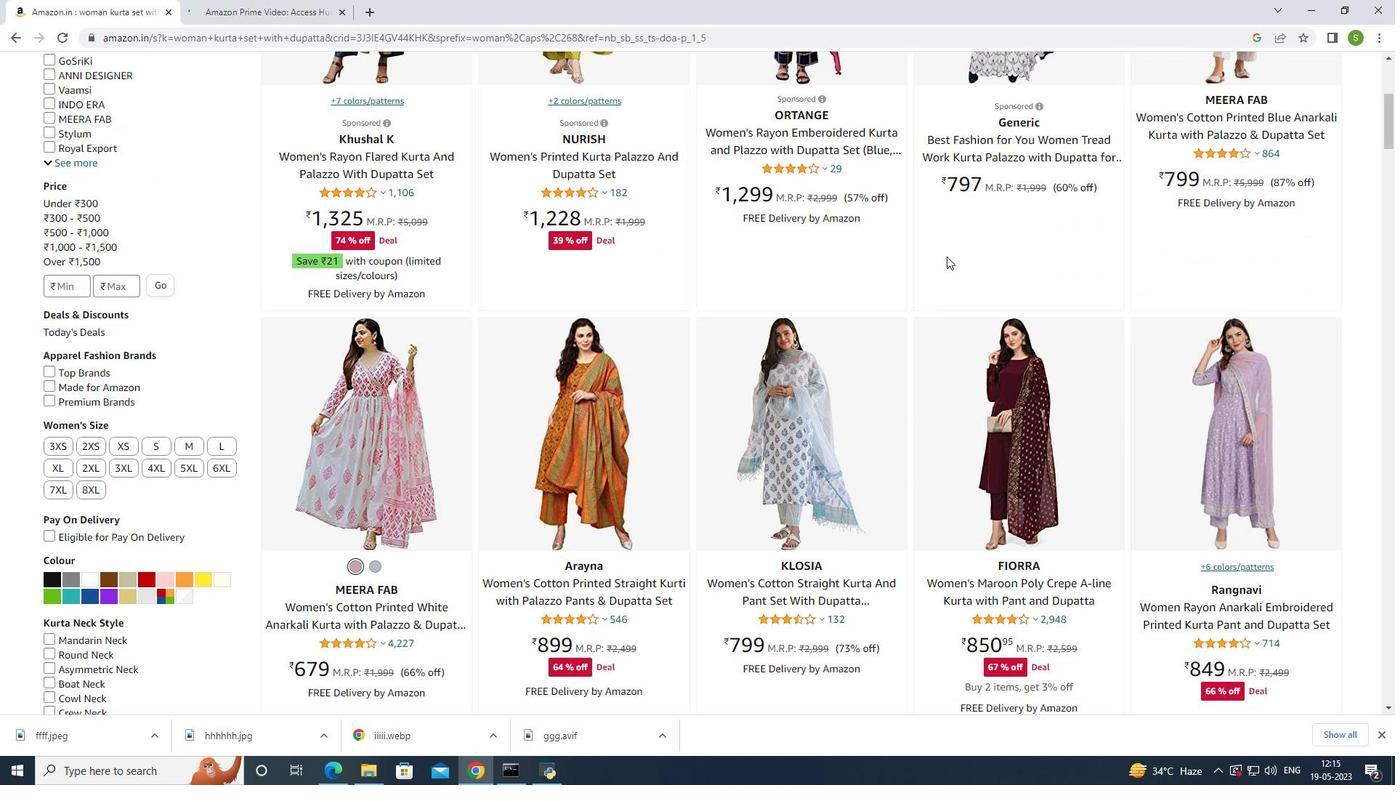 
Action: Mouse scrolled (945, 256) with delta (0, 0)
Screenshot: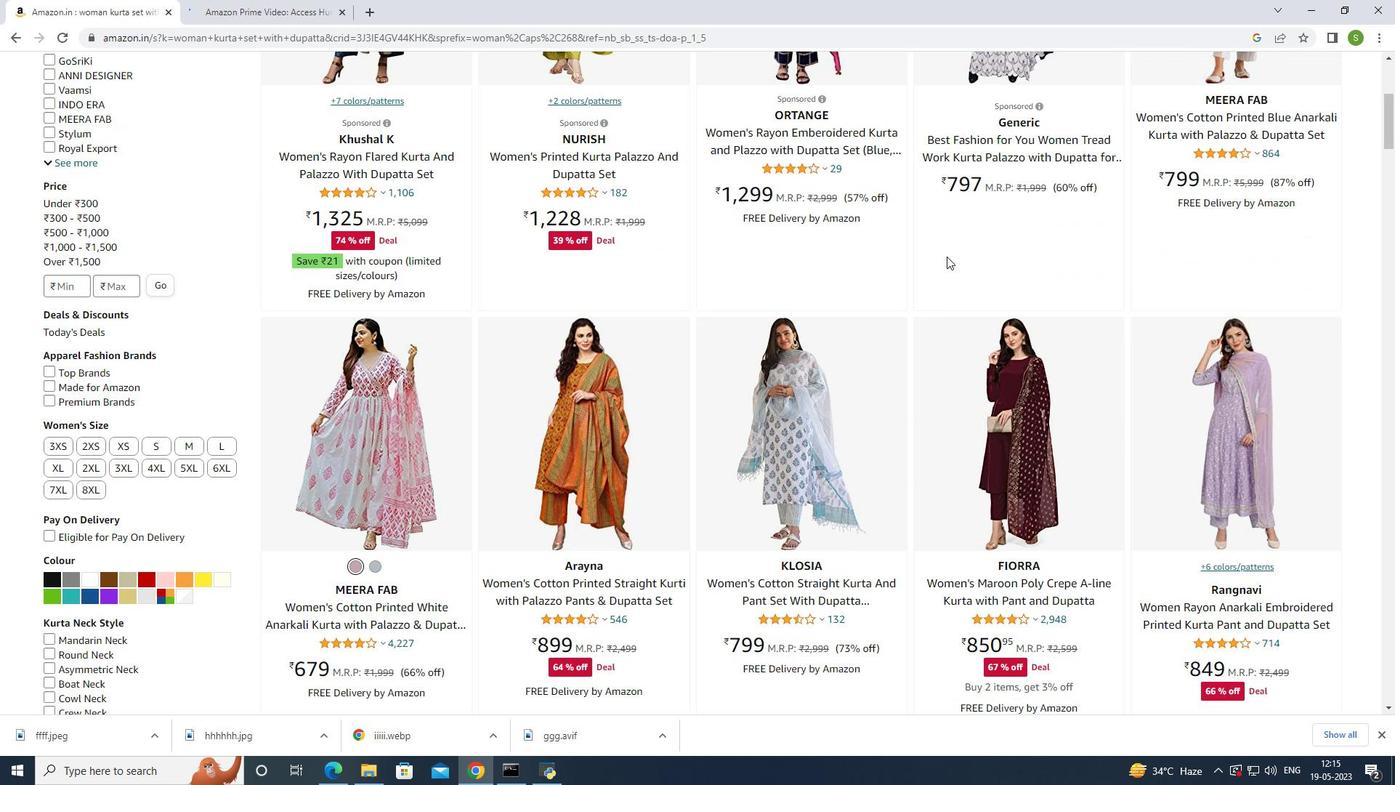 
Action: Mouse moved to (944, 258)
Screenshot: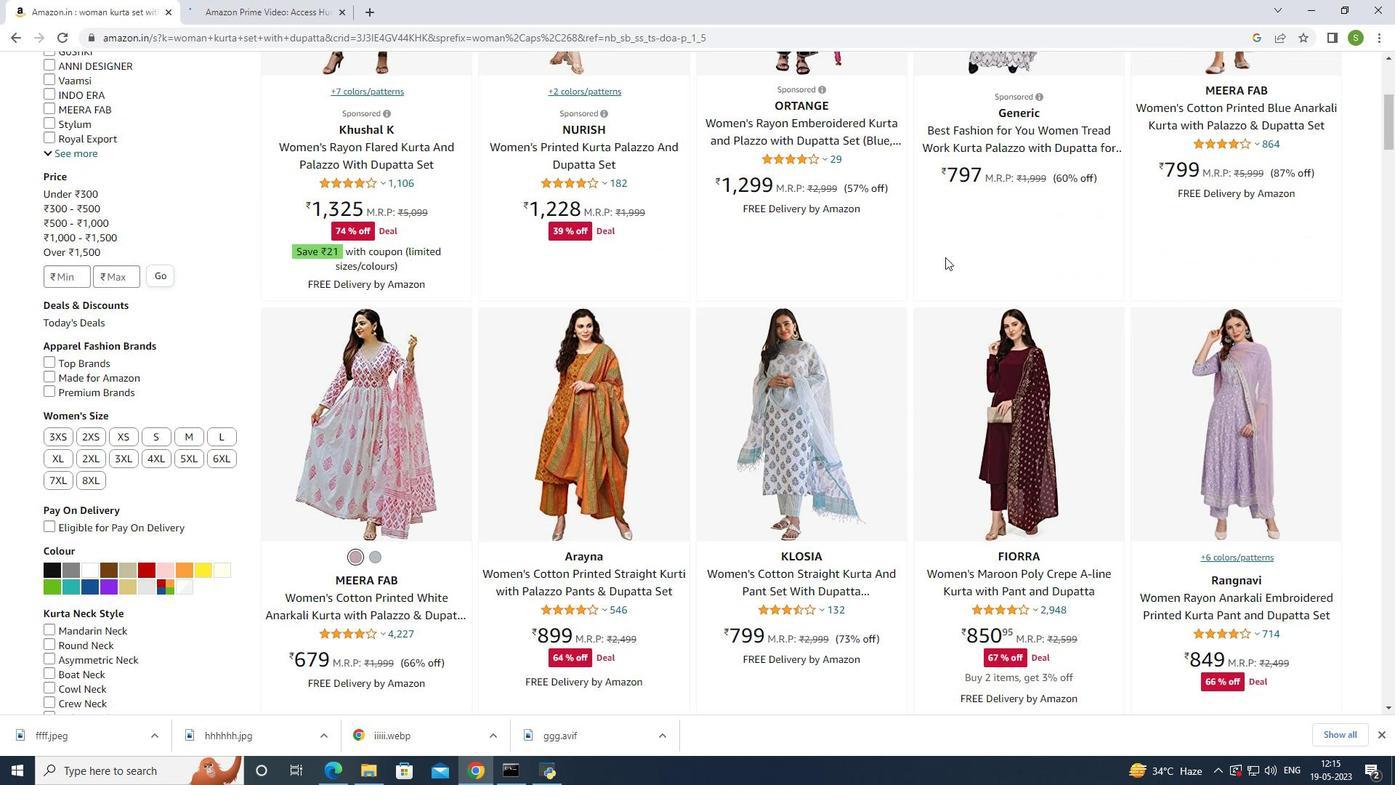 
Action: Mouse scrolled (944, 258) with delta (0, 0)
Screenshot: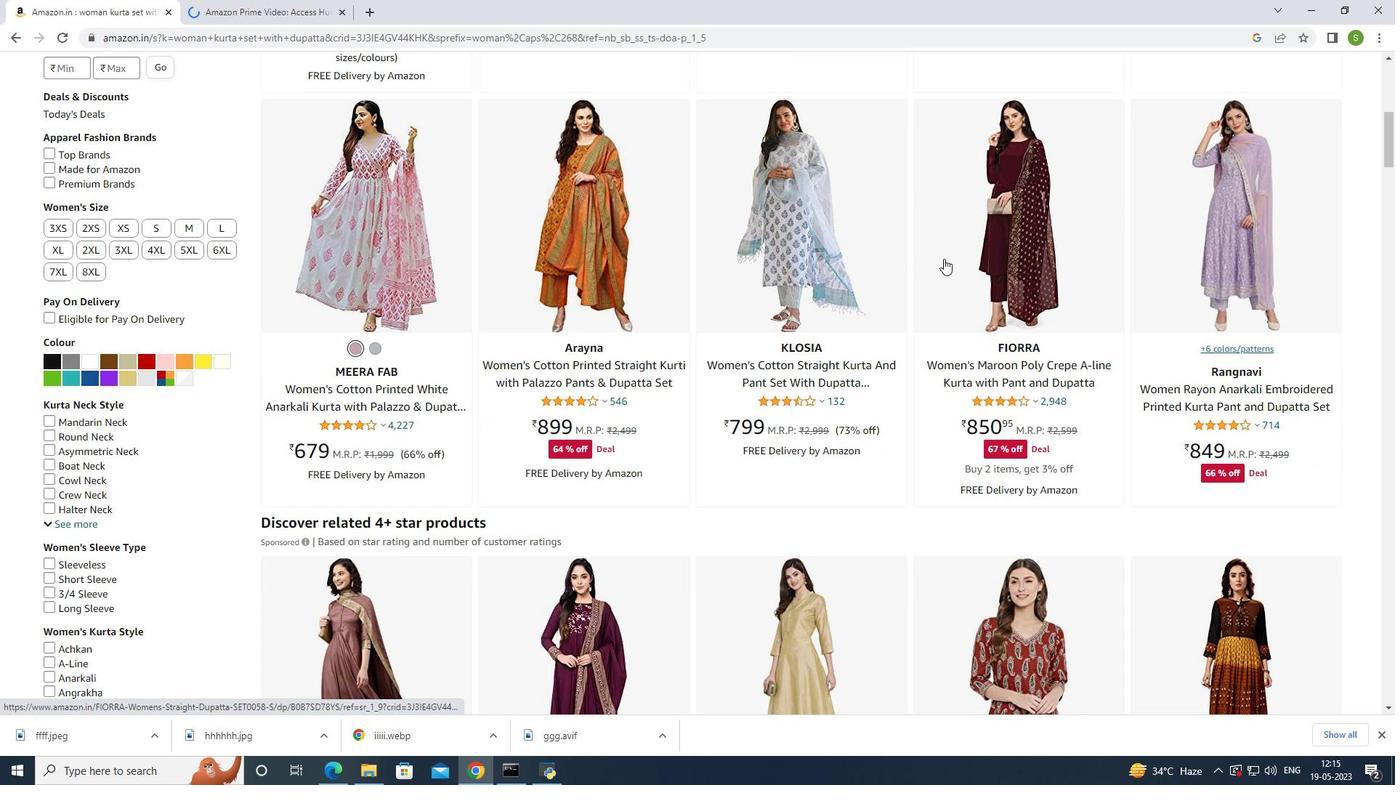 
Action: Mouse scrolled (944, 258) with delta (0, 0)
Screenshot: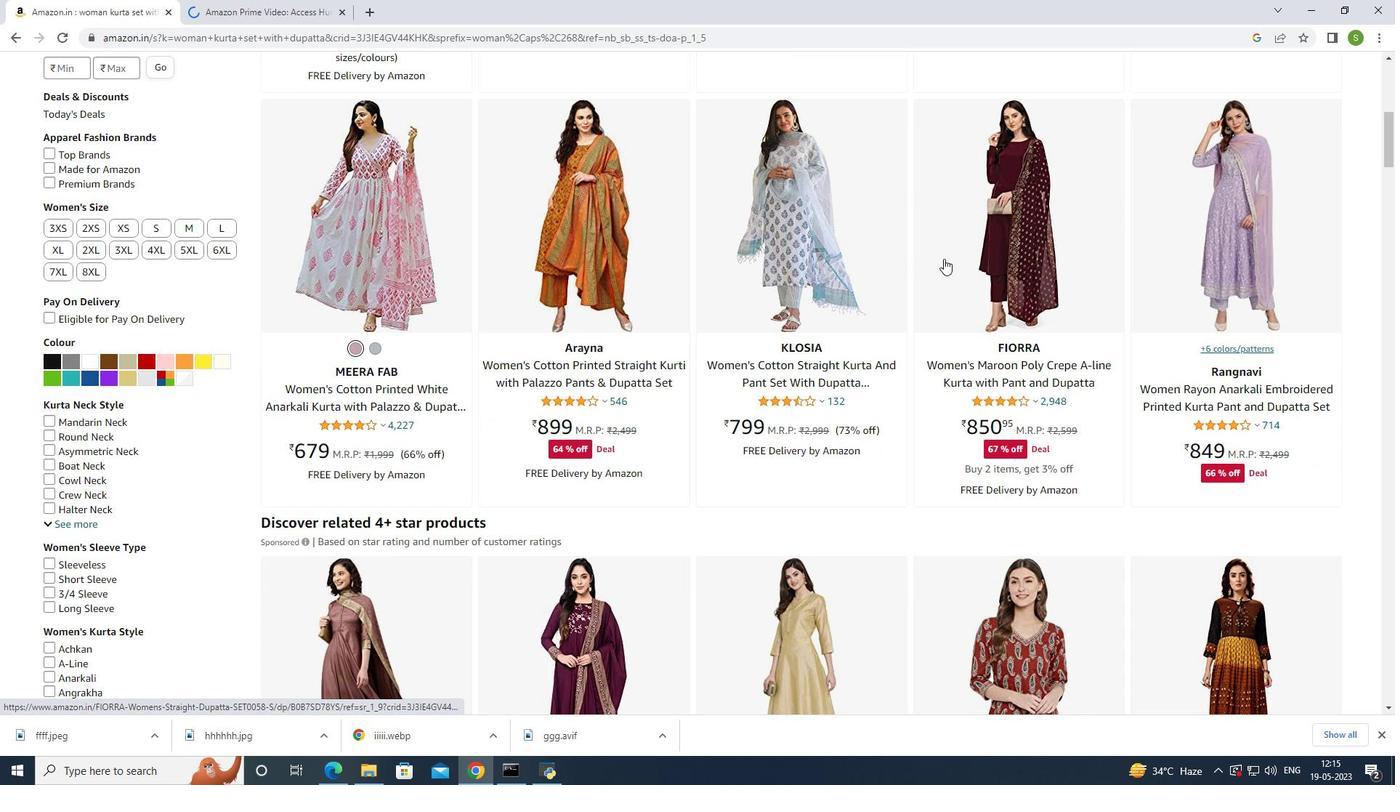 
Action: Mouse scrolled (944, 258) with delta (0, 0)
Screenshot: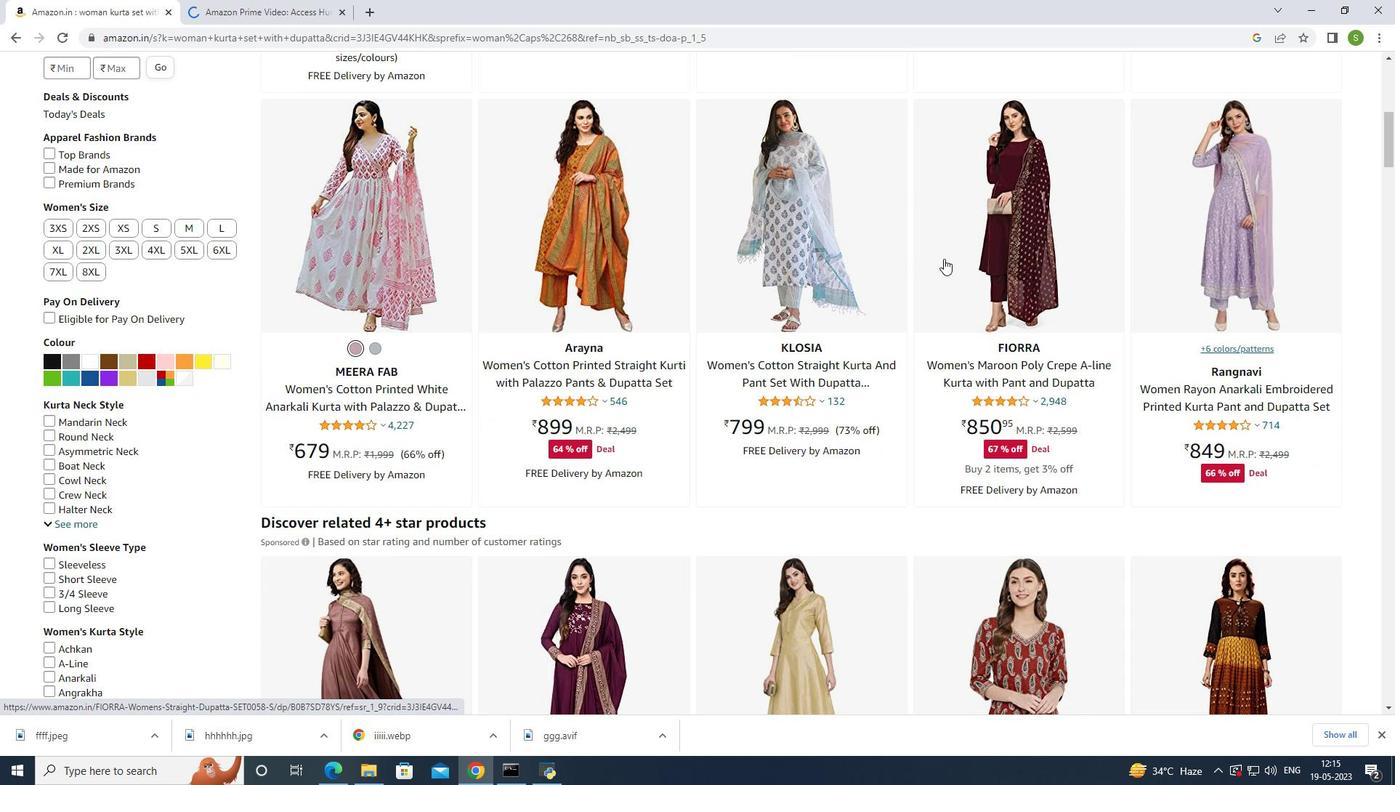 
Action: Mouse moved to (182, 144)
Screenshot: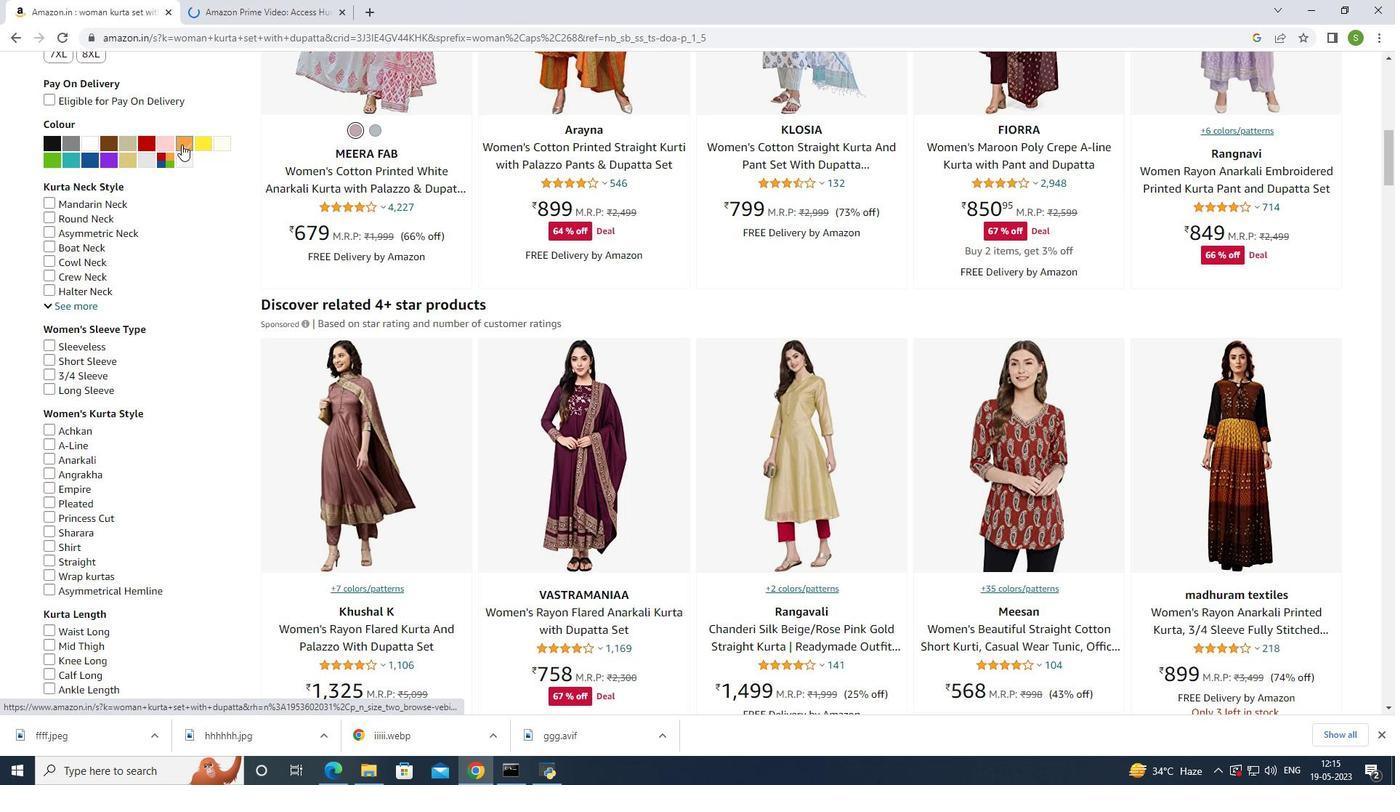 
Action: Mouse pressed left at (182, 144)
Screenshot: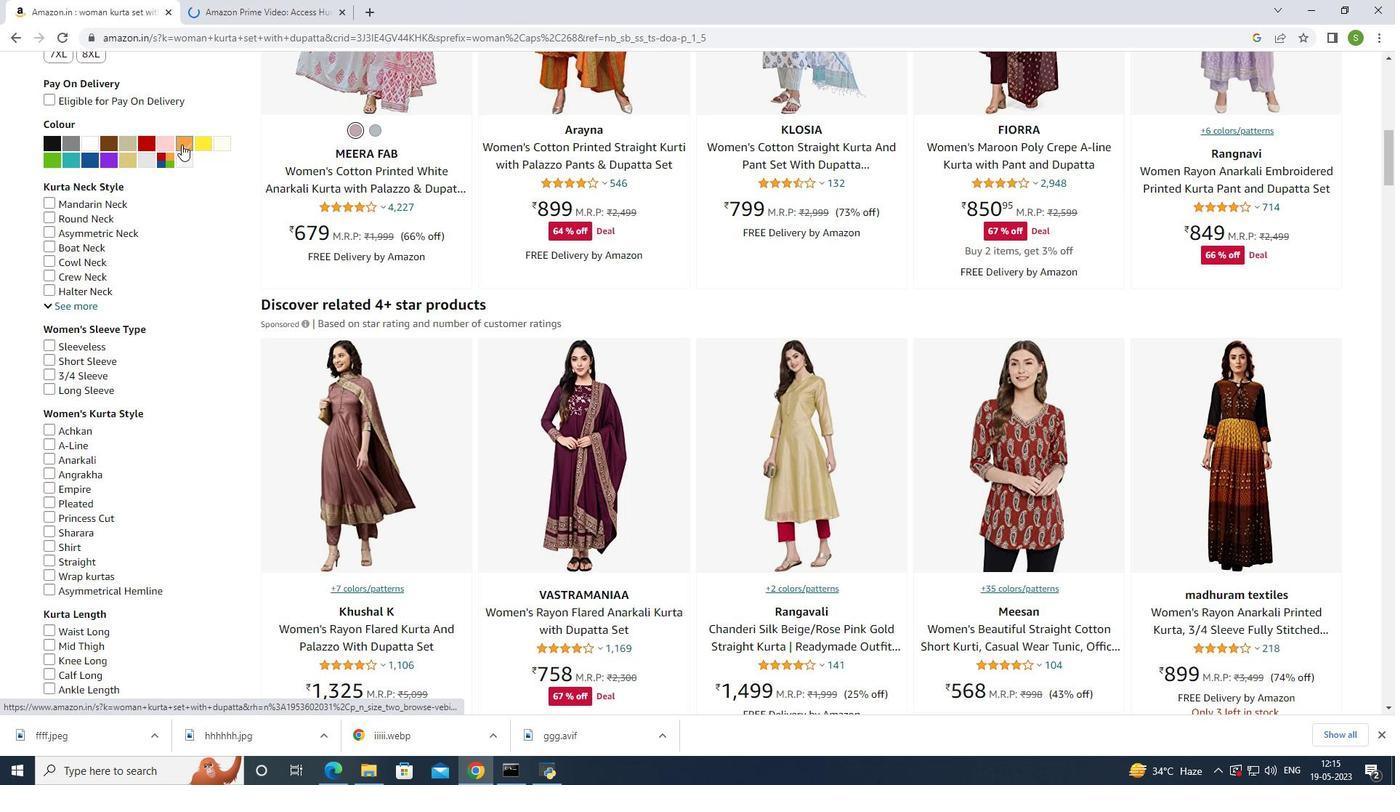 
Action: Mouse moved to (565, 251)
Screenshot: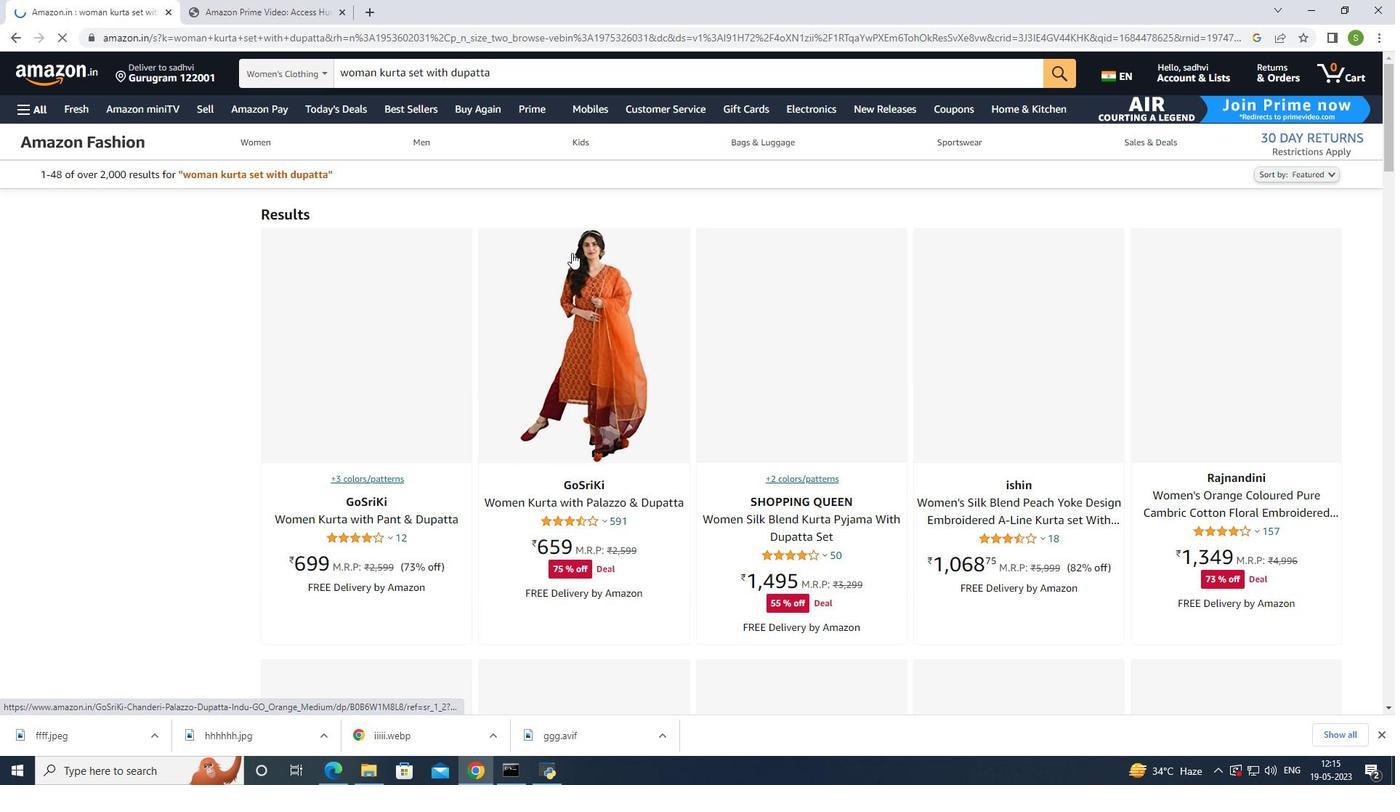 
Action: Mouse scrolled (565, 250) with delta (0, 0)
Screenshot: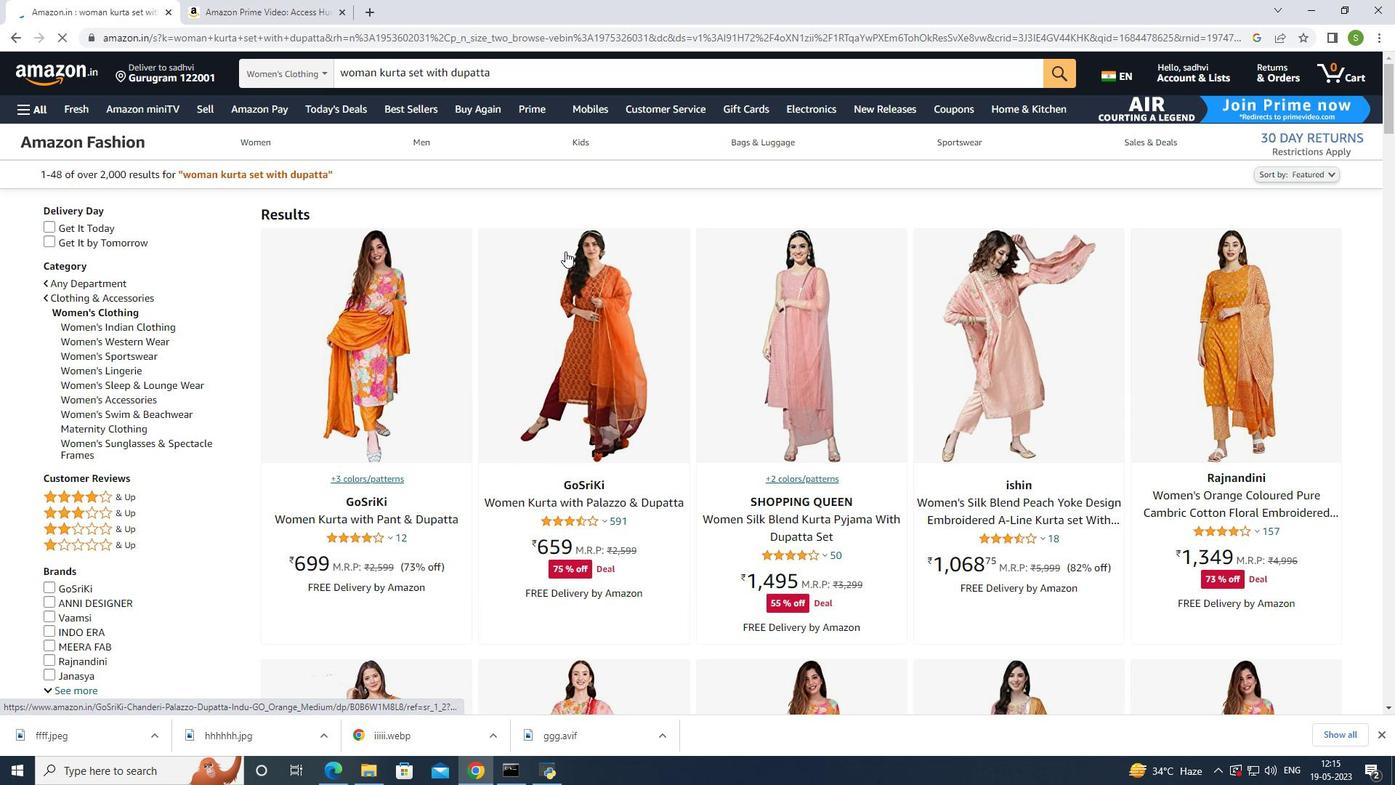 
Action: Mouse scrolled (565, 250) with delta (0, 0)
Screenshot: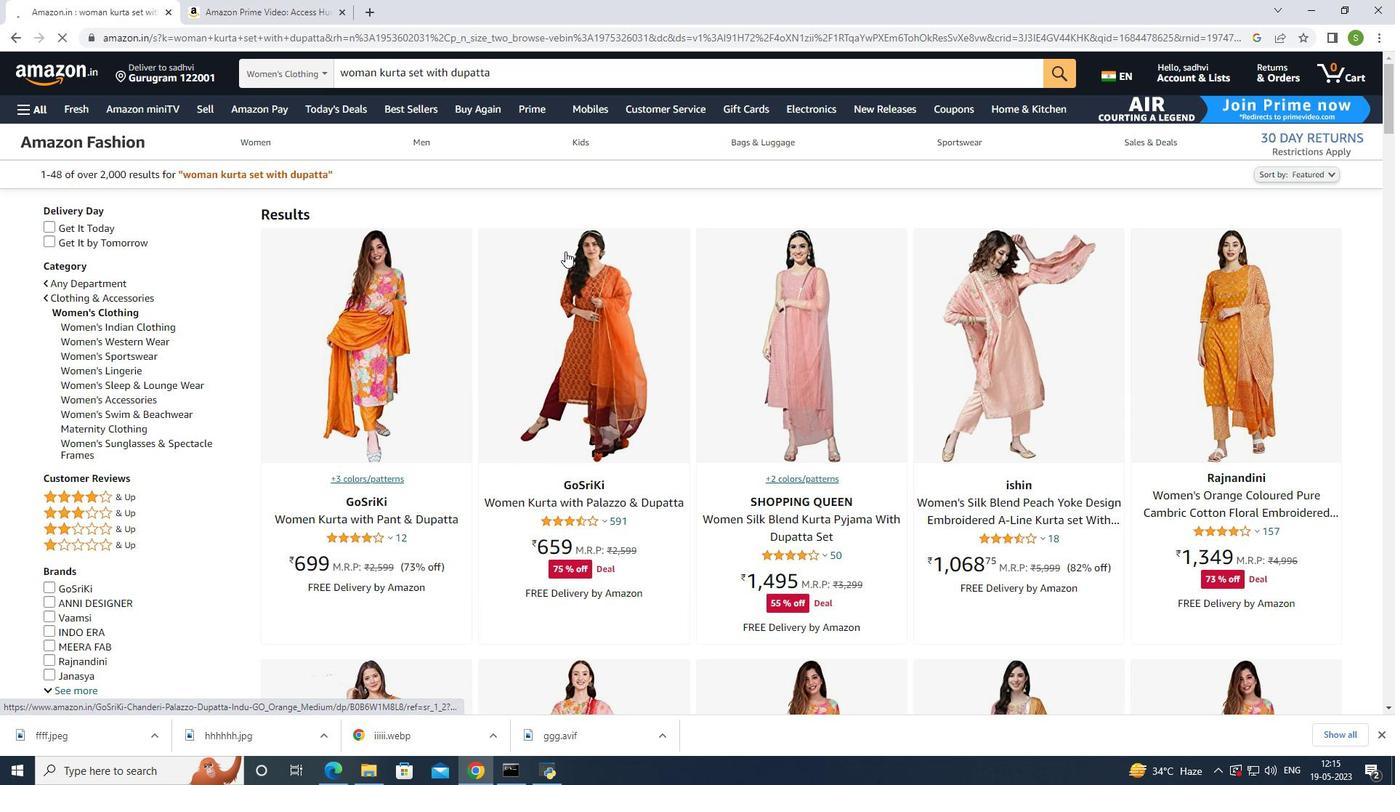 
Action: Mouse moved to (579, 249)
Screenshot: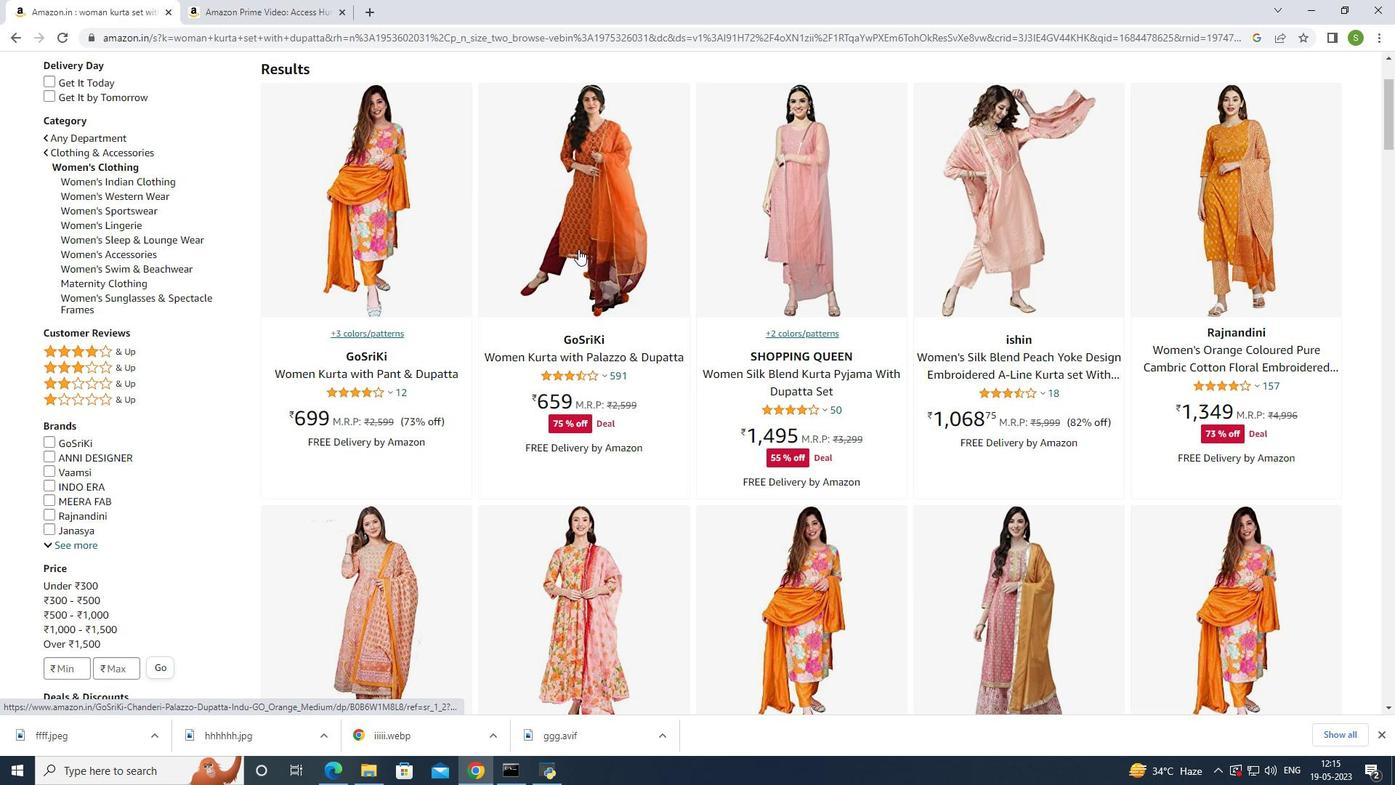 
Action: Mouse scrolled (579, 248) with delta (0, 0)
Screenshot: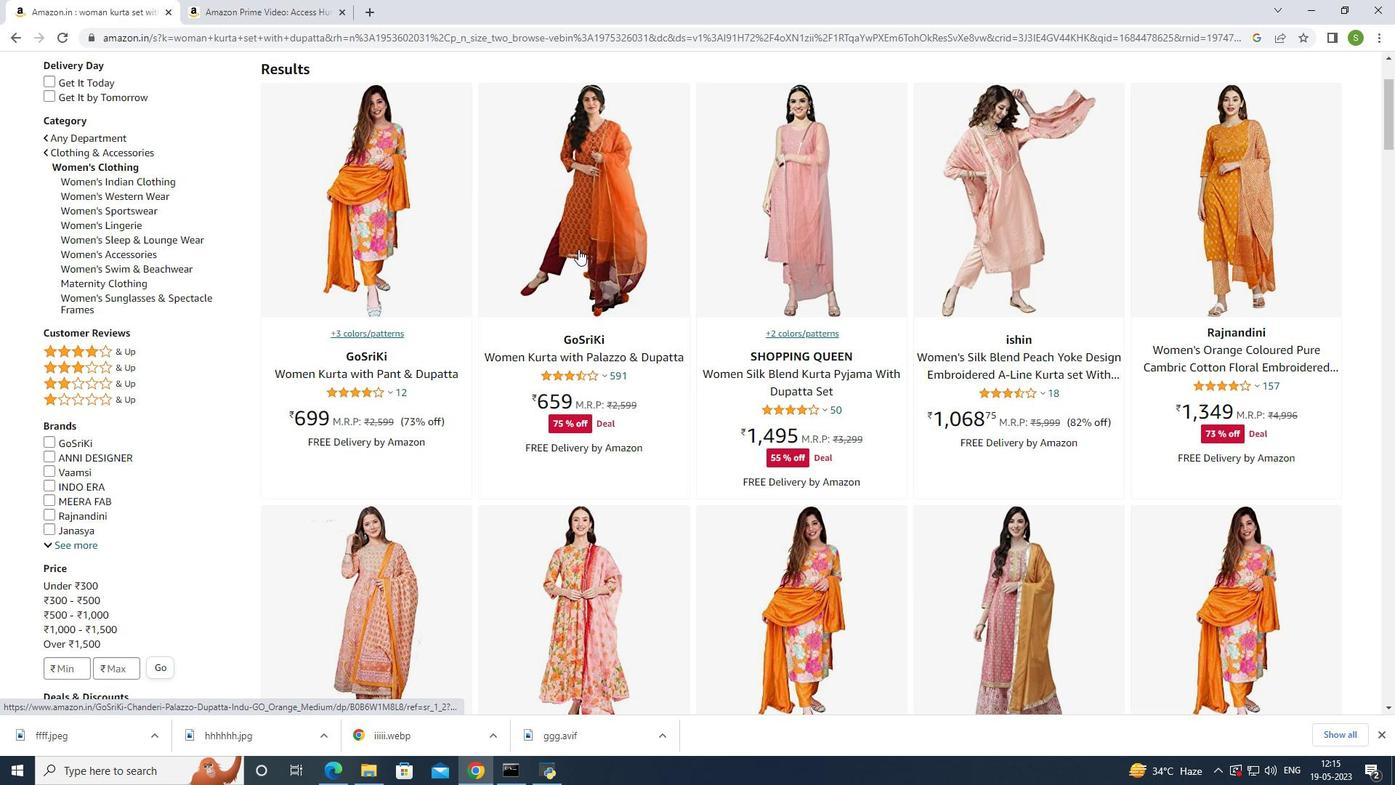 
Action: Mouse moved to (758, 285)
Screenshot: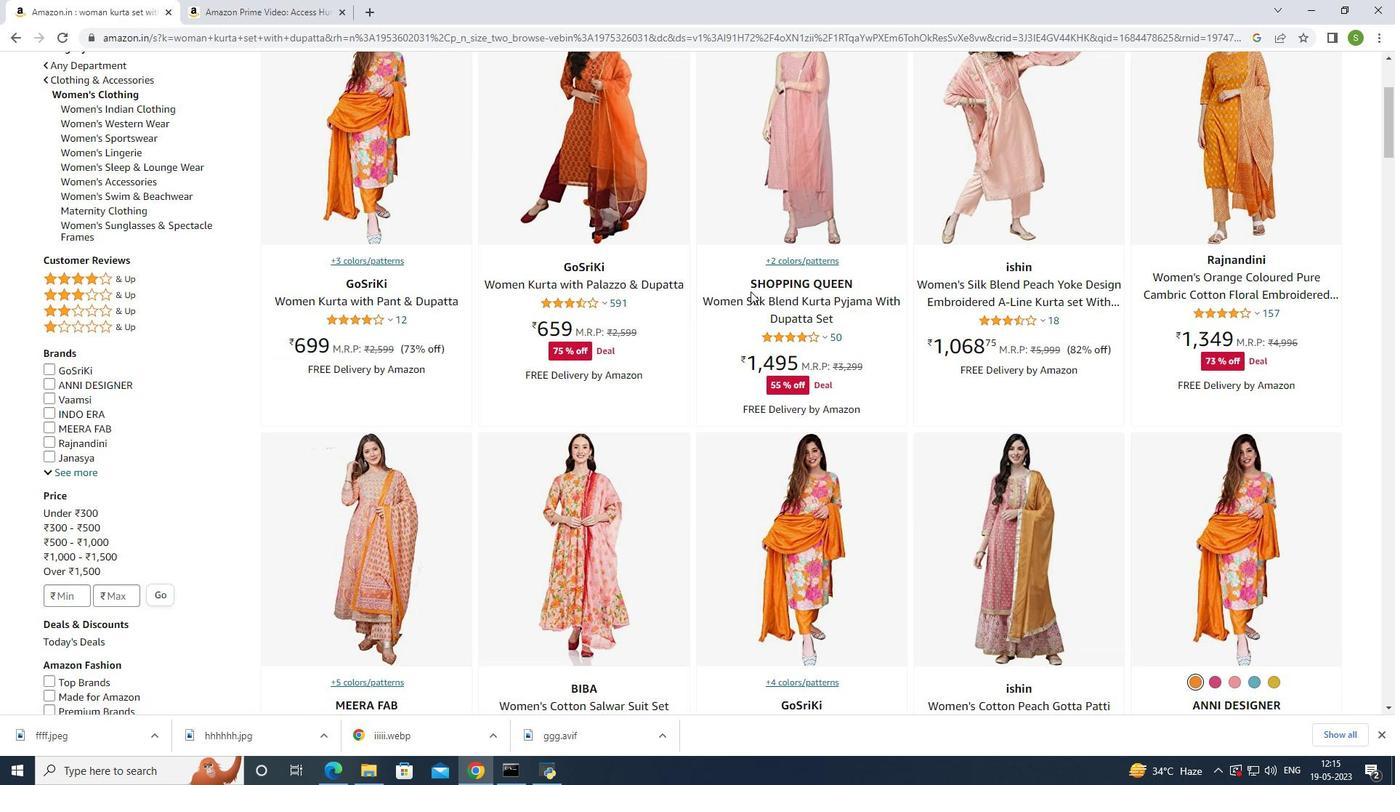 
Action: Mouse scrolled (758, 286) with delta (0, 0)
Screenshot: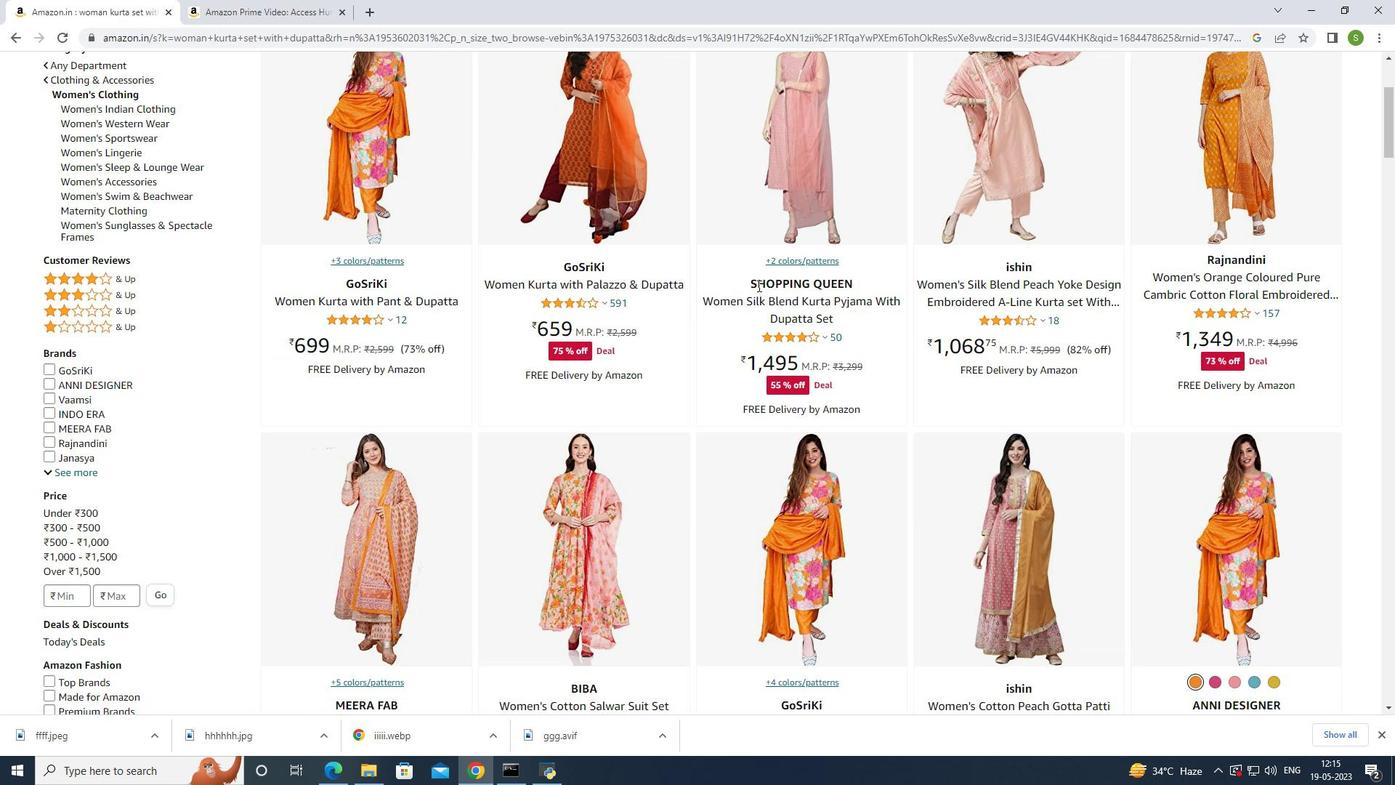 
Action: Mouse scrolled (758, 286) with delta (0, 0)
Screenshot: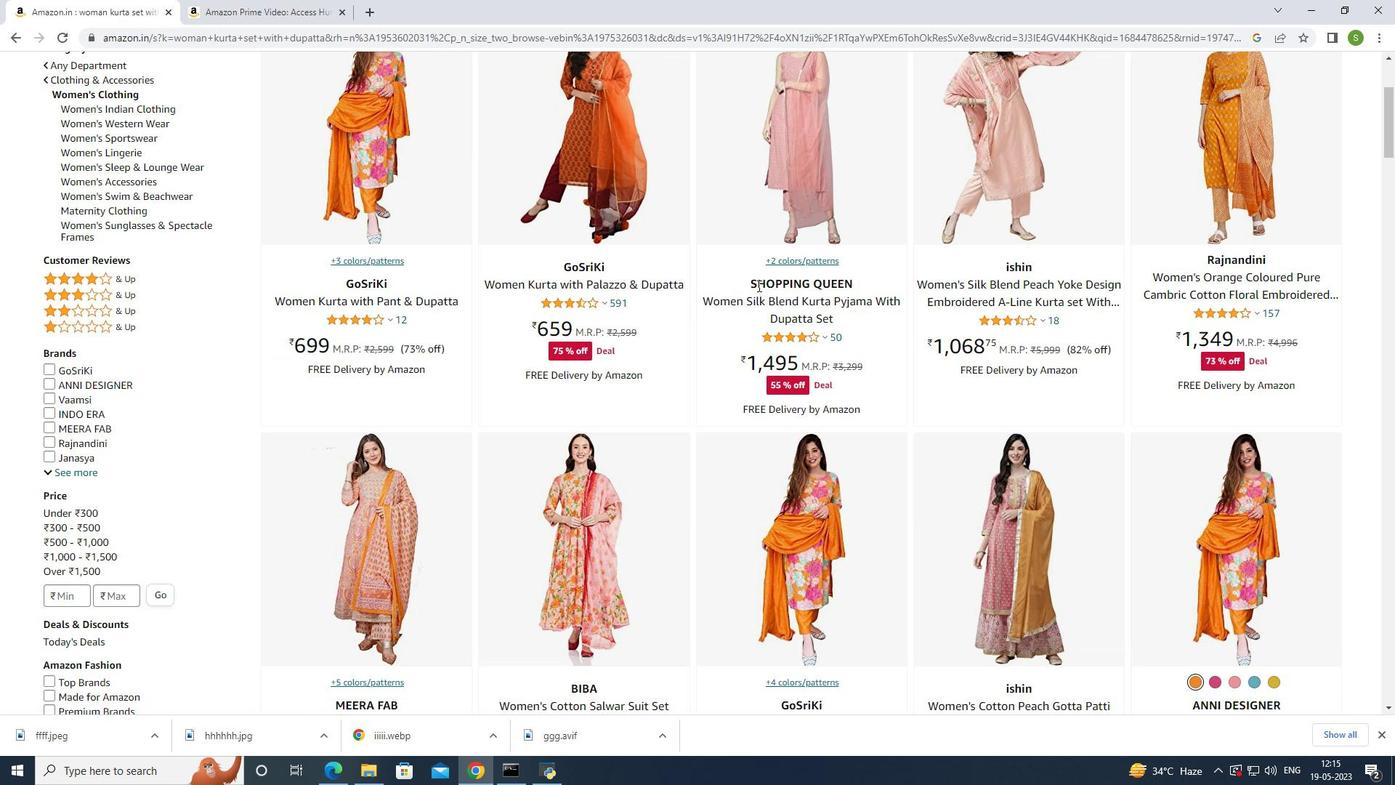 
Action: Mouse moved to (761, 278)
Screenshot: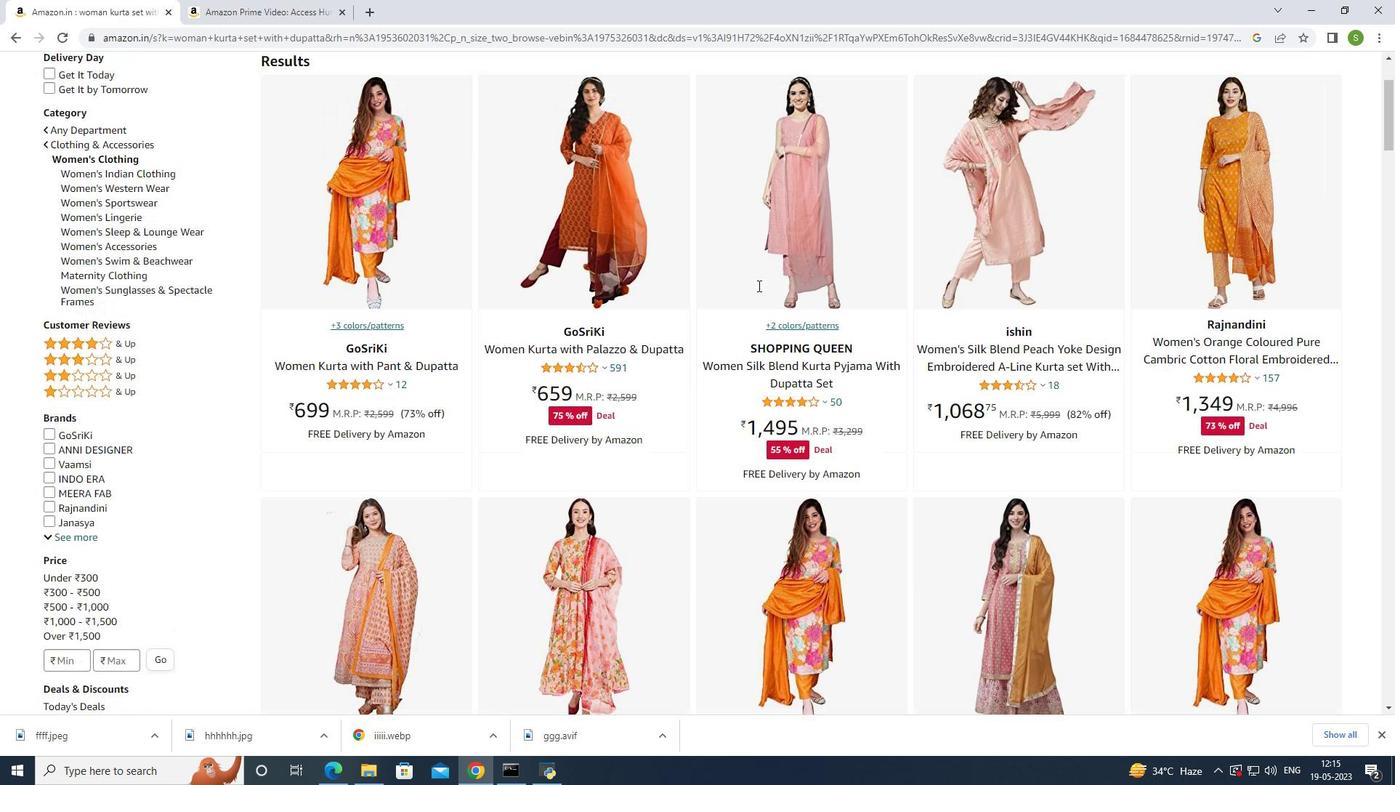 
Action: Mouse scrolled (761, 279) with delta (0, 0)
Screenshot: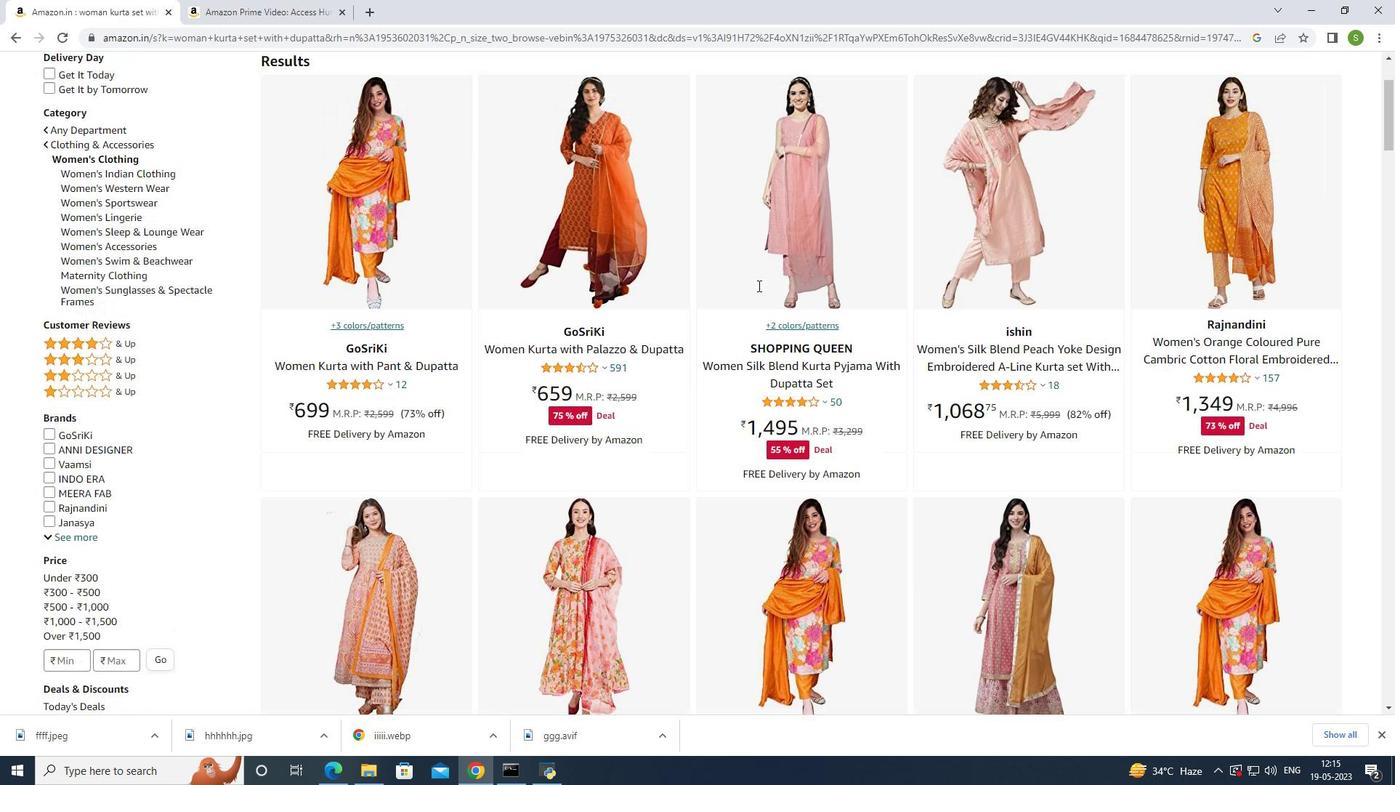 
Action: Mouse moved to (1204, 342)
Screenshot: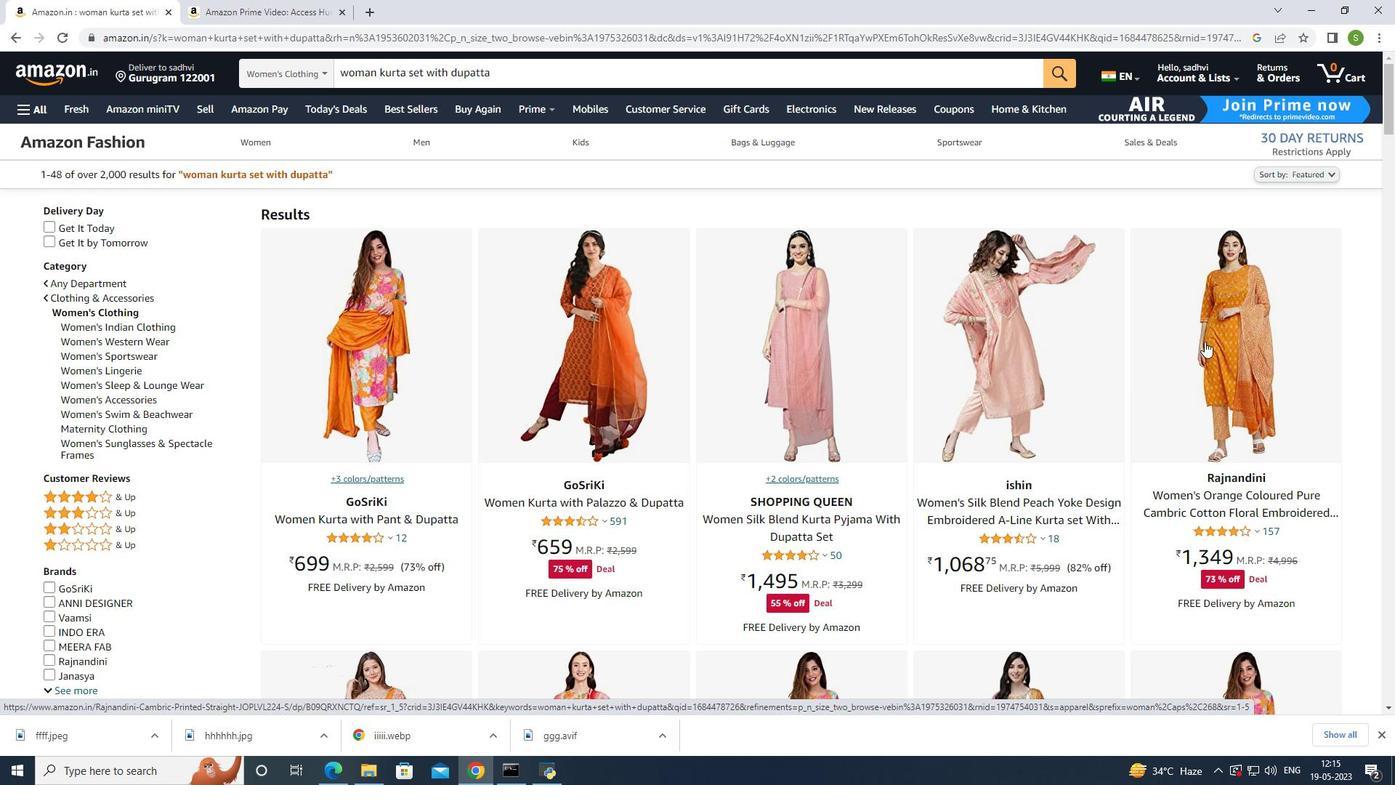 
Action: Mouse pressed left at (1204, 342)
Screenshot: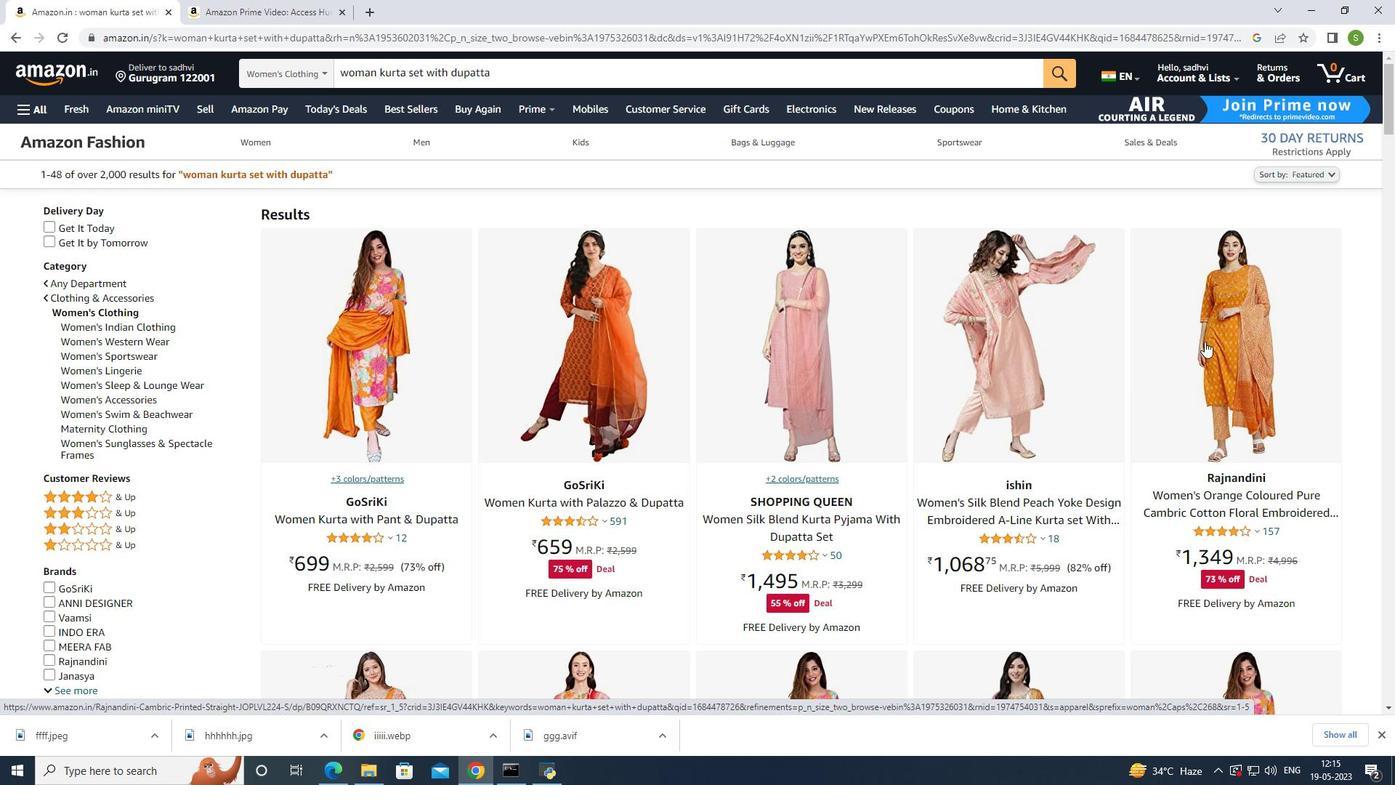 
Action: Mouse moved to (605, 333)
Screenshot: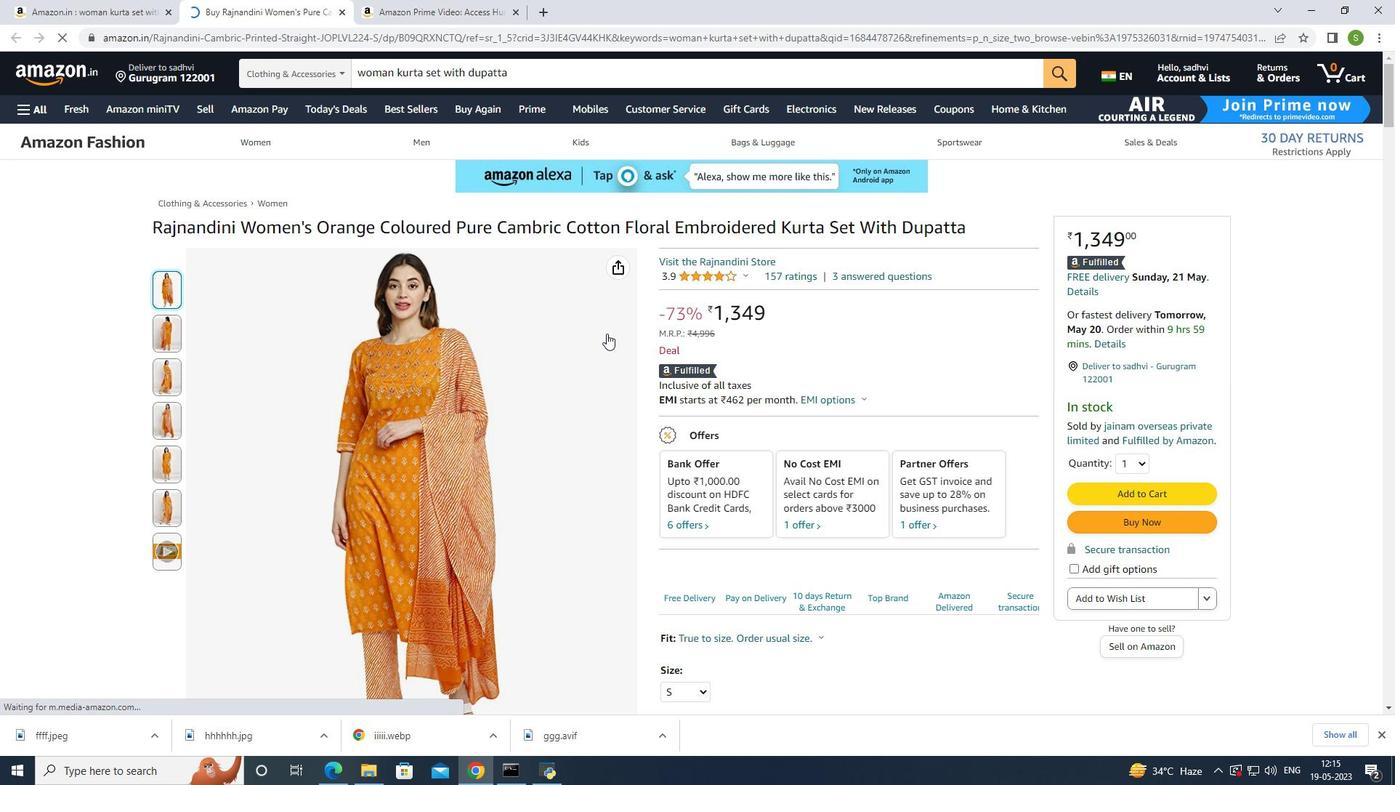 
Action: Mouse scrolled (605, 332) with delta (0, 0)
Screenshot: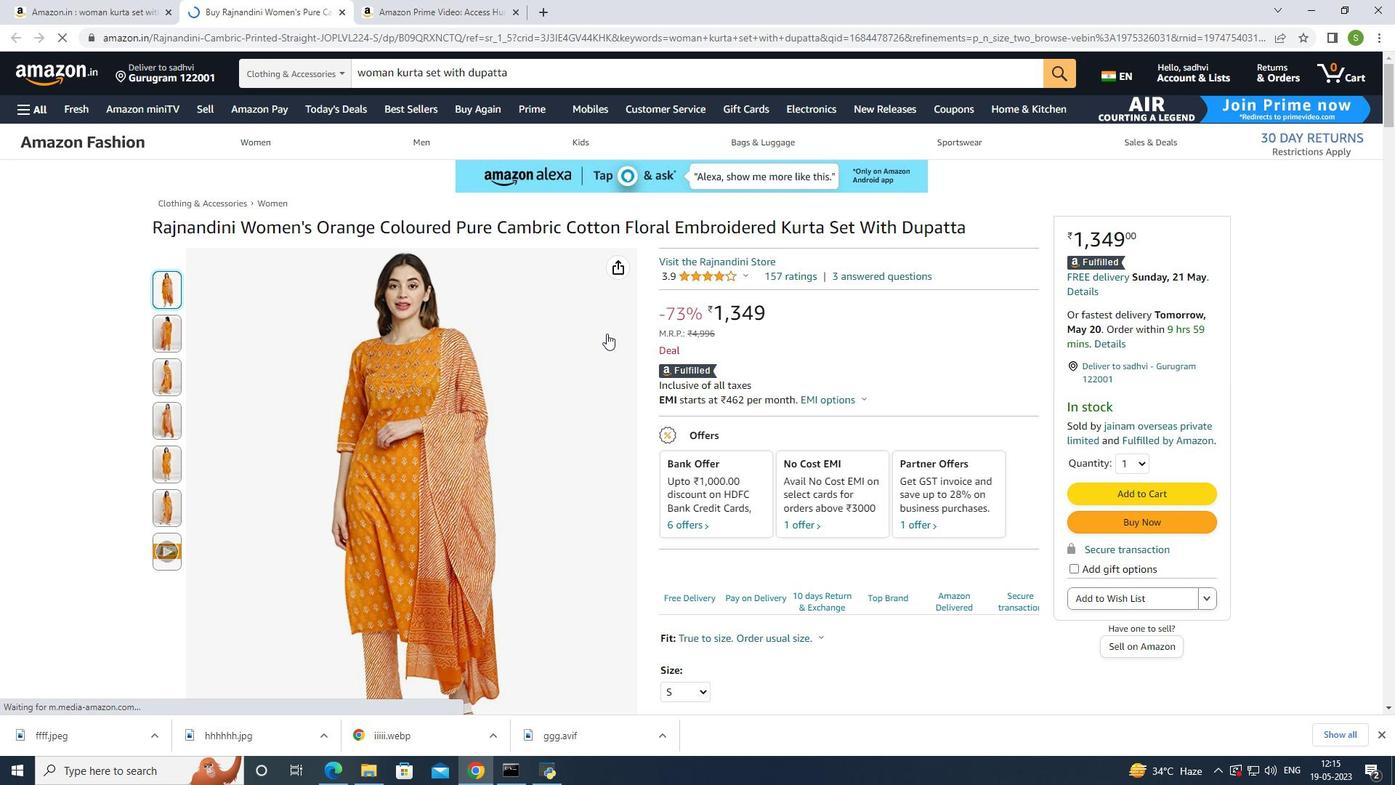 
Action: Mouse moved to (603, 333)
Screenshot: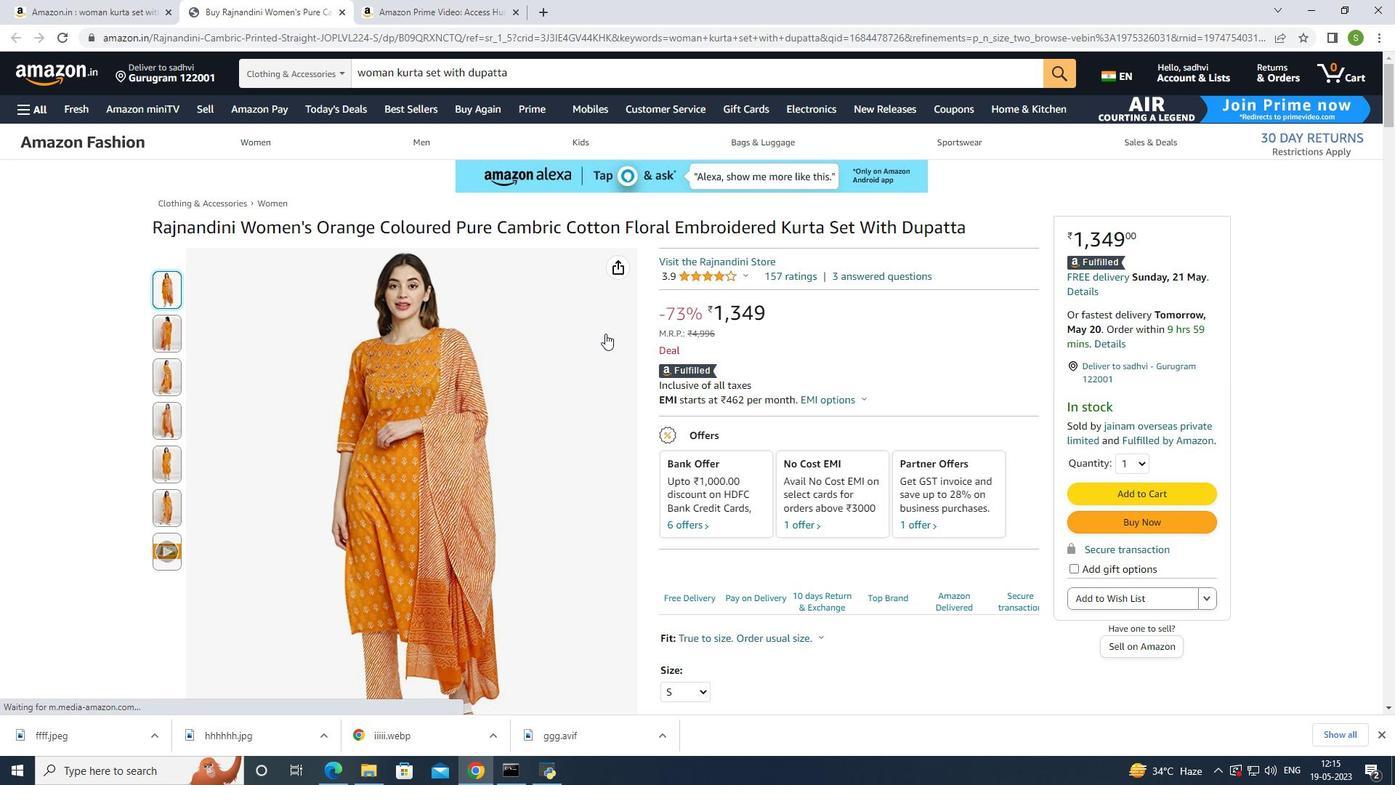 
Action: Mouse scrolled (603, 332) with delta (0, 0)
Screenshot: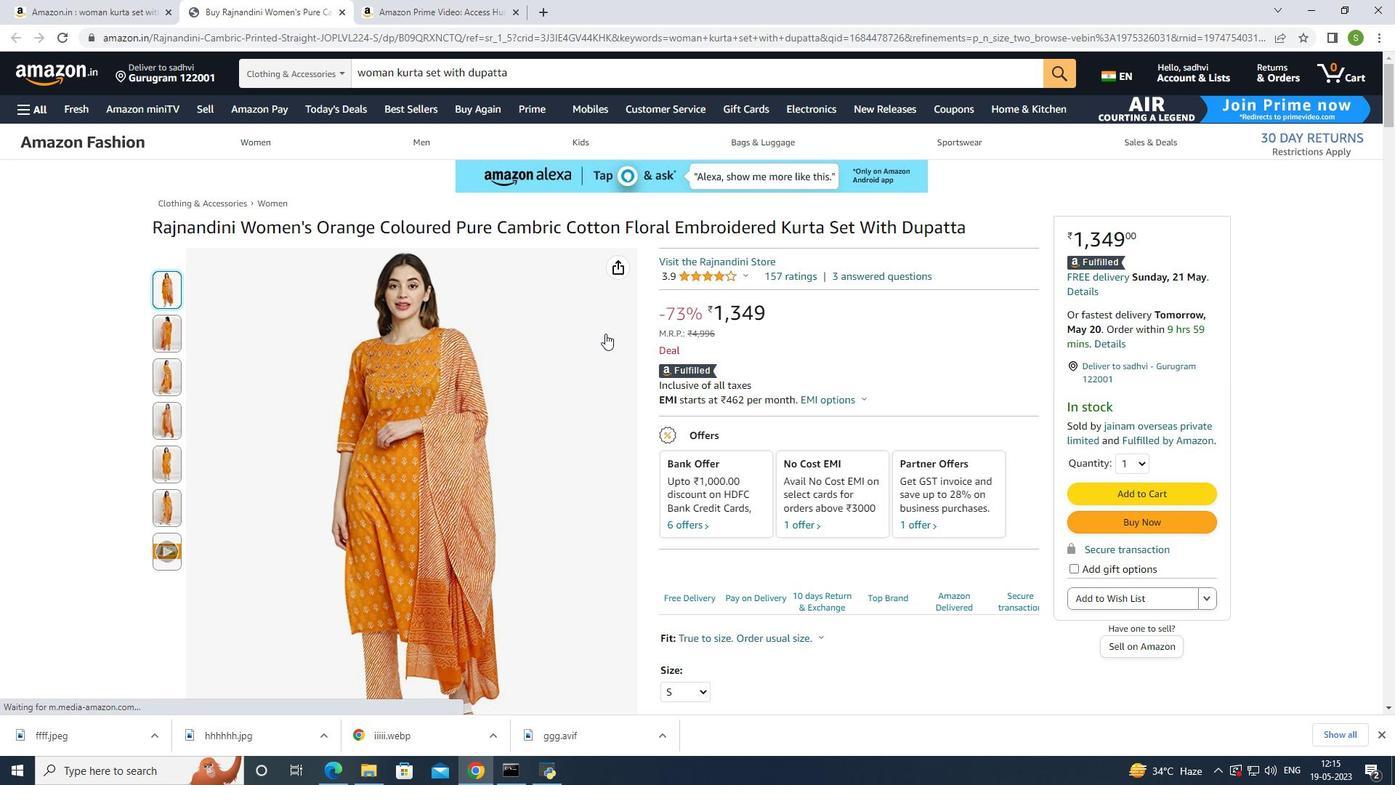 
Action: Mouse moved to (595, 331)
Screenshot: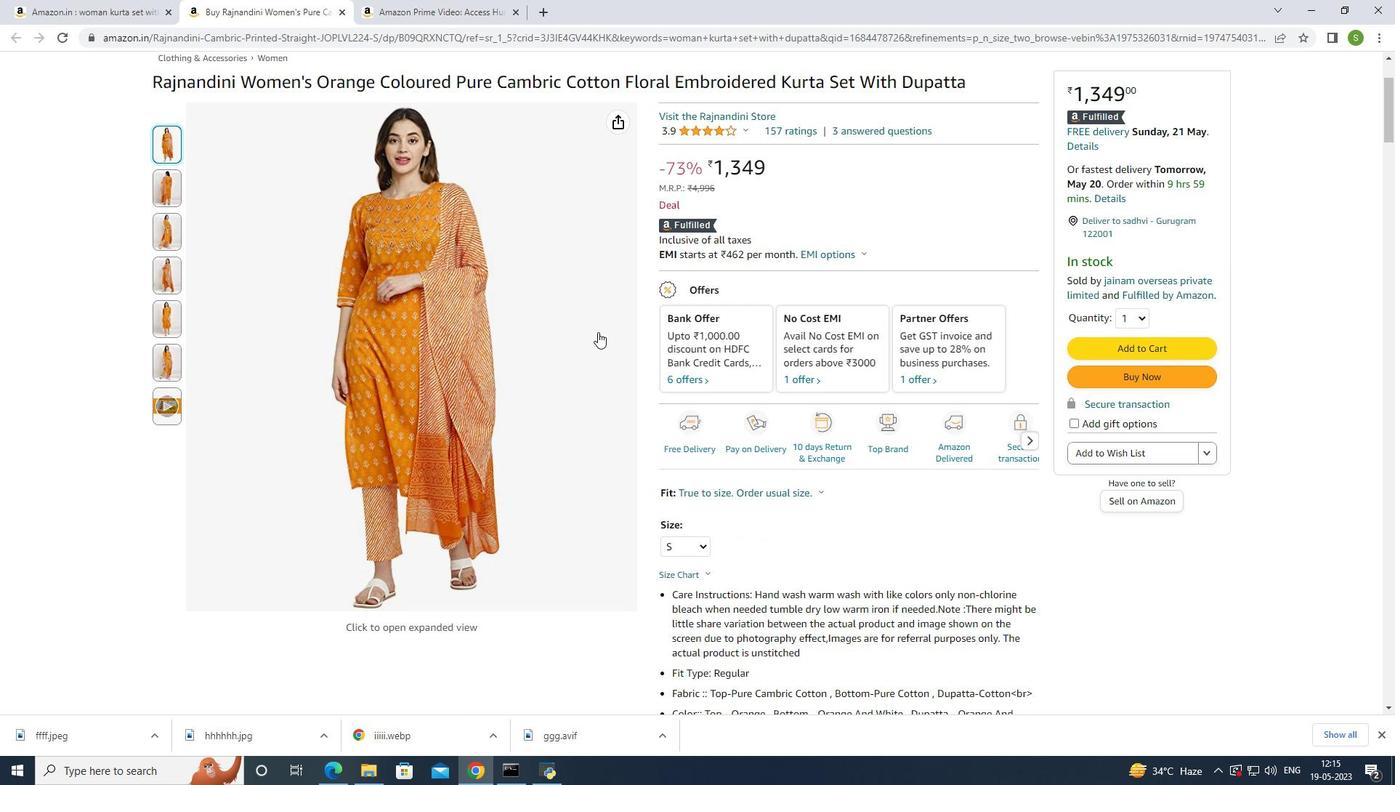 
Action: Mouse scrolled (595, 330) with delta (0, 0)
Screenshot: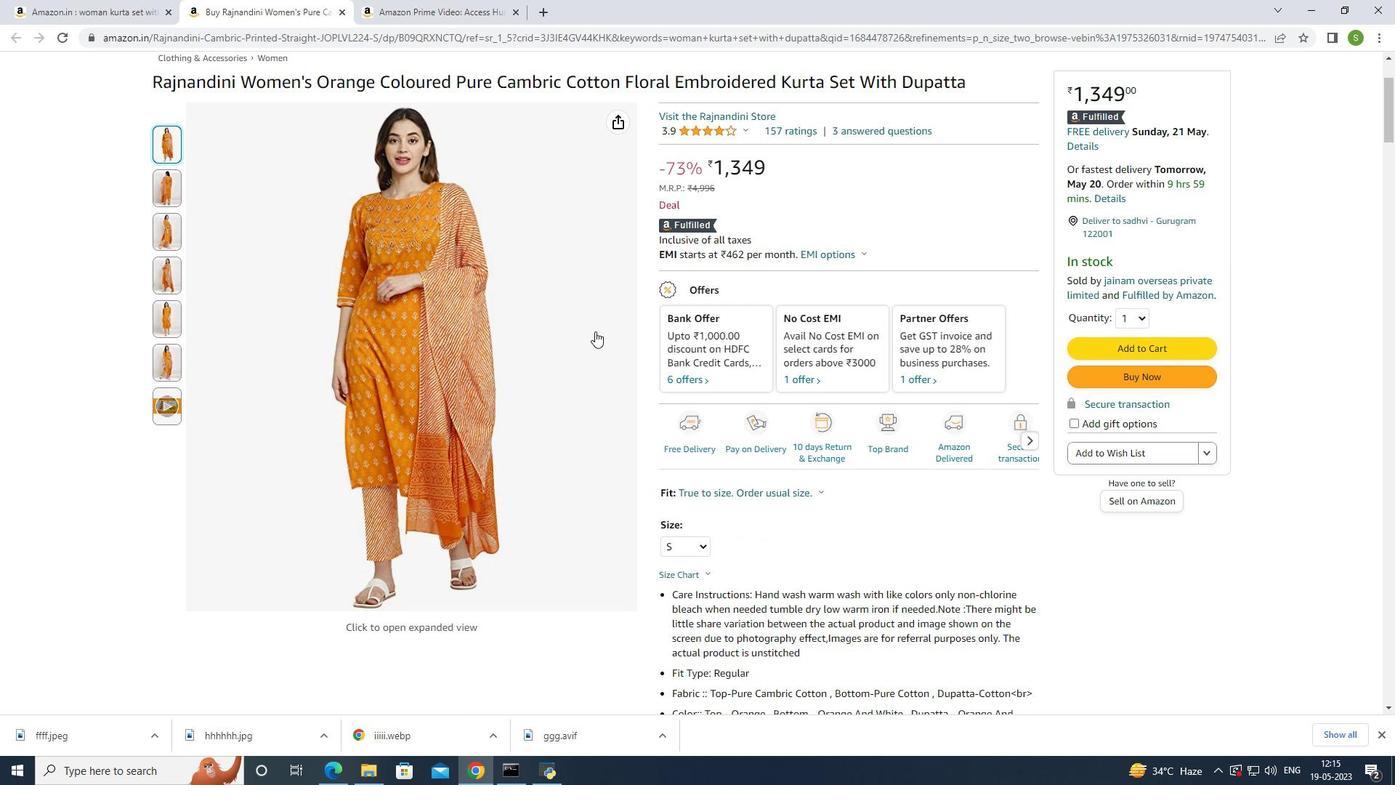 
Action: Mouse scrolled (595, 330) with delta (0, 0)
Screenshot: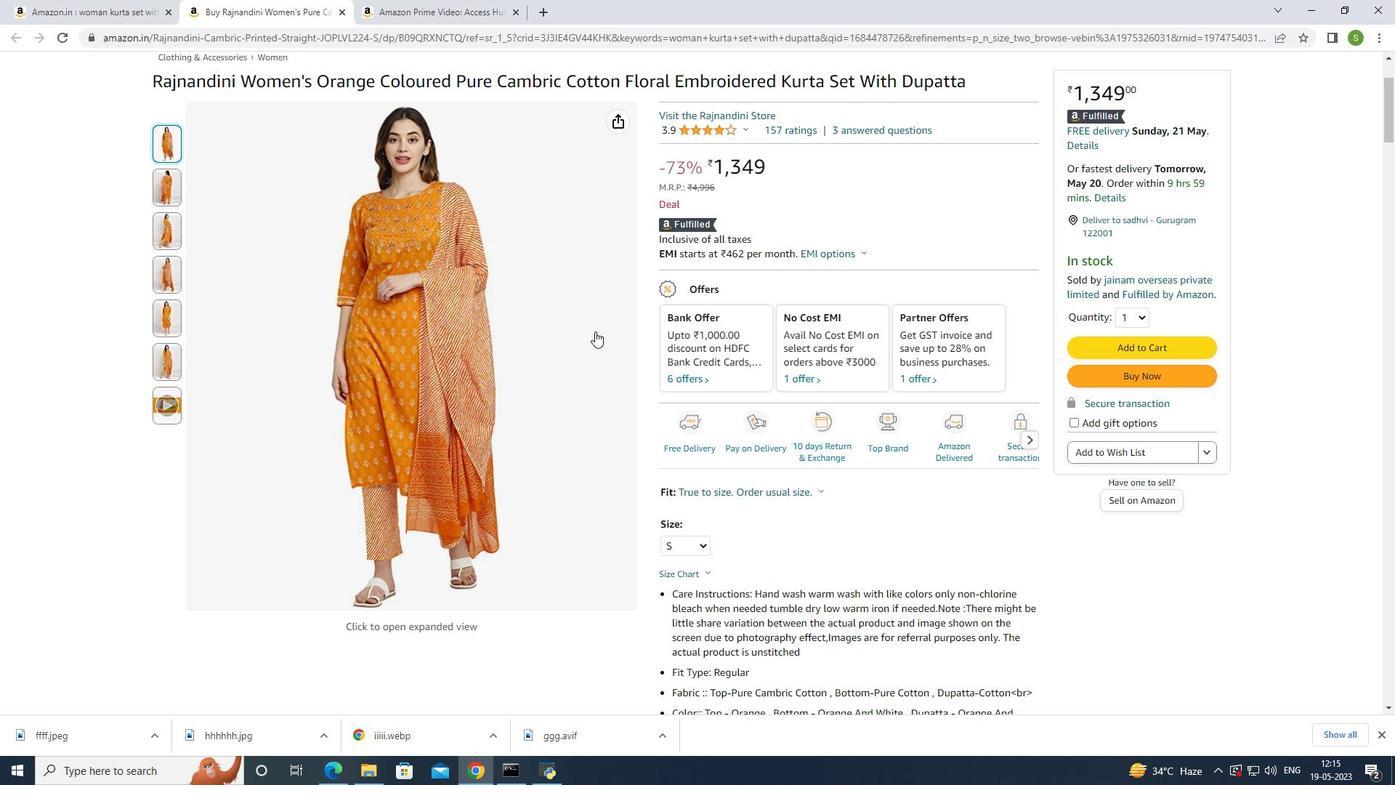 
Action: Mouse moved to (594, 331)
Screenshot: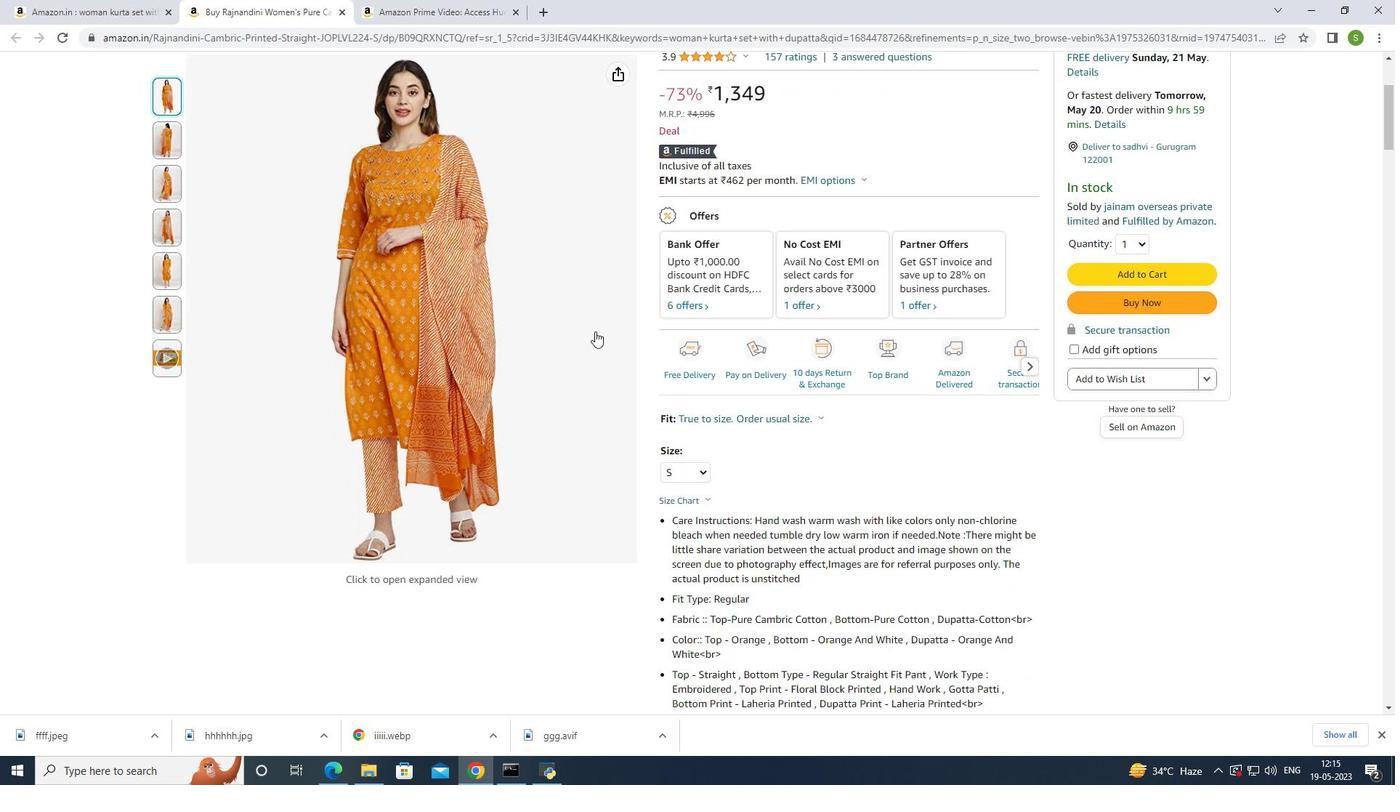 
Action: Mouse scrolled (594, 330) with delta (0, 0)
Screenshot: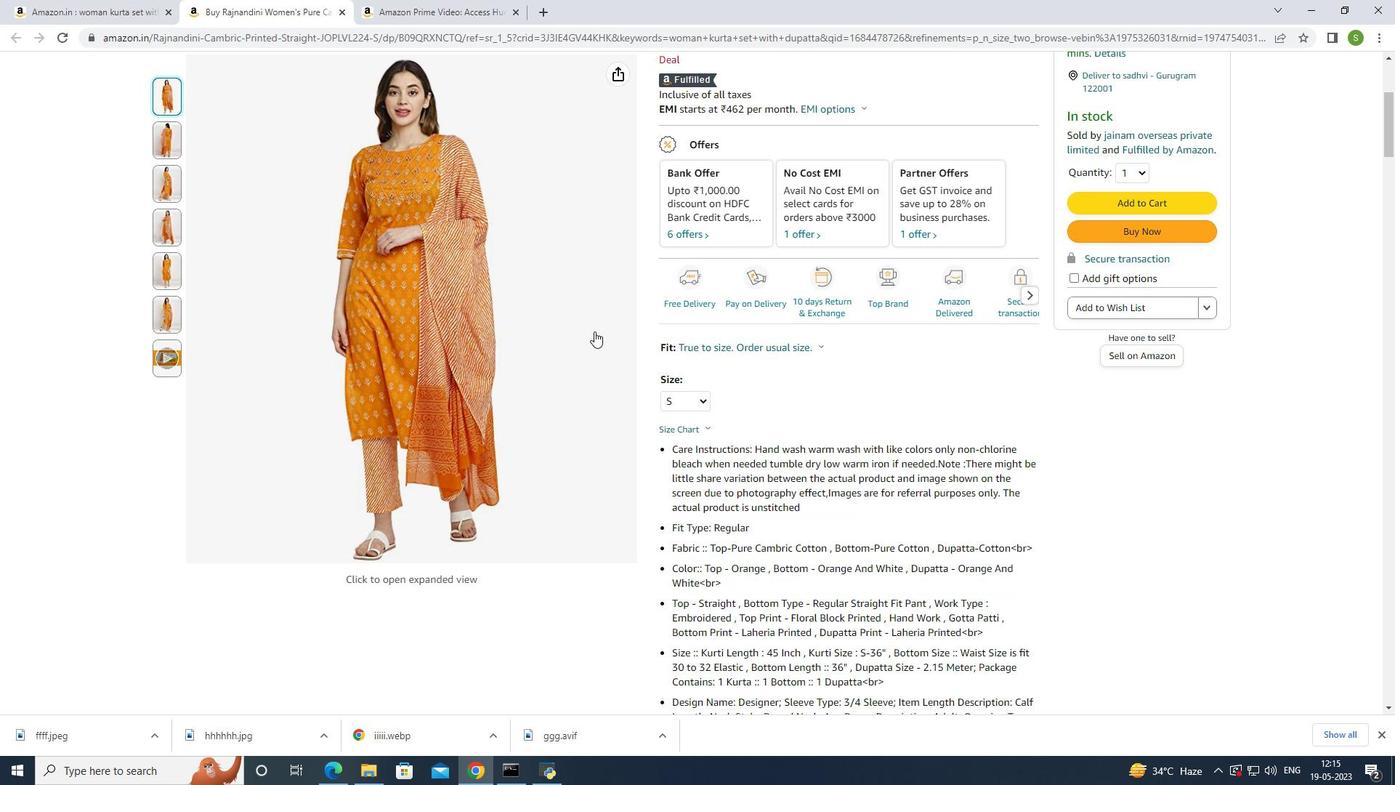 
Action: Mouse scrolled (594, 330) with delta (0, 0)
Screenshot: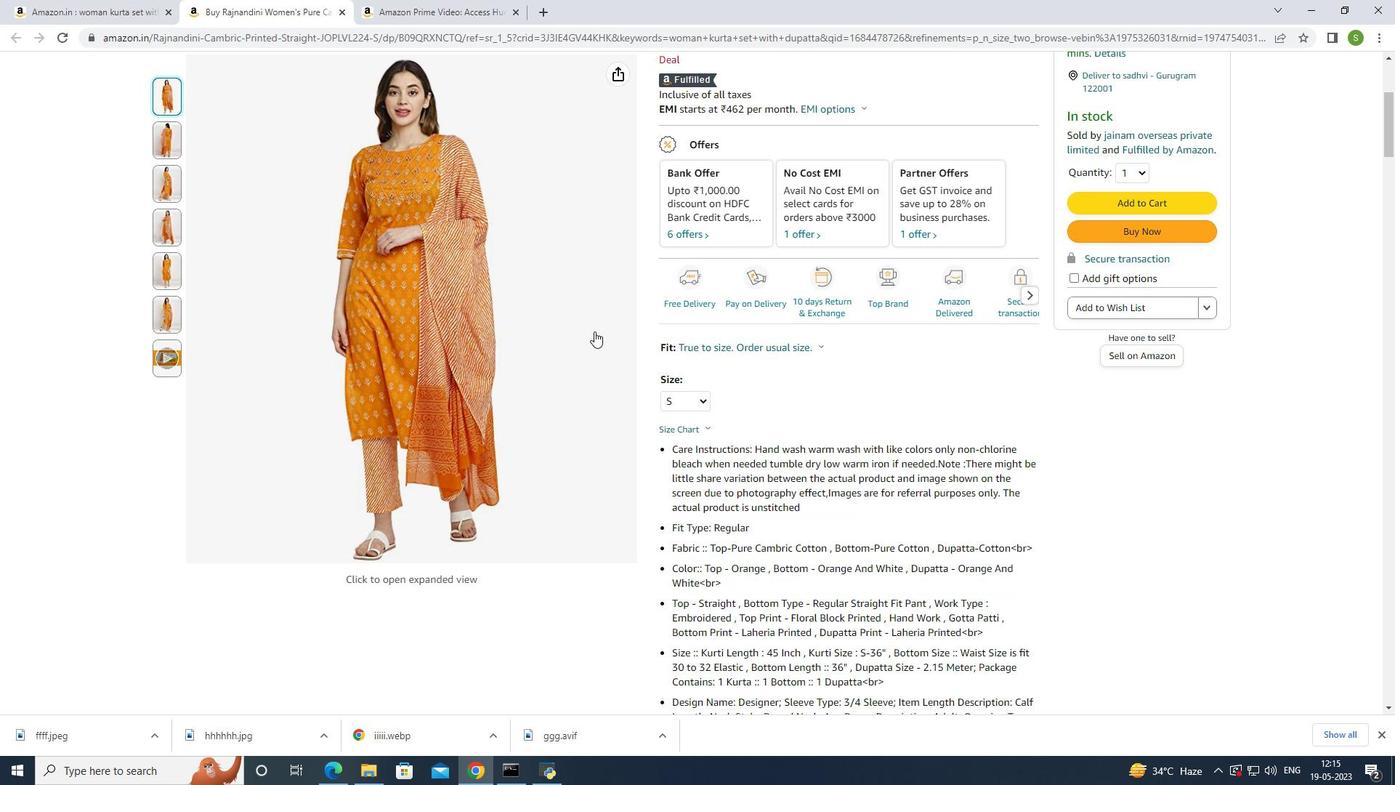 
Action: Mouse scrolled (594, 330) with delta (0, 0)
Screenshot: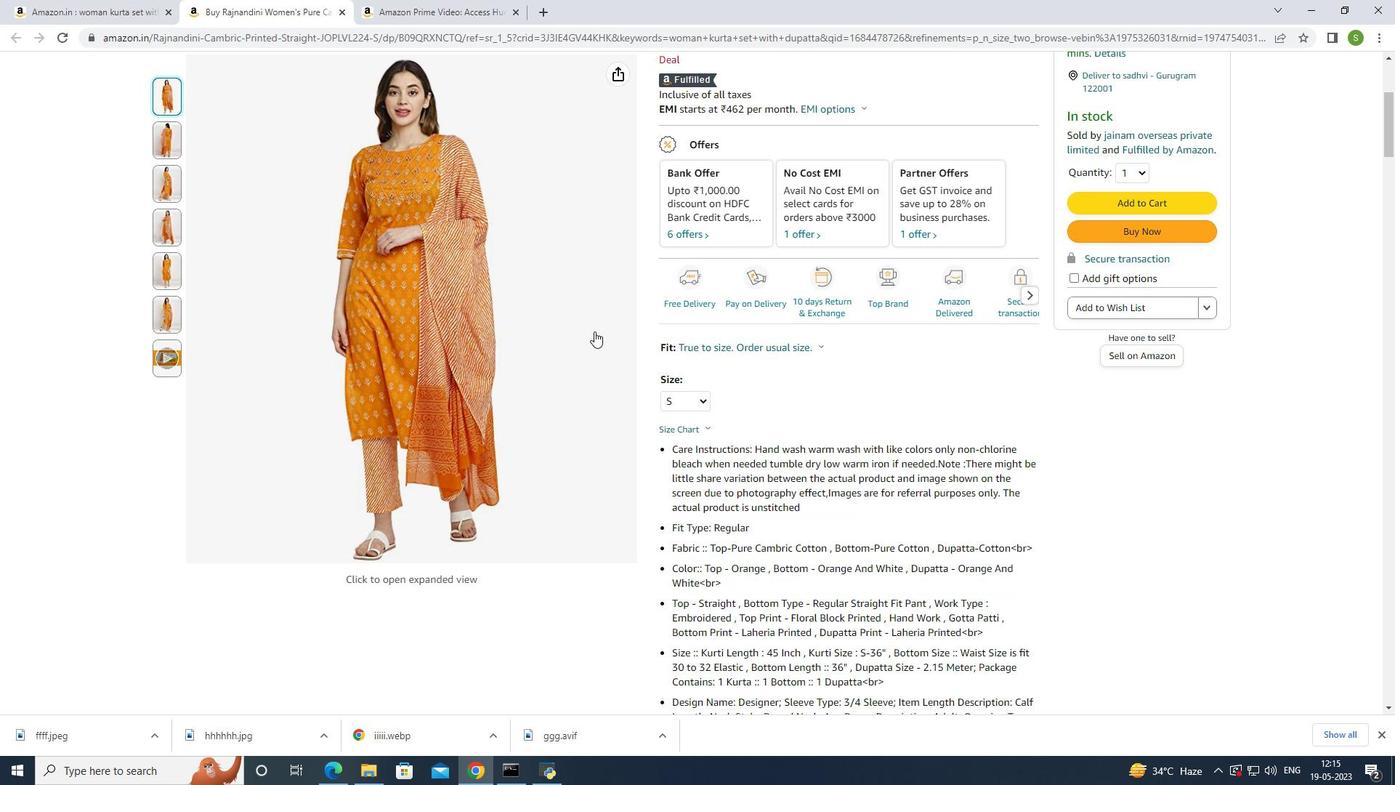 
Action: Mouse moved to (396, 298)
Screenshot: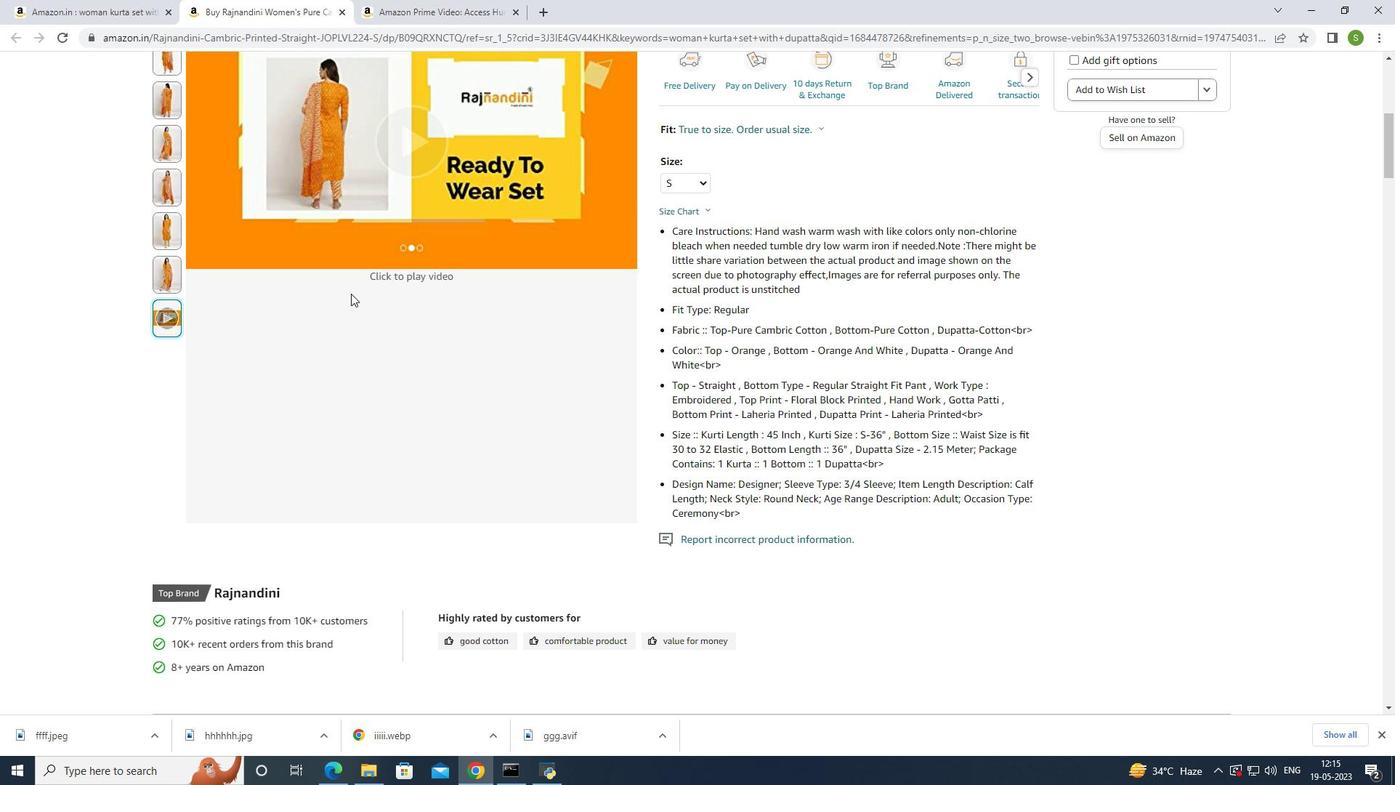 
Action: Mouse scrolled (396, 297) with delta (0, 0)
Screenshot: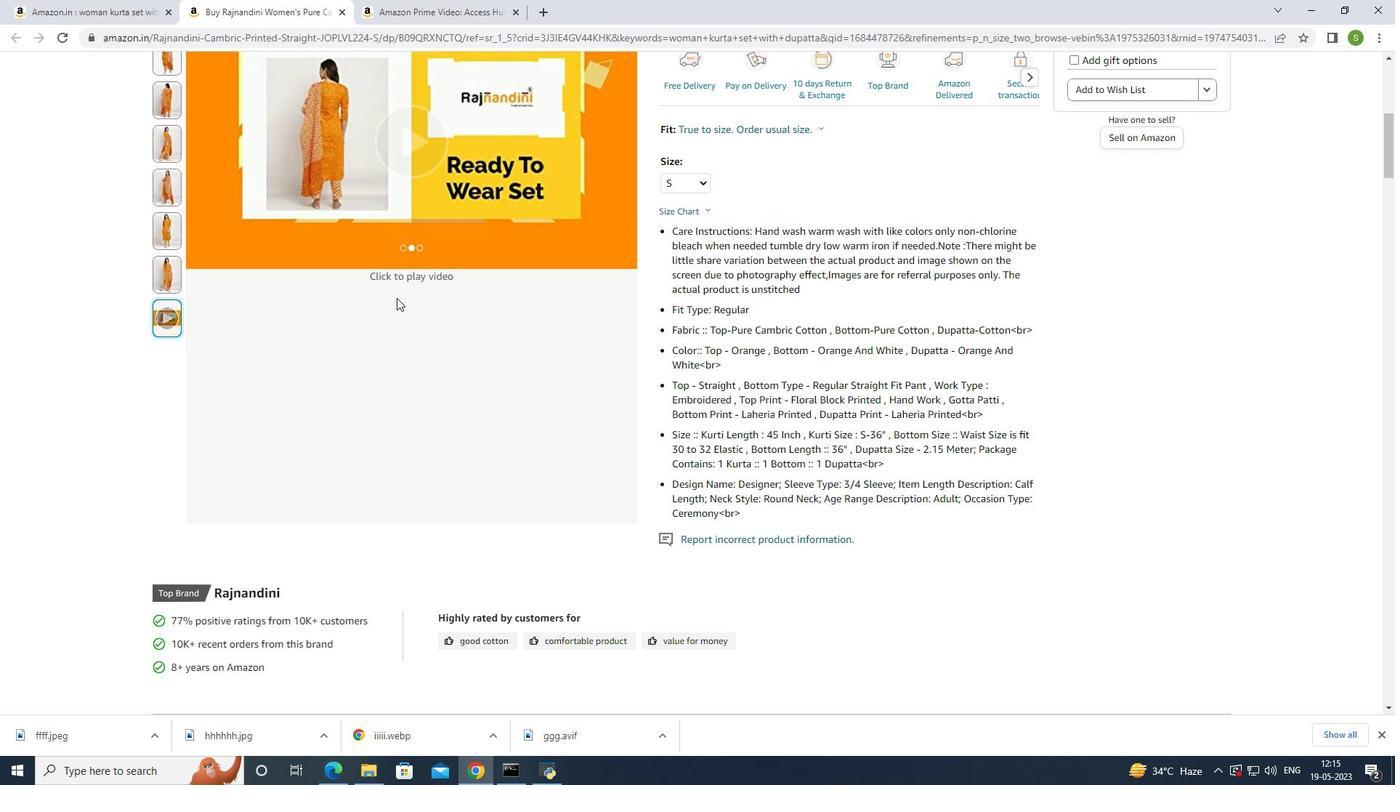 
Action: Mouse scrolled (396, 297) with delta (0, 0)
Screenshot: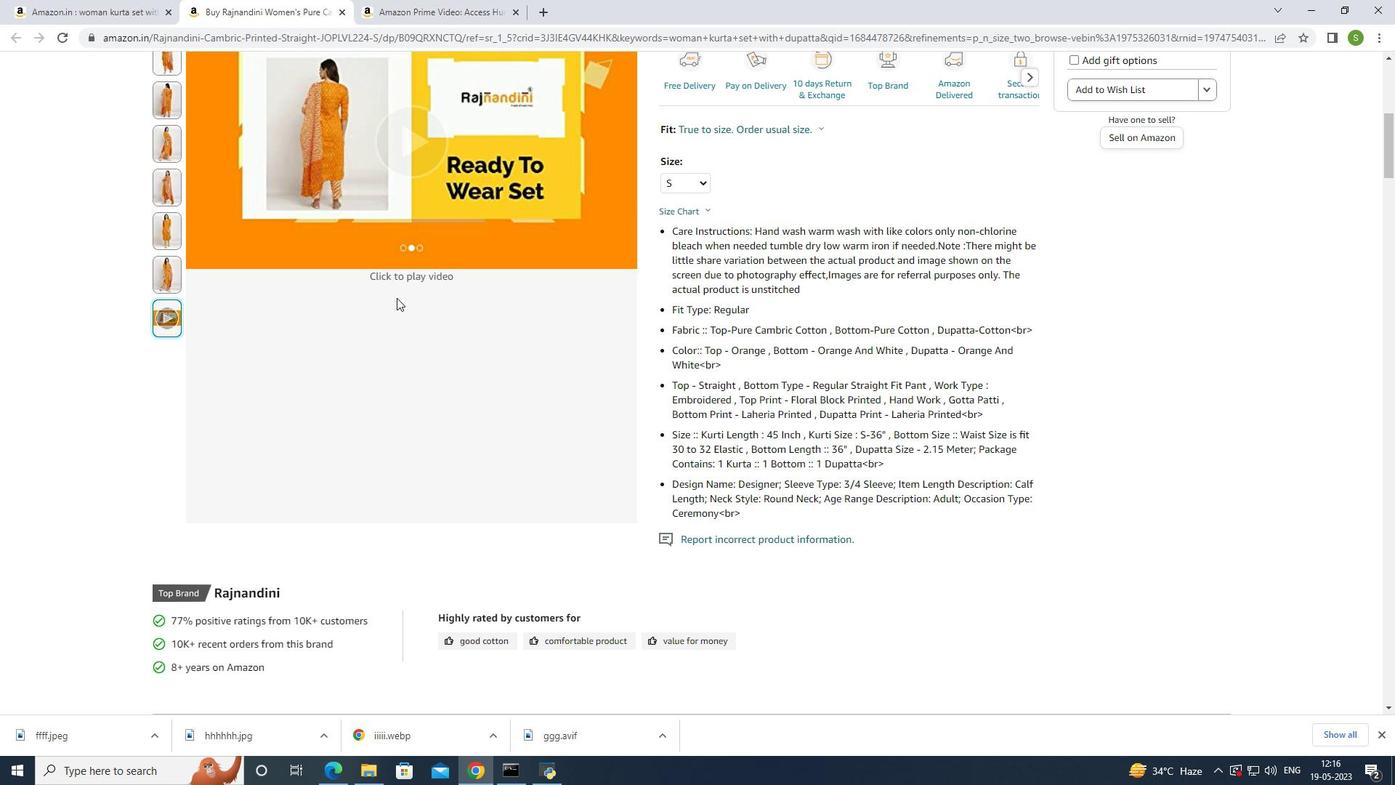 
Action: Mouse moved to (397, 298)
Screenshot: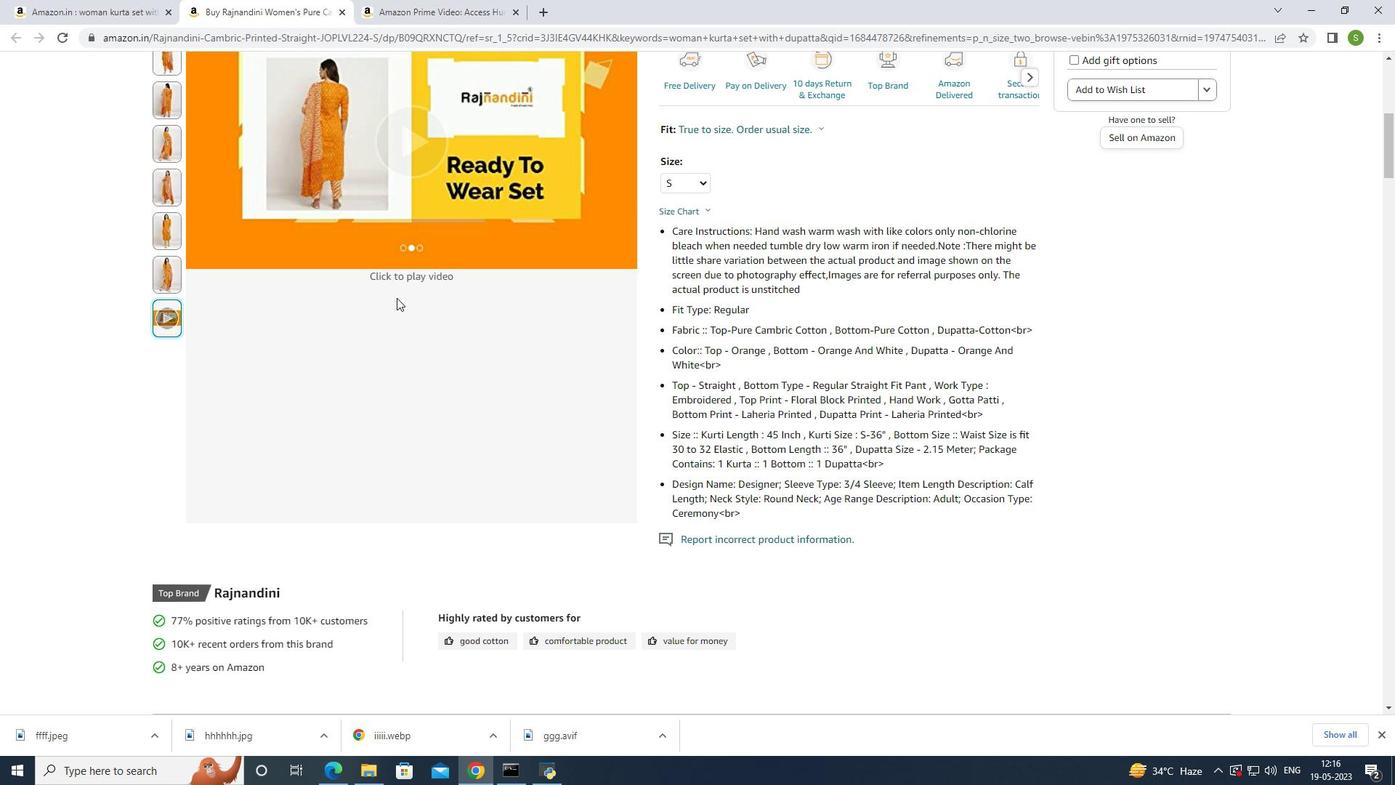 
Action: Mouse scrolled (397, 297) with delta (0, 0)
Screenshot: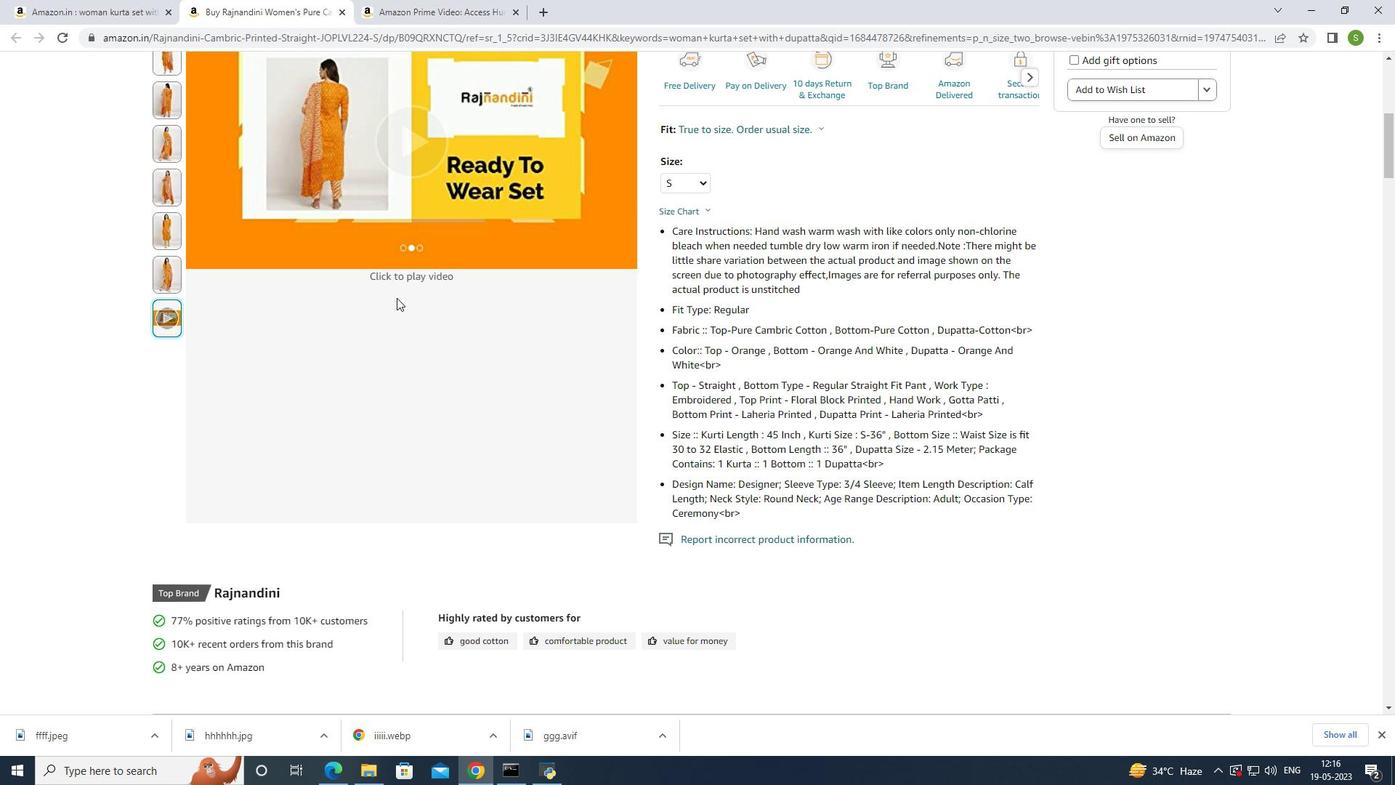 
Action: Mouse moved to (399, 295)
Screenshot: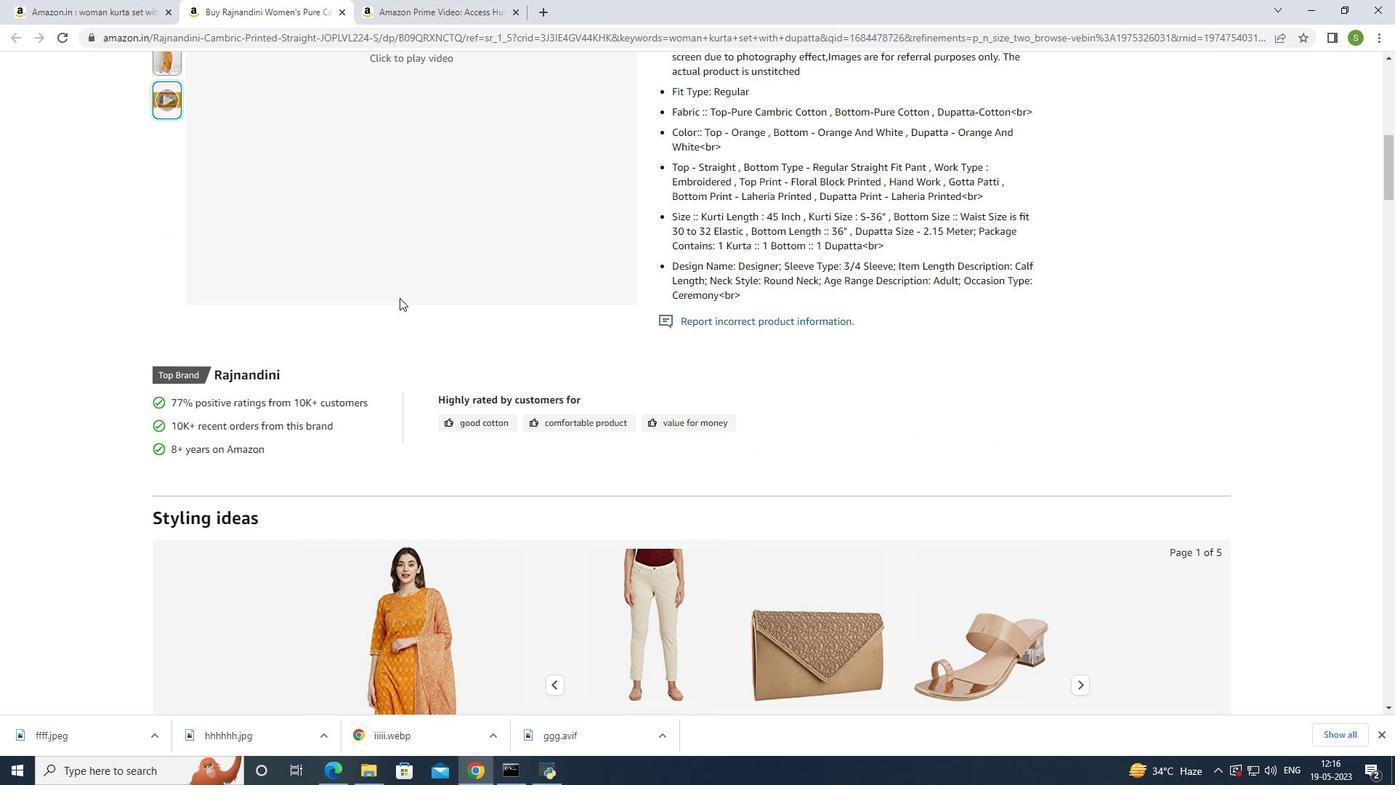 
Action: Mouse scrolled (399, 295) with delta (0, 0)
Screenshot: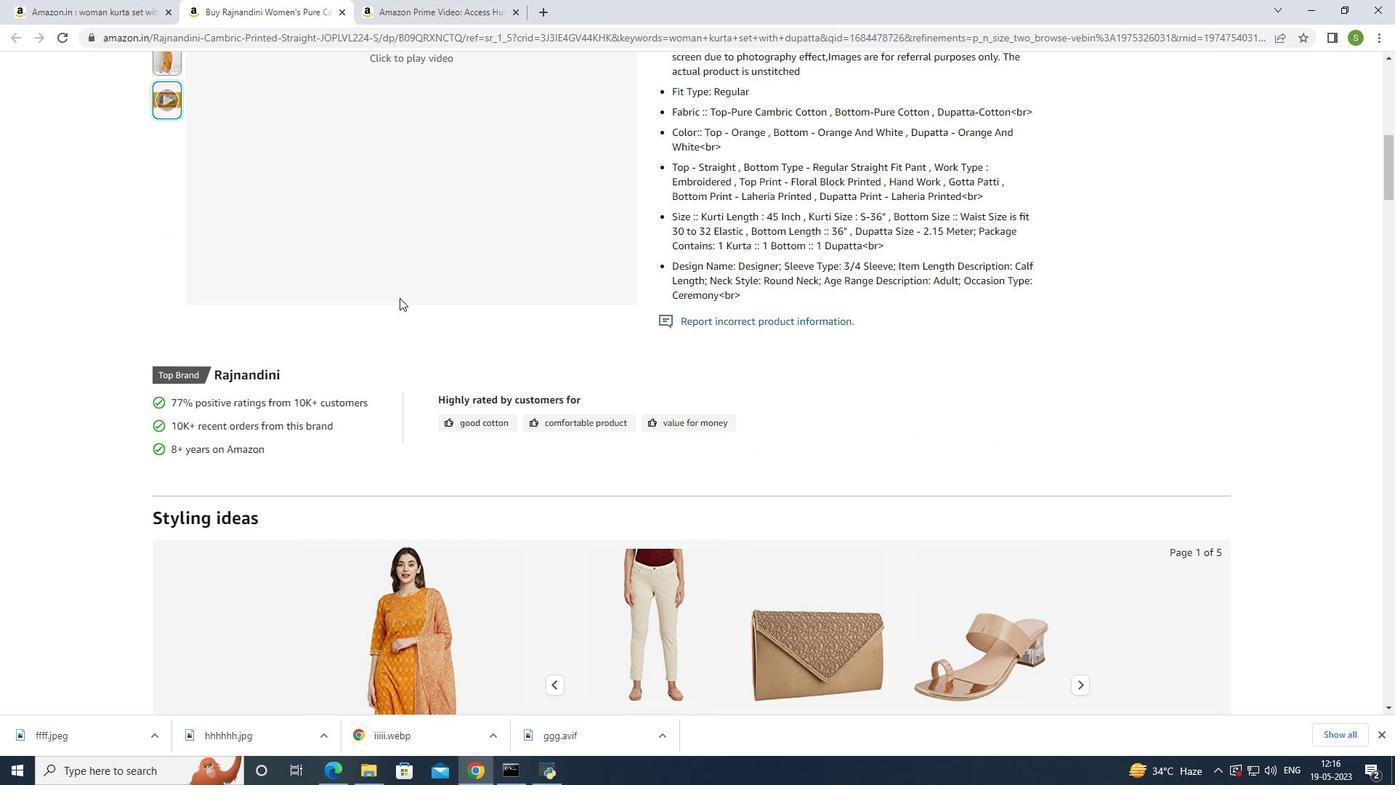 
Action: Mouse scrolled (399, 295) with delta (0, 0)
Screenshot: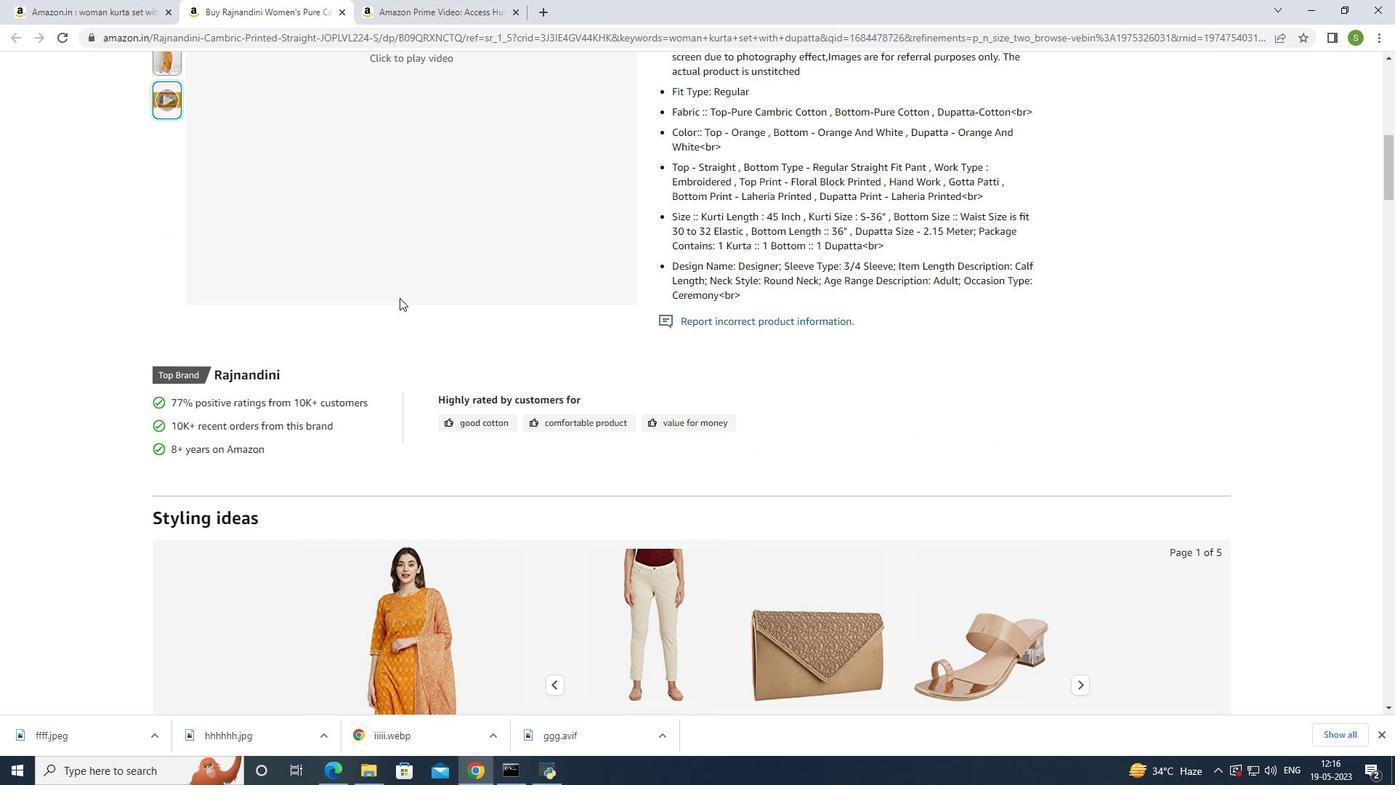 
Action: Mouse scrolled (399, 295) with delta (0, 0)
Screenshot: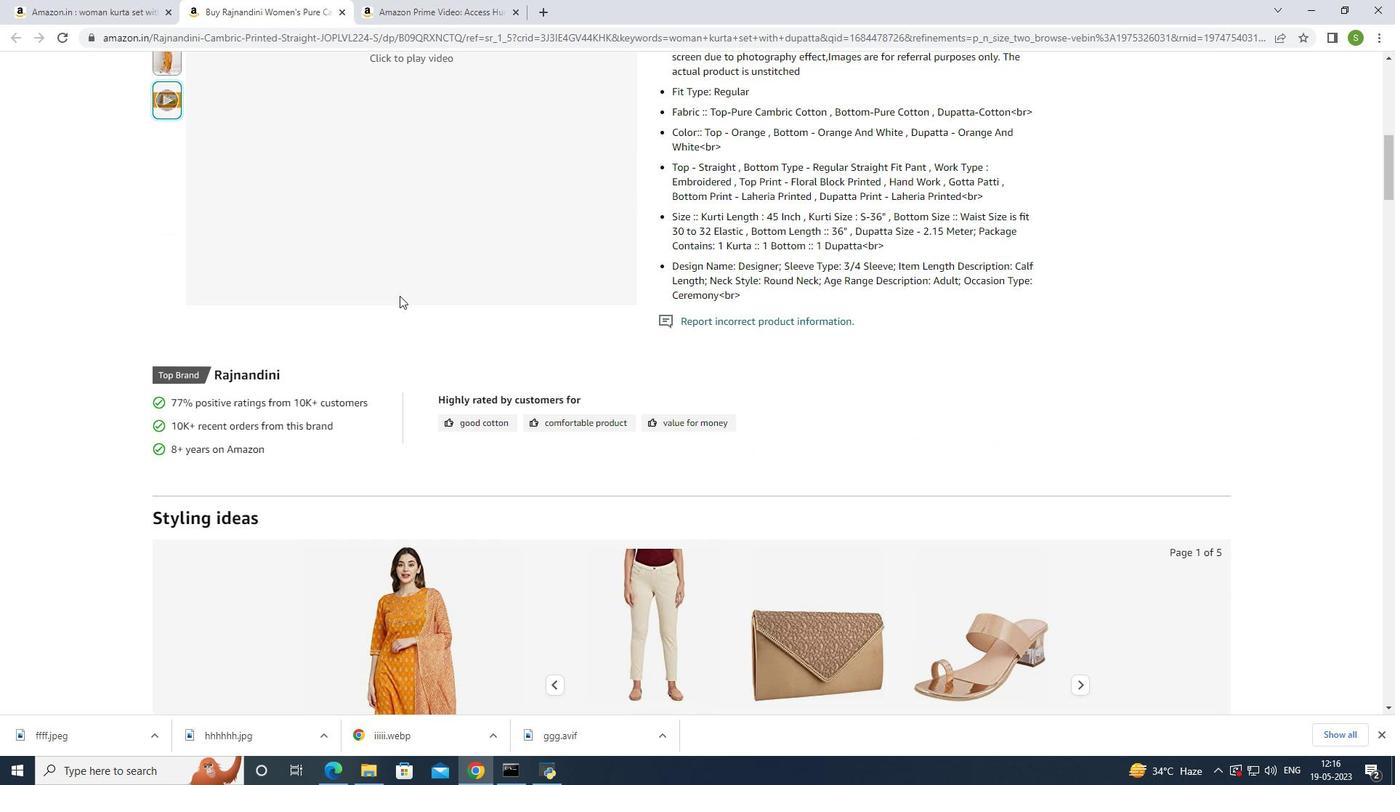 
Action: Mouse scrolled (399, 295) with delta (0, 0)
Screenshot: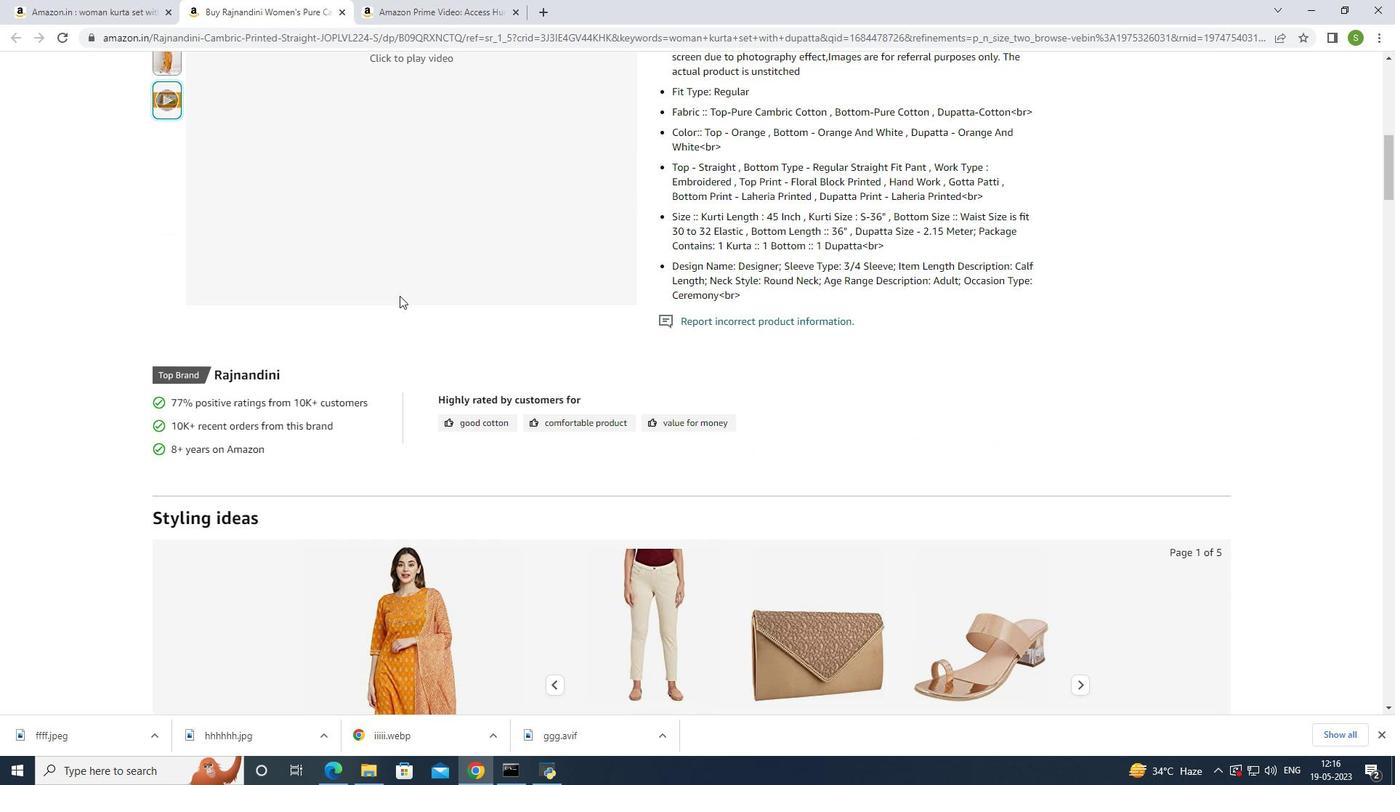 
Action: Mouse moved to (402, 287)
Screenshot: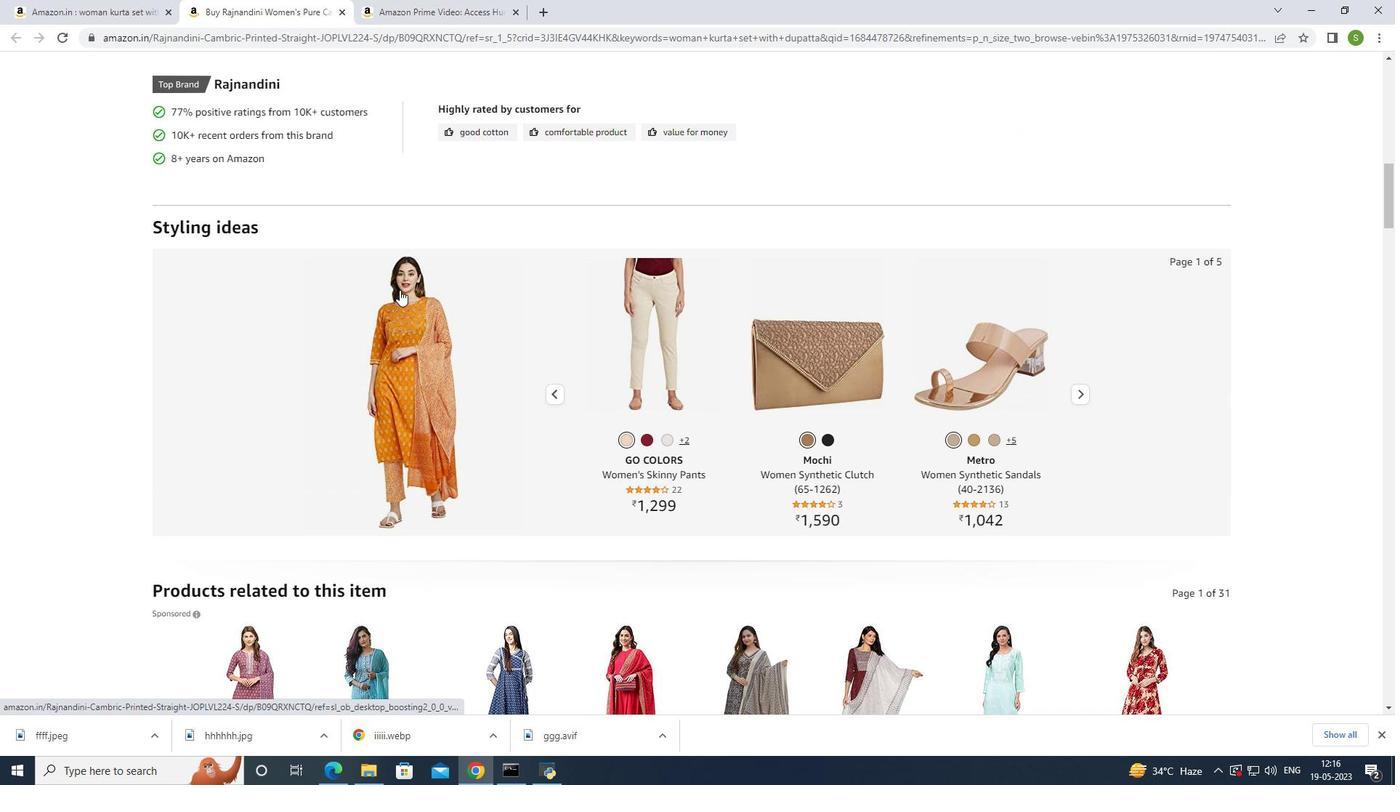 
Action: Mouse scrolled (402, 287) with delta (0, 0)
Screenshot: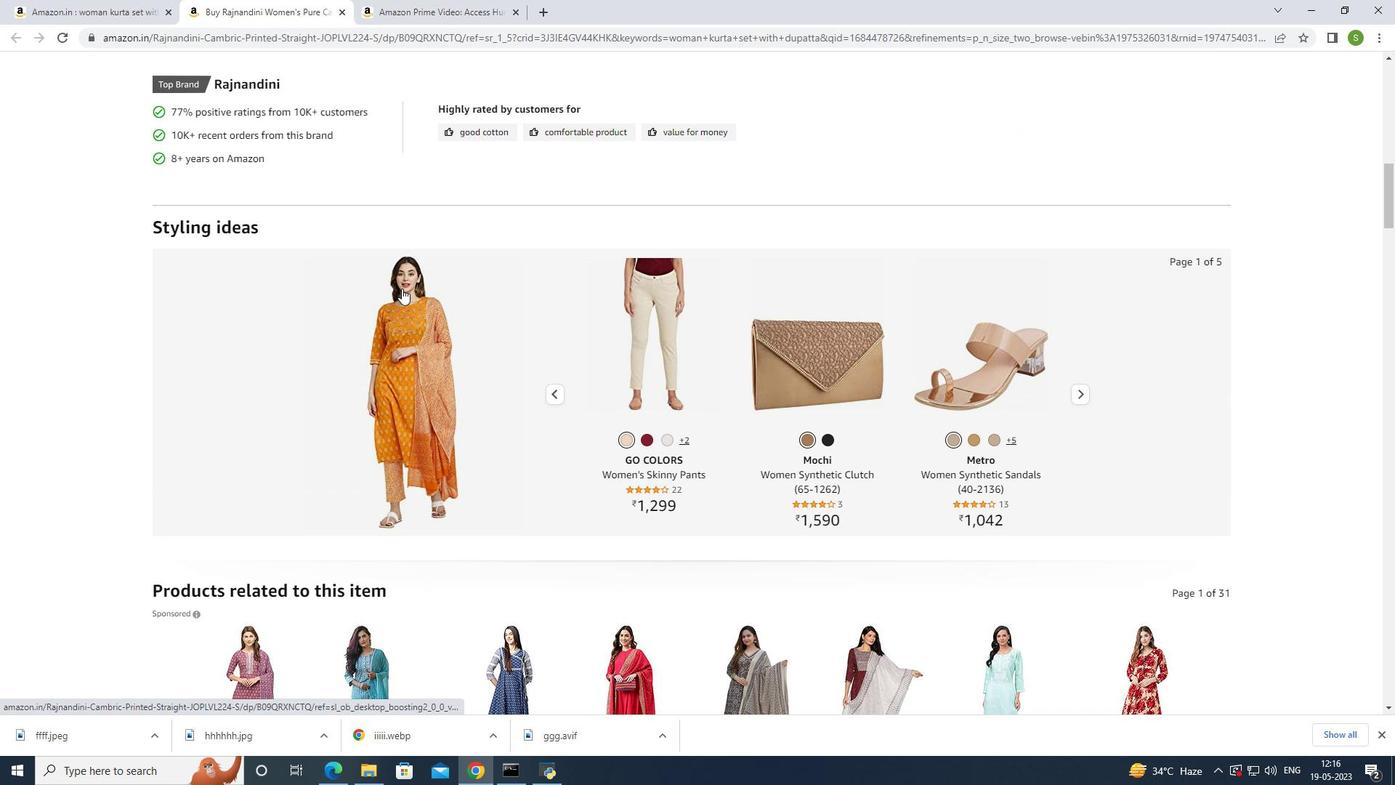 
Action: Mouse scrolled (402, 287) with delta (0, 0)
Screenshot: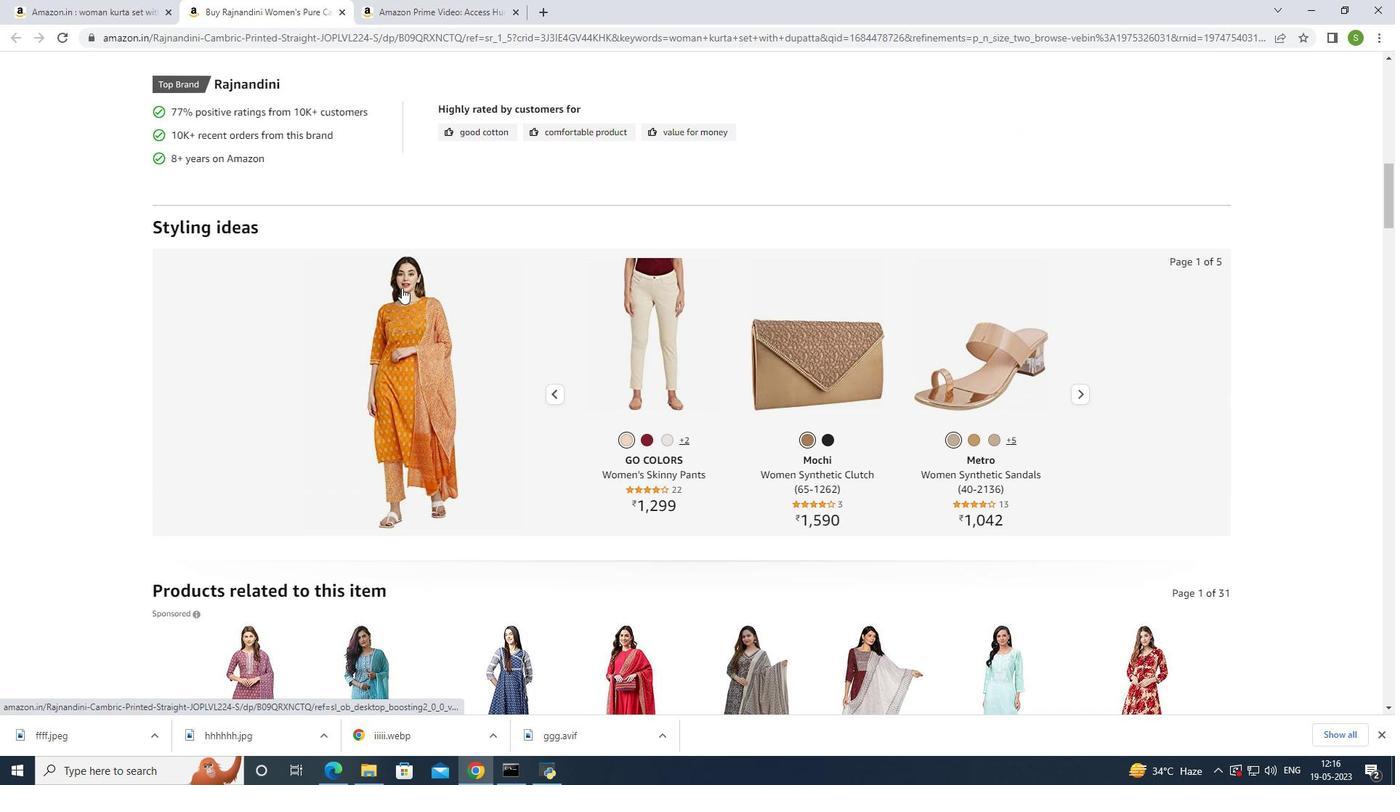 
Action: Mouse scrolled (402, 287) with delta (0, 0)
Screenshot: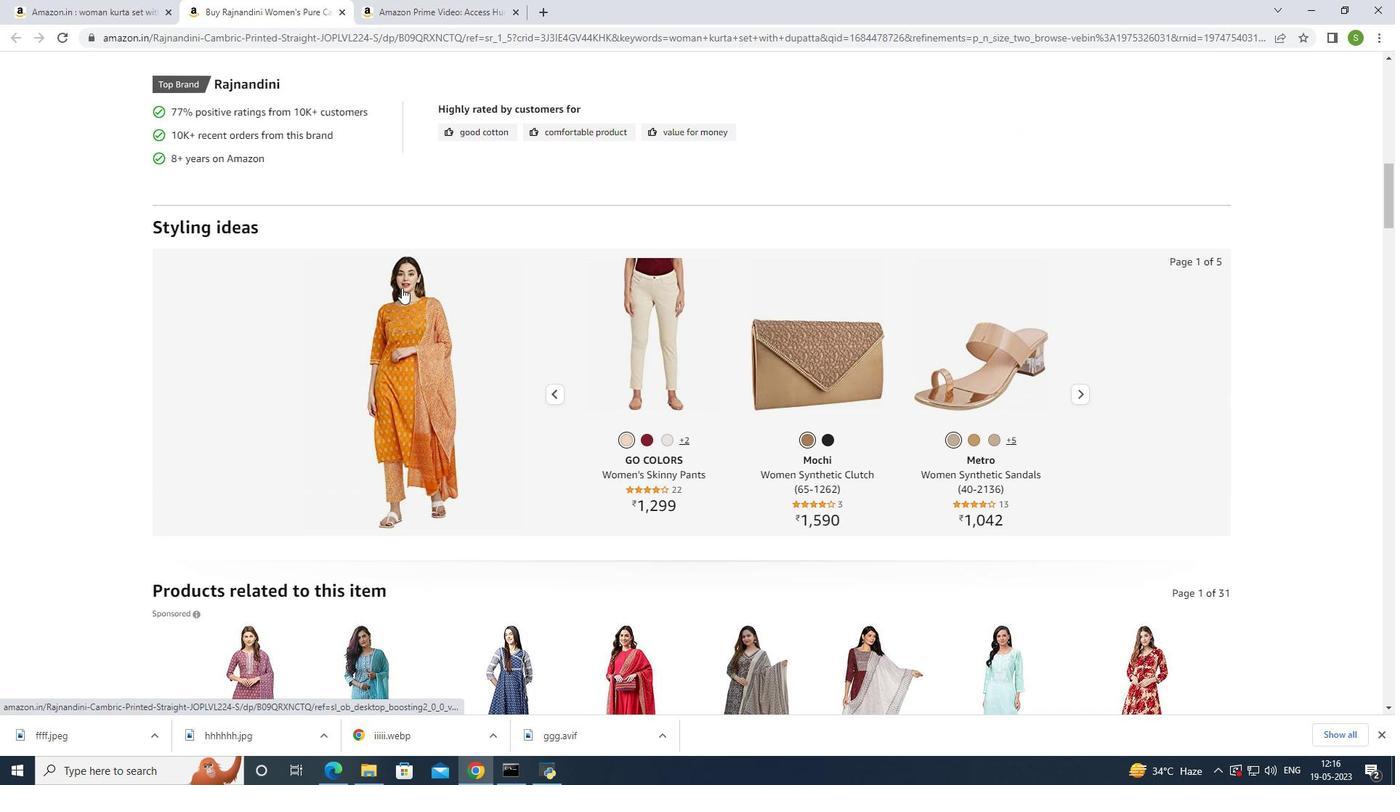 
Action: Mouse scrolled (402, 287) with delta (0, 0)
Screenshot: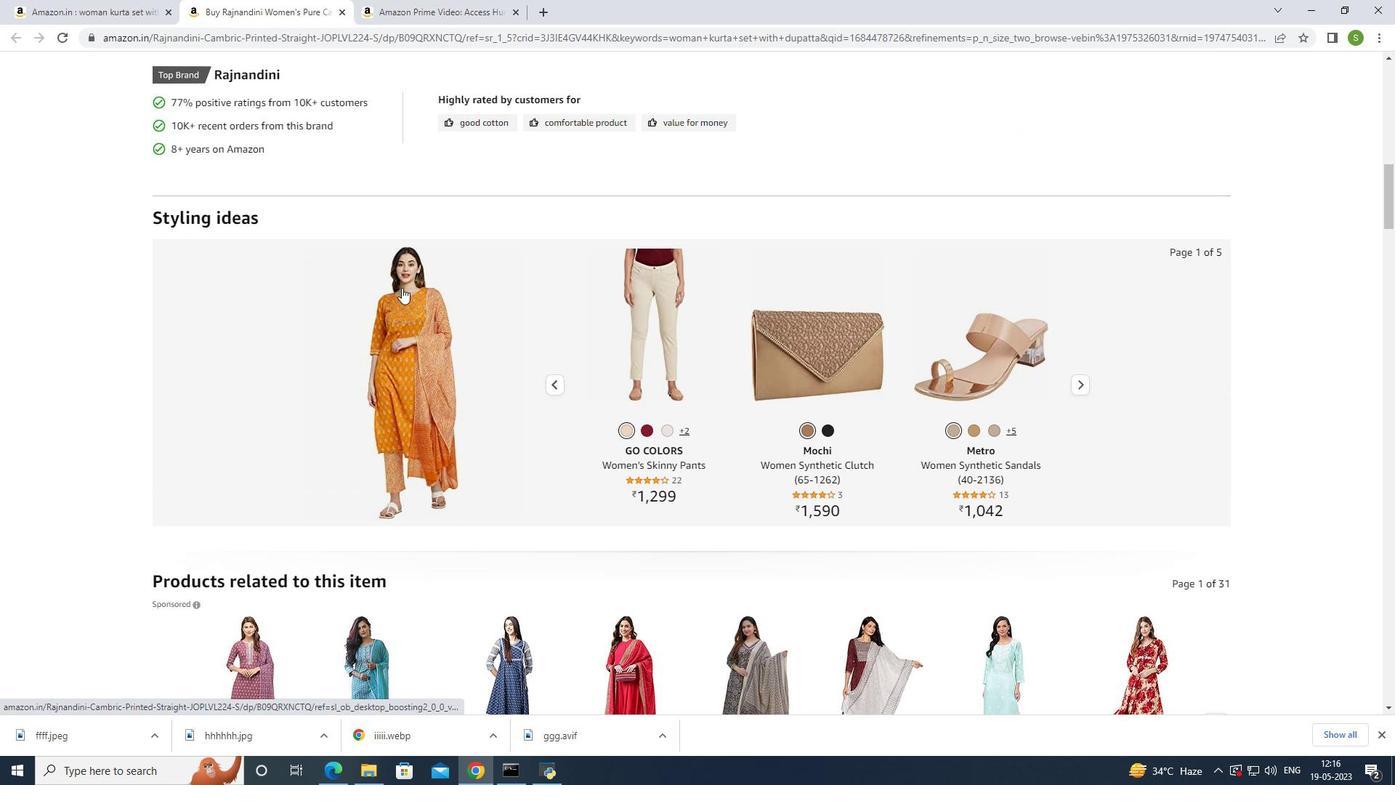 
Action: Mouse moved to (407, 282)
Screenshot: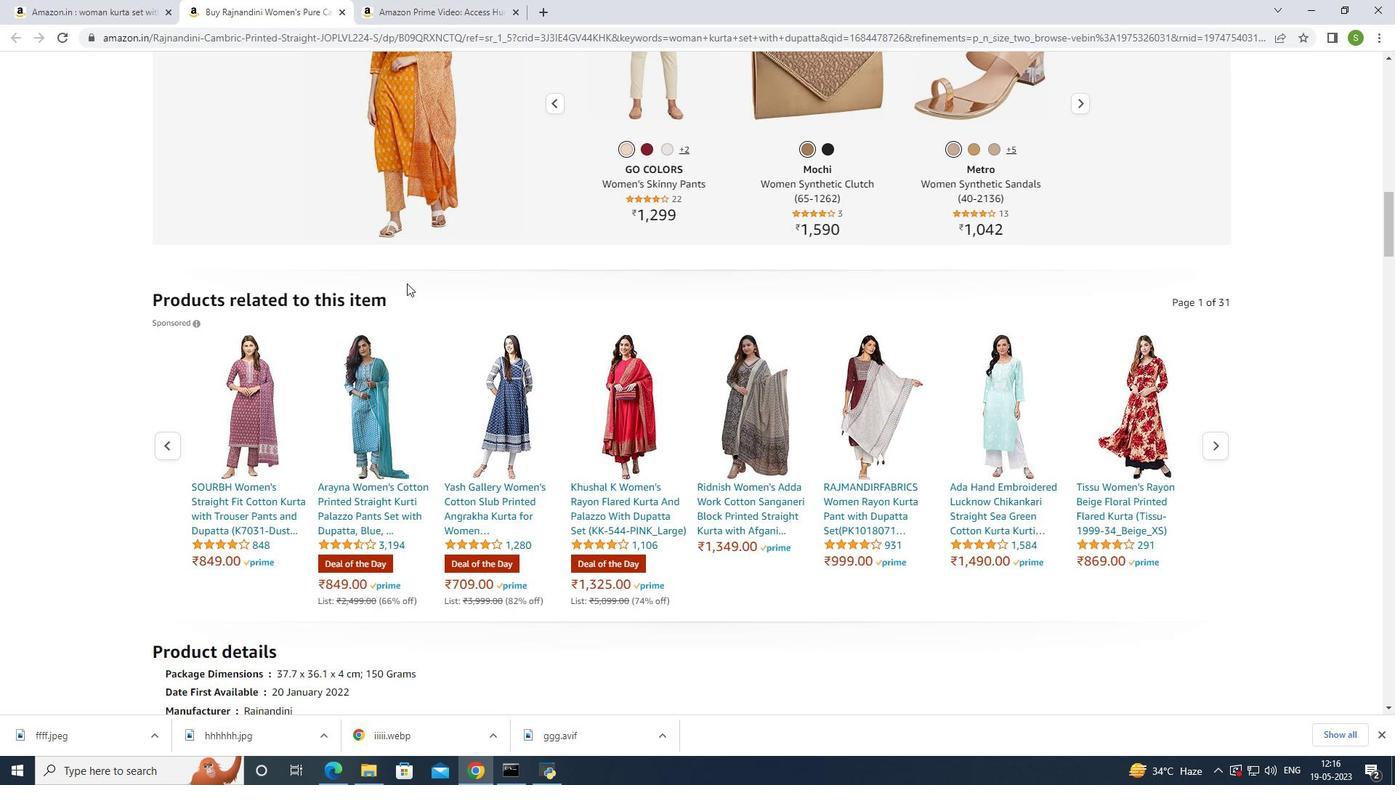 
Action: Mouse scrolled (407, 281) with delta (0, 0)
Screenshot: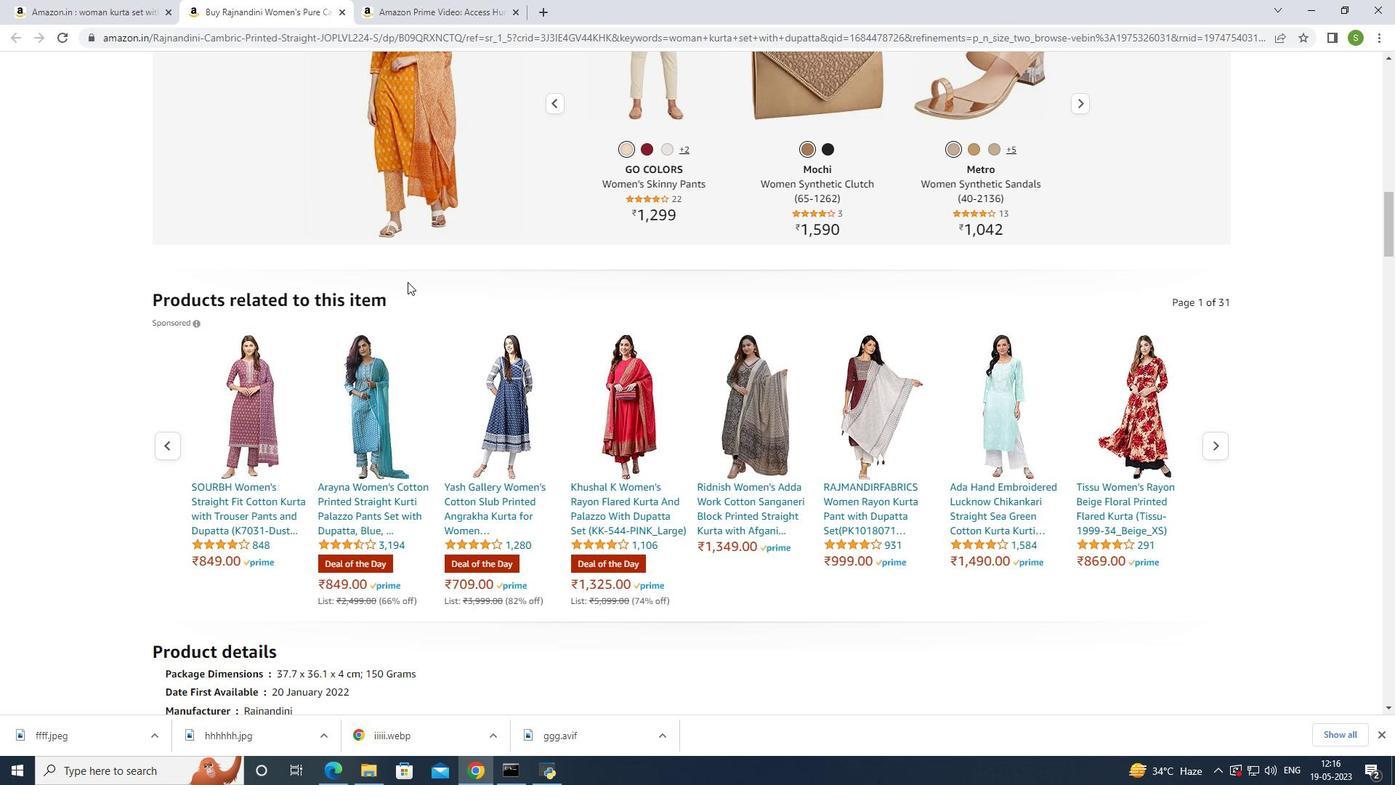 
Action: Mouse scrolled (407, 281) with delta (0, 0)
Screenshot: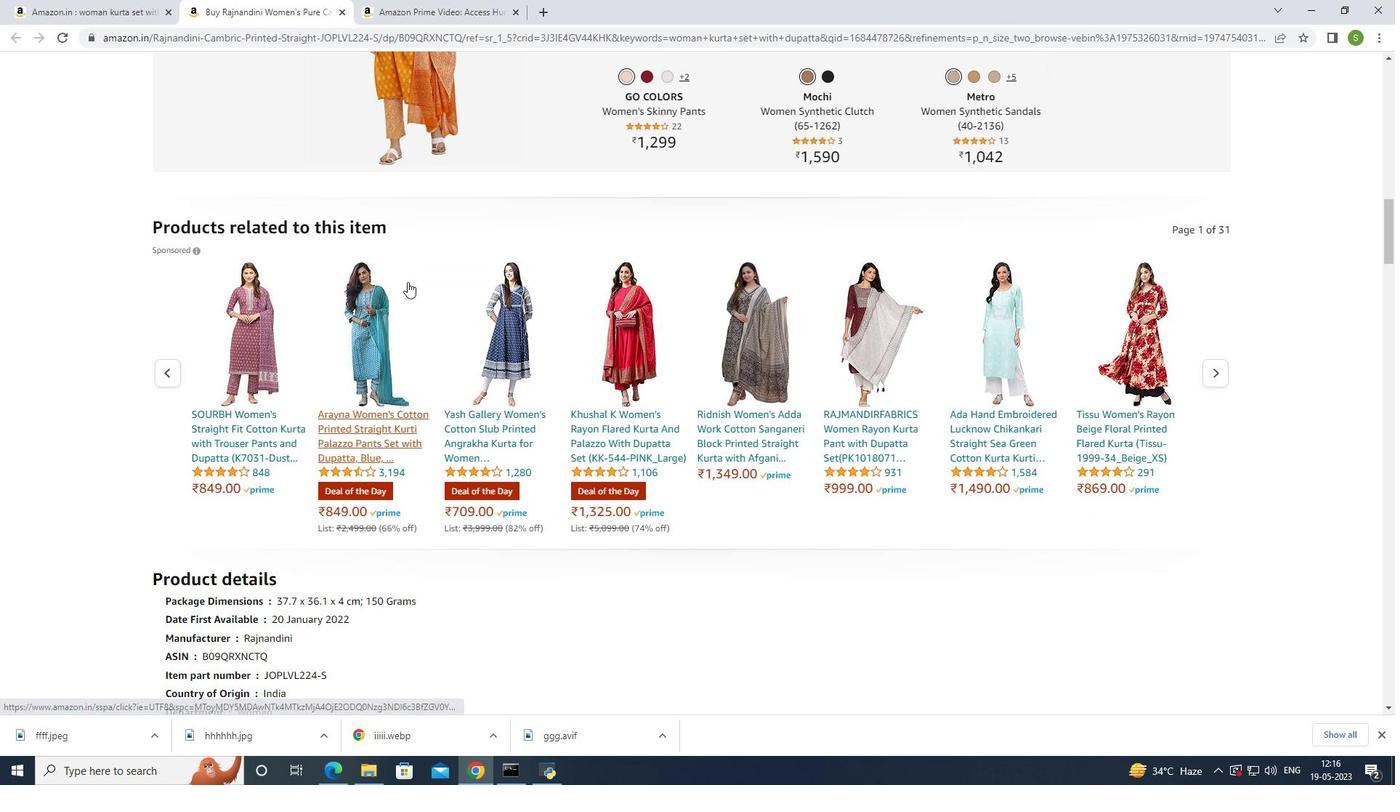 
Action: Mouse moved to (378, 436)
Screenshot: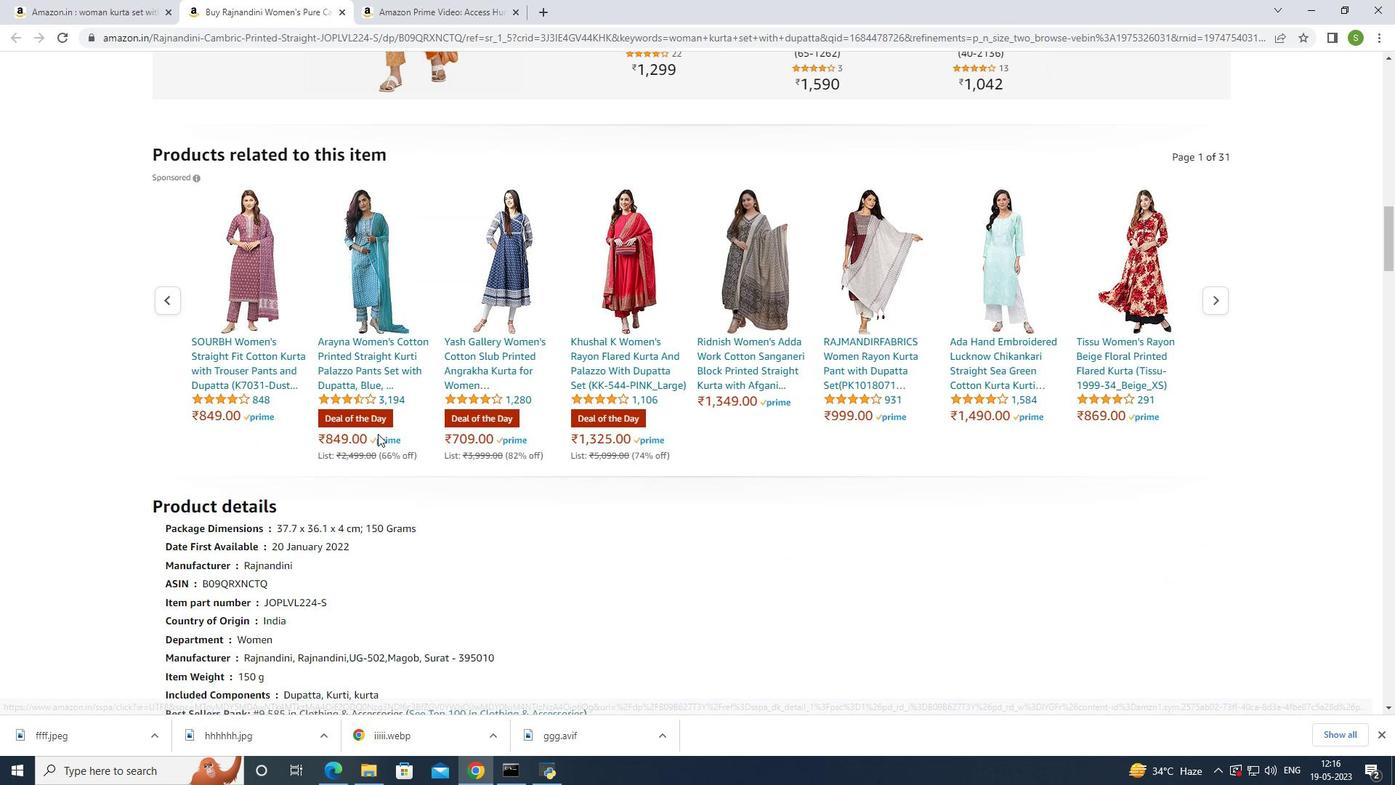 
Action: Mouse pressed left at (378, 436)
Screenshot: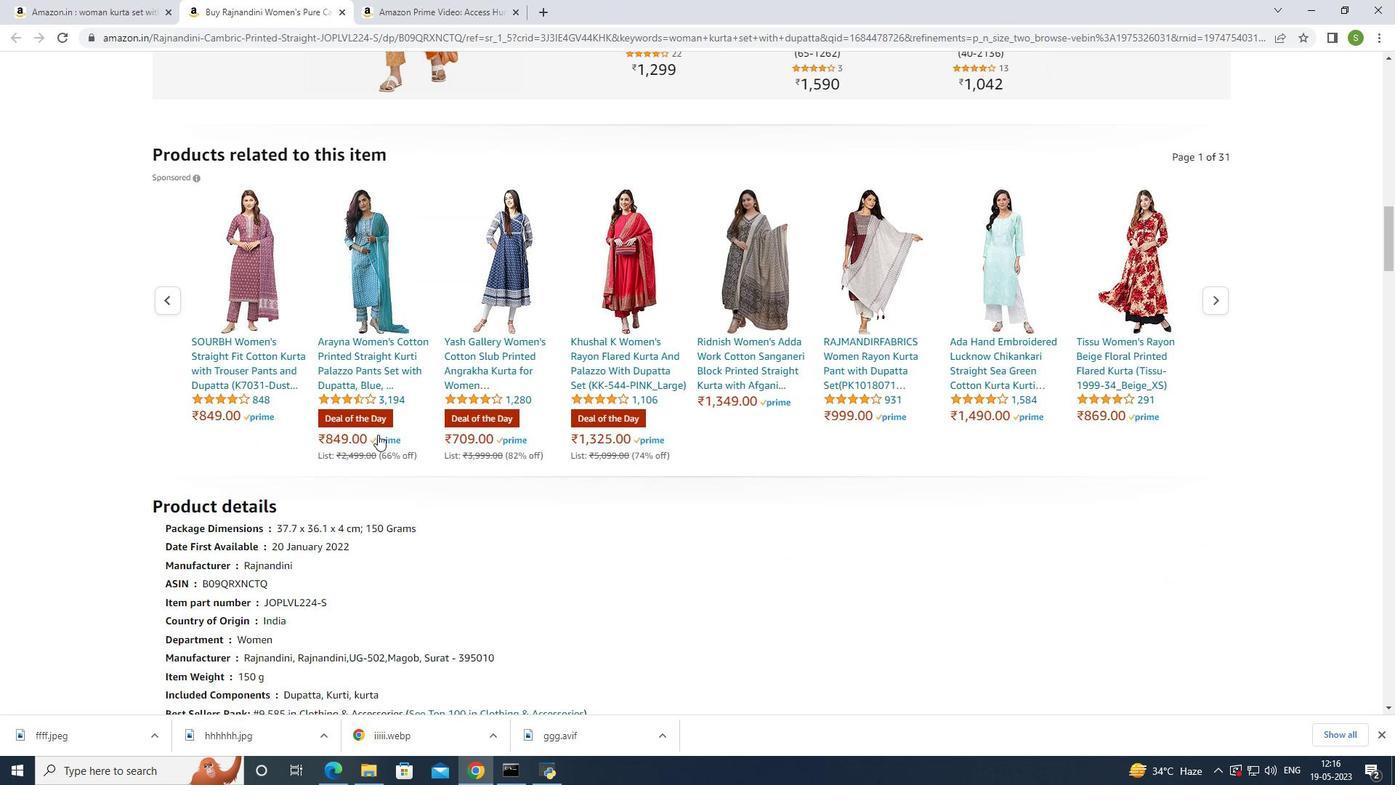
Action: Mouse moved to (476, 259)
Screenshot: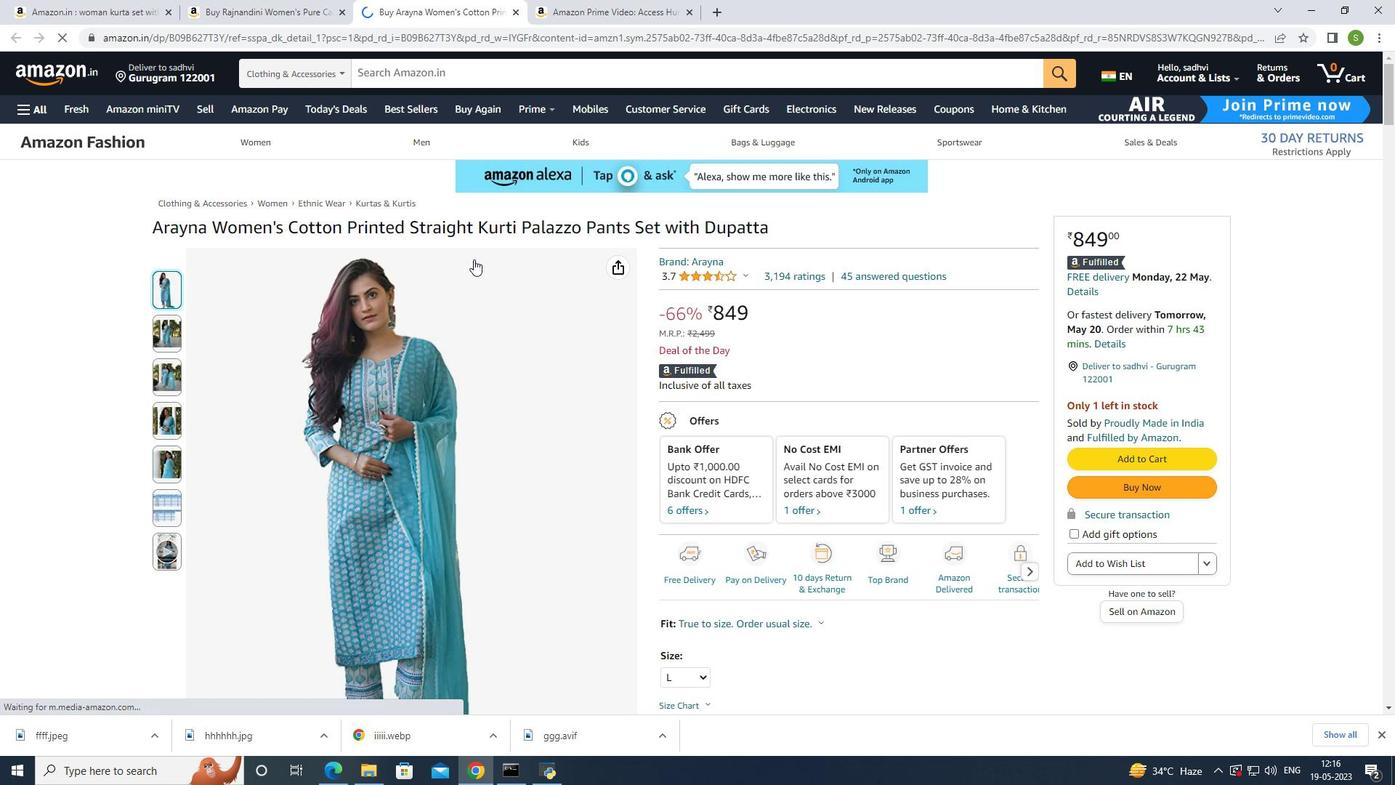 
Action: Mouse scrolled (476, 258) with delta (0, 0)
Screenshot: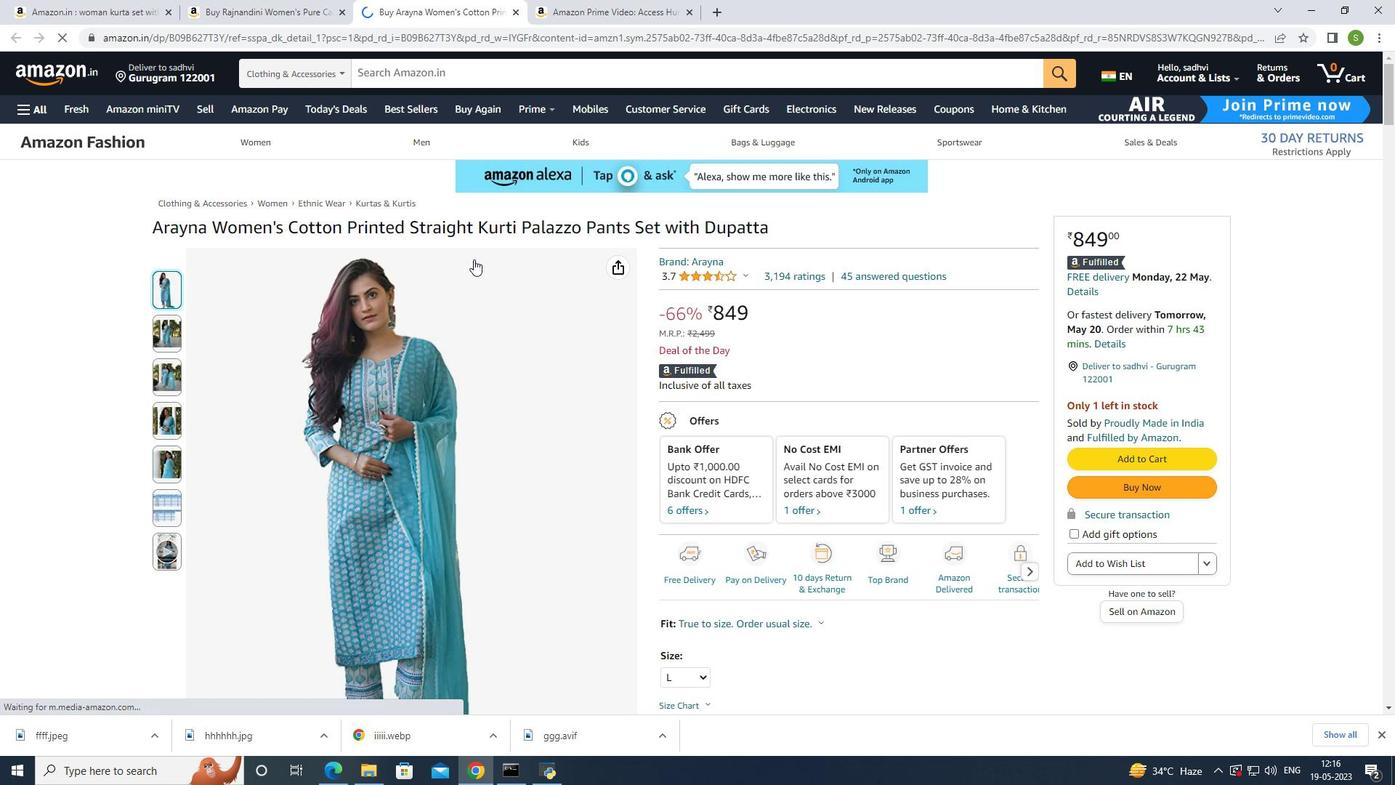 
Action: Mouse moved to (479, 260)
Screenshot: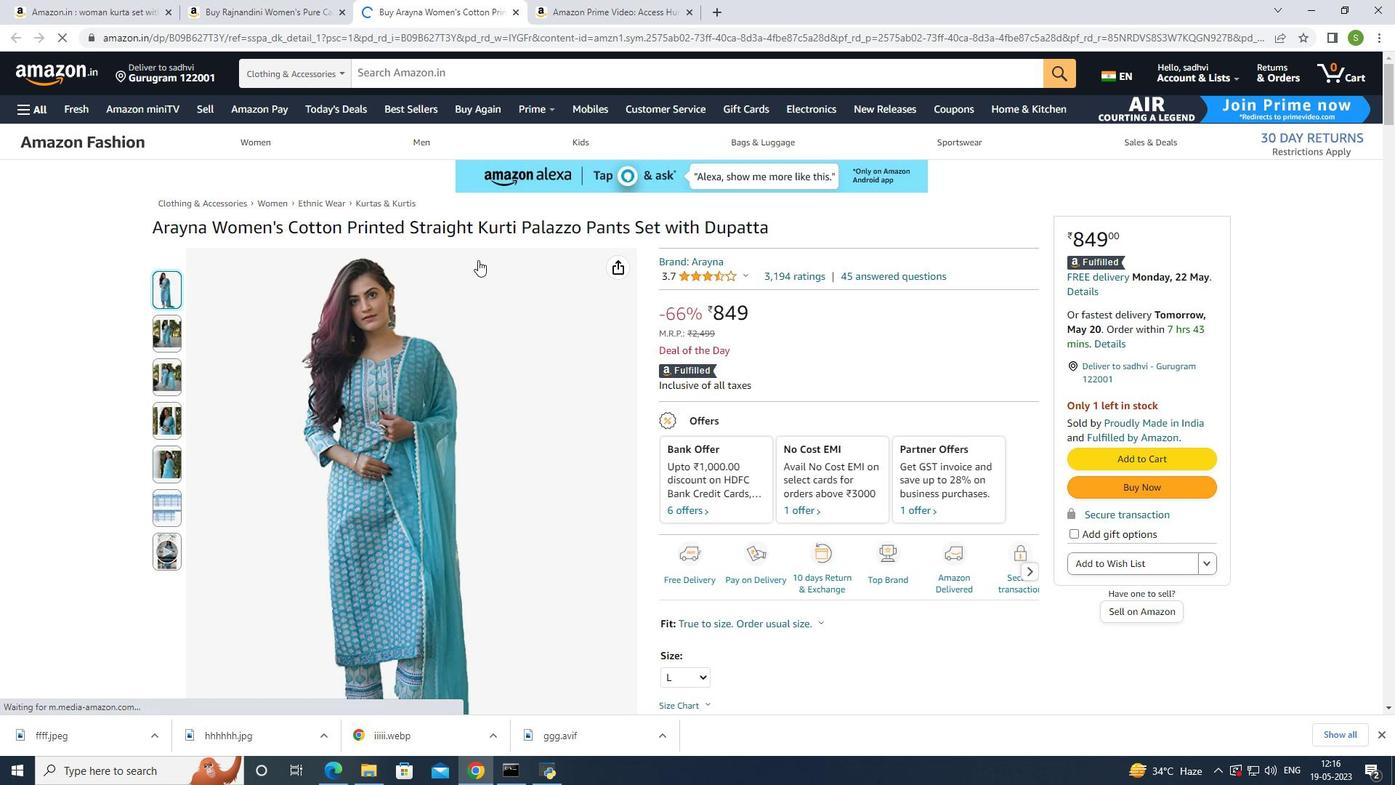 
Action: Mouse scrolled (479, 260) with delta (0, 0)
Screenshot: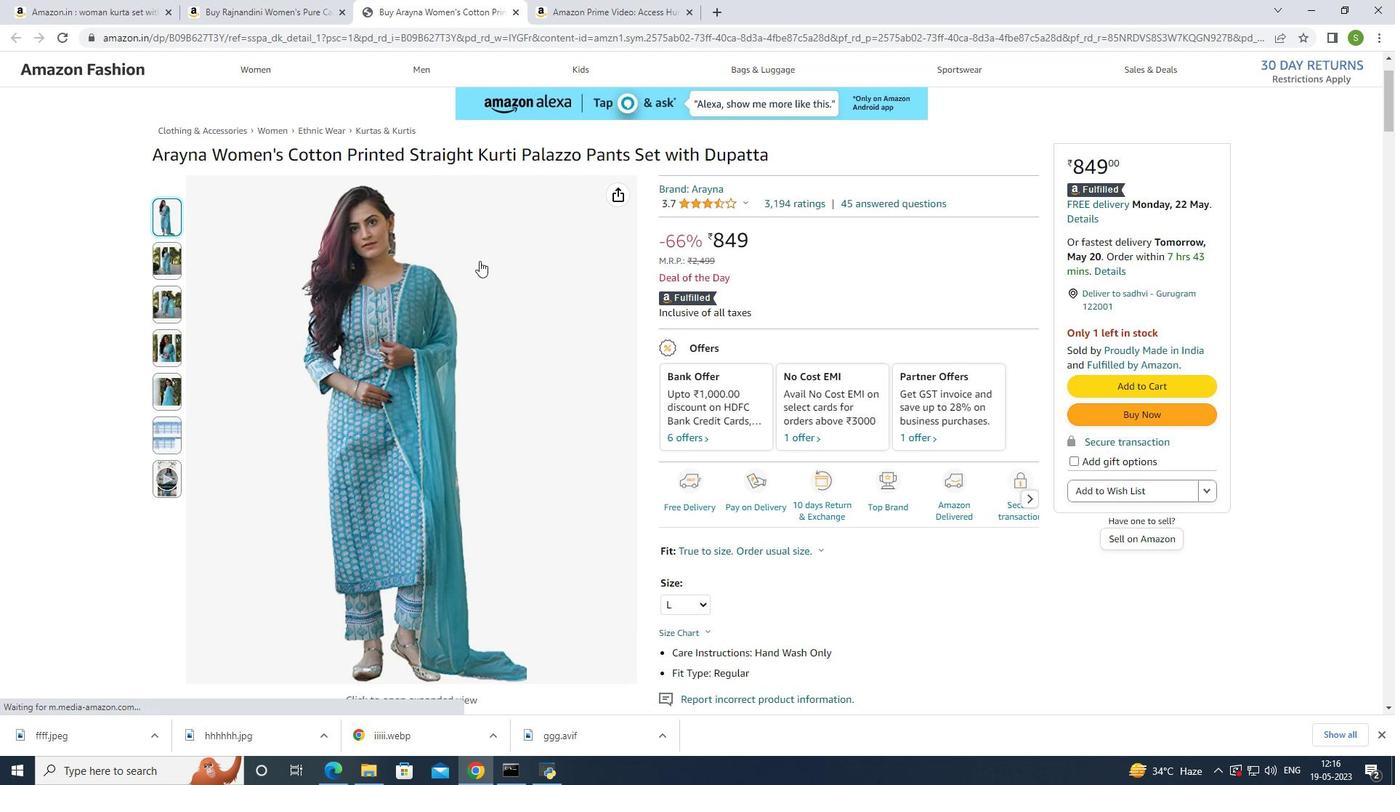 
Action: Mouse moved to (490, 250)
Screenshot: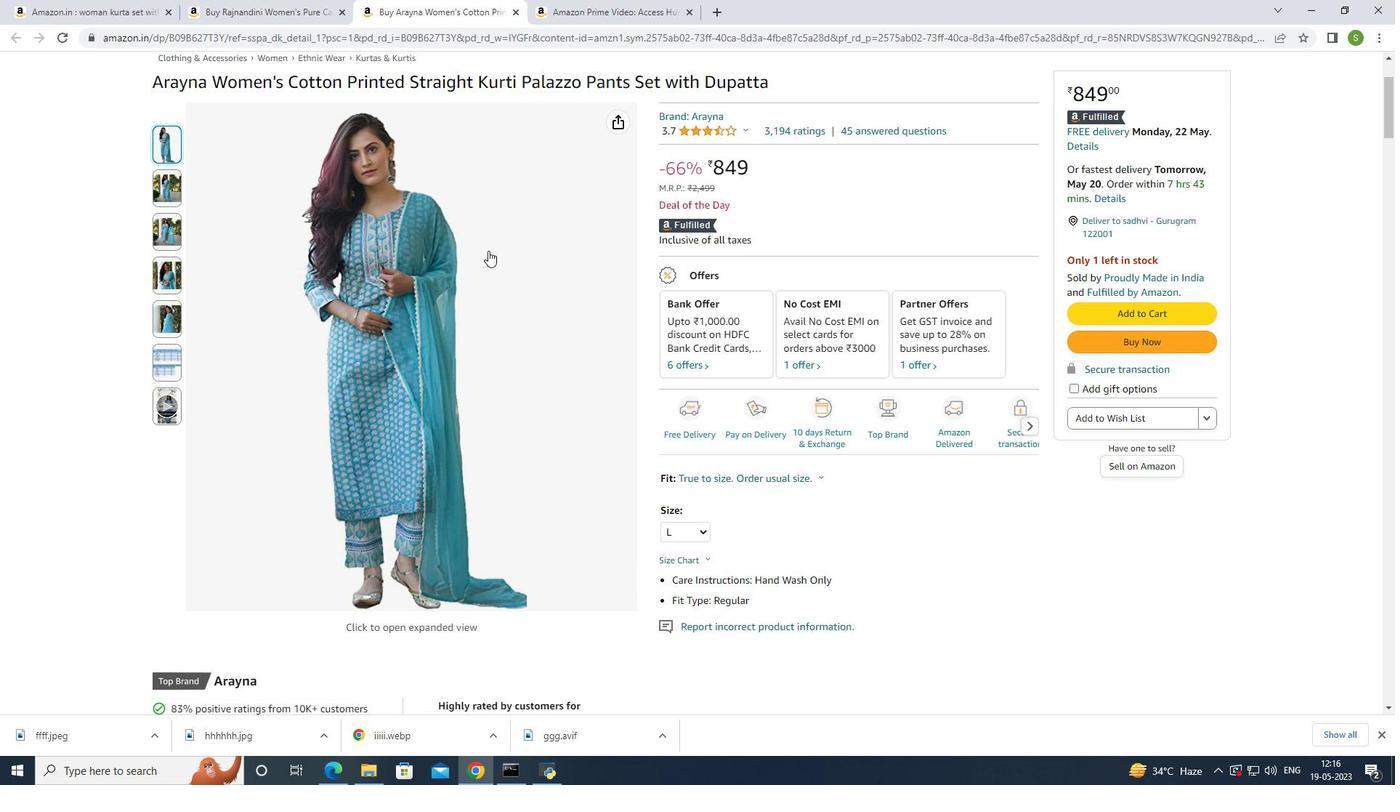 
Action: Mouse scrolled (490, 249) with delta (0, 0)
Screenshot: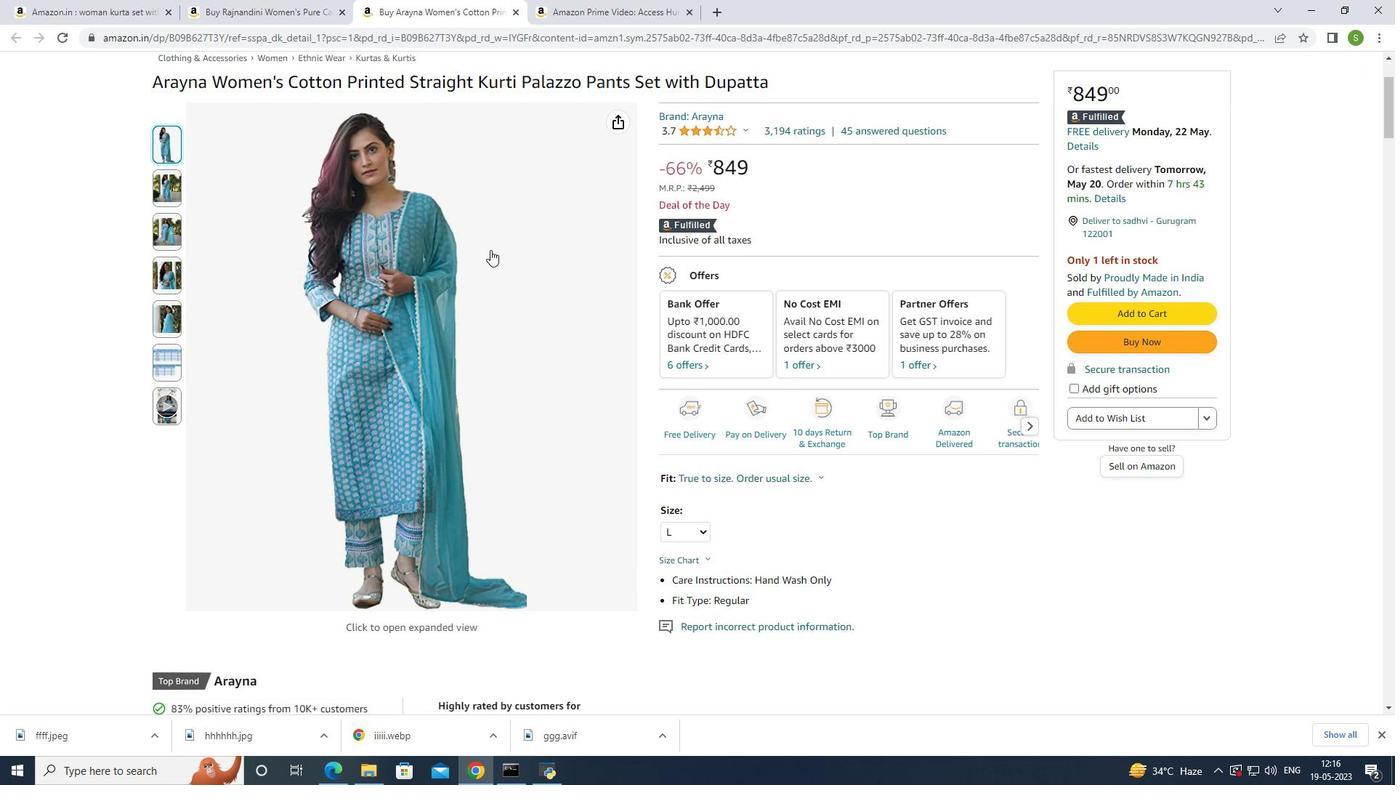 
Action: Mouse scrolled (490, 249) with delta (0, 0)
Screenshot: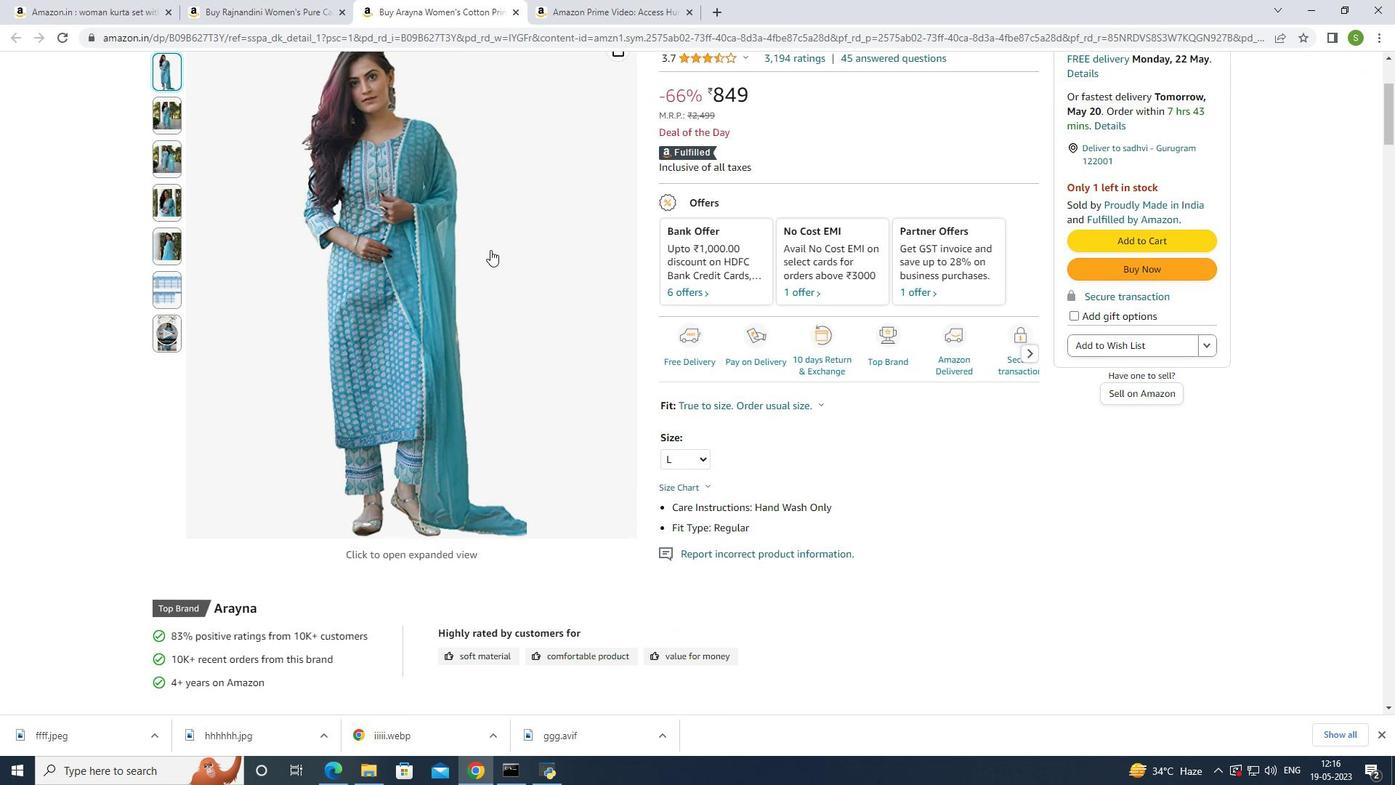 
Action: Mouse moved to (466, 246)
Screenshot: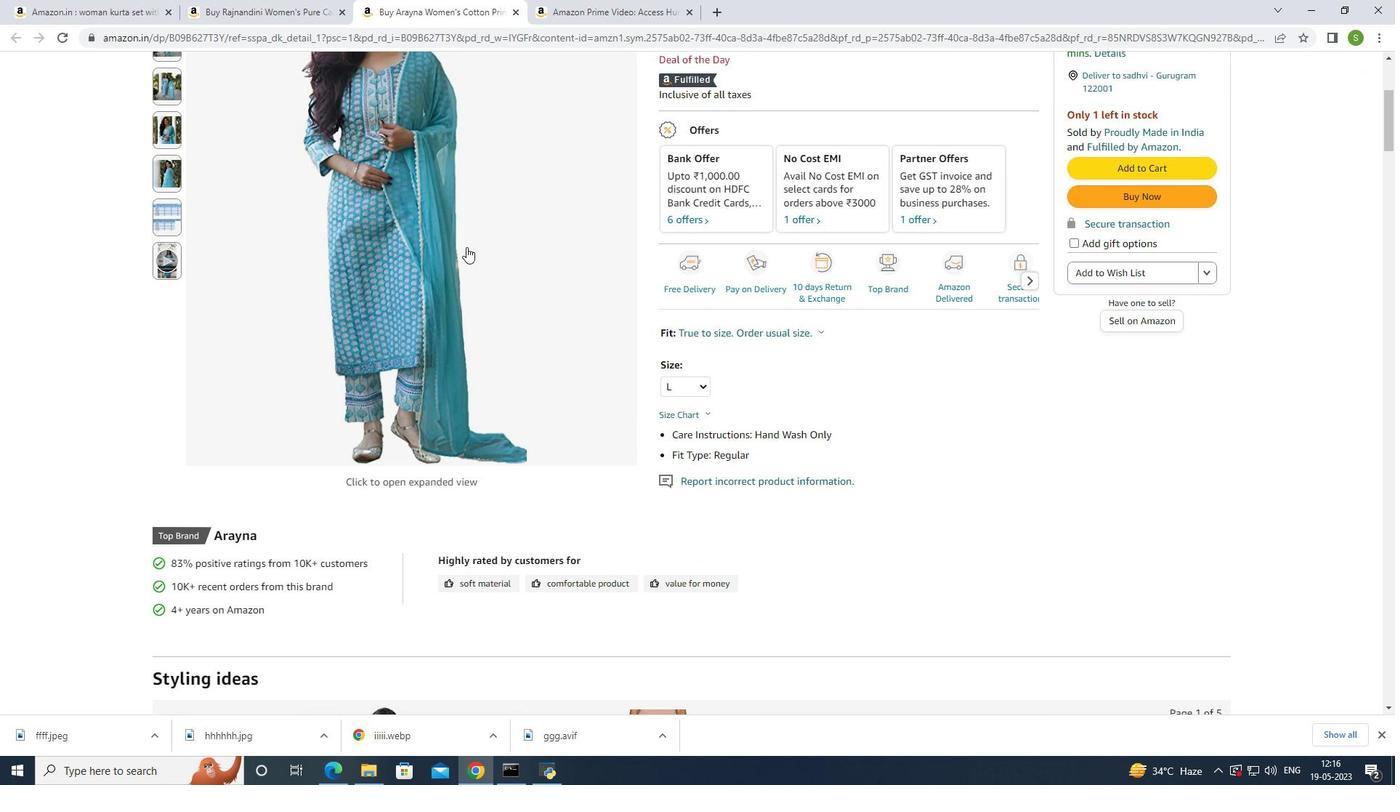 
Action: Mouse scrolled (466, 247) with delta (0, 0)
Screenshot: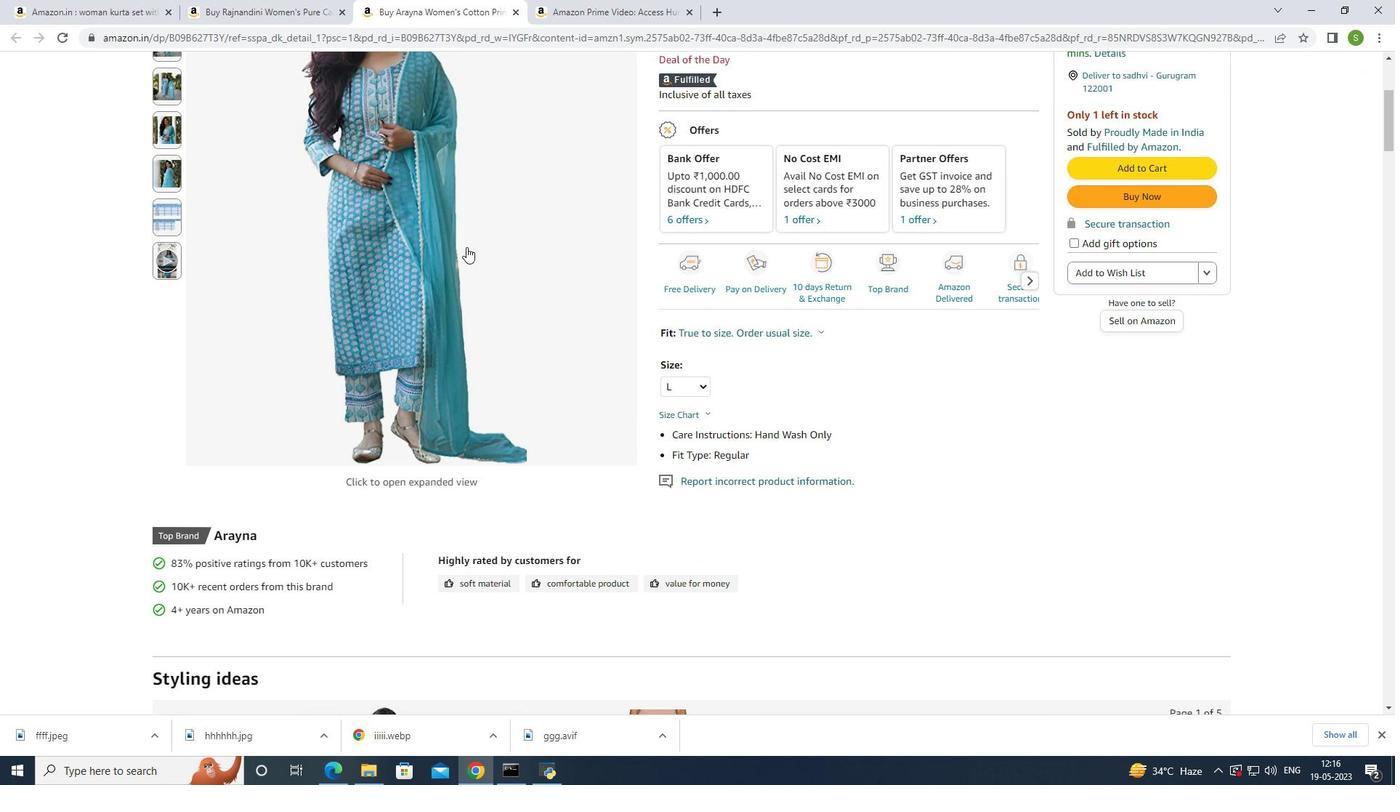 
Action: Mouse scrolled (466, 247) with delta (0, 0)
Screenshot: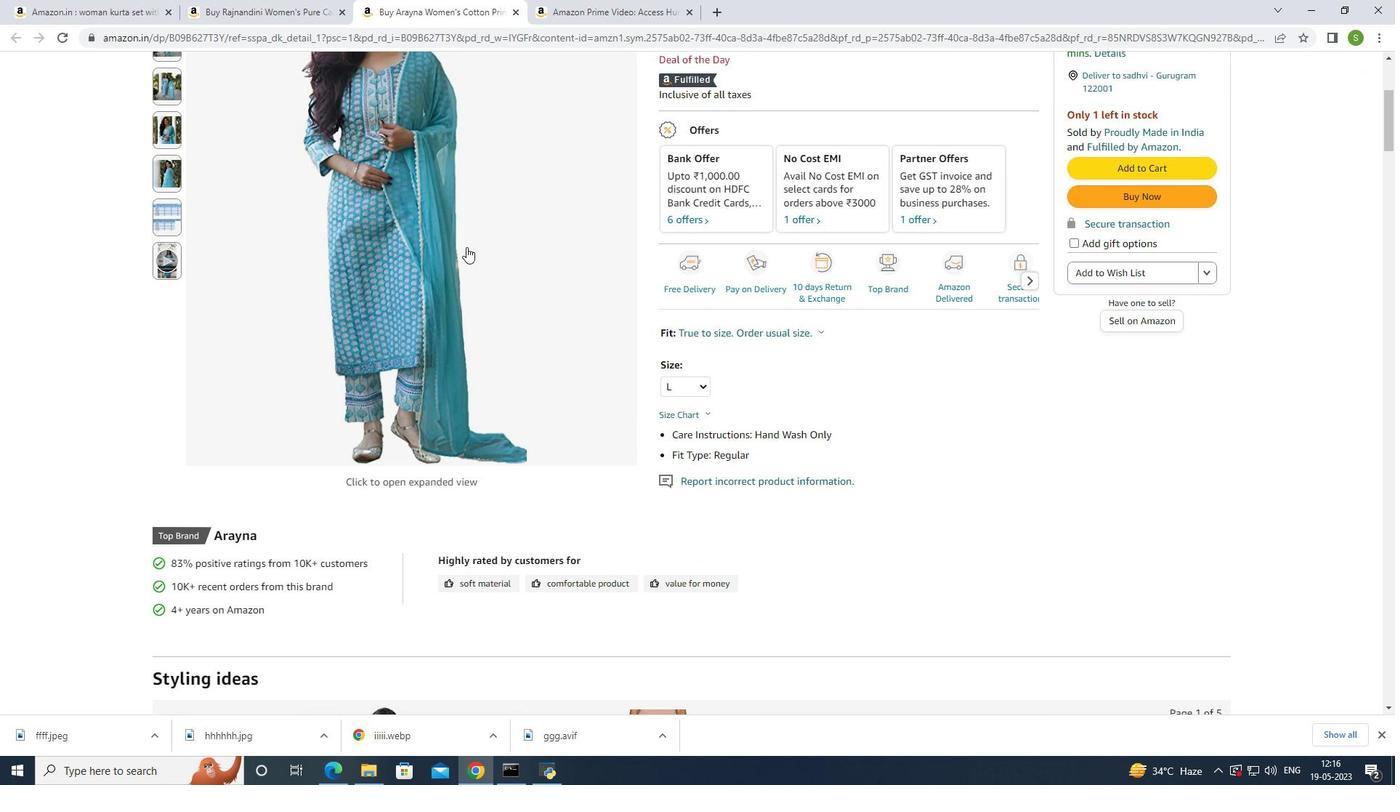 
Action: Mouse scrolled (466, 247) with delta (0, 0)
Screenshot: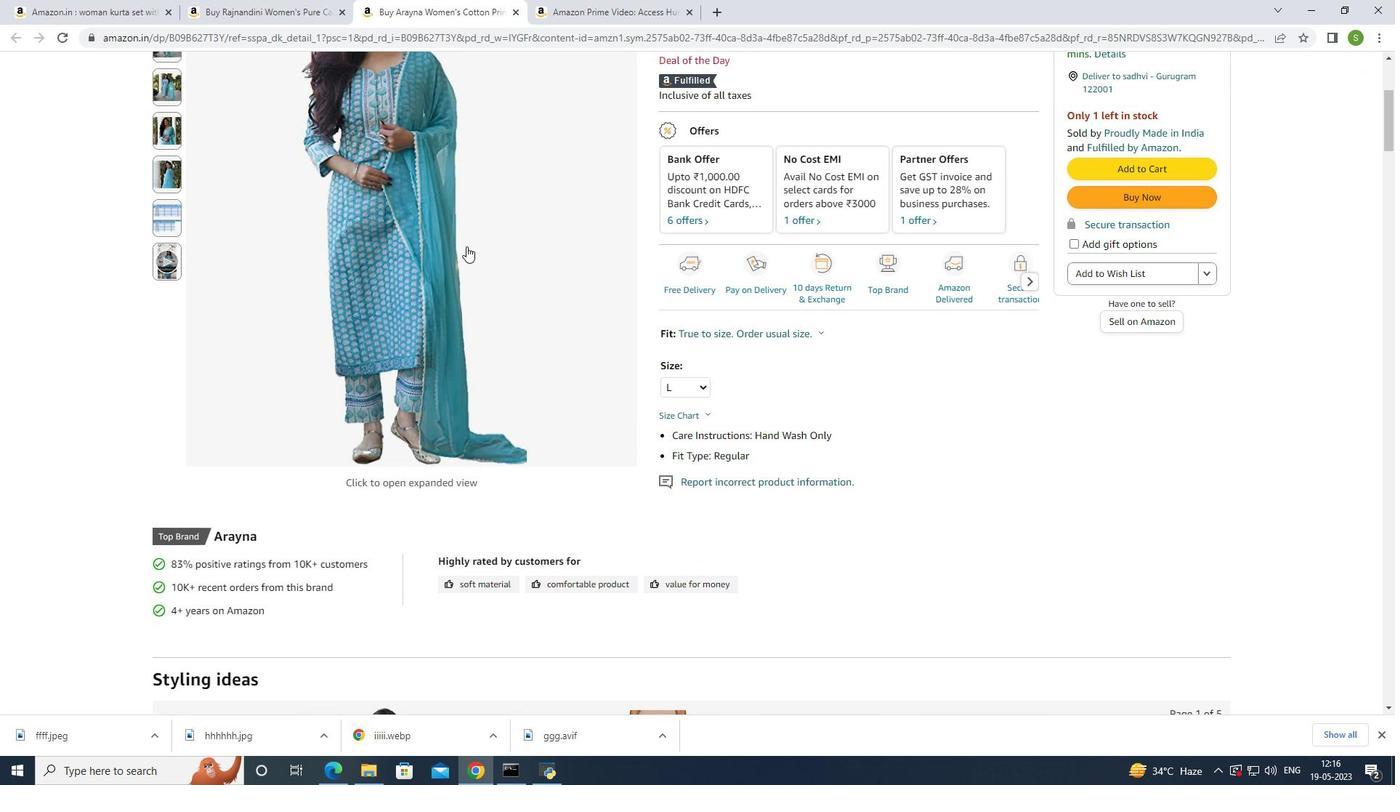 
Action: Mouse moved to (165, 293)
Screenshot: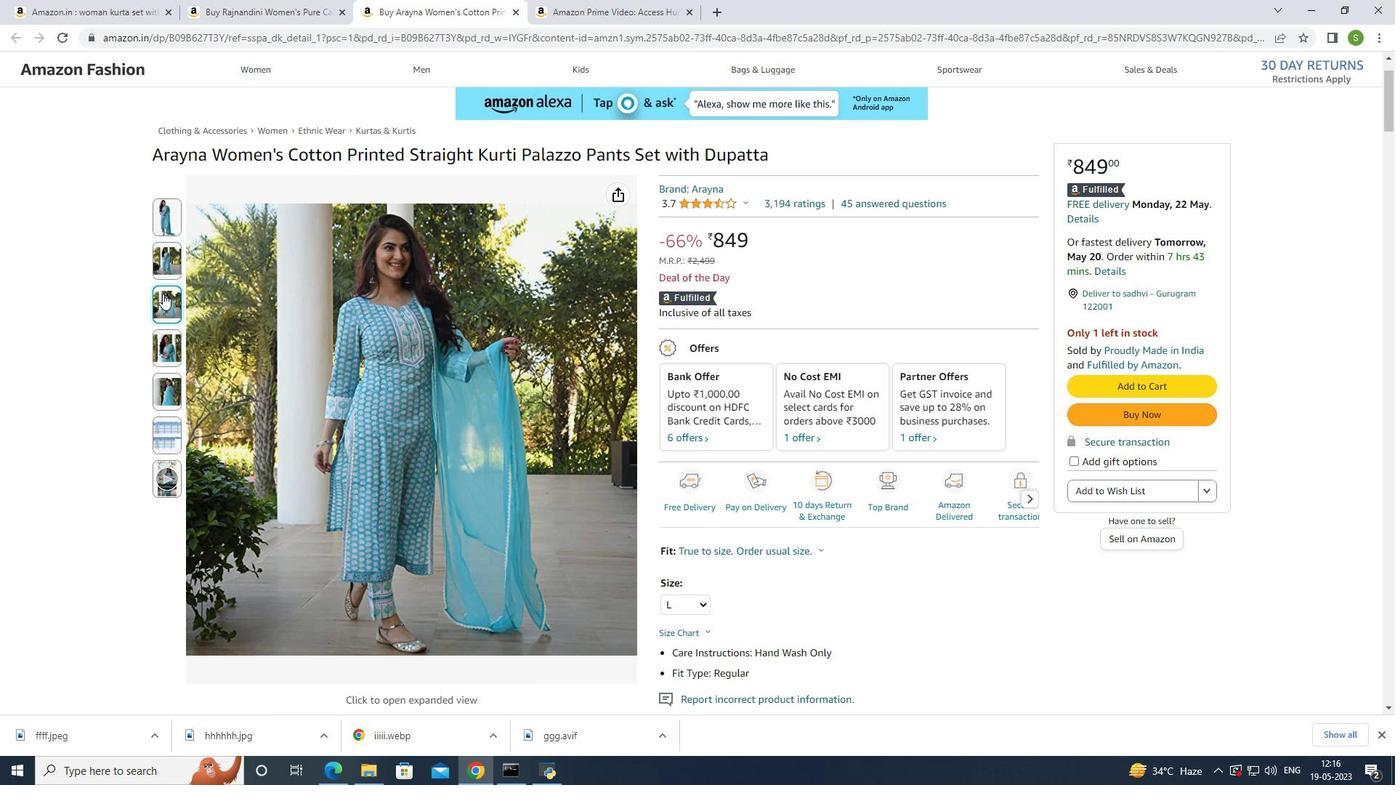 
Action: Mouse scrolled (165, 292) with delta (0, 0)
Screenshot: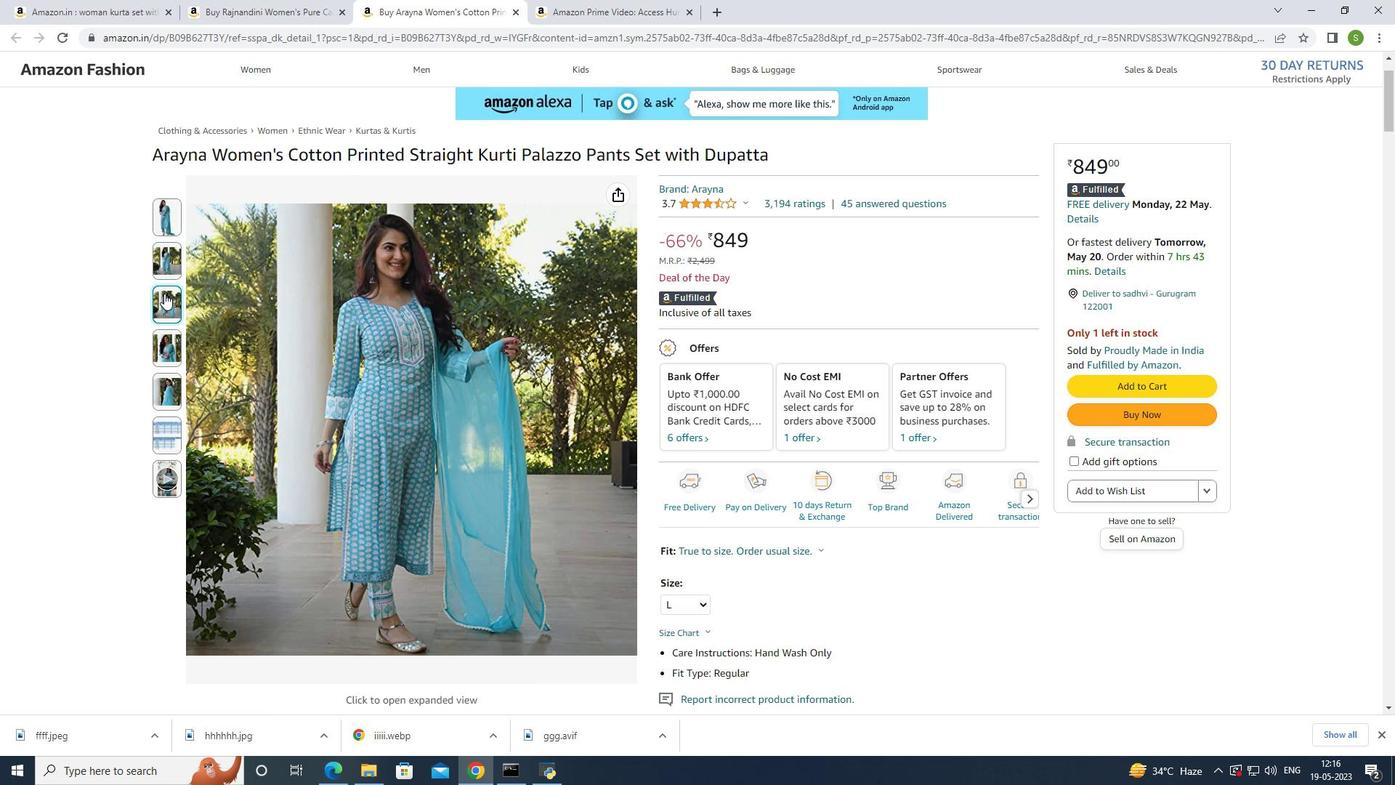 
Action: Mouse scrolled (165, 292) with delta (0, 0)
Screenshot: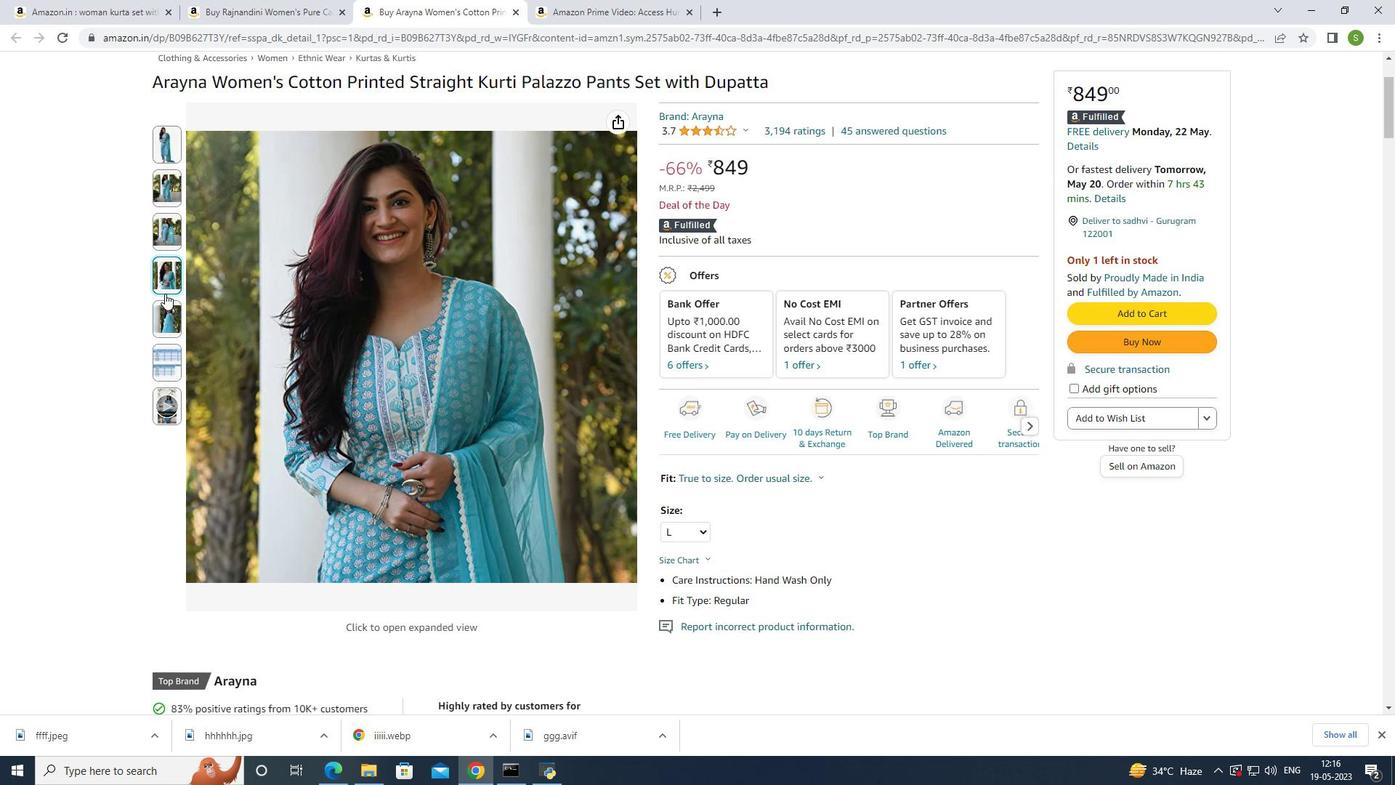 
Action: Mouse scrolled (165, 292) with delta (0, 0)
Screenshot: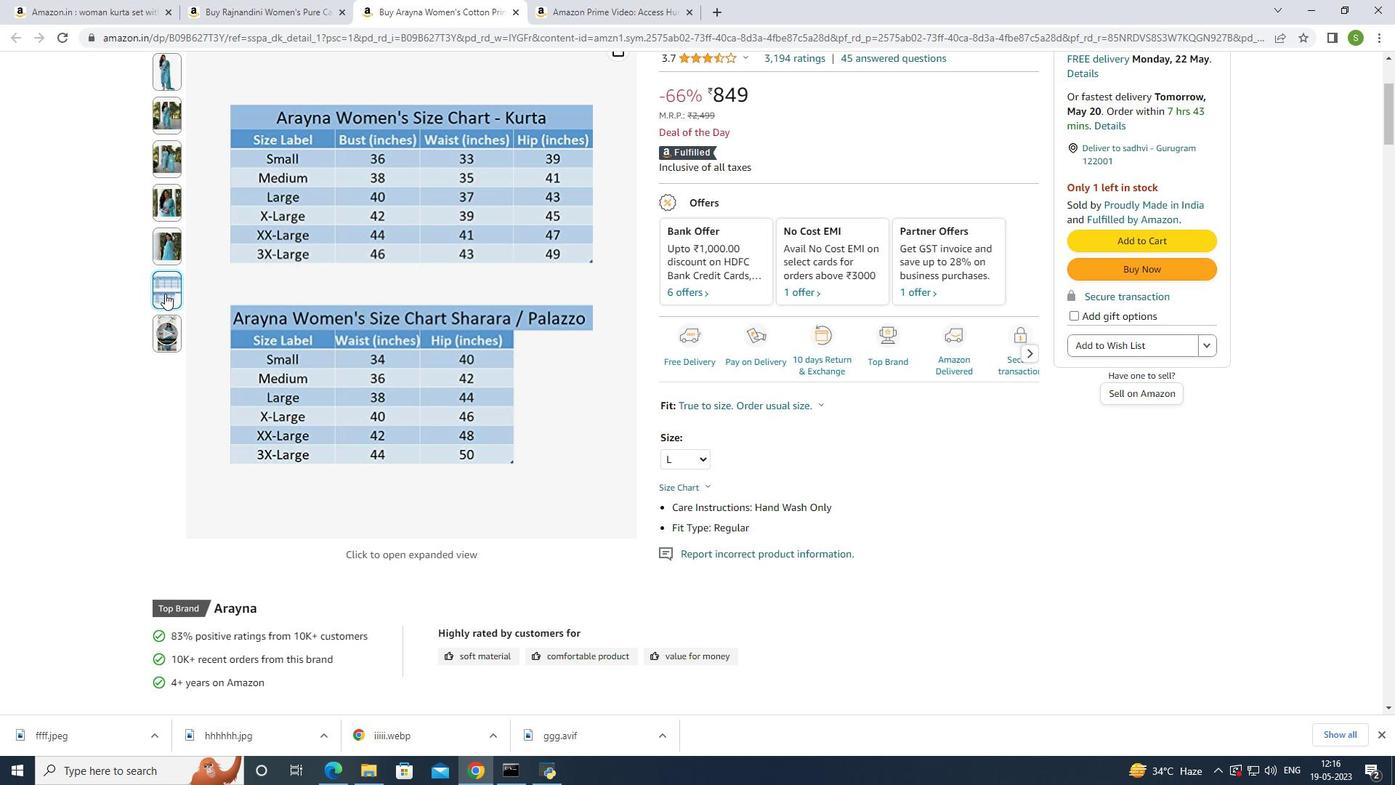 
Action: Mouse moved to (167, 265)
Screenshot: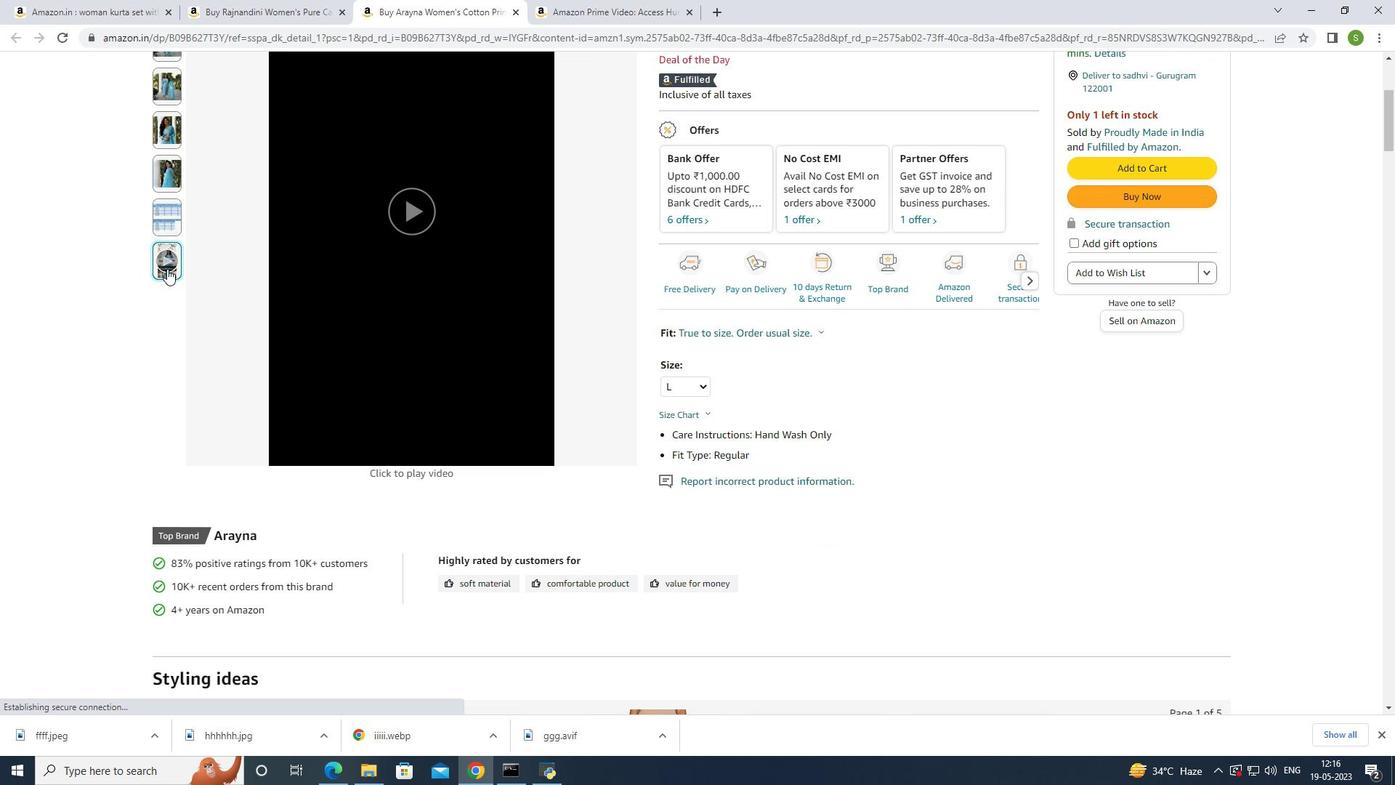 
Action: Mouse pressed left at (167, 265)
Screenshot: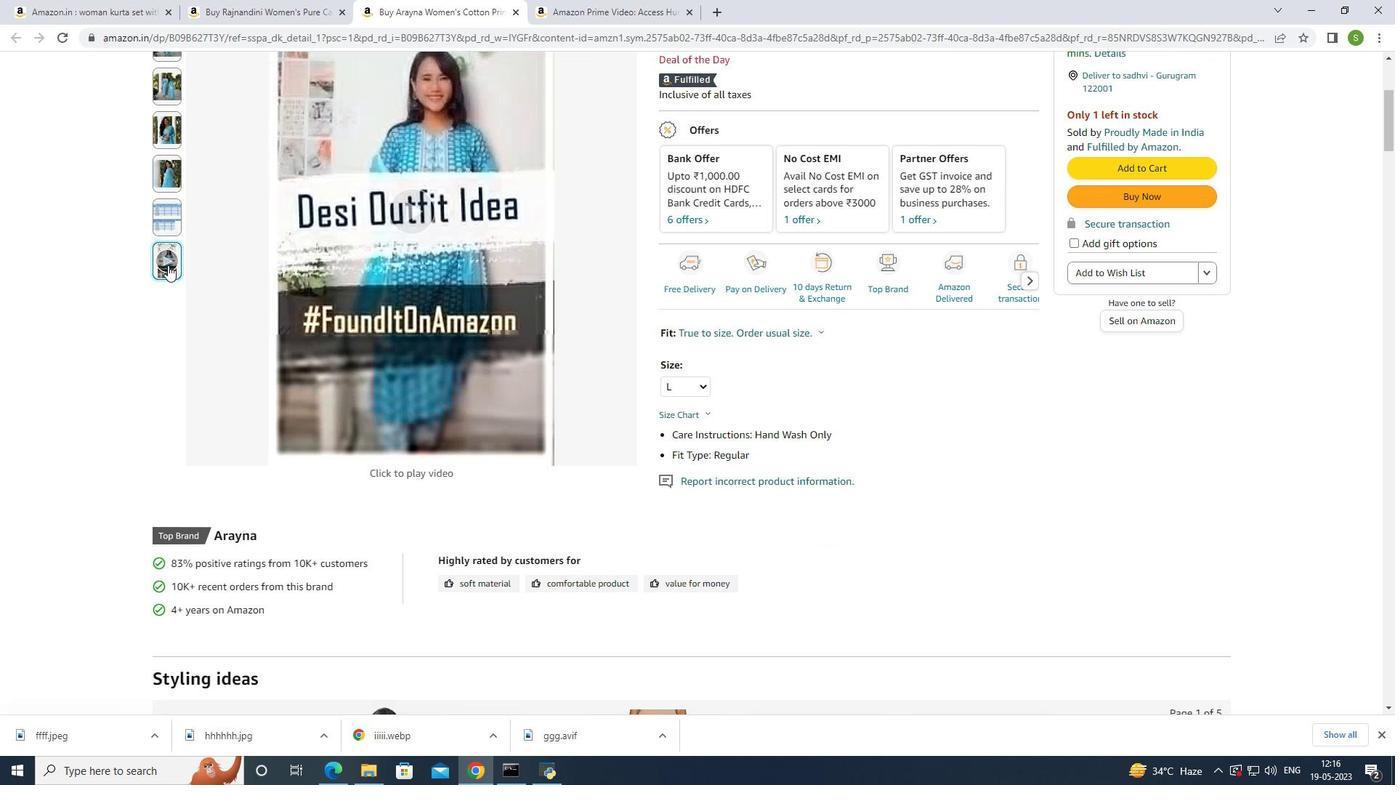 
Action: Mouse moved to (427, 215)
Screenshot: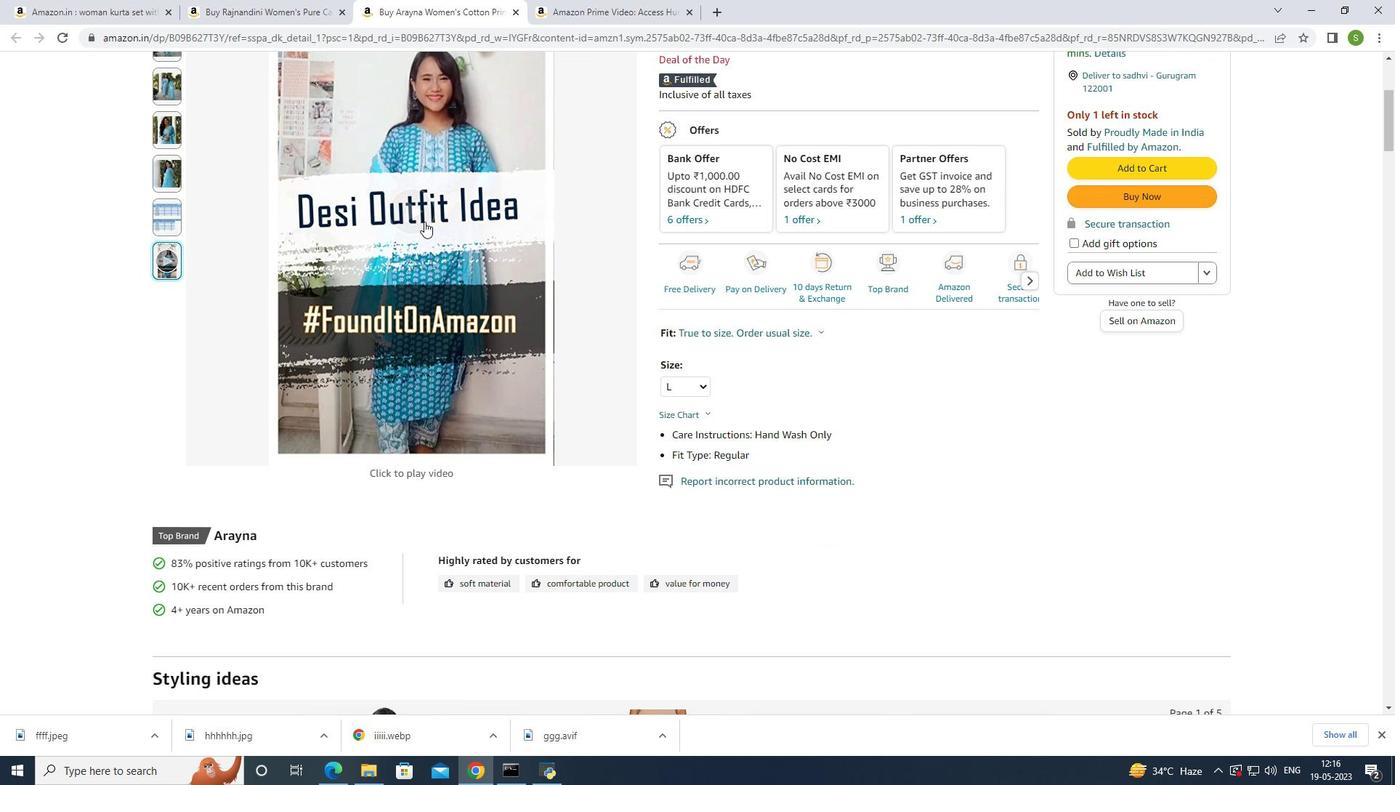 
Action: Mouse pressed left at (427, 215)
Screenshot: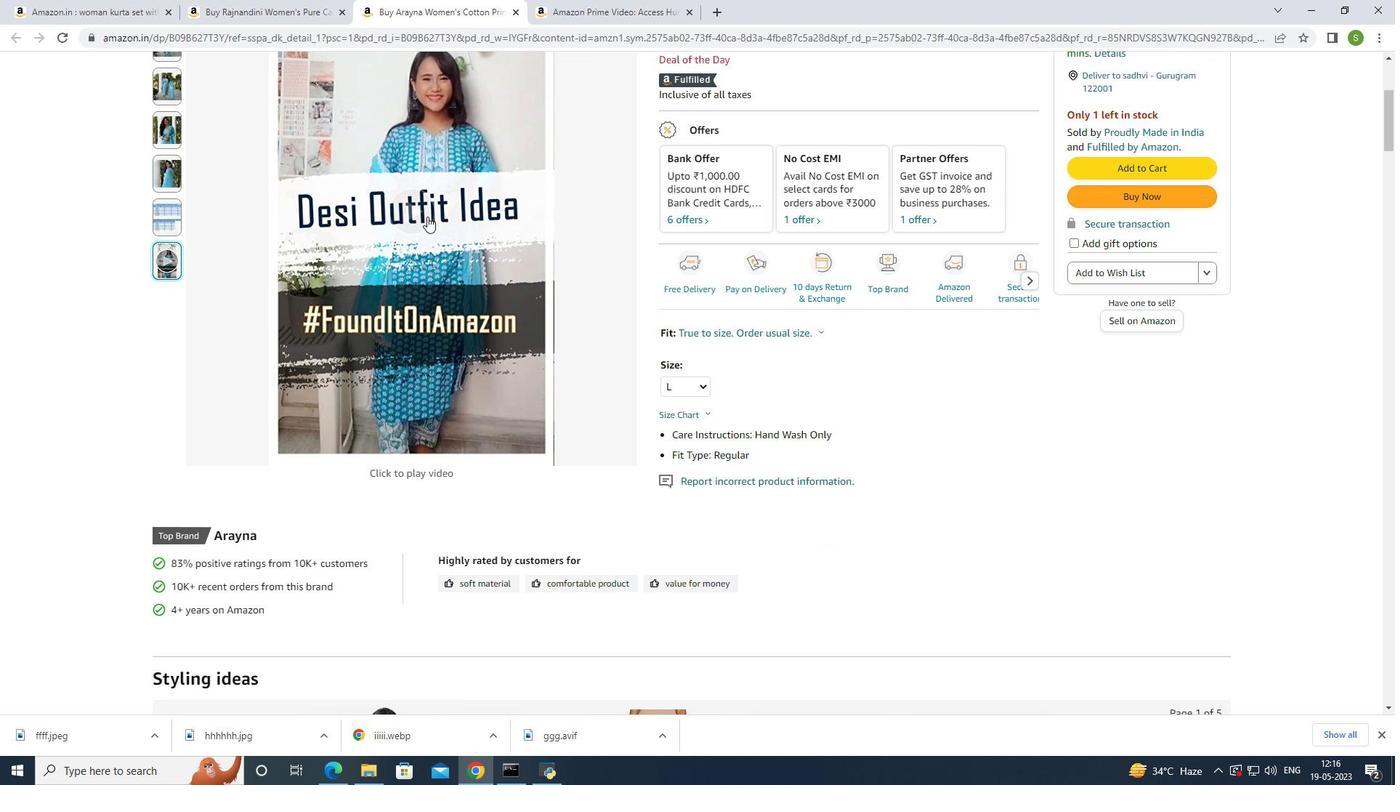 
Action: Mouse moved to (867, 409)
Screenshot: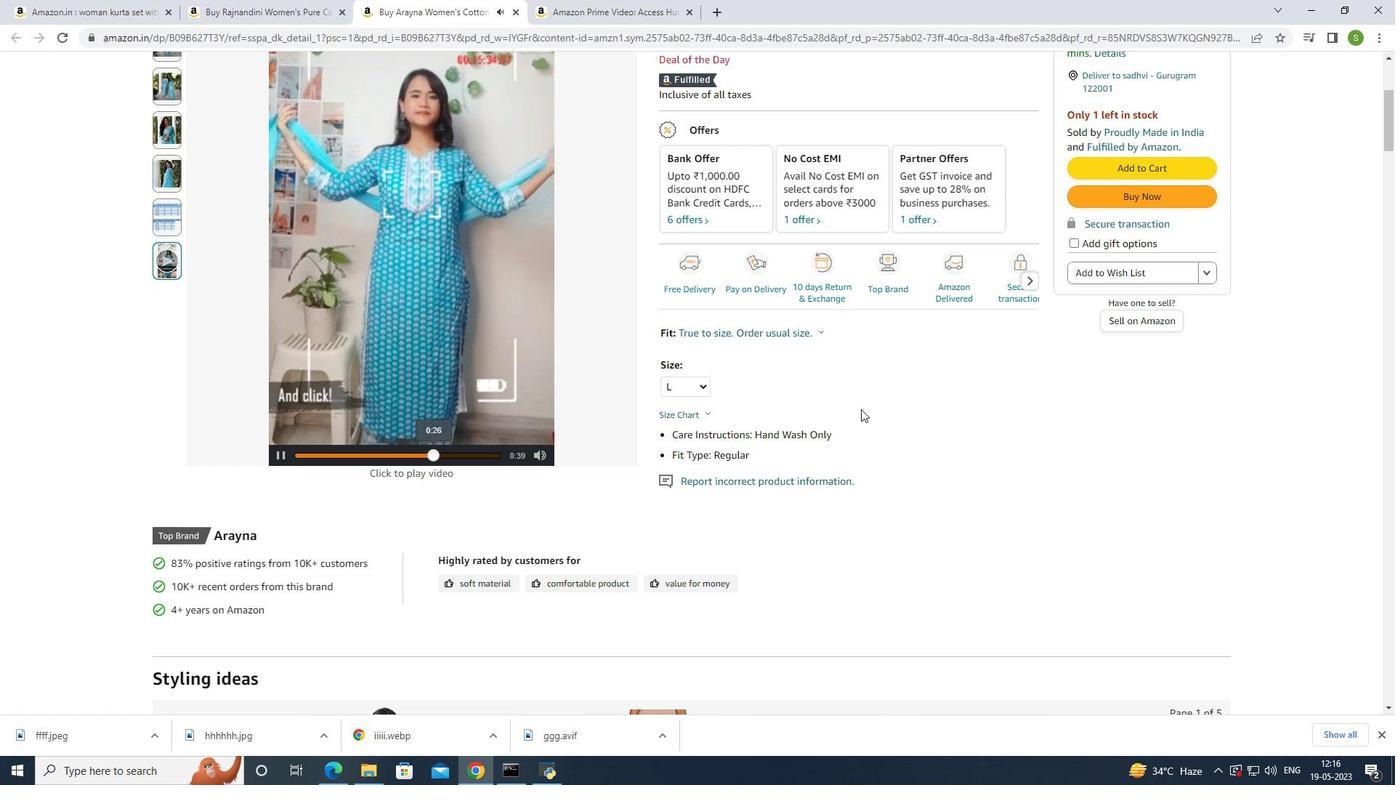 
Action: Mouse scrolled (867, 408) with delta (0, 0)
Screenshot: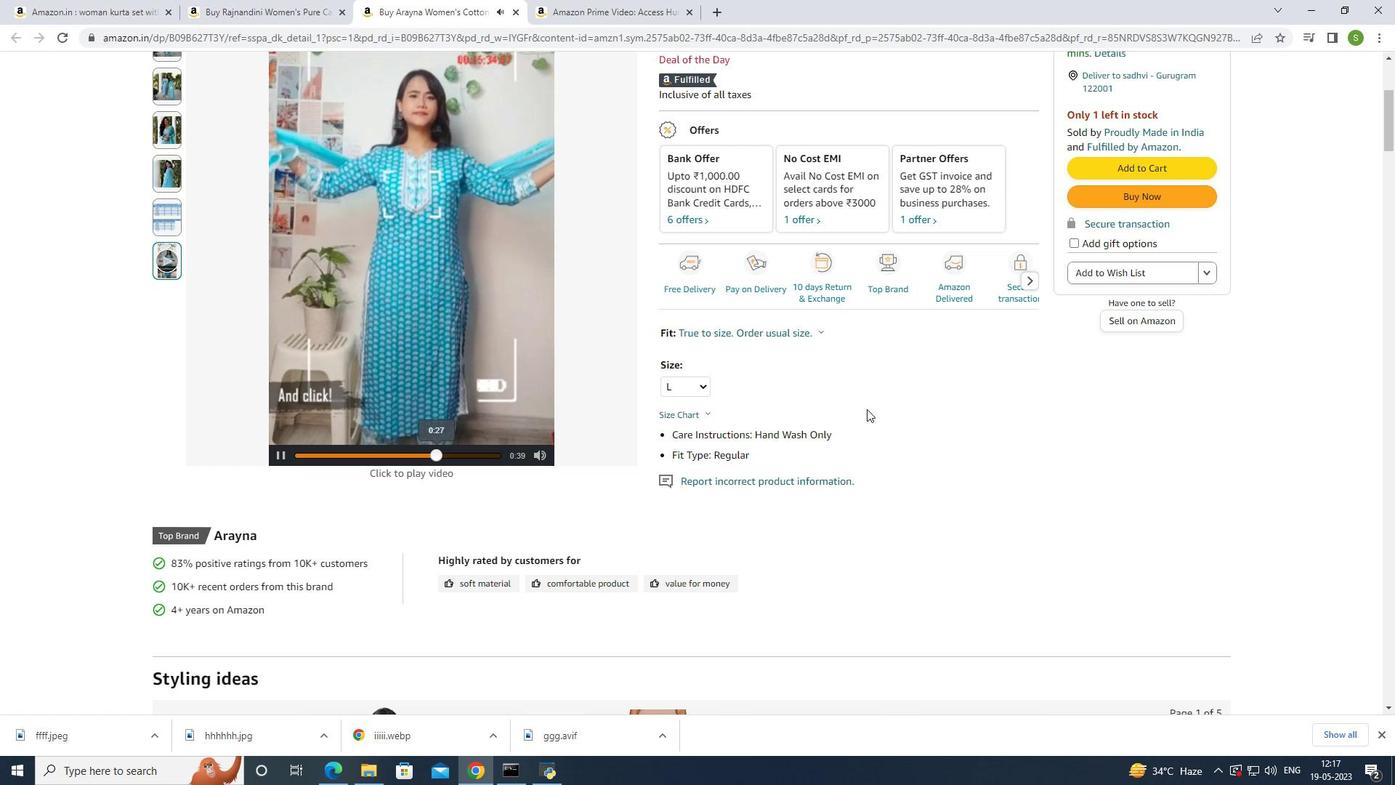 
Action: Mouse scrolled (867, 408) with delta (0, 0)
Screenshot: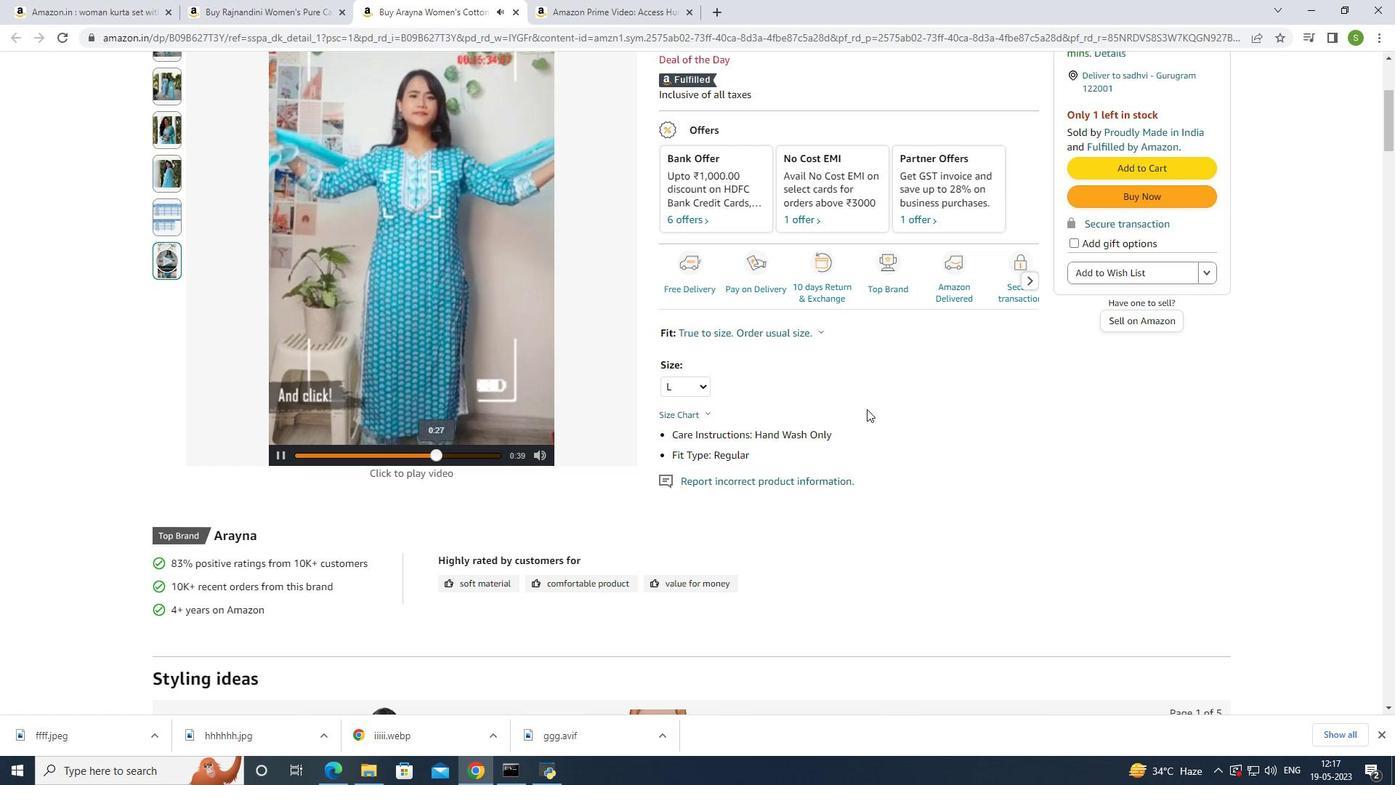 
Action: Mouse scrolled (867, 408) with delta (0, 0)
Screenshot: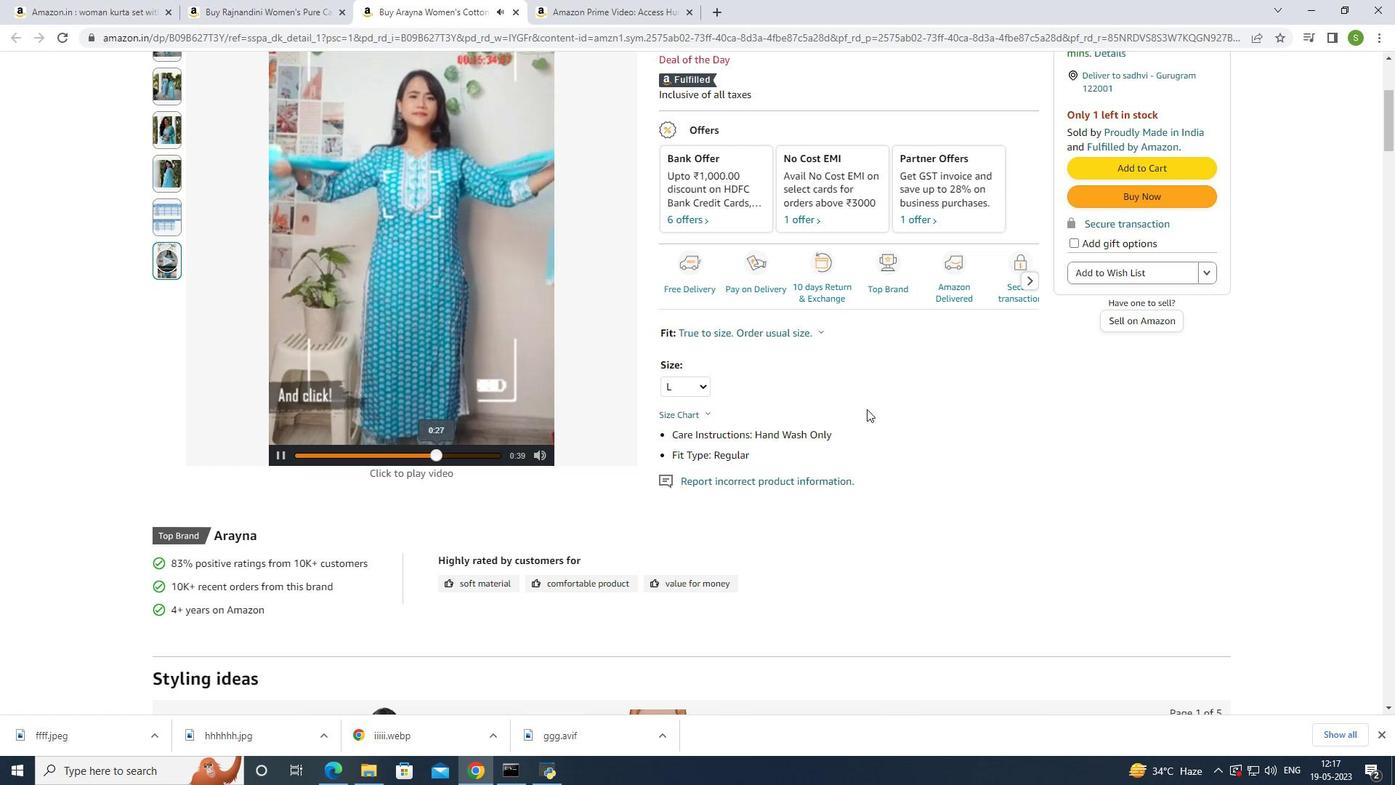 
Action: Mouse scrolled (867, 408) with delta (0, 0)
Screenshot: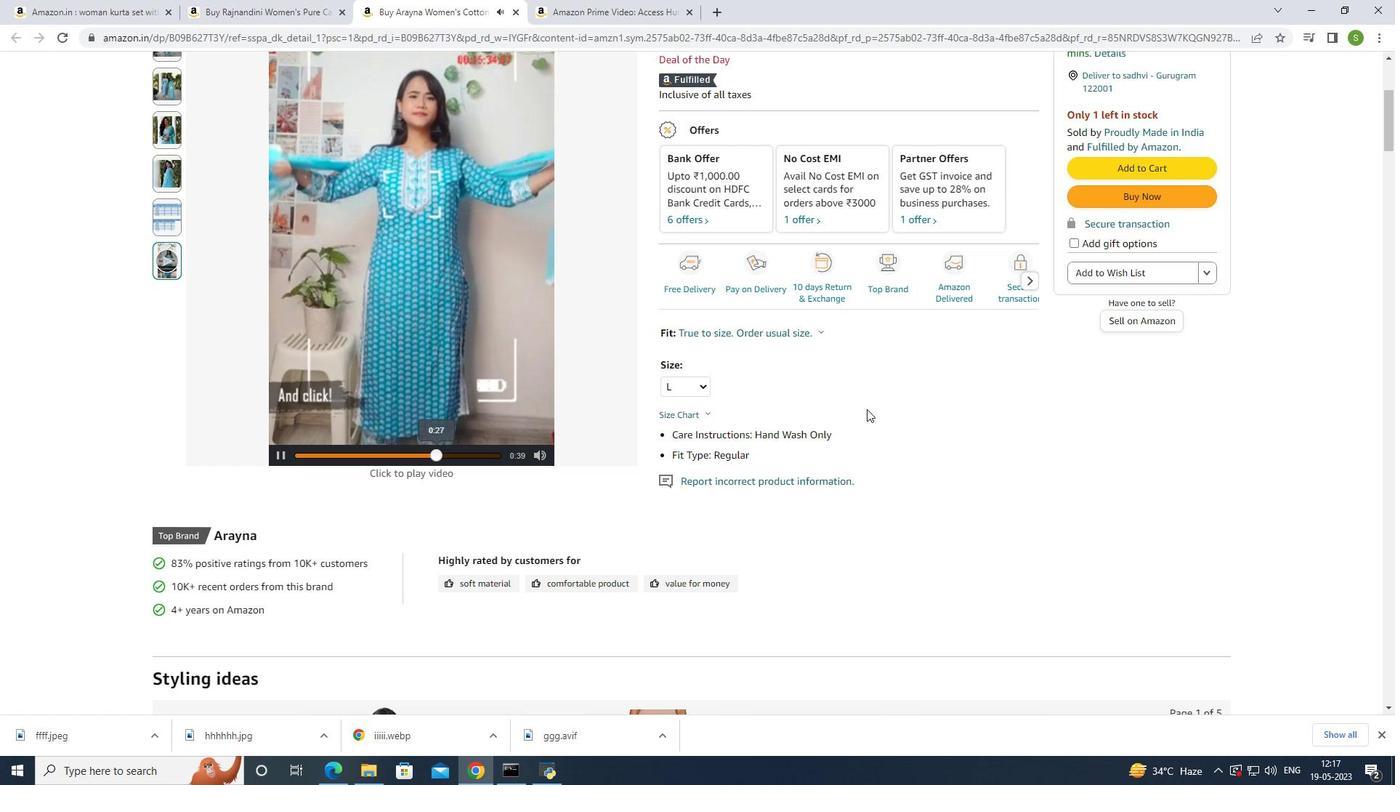 
Action: Mouse moved to (870, 404)
Screenshot: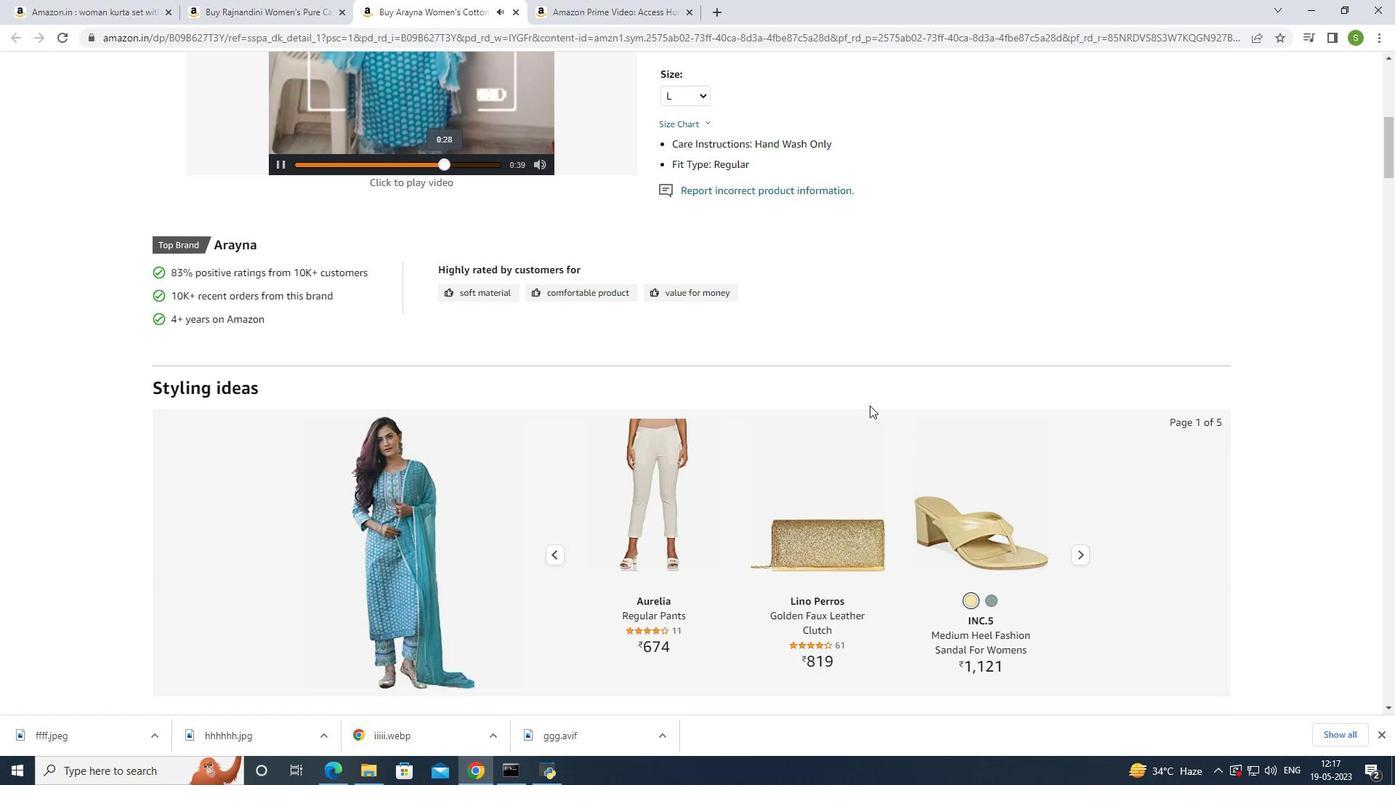 
Action: Mouse scrolled (870, 404) with delta (0, 0)
Screenshot: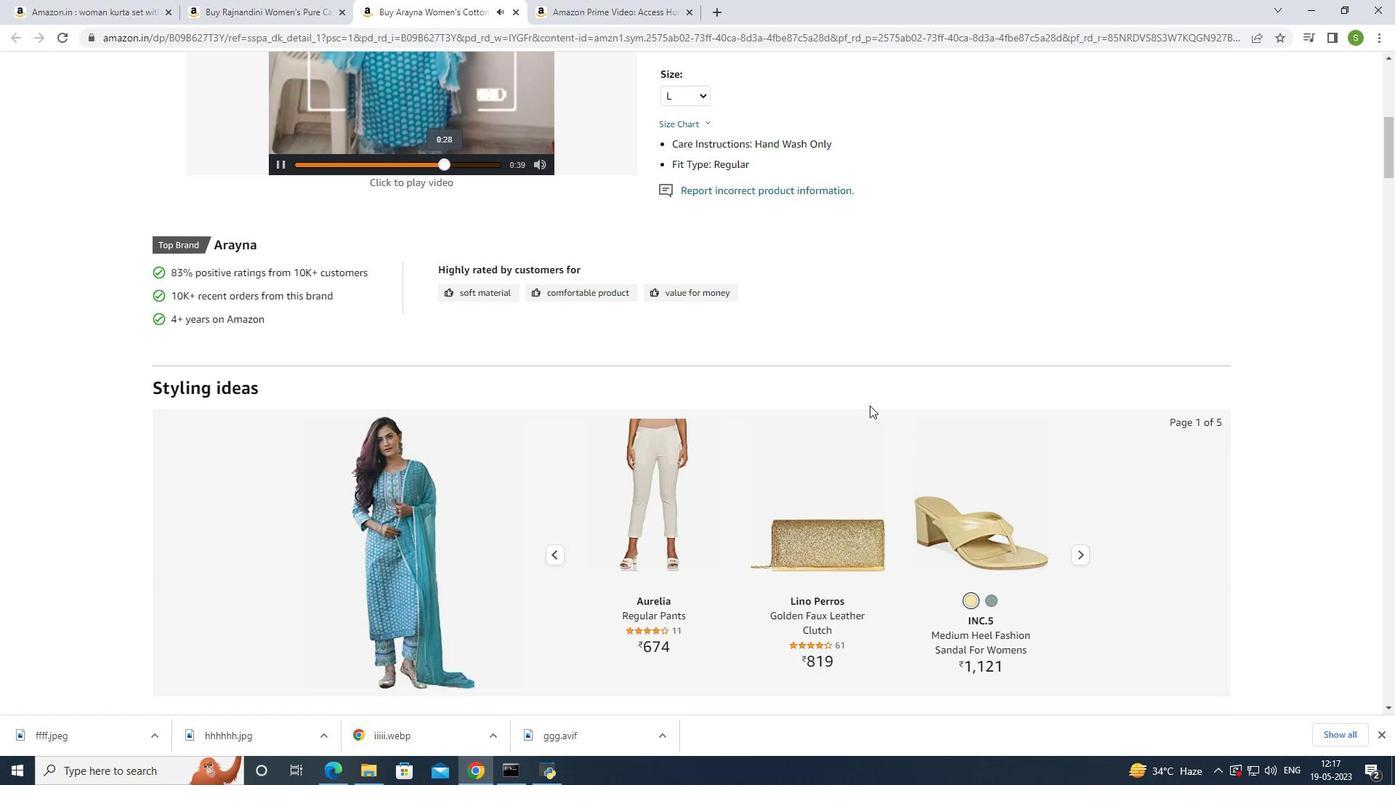 
Action: Mouse moved to (870, 403)
Screenshot: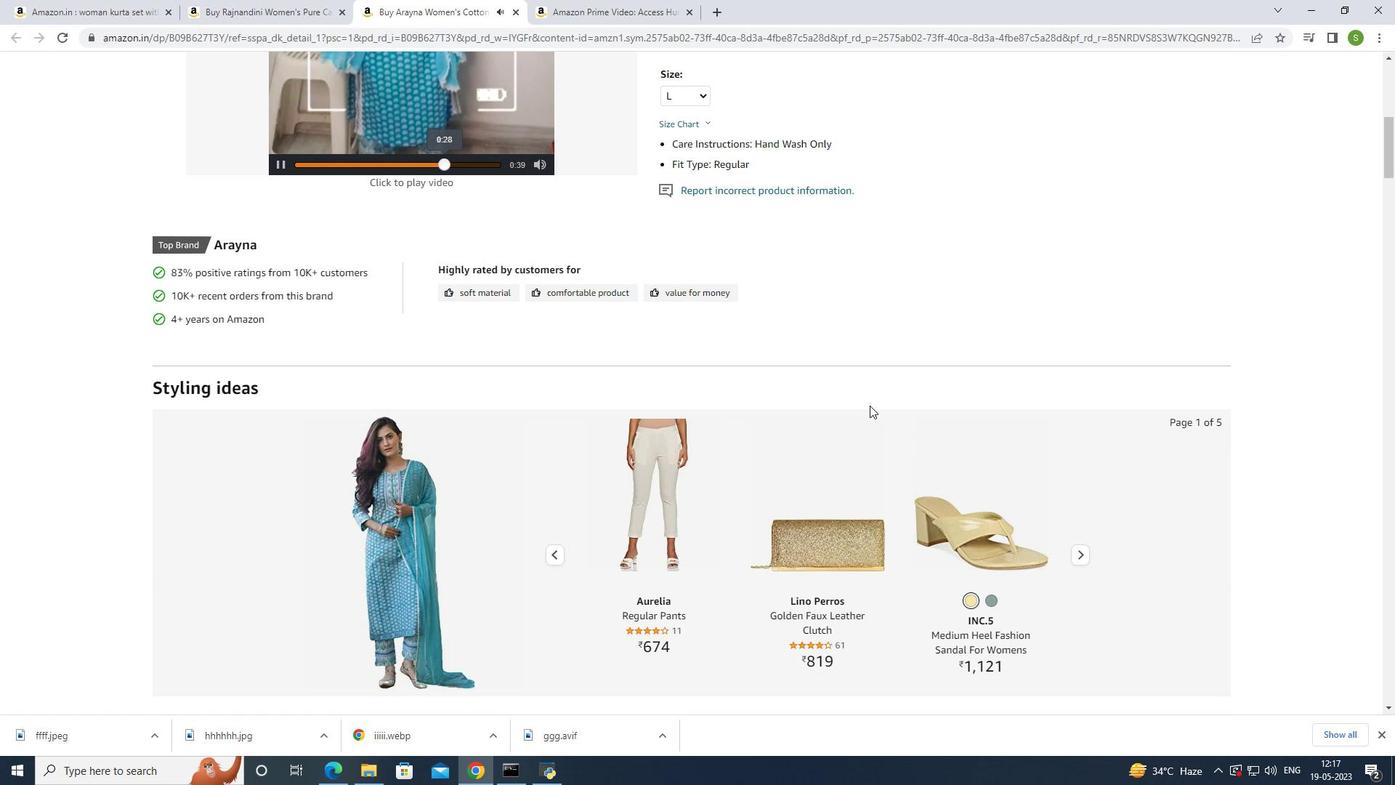
Action: Mouse scrolled (870, 404) with delta (0, 0)
Screenshot: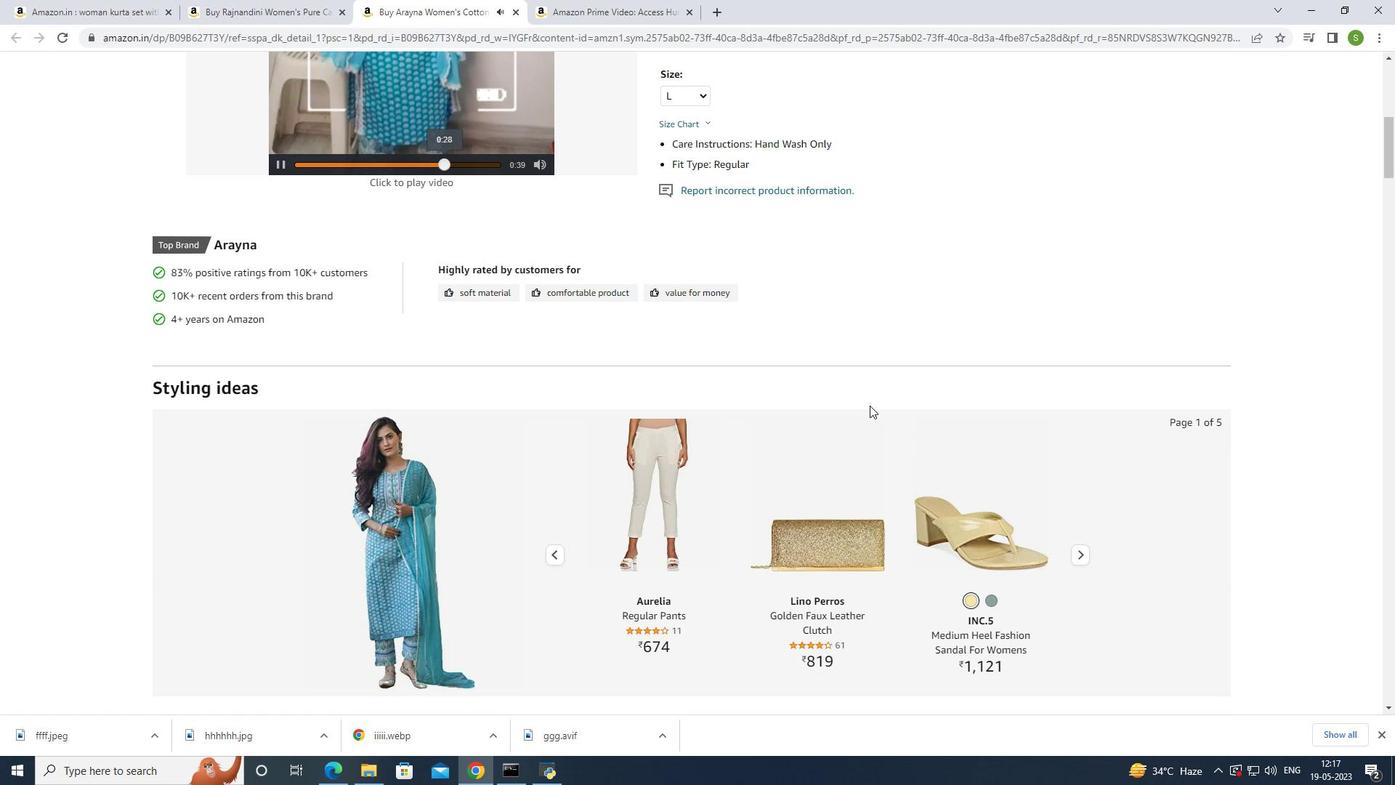 
Action: Mouse moved to (870, 402)
Screenshot: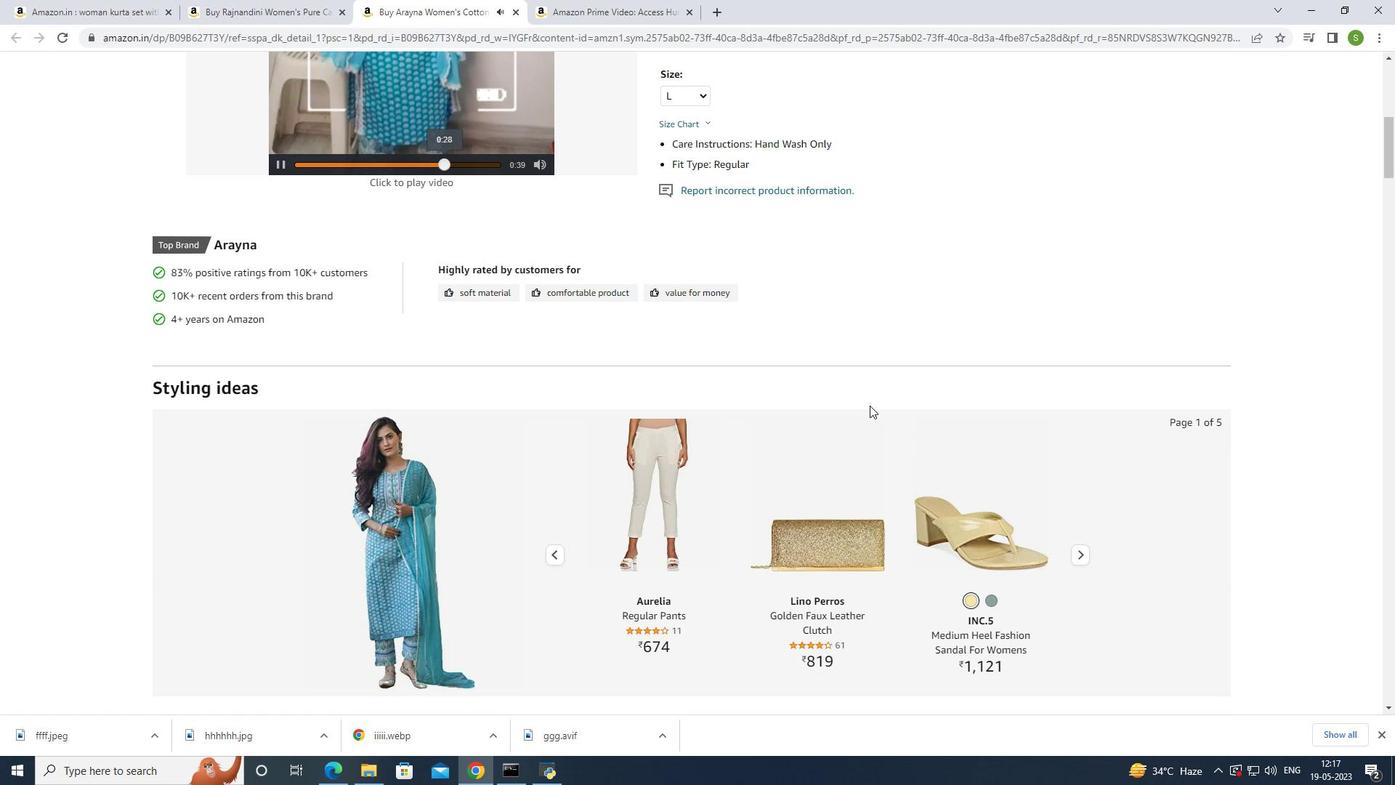 
Action: Mouse scrolled (870, 402) with delta (0, 0)
Screenshot: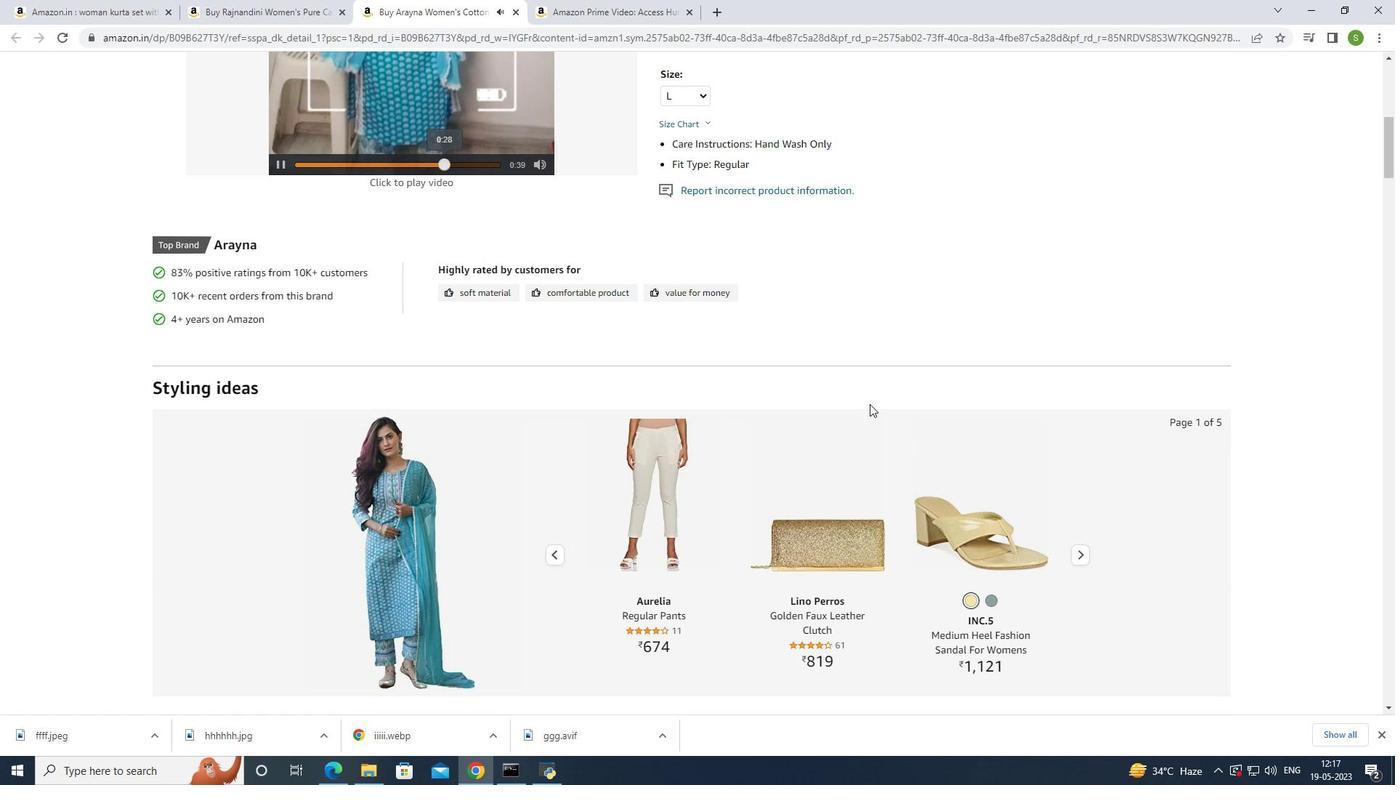 
Action: Mouse scrolled (870, 402) with delta (0, 0)
Screenshot: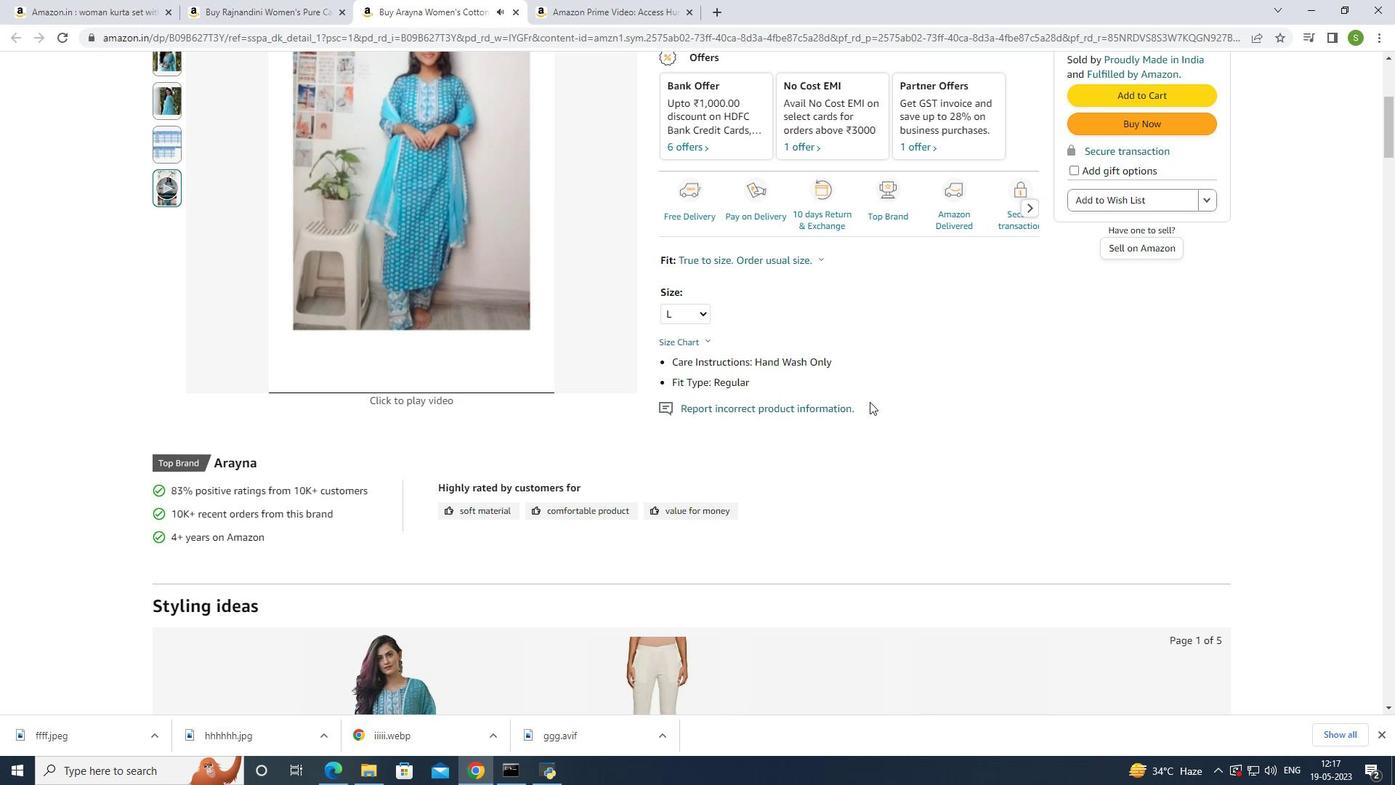 
Action: Mouse moved to (627, 449)
Screenshot: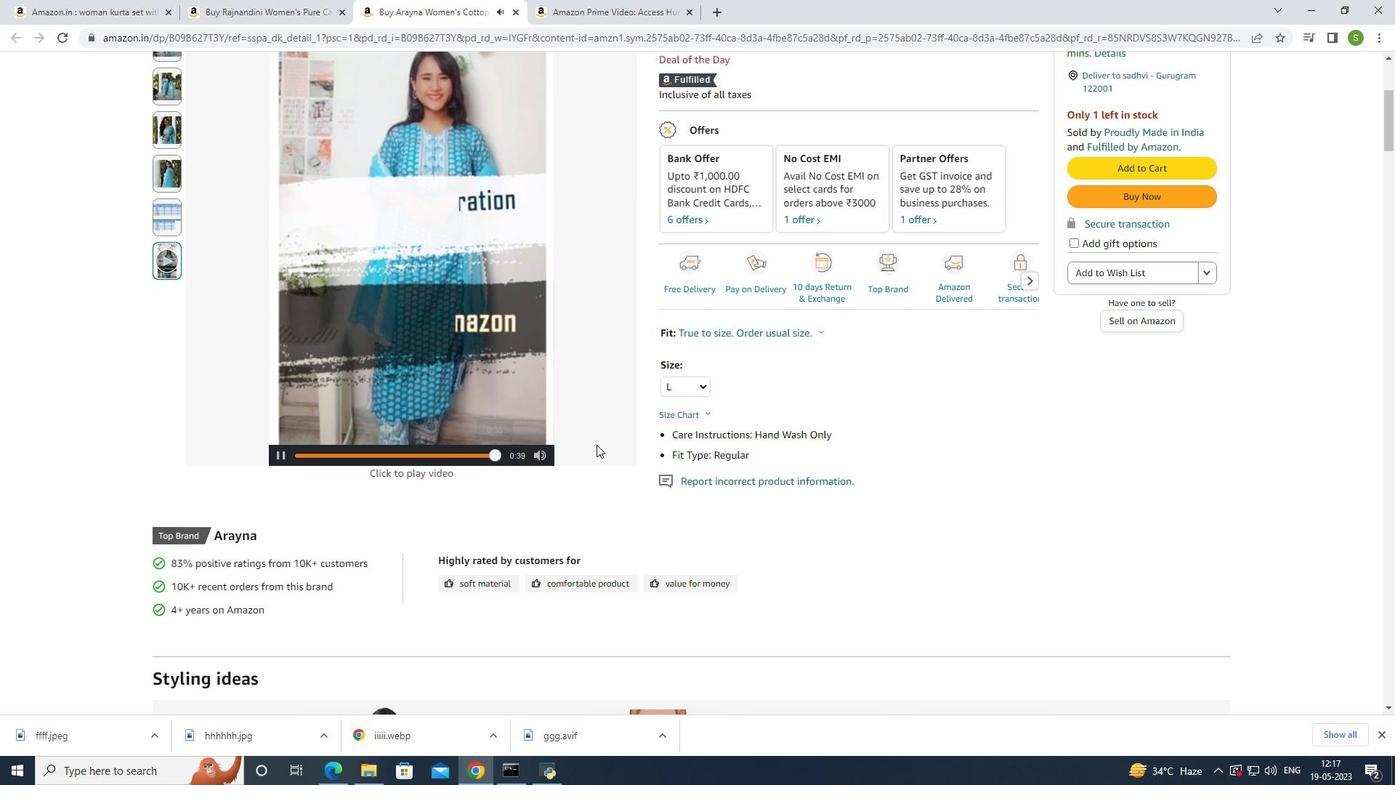 
Action: Mouse scrolled (627, 448) with delta (0, 0)
Screenshot: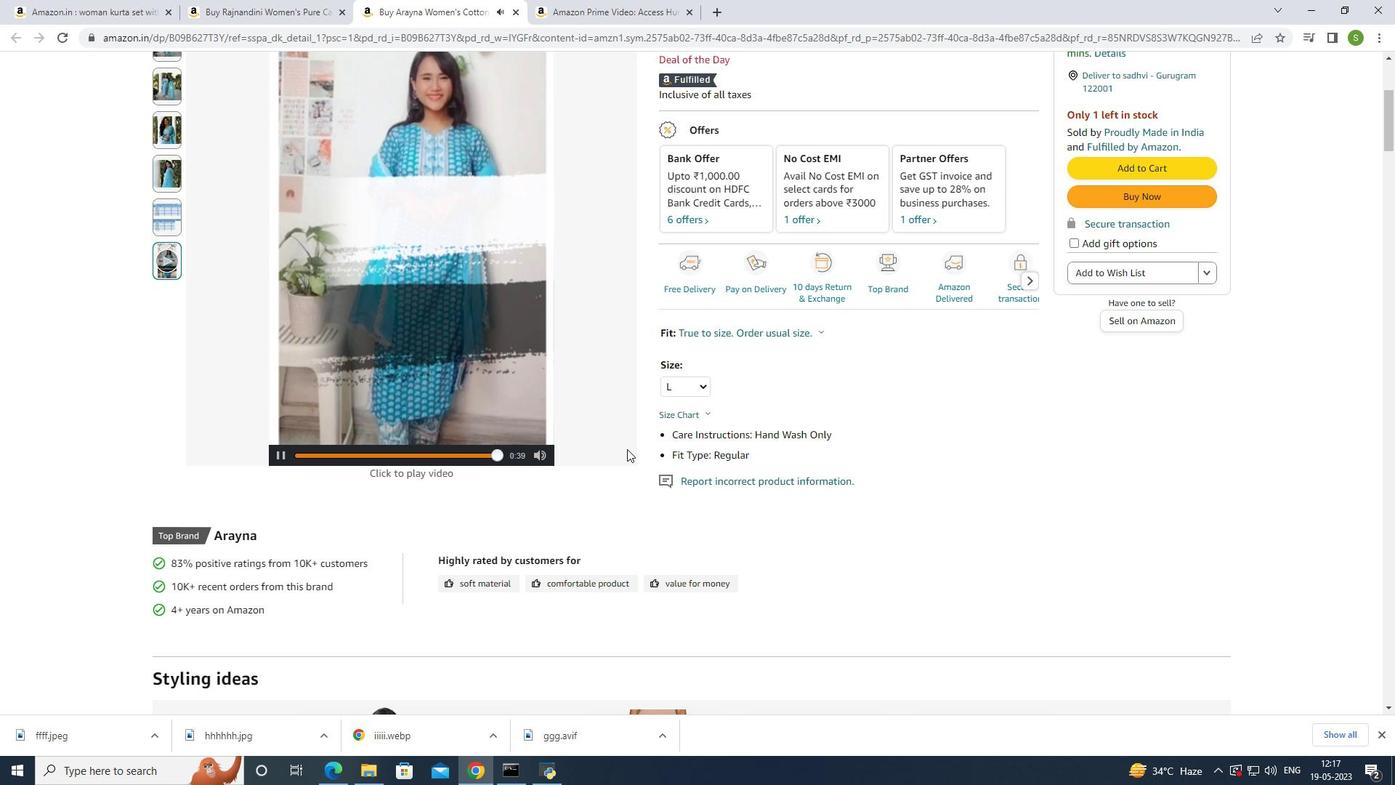 
Action: Mouse scrolled (627, 448) with delta (0, 0)
Screenshot: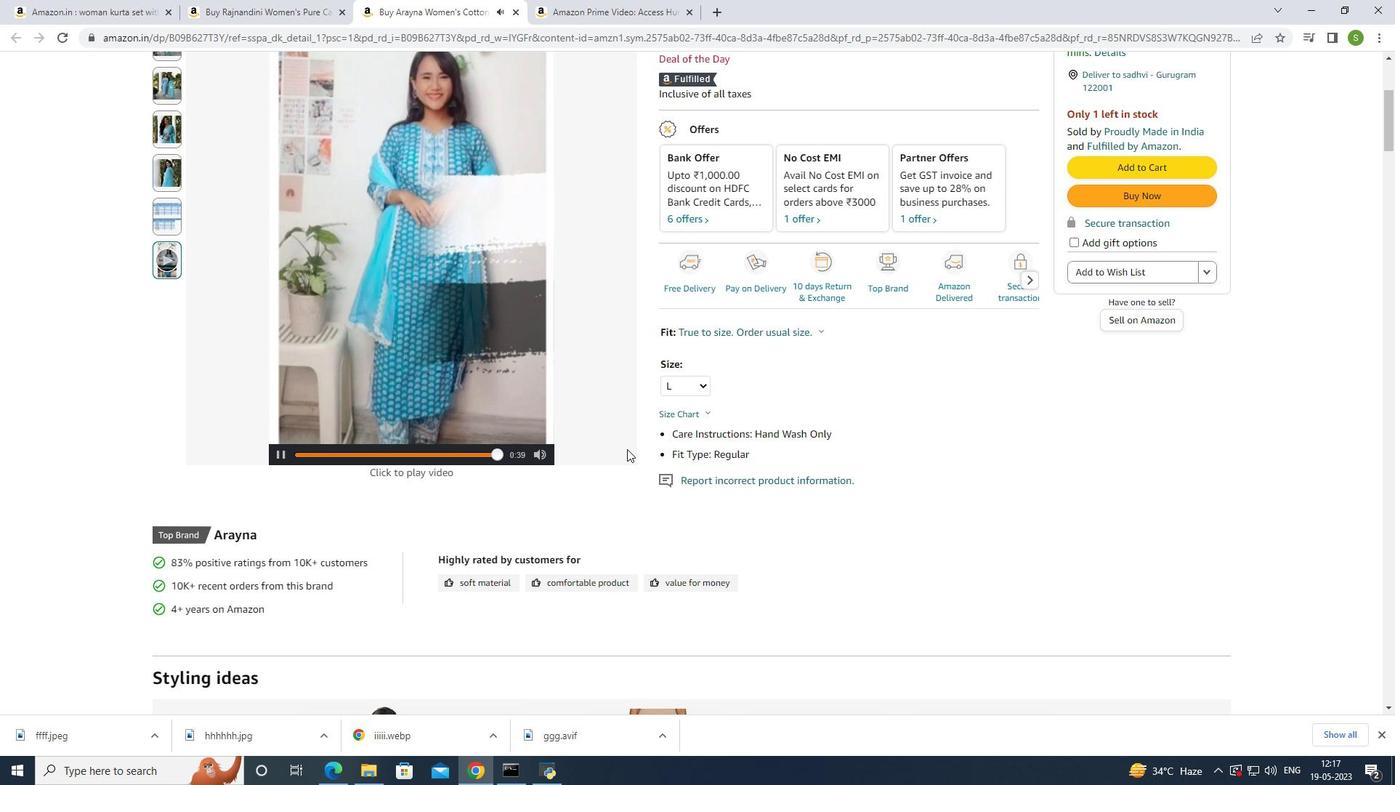 
Action: Mouse moved to (634, 444)
Screenshot: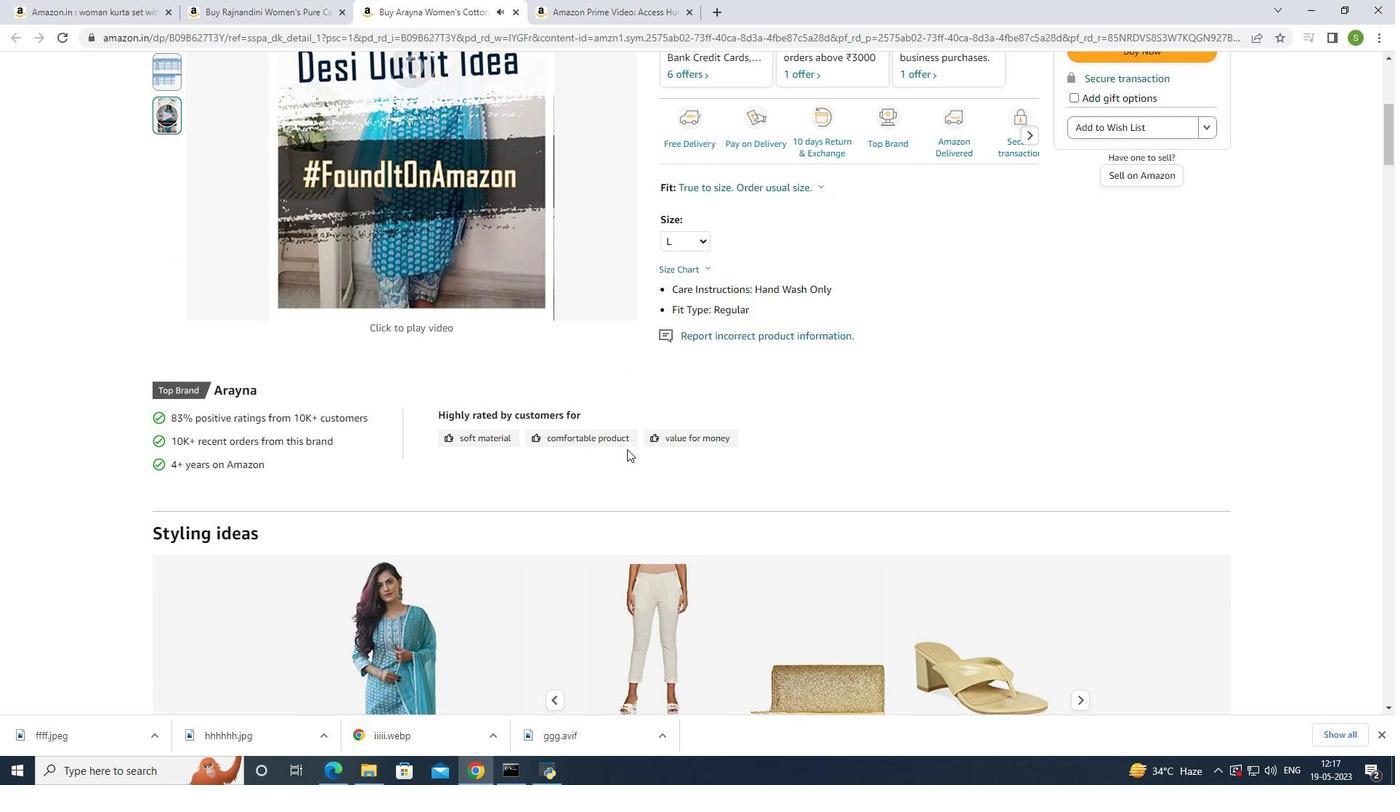 
Action: Mouse scrolled (634, 444) with delta (0, 0)
Screenshot: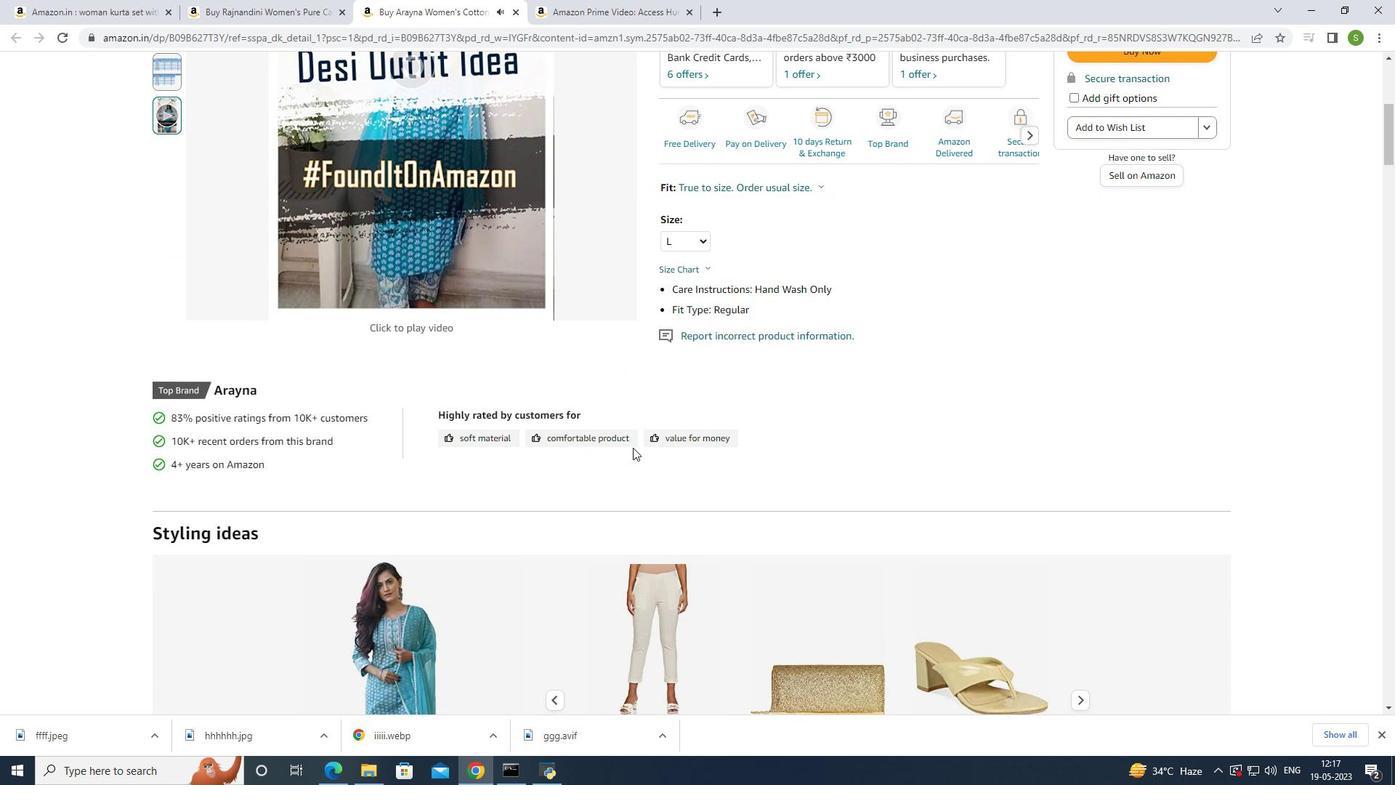 
Action: Mouse scrolled (634, 444) with delta (0, 0)
Screenshot: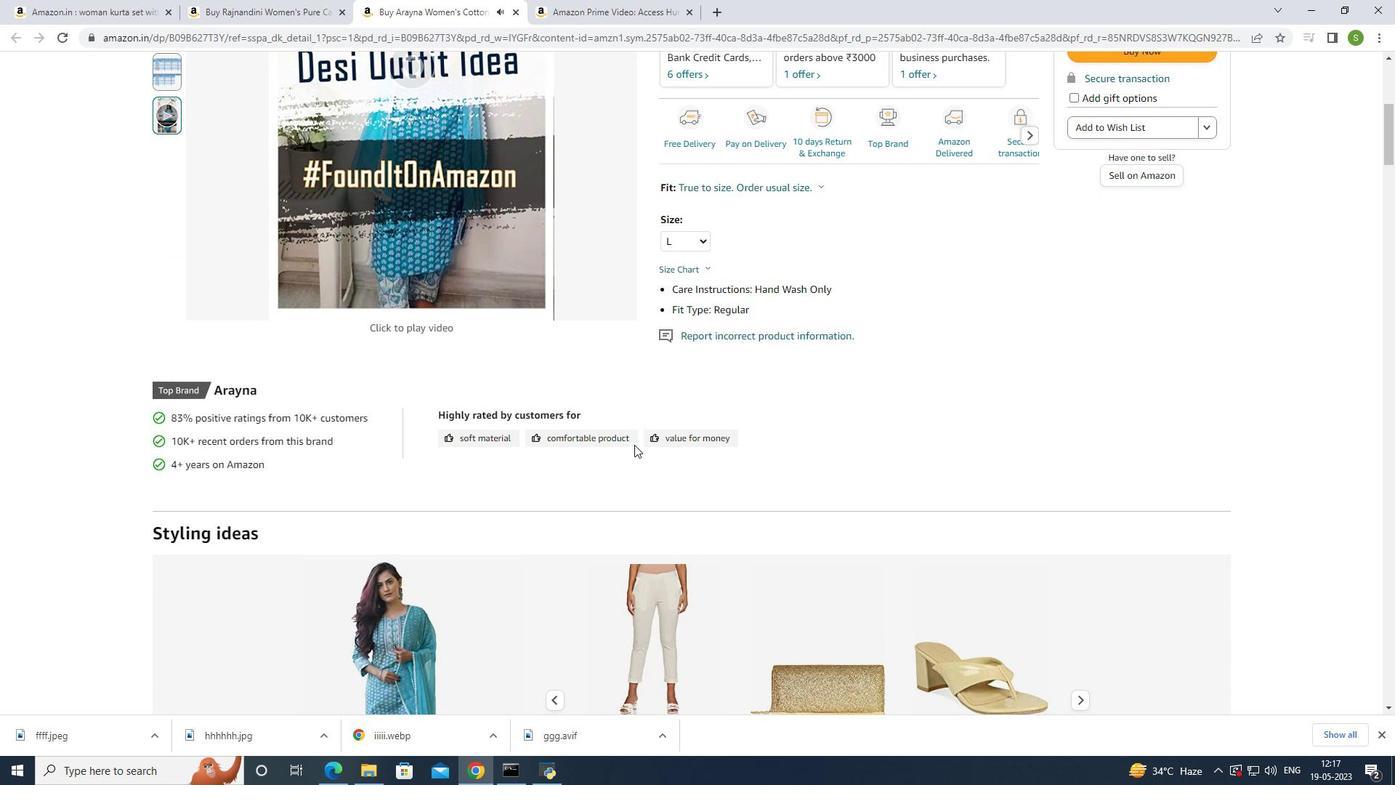 
Action: Mouse scrolled (634, 444) with delta (0, 0)
Screenshot: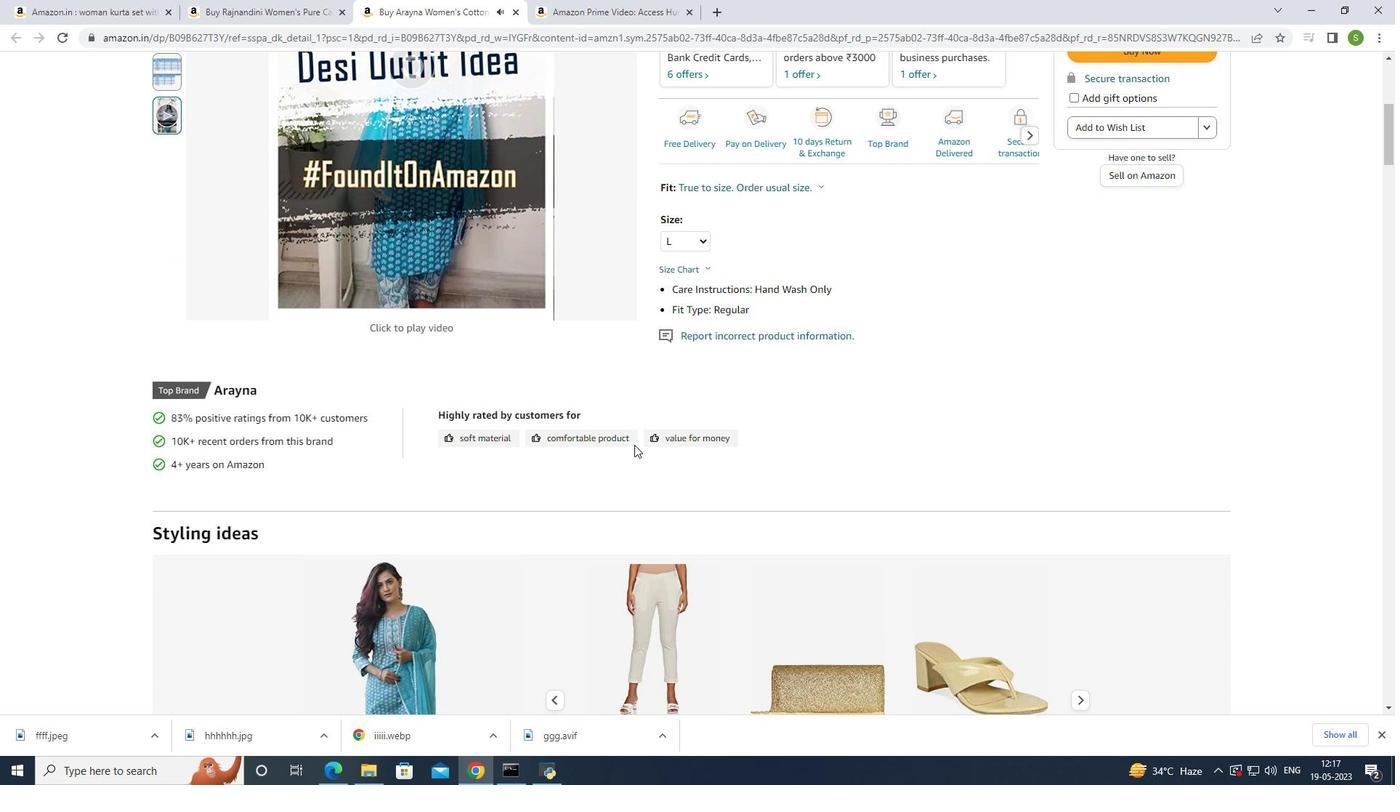 
Action: Mouse moved to (634, 444)
Screenshot: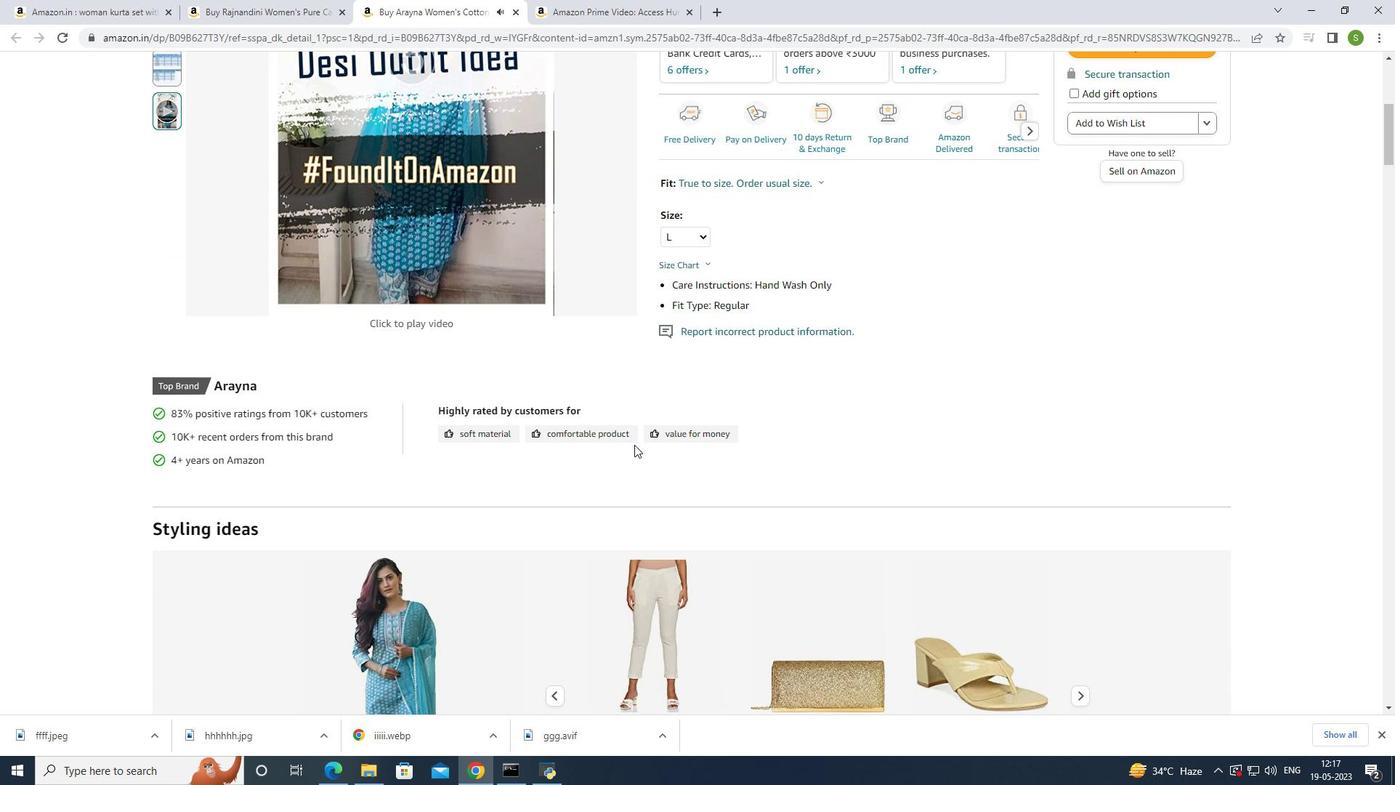 
Action: Mouse scrolled (634, 444) with delta (0, 0)
Screenshot: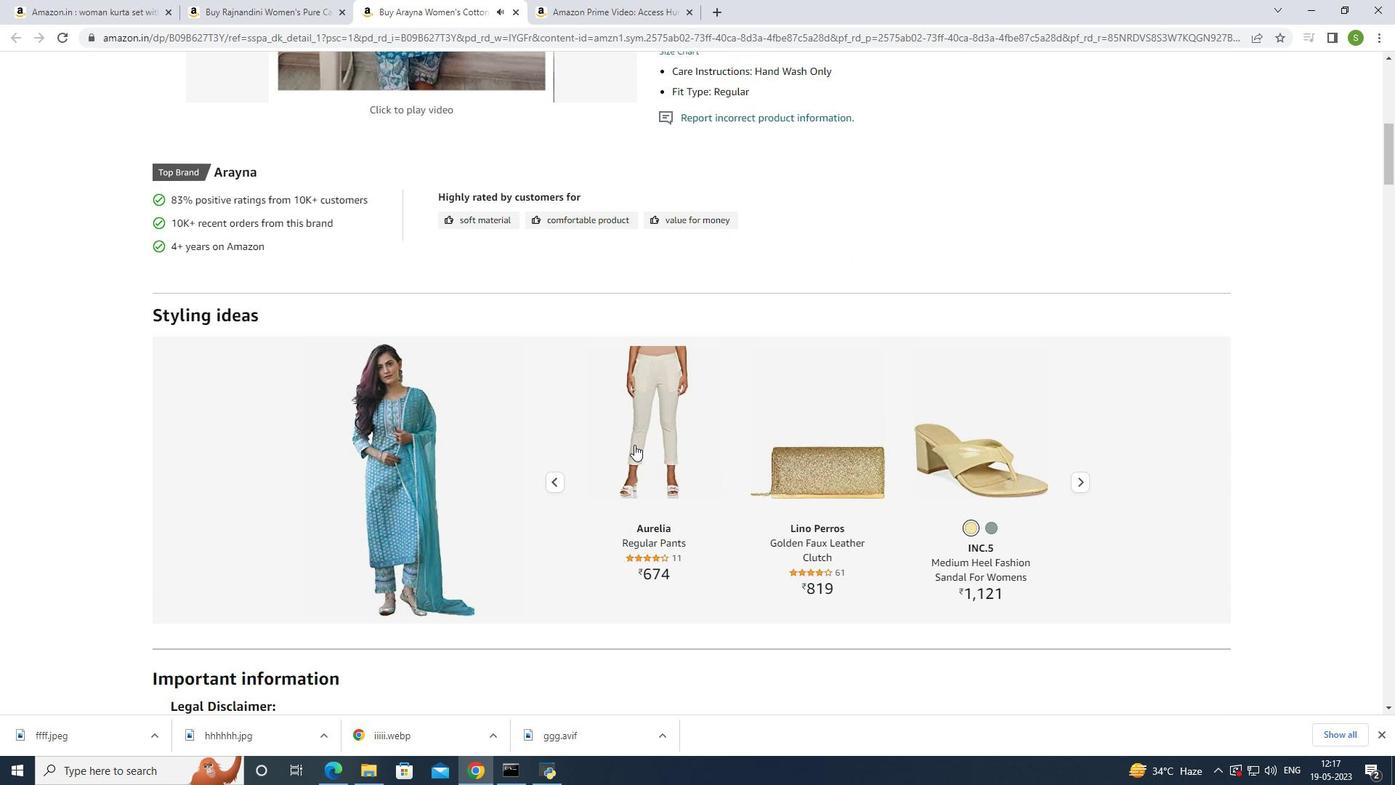 
Action: Mouse scrolled (634, 444) with delta (0, 0)
Screenshot: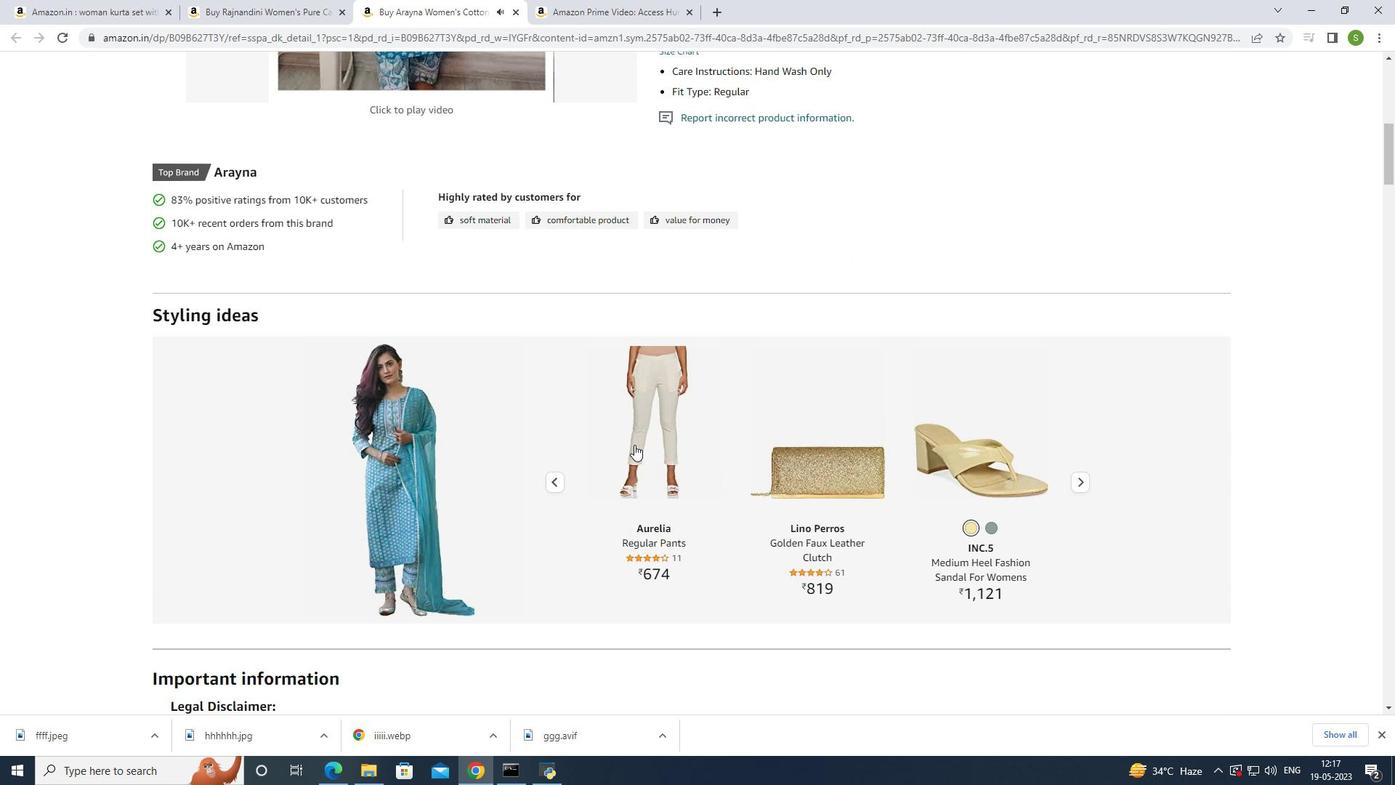 
Action: Mouse scrolled (634, 444) with delta (0, 0)
Screenshot: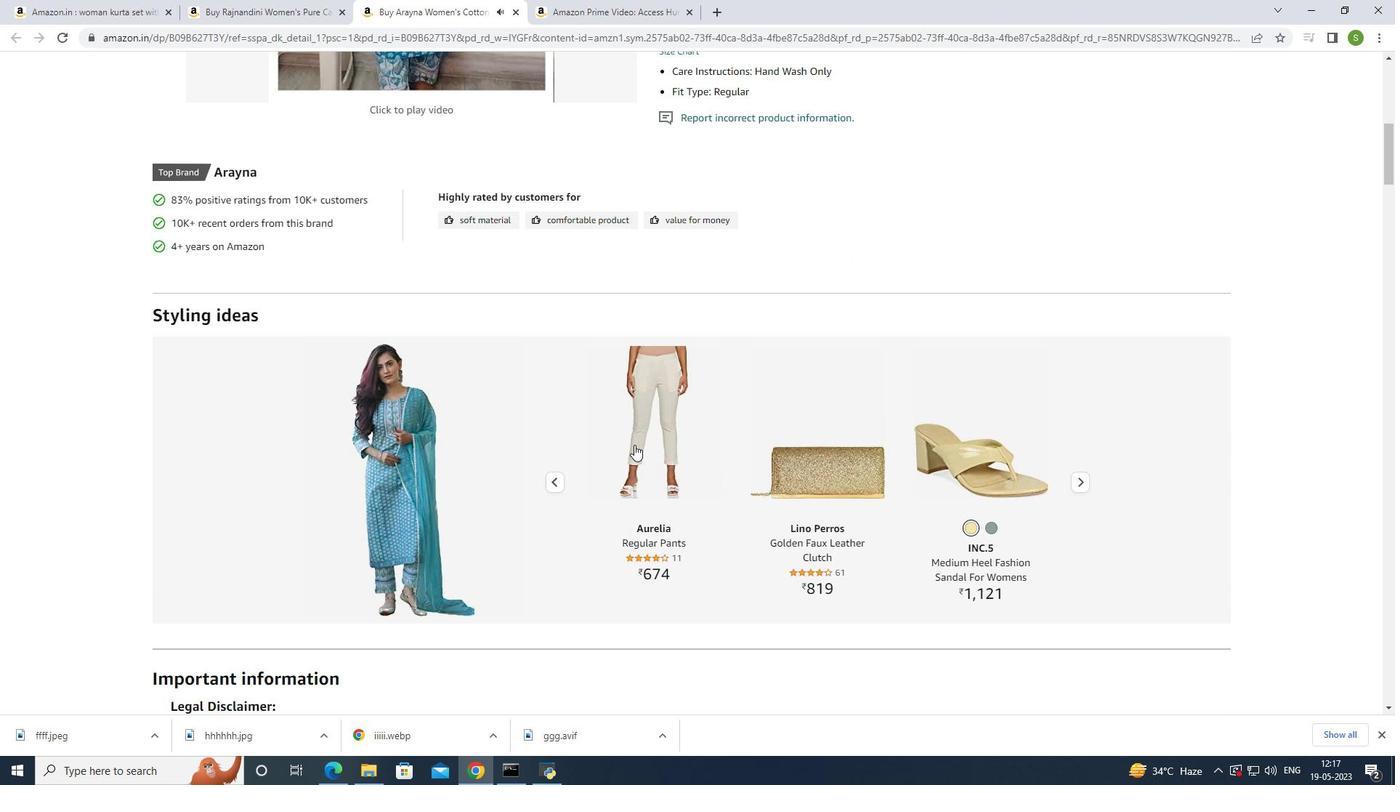 
Action: Mouse scrolled (634, 444) with delta (0, 0)
Screenshot: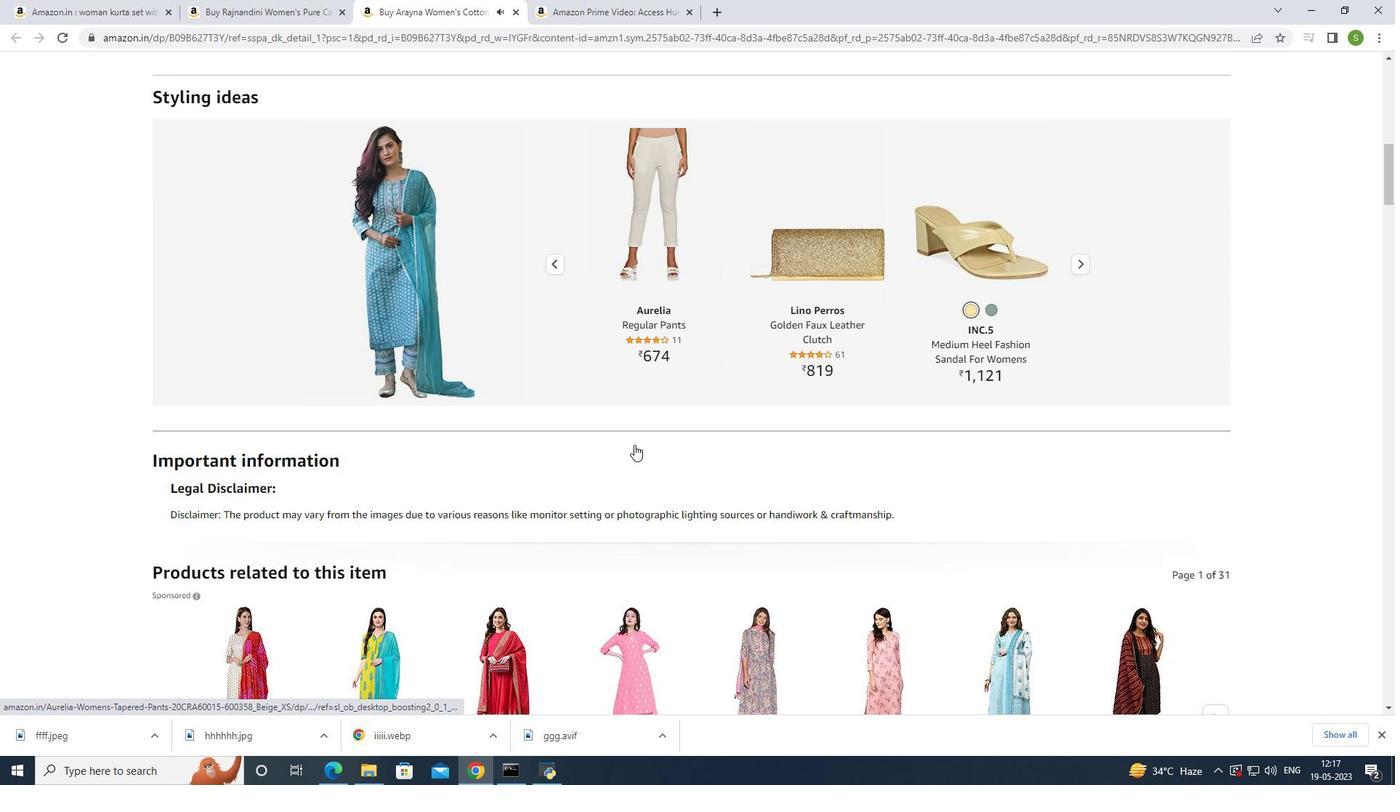 
Action: Mouse scrolled (634, 444) with delta (0, 0)
Screenshot: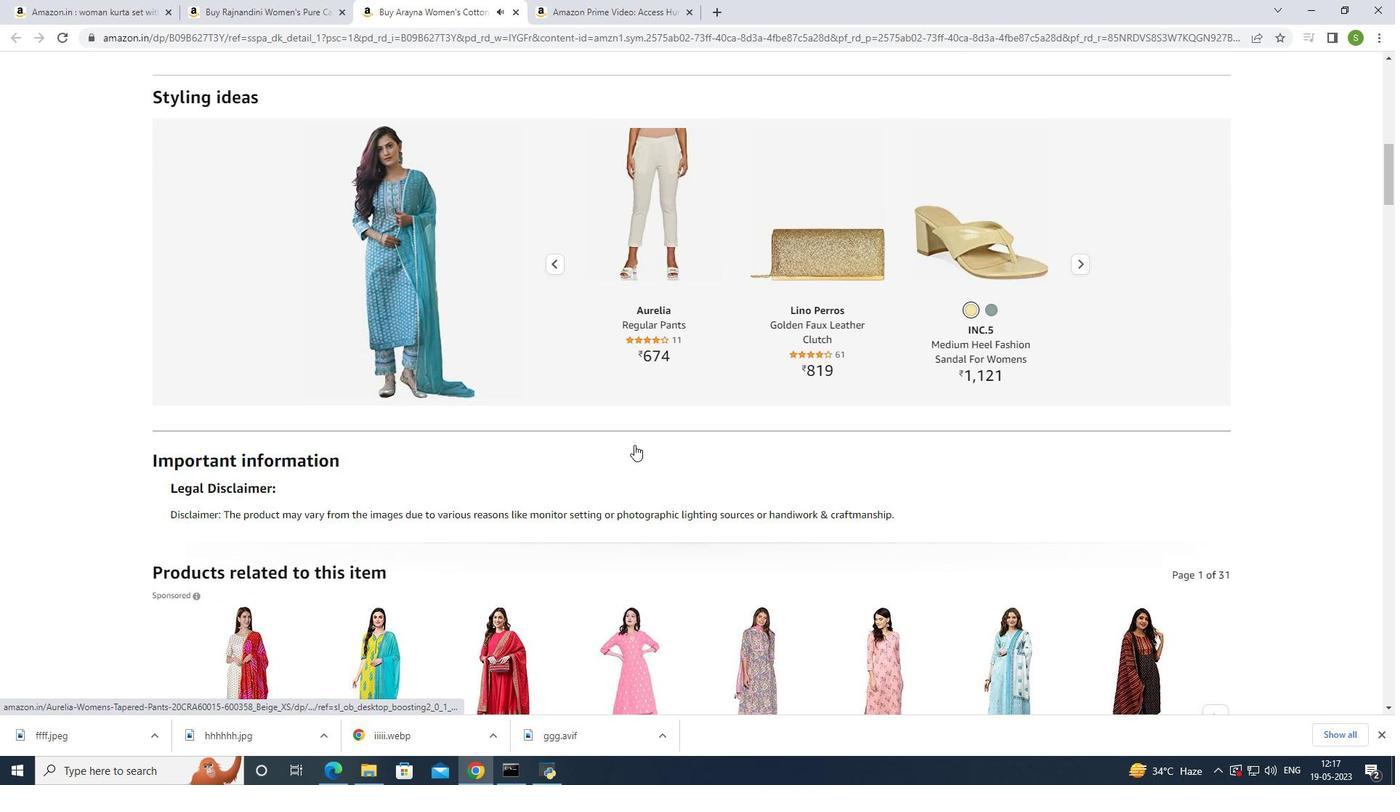 
Action: Mouse scrolled (634, 444) with delta (0, 0)
Screenshot: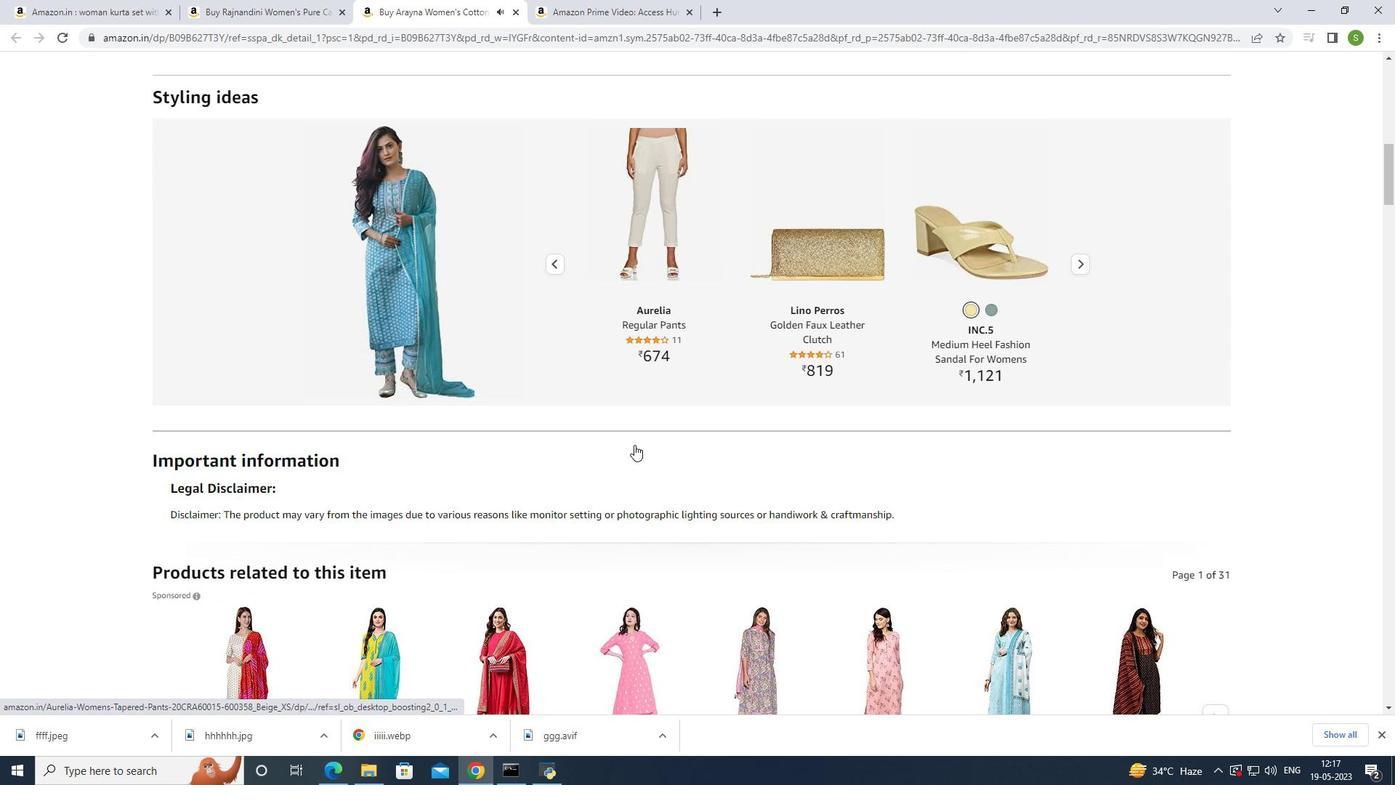 
Action: Mouse moved to (634, 441)
Screenshot: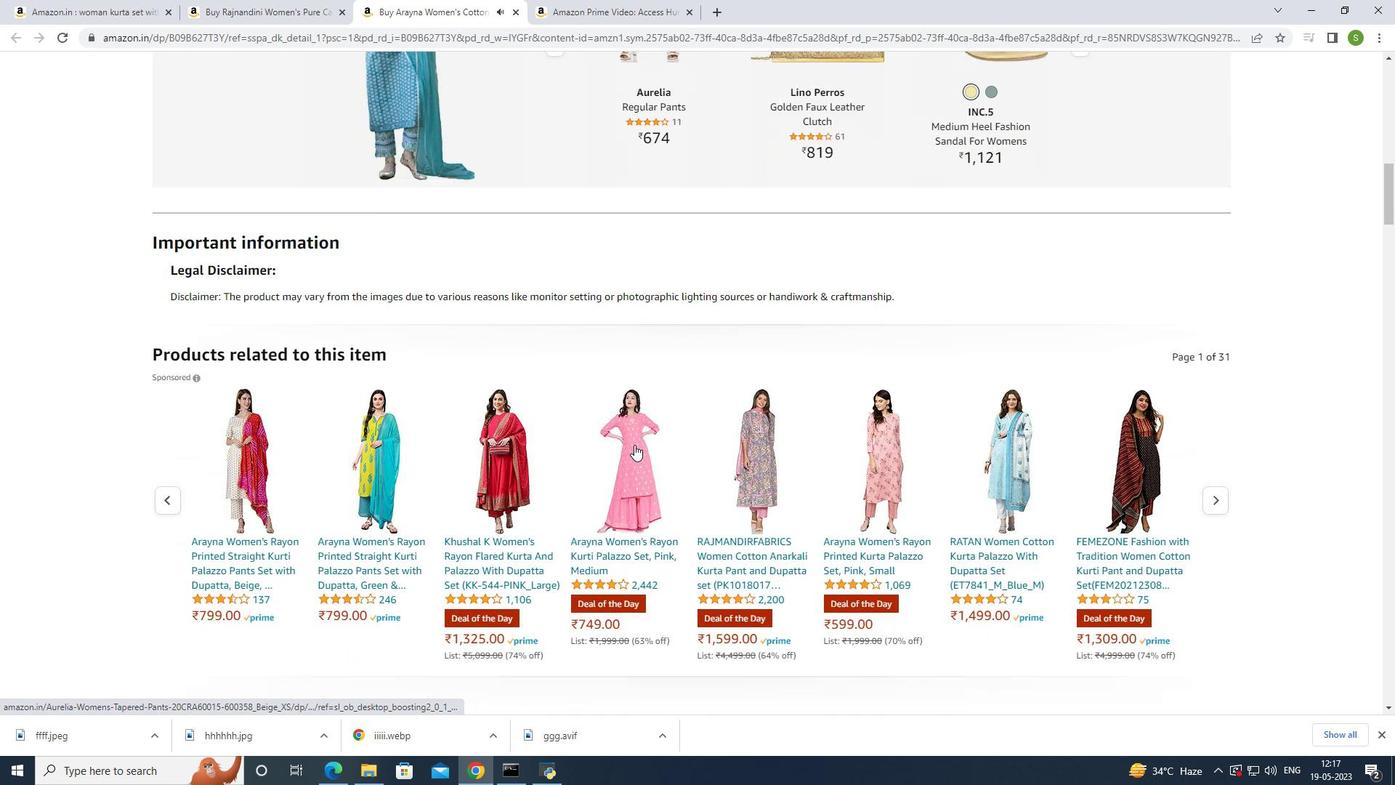 
Action: Mouse scrolled (634, 440) with delta (0, 0)
Screenshot: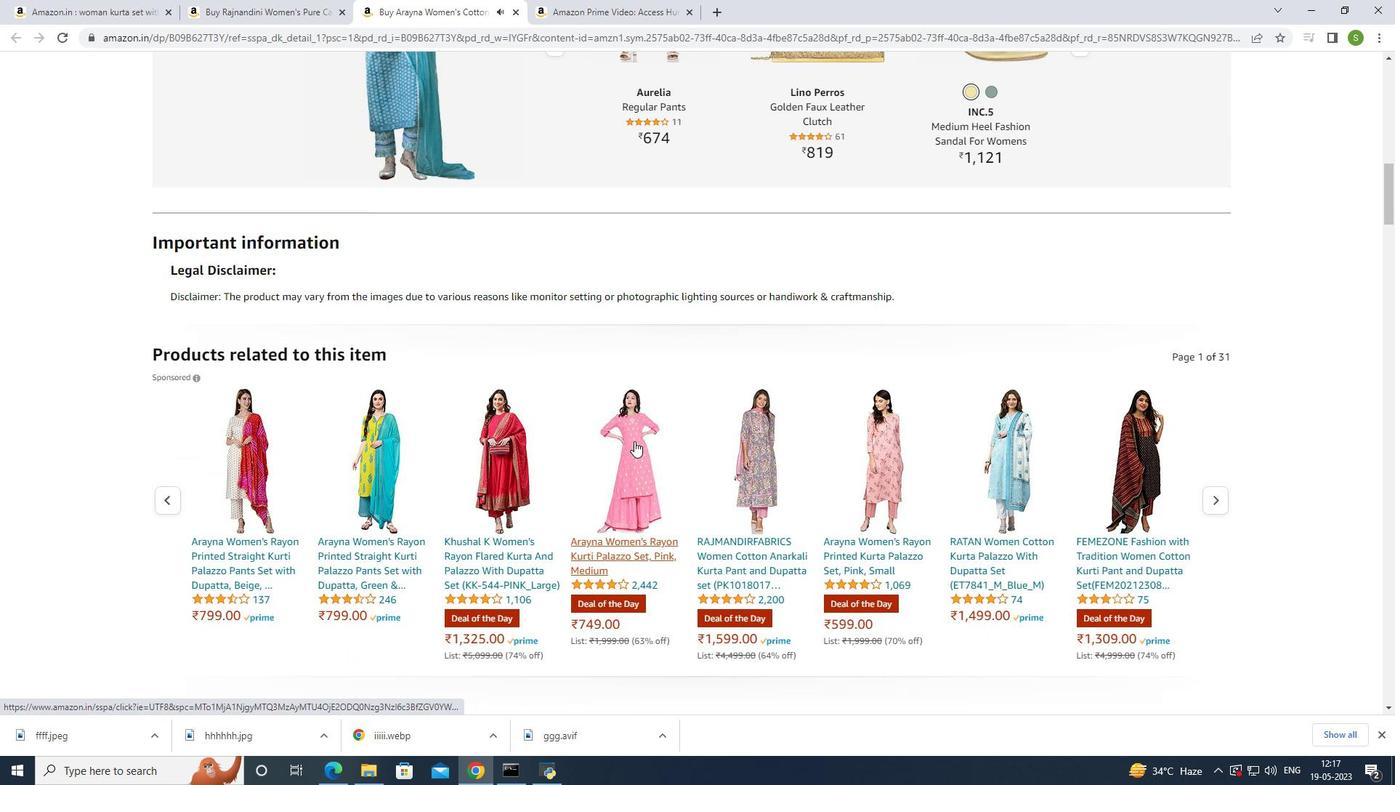
Action: Mouse scrolled (634, 440) with delta (0, 0)
Screenshot: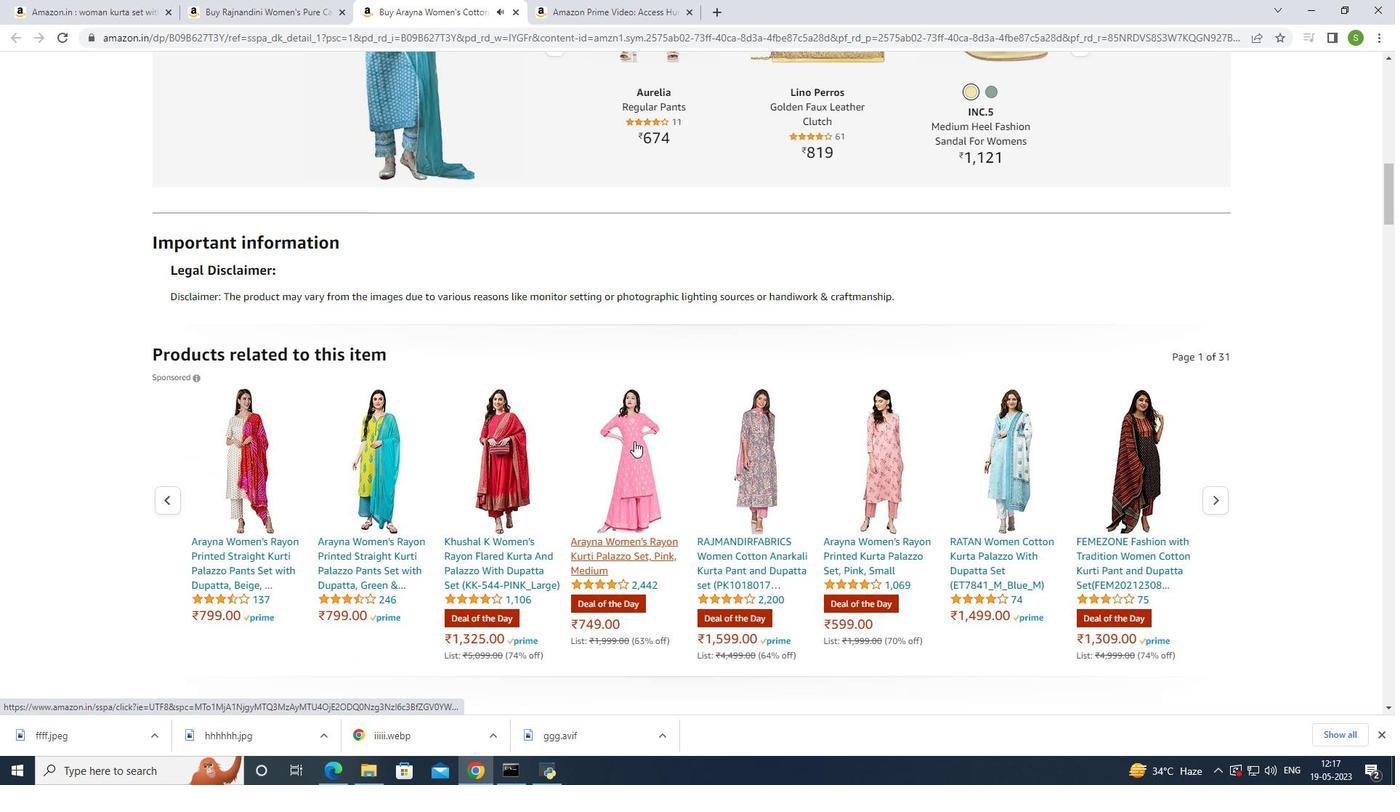 
Action: Mouse scrolled (634, 440) with delta (0, 0)
Screenshot: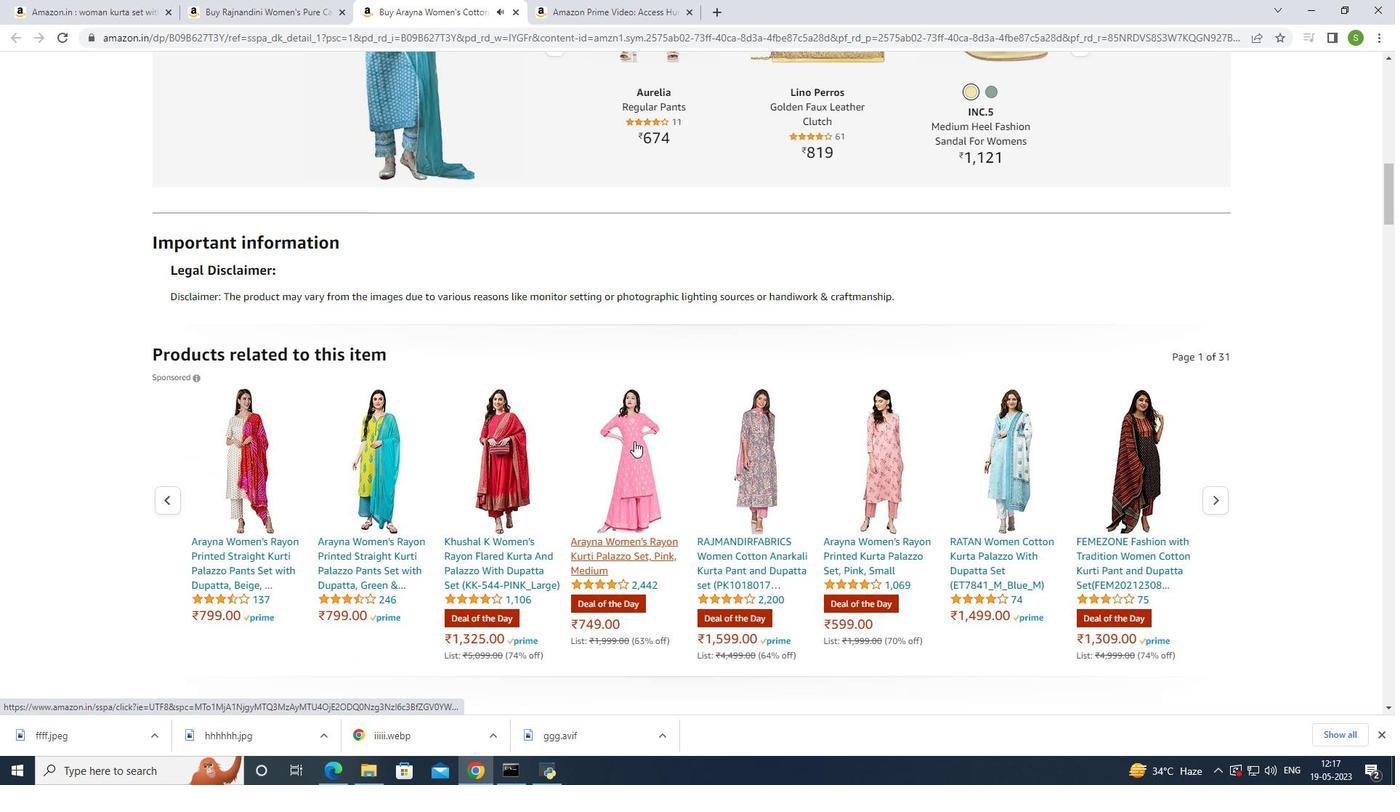 
Action: Mouse scrolled (634, 440) with delta (0, 0)
Screenshot: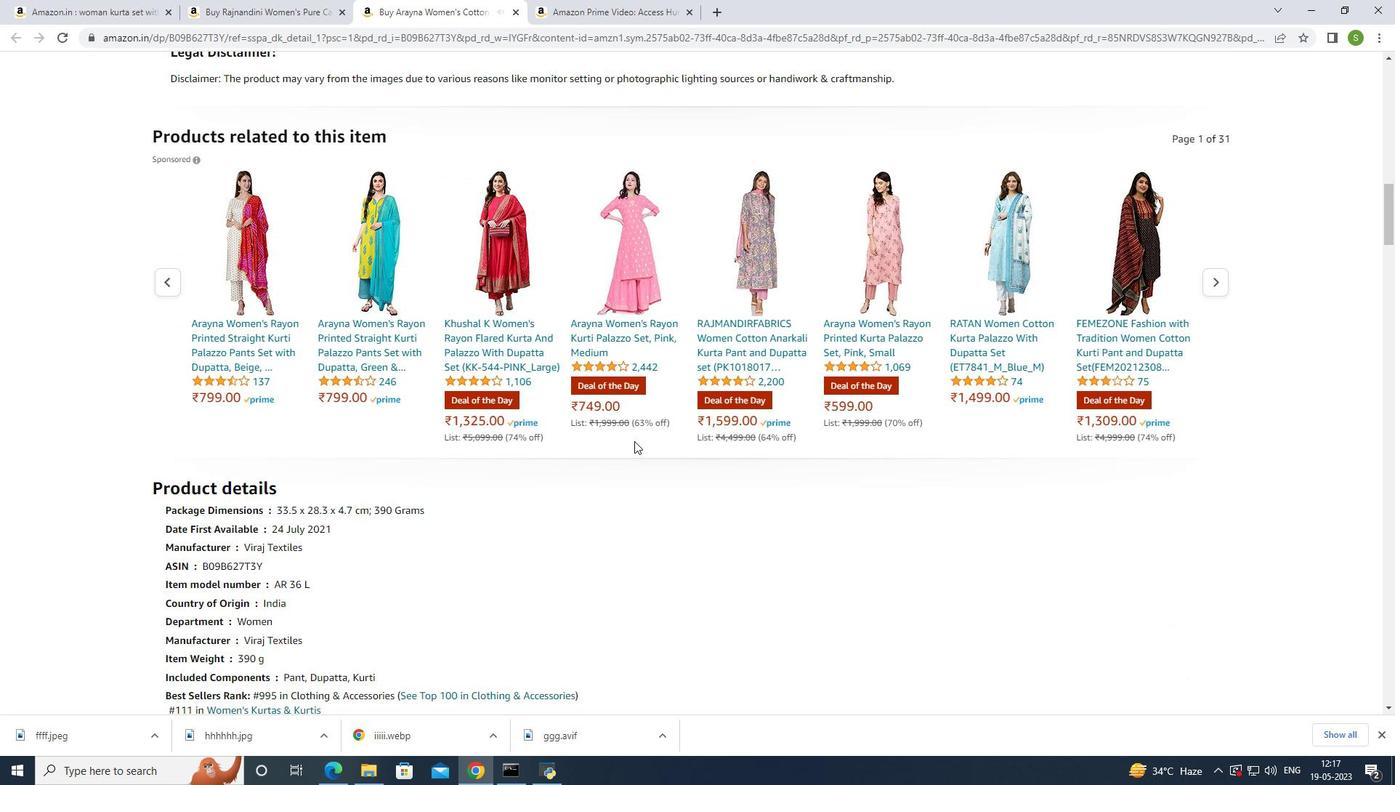 
Action: Mouse scrolled (634, 440) with delta (0, 0)
Screenshot: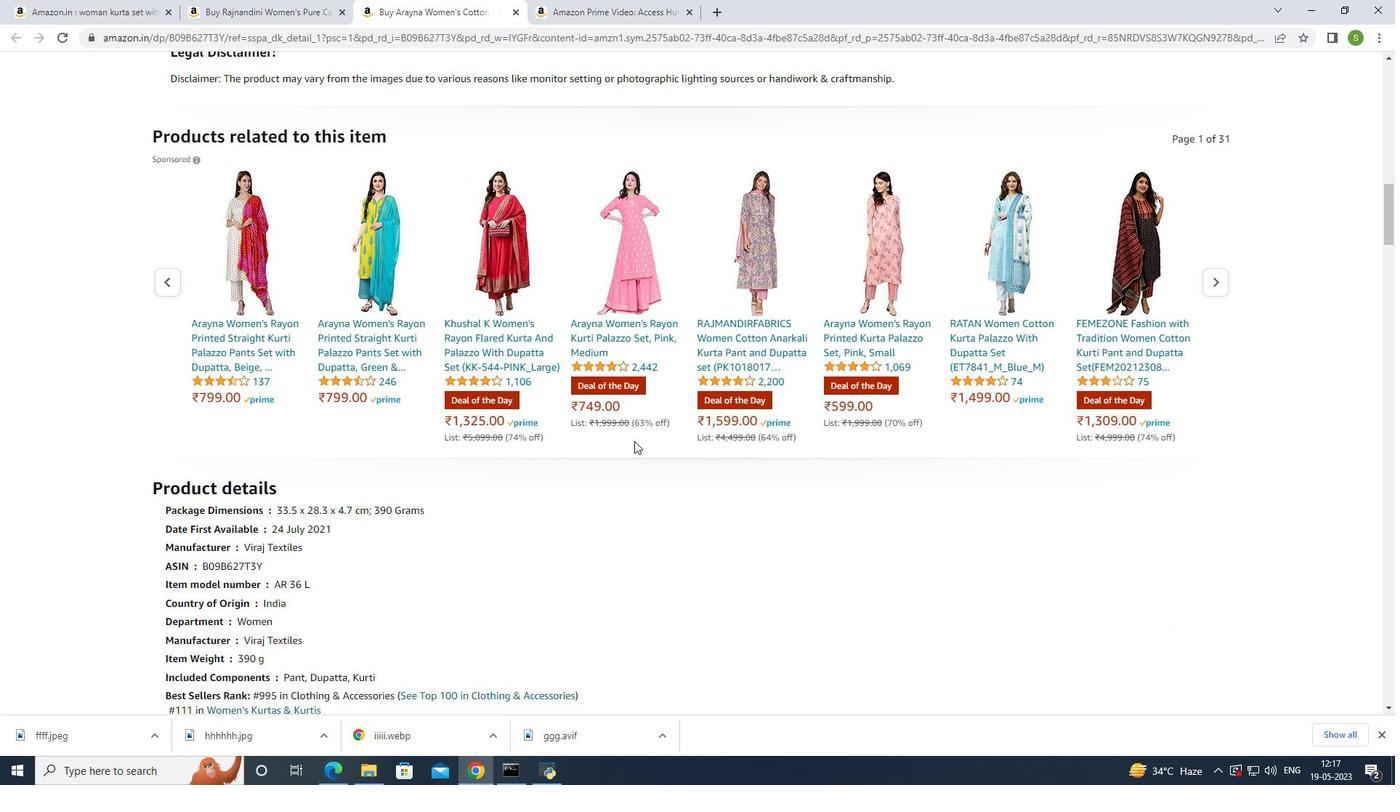 
Action: Mouse moved to (279, 471)
Screenshot: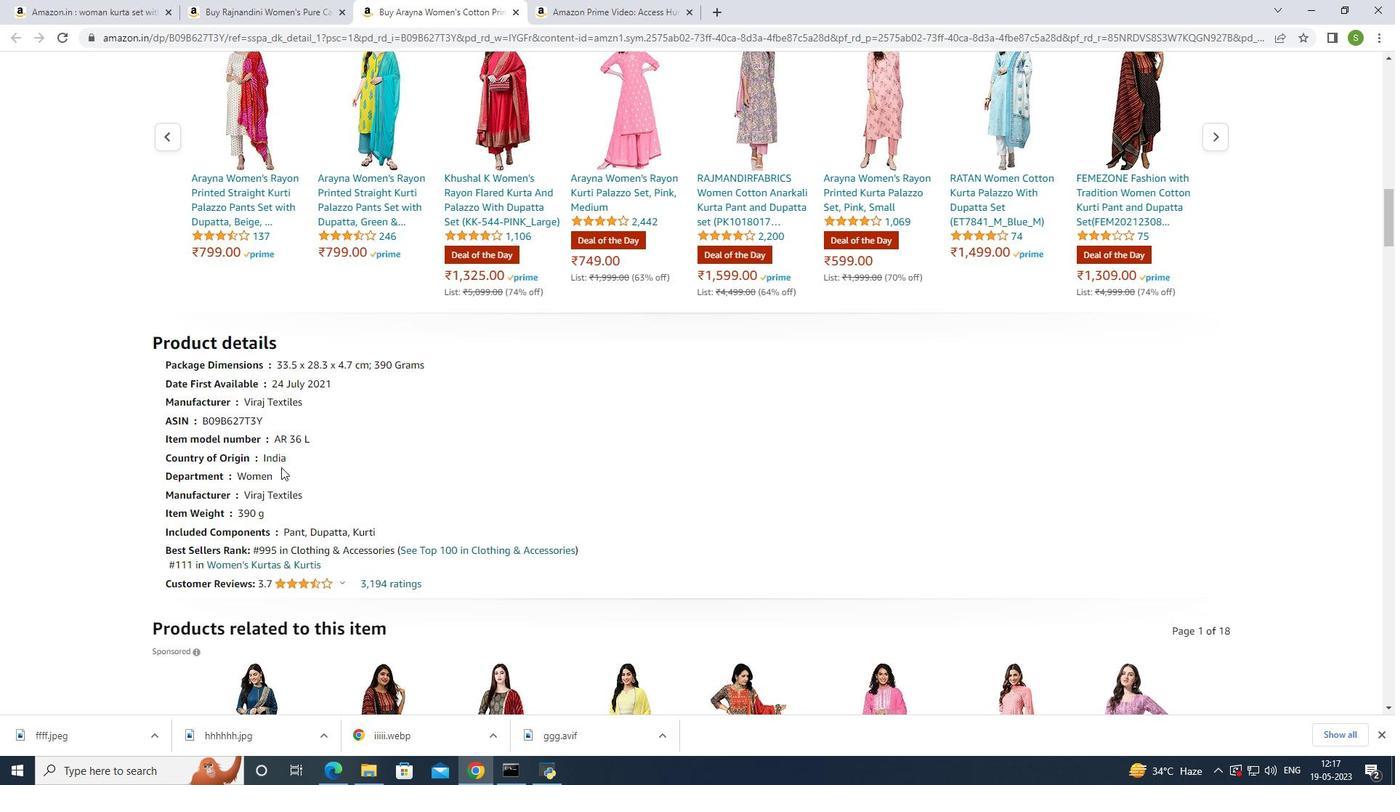 
Action: Mouse scrolled (279, 468) with delta (0, 0)
Screenshot: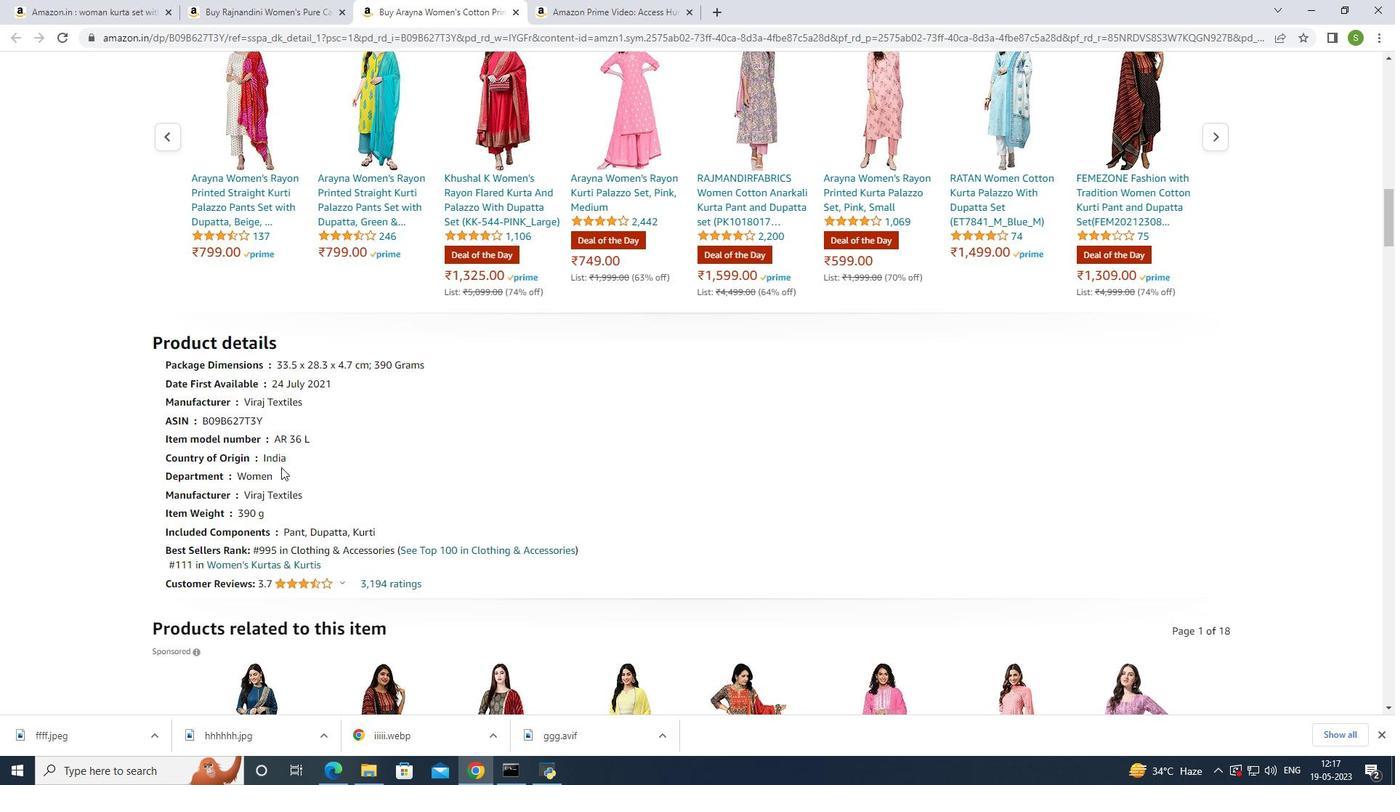 
Action: Mouse scrolled (279, 468) with delta (0, 0)
Screenshot: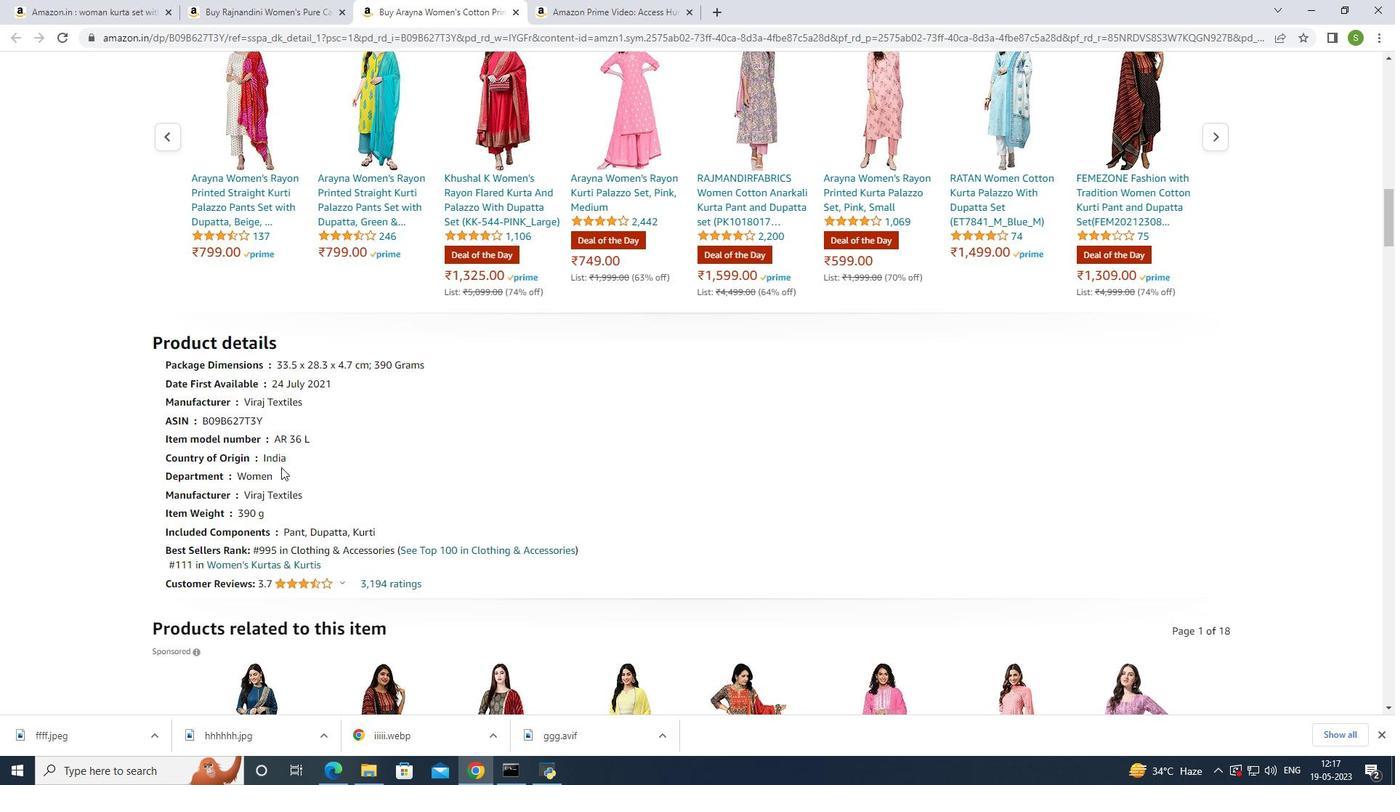 
Action: Mouse scrolled (279, 471) with delta (0, 0)
Screenshot: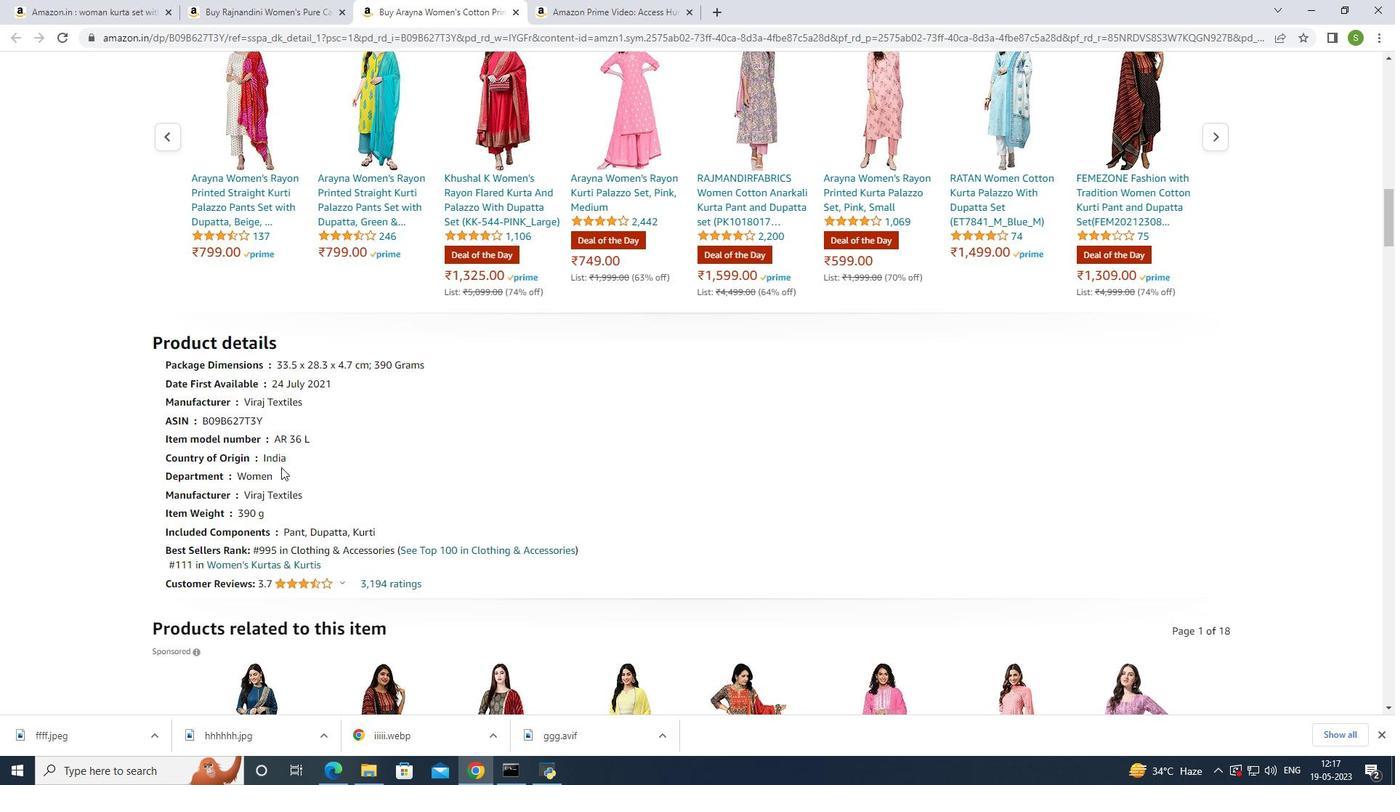 
Action: Mouse scrolled (279, 471) with delta (0, 0)
Screenshot: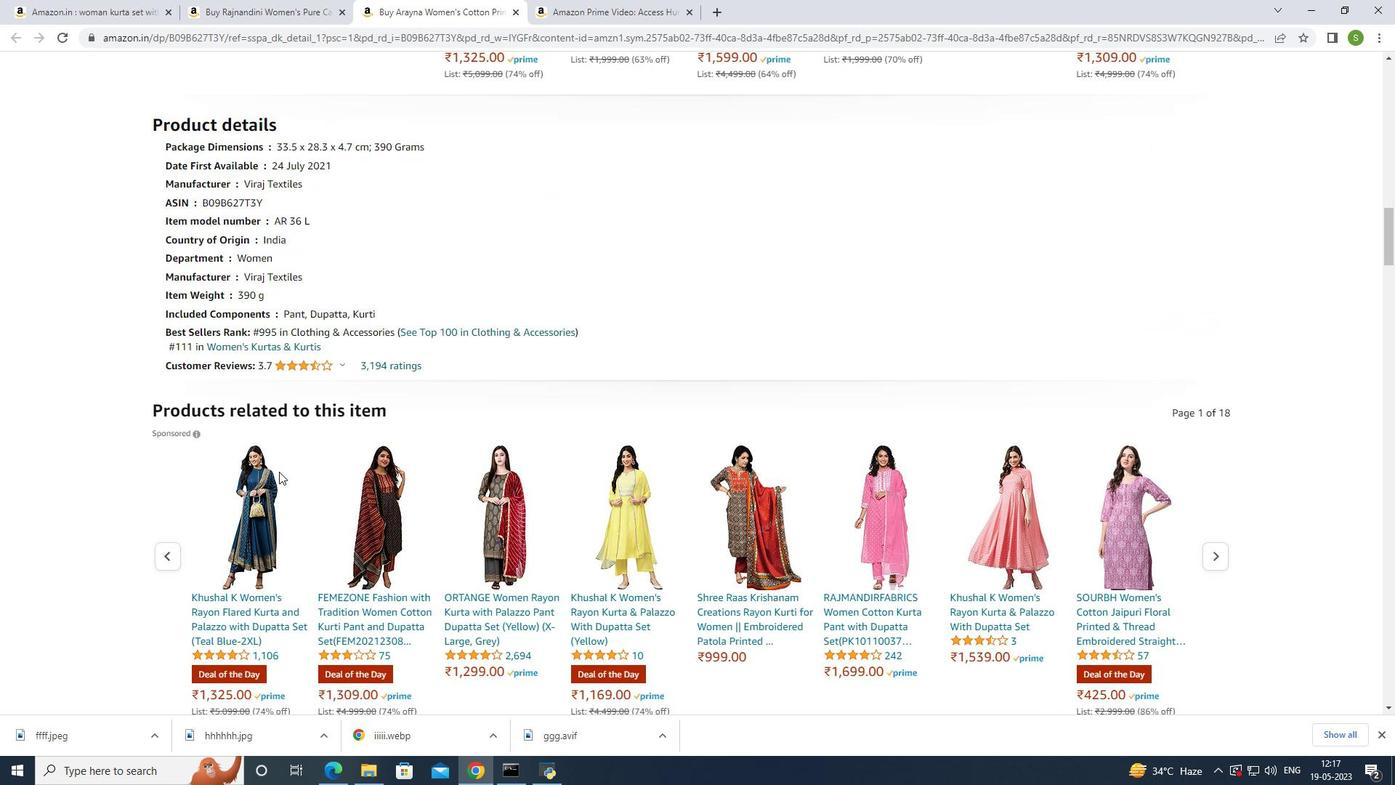 
Action: Mouse scrolled (279, 471) with delta (0, 0)
Screenshot: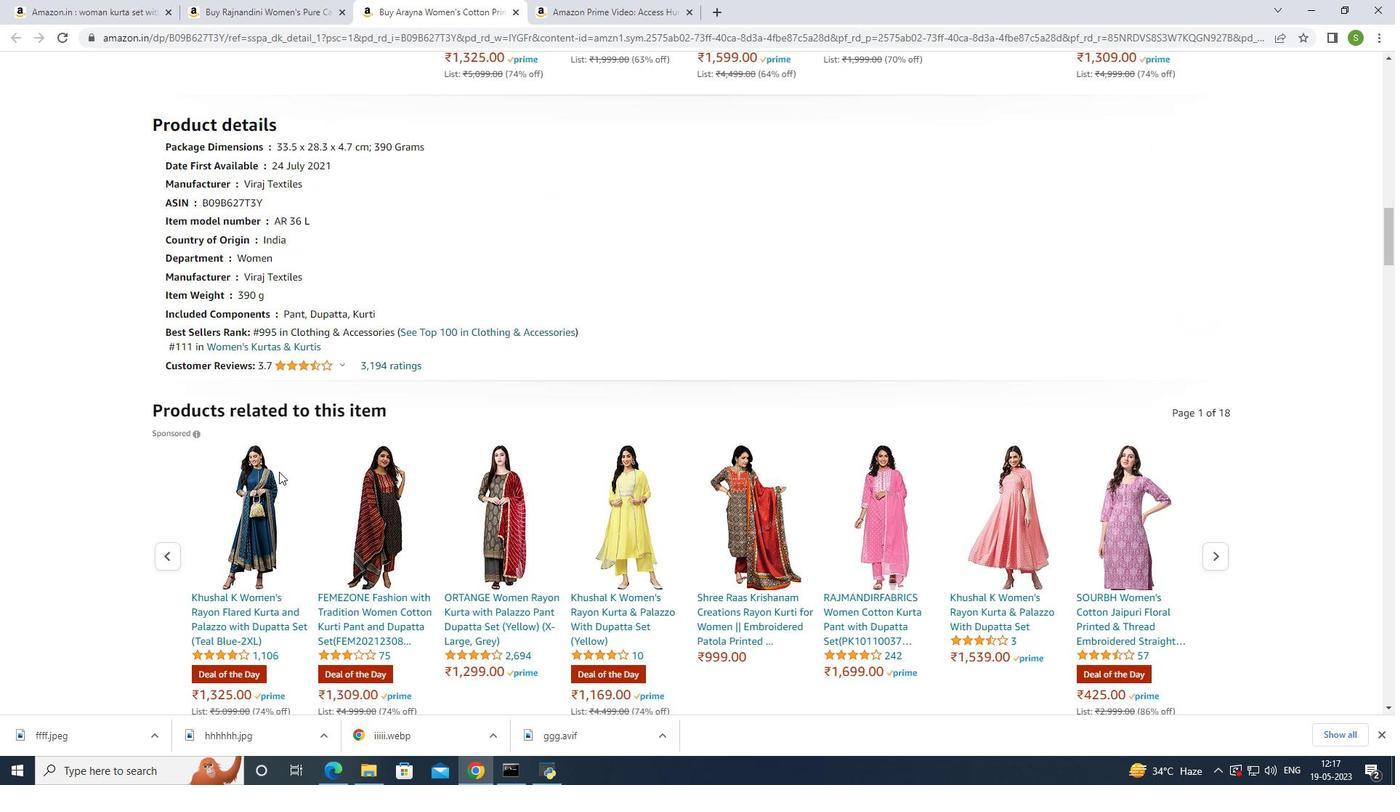 
Action: Mouse moved to (279, 471)
Screenshot: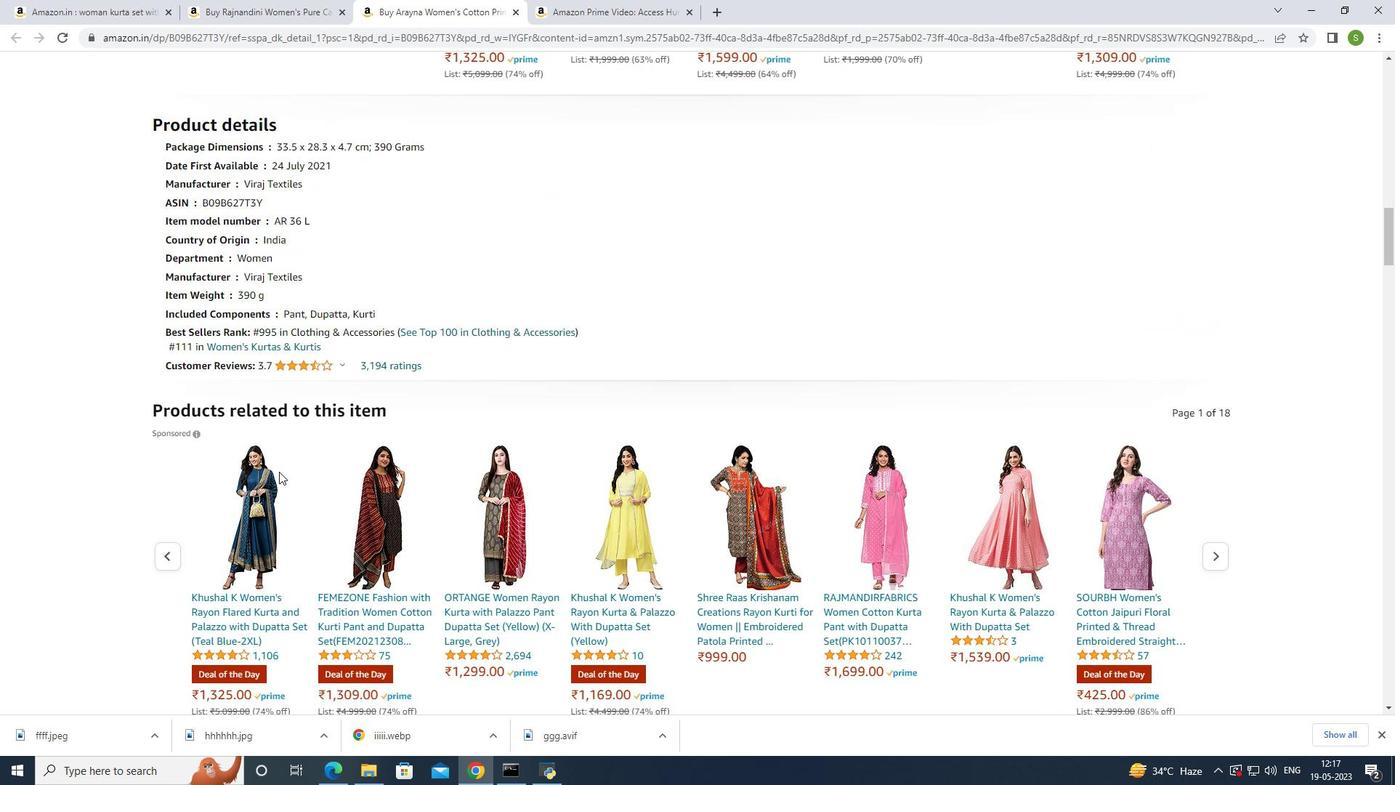 
Action: Mouse scrolled (279, 470) with delta (0, 0)
Screenshot: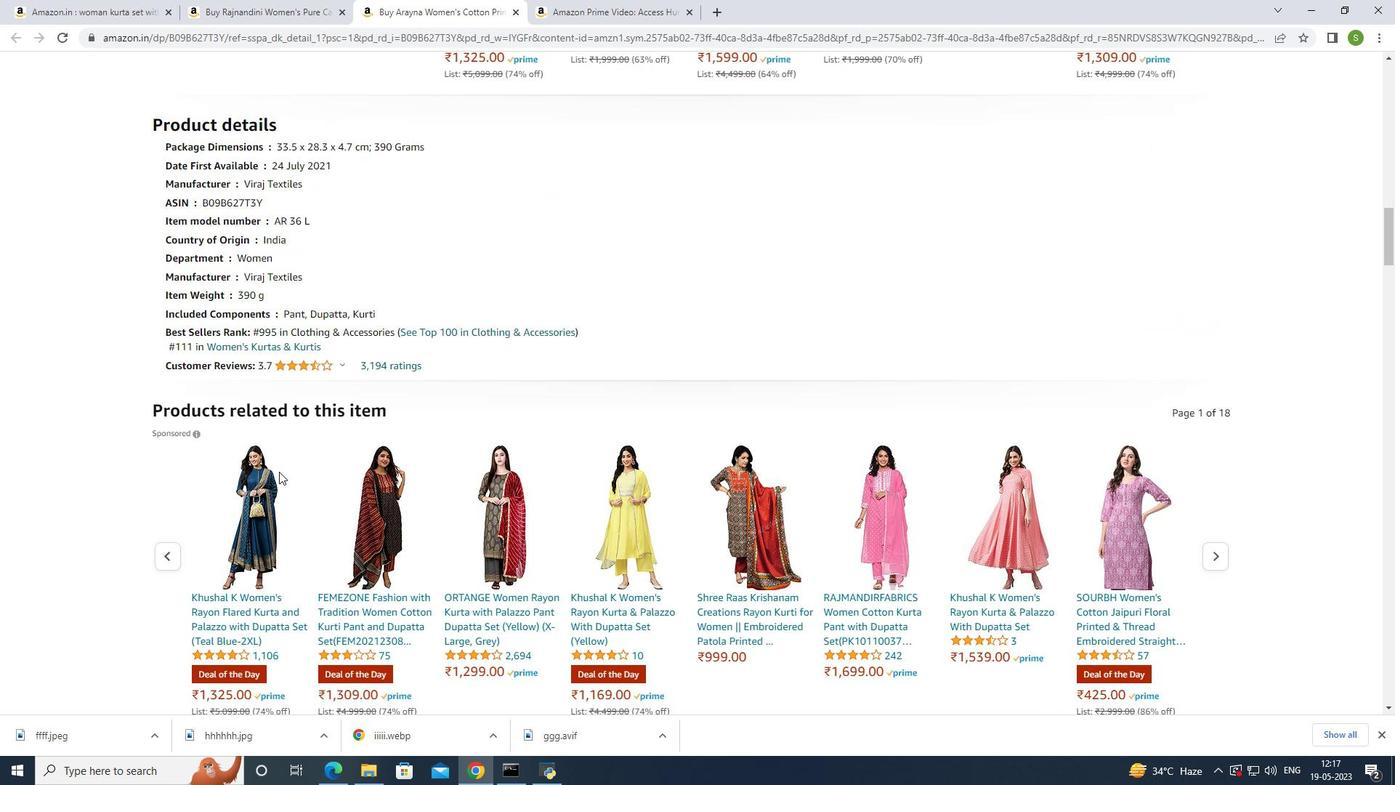 
Action: Mouse moved to (295, 462)
Screenshot: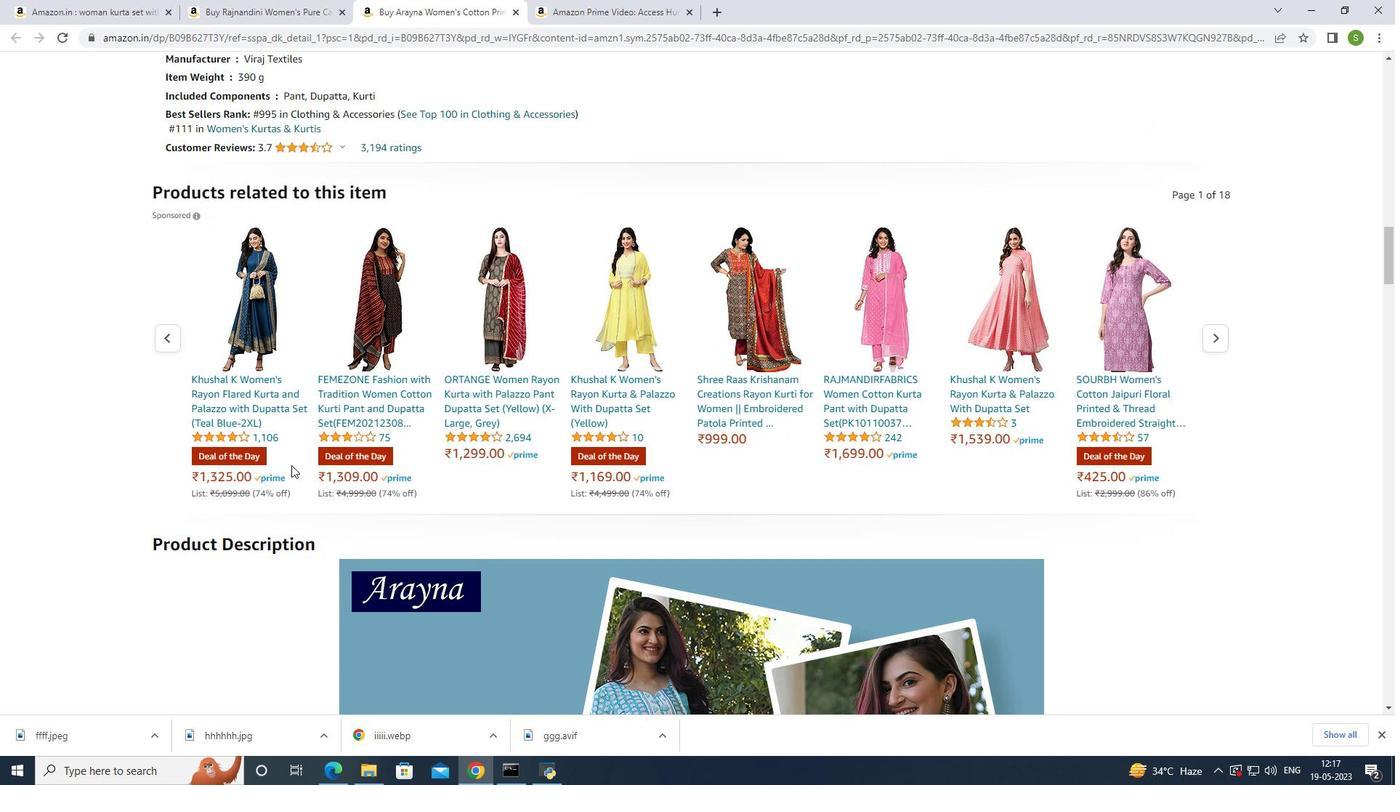 
Action: Mouse scrolled (294, 461) with delta (0, 0)
Screenshot: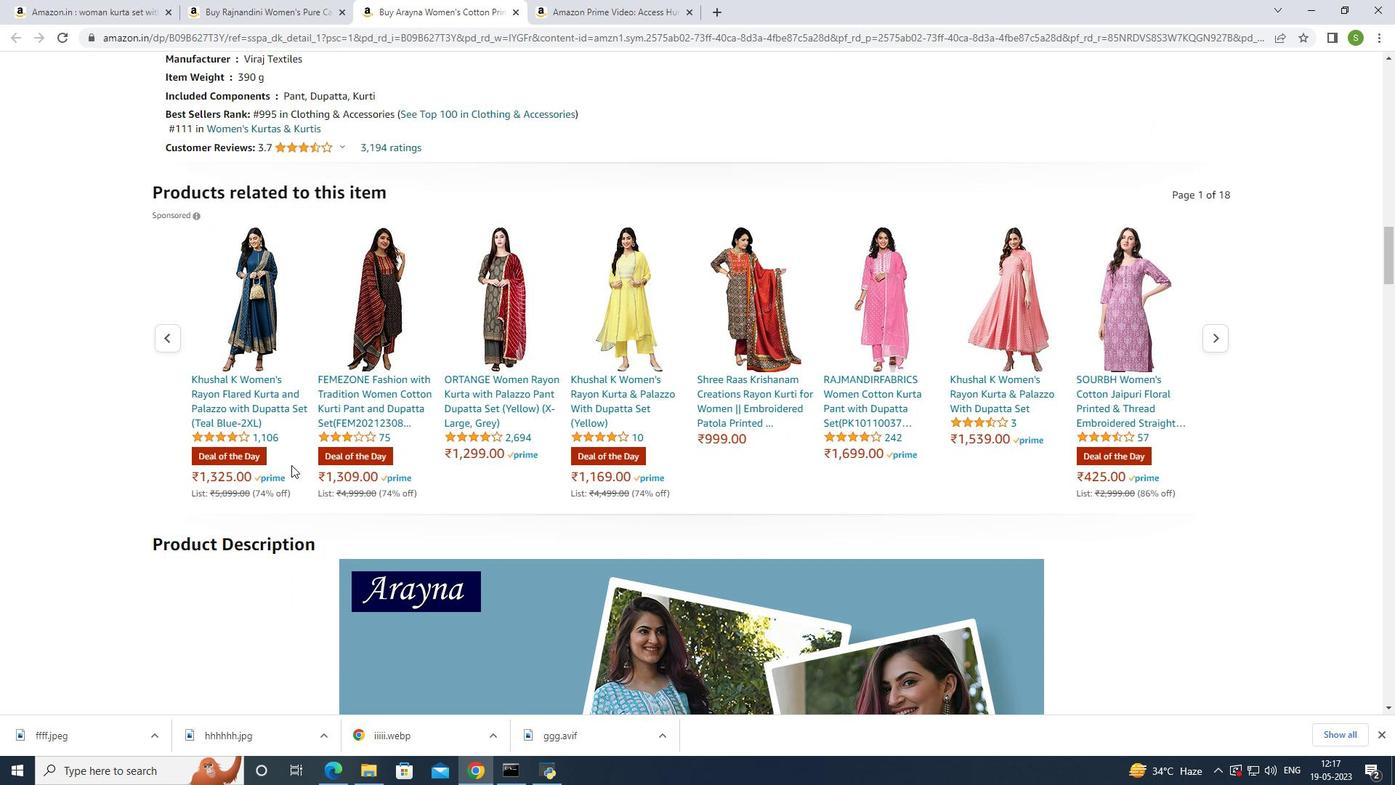 
Action: Mouse scrolled (295, 461) with delta (0, 0)
Screenshot: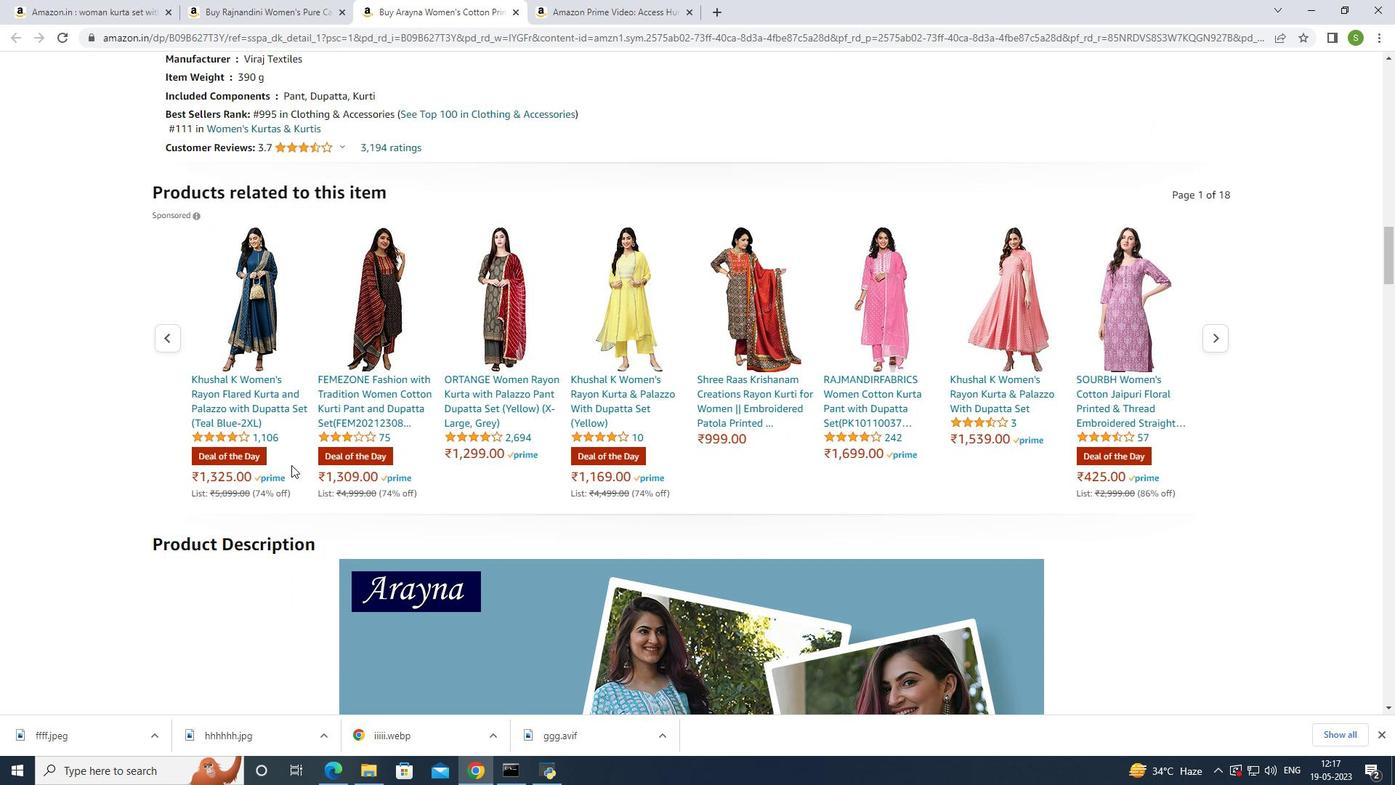 
Action: Mouse scrolled (295, 461) with delta (0, 0)
Screenshot: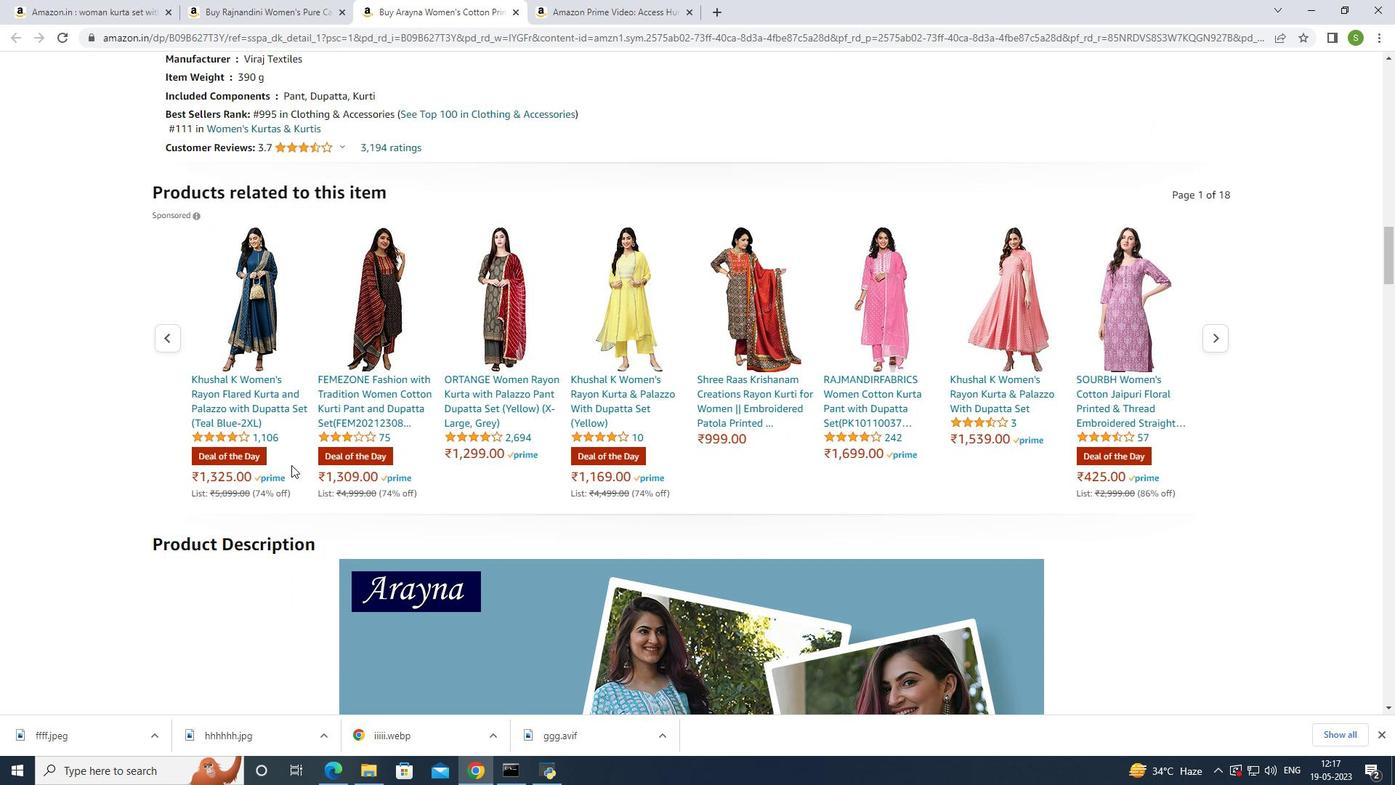 
Action: Mouse scrolled (295, 461) with delta (0, 0)
Screenshot: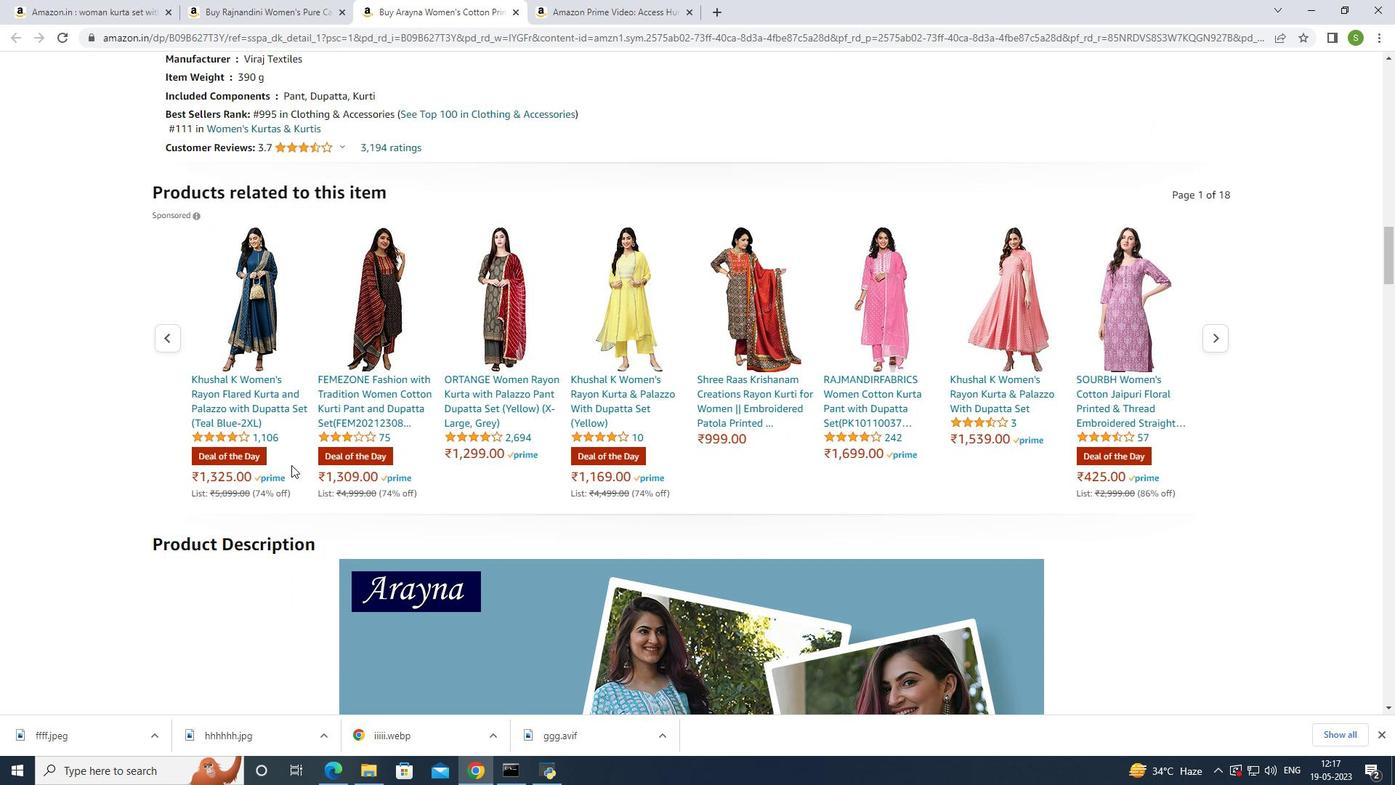 
Action: Mouse moved to (298, 461)
Screenshot: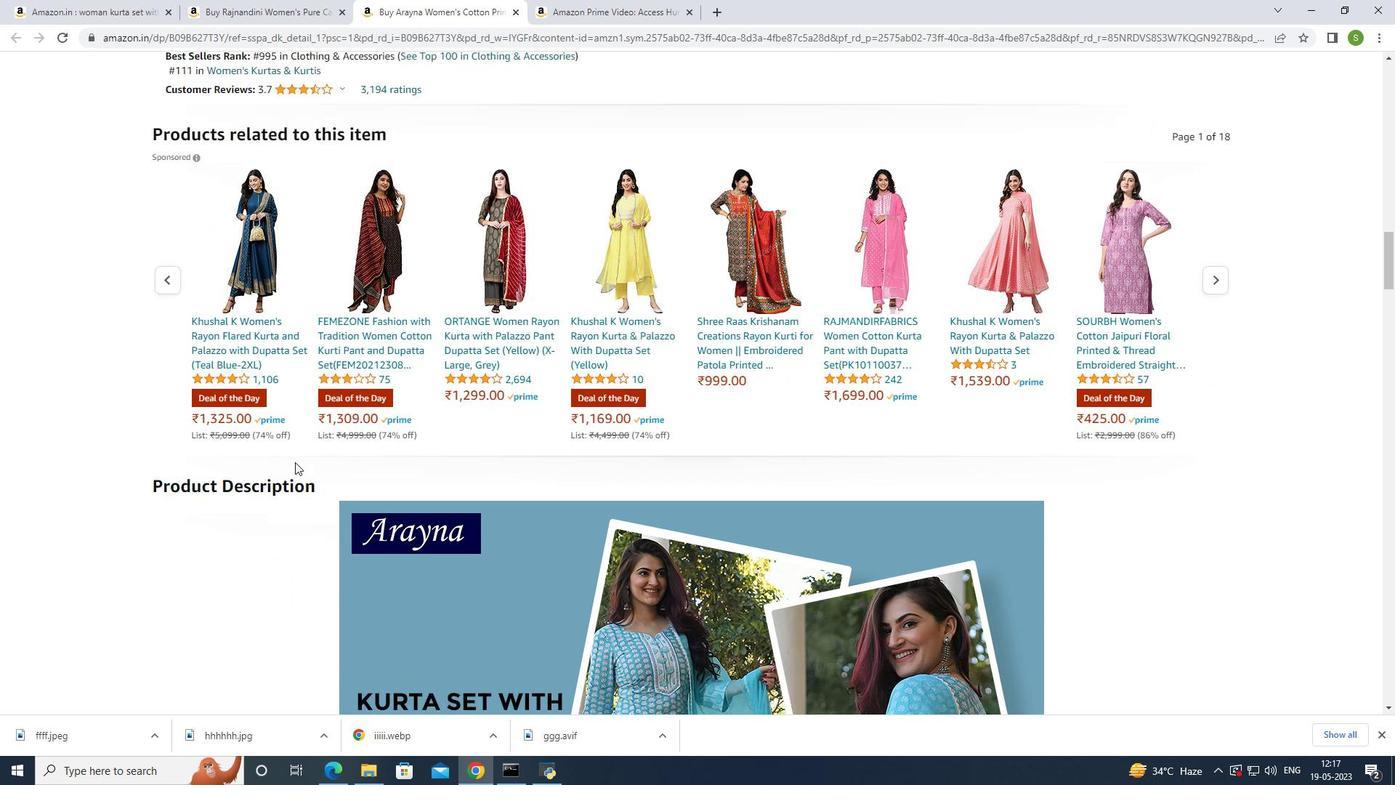 
Action: Mouse scrolled (298, 460) with delta (0, 0)
Screenshot: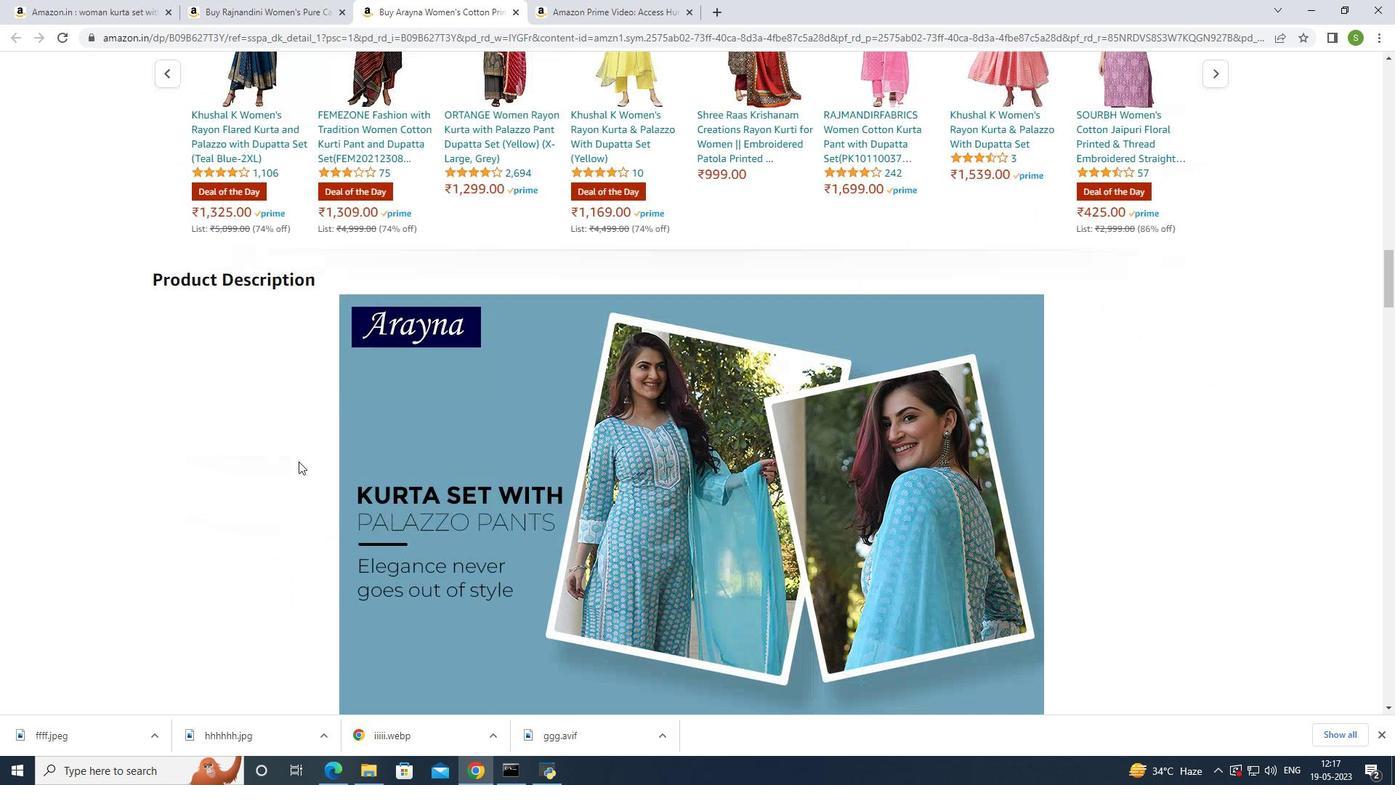 
Action: Mouse scrolled (298, 460) with delta (0, 0)
Screenshot: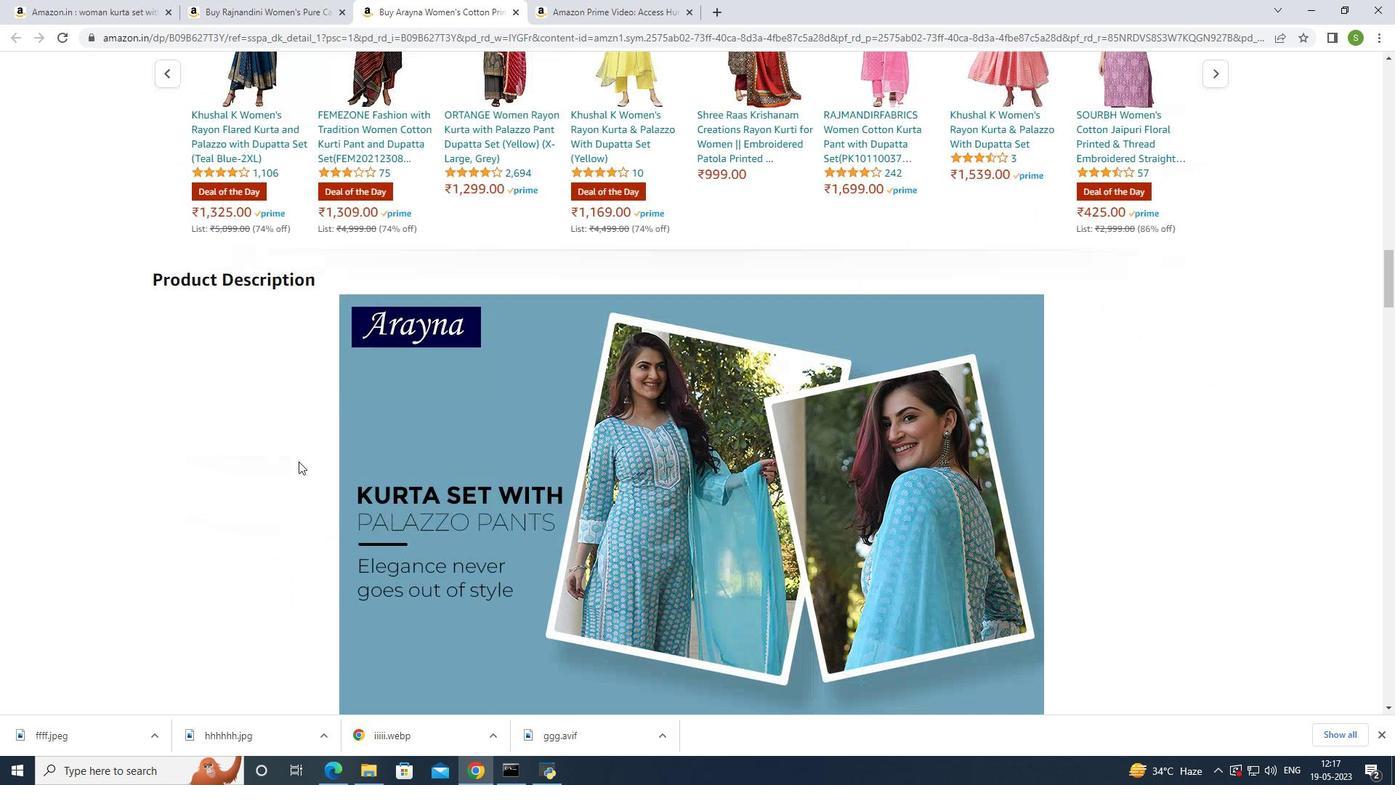 
Action: Mouse scrolled (298, 460) with delta (0, 0)
Screenshot: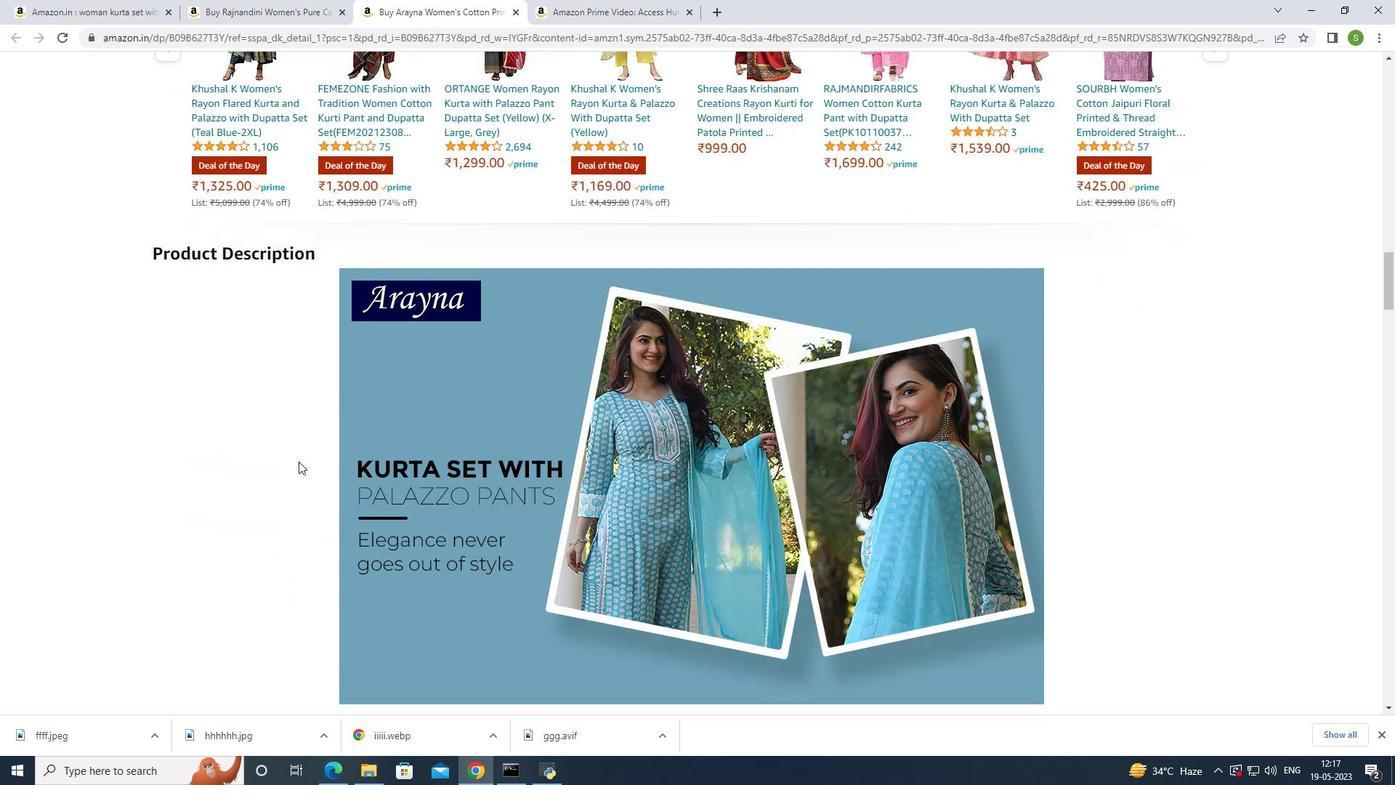 
Action: Mouse moved to (300, 458)
Screenshot: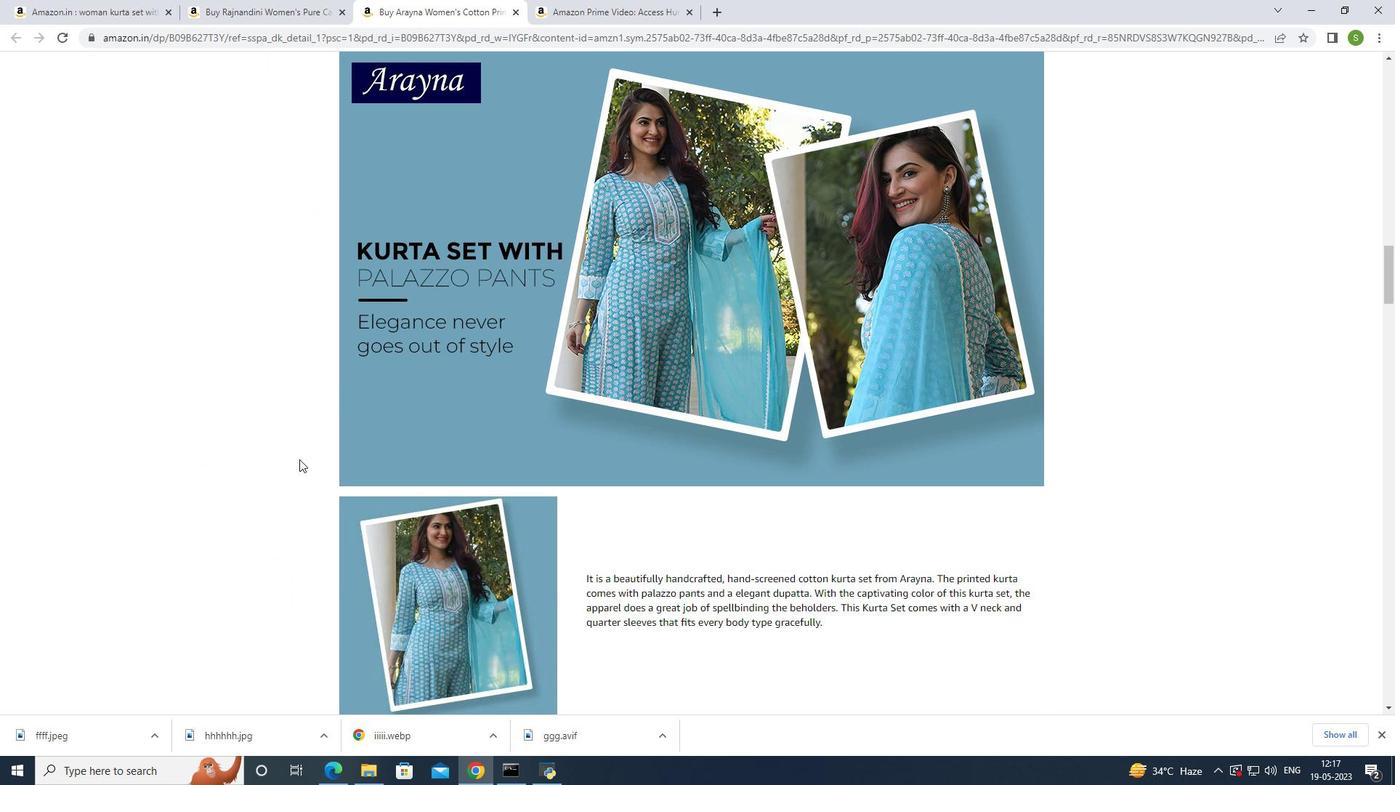 
Action: Mouse scrolled (300, 457) with delta (0, 0)
Screenshot: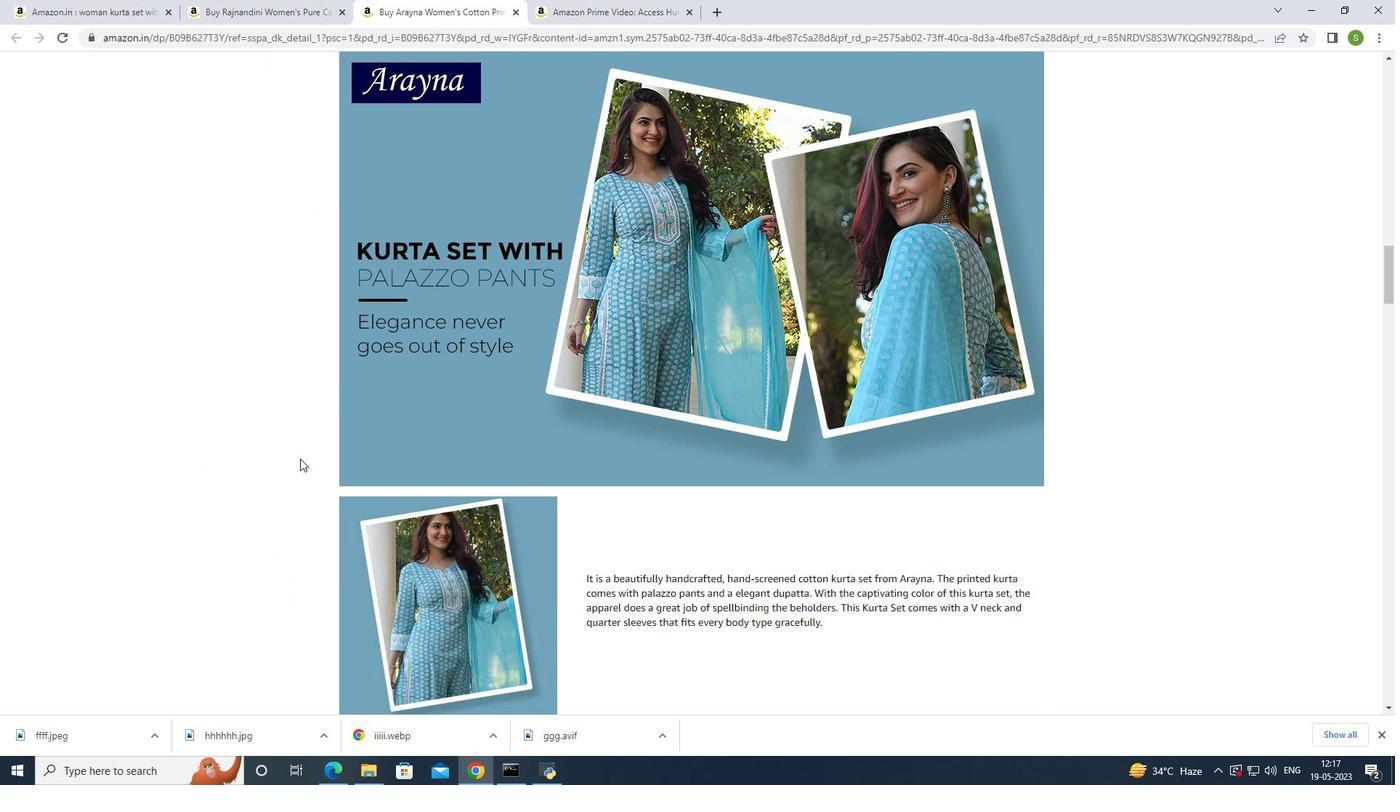 
Action: Mouse scrolled (300, 457) with delta (0, 0)
Screenshot: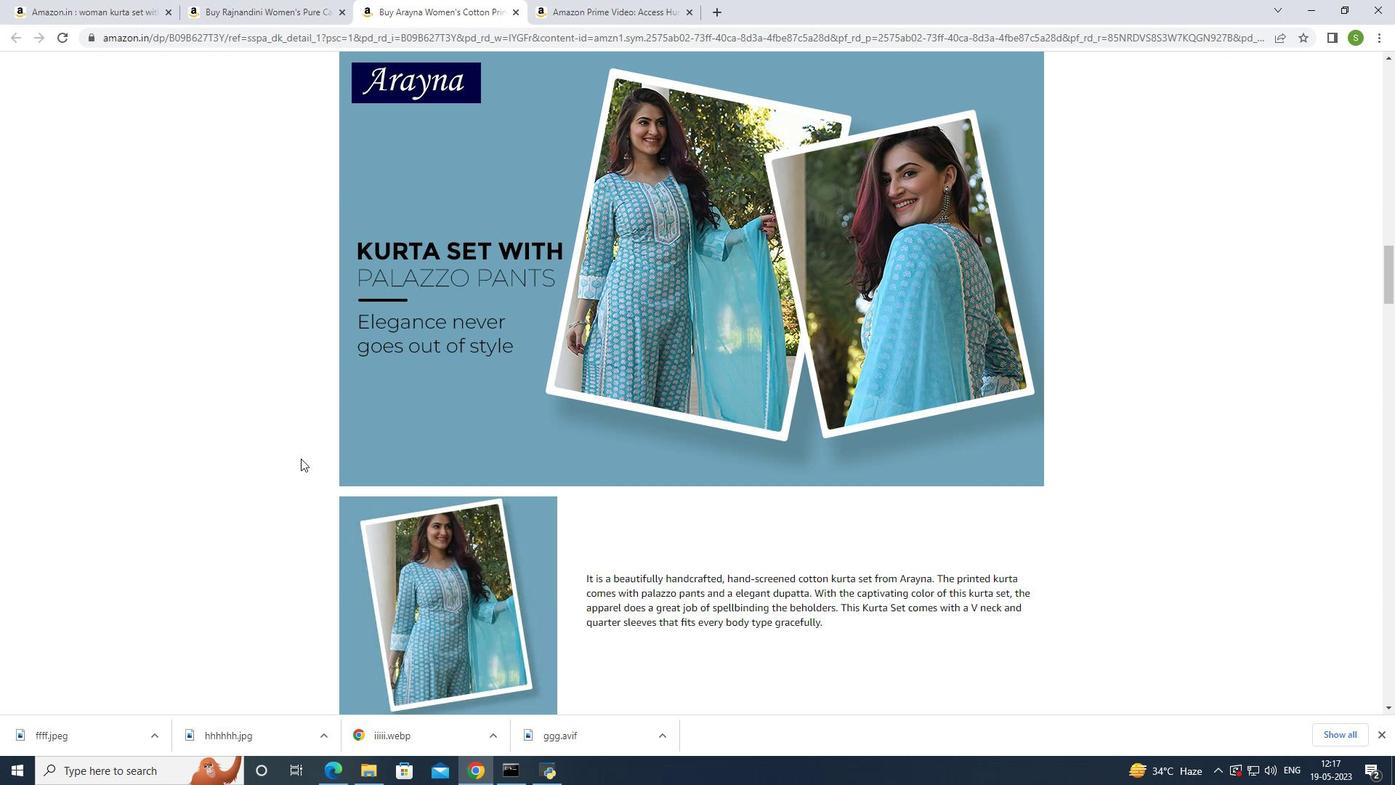 
Action: Mouse scrolled (300, 457) with delta (0, 0)
Screenshot: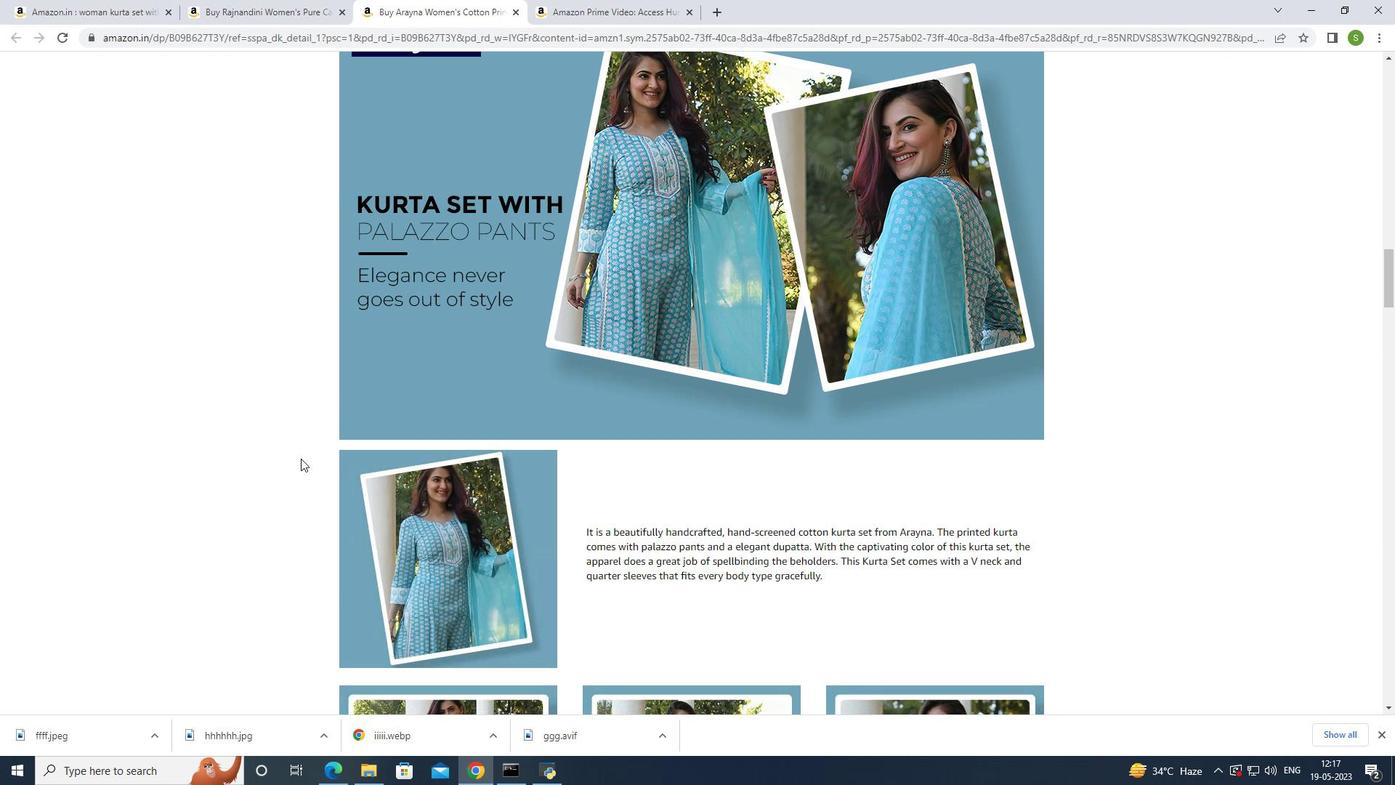 
Action: Mouse scrolled (300, 457) with delta (0, 0)
Screenshot: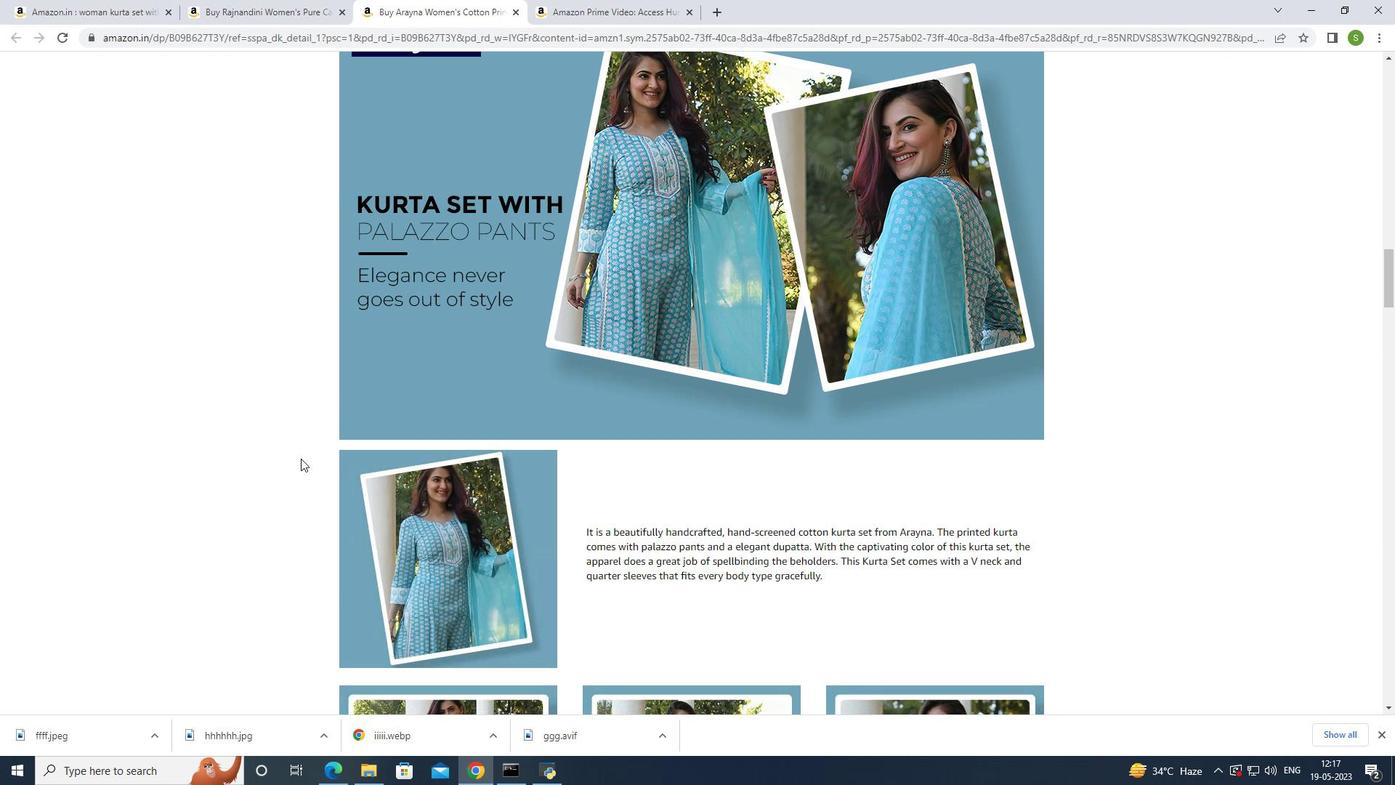 
Action: Mouse moved to (301, 455)
